 Task: Plan a trip to Mingelchaur, Azerbaijan from 9th November, 2023 to 16th November, 2023 for 2 adults.2 bedrooms having 2 beds and 1 bathroom. Property type can be flat. Amenities needed are: air conditioning. Look for 3 properties as per requirement.
Action: Mouse pressed left at (440, 95)
Screenshot: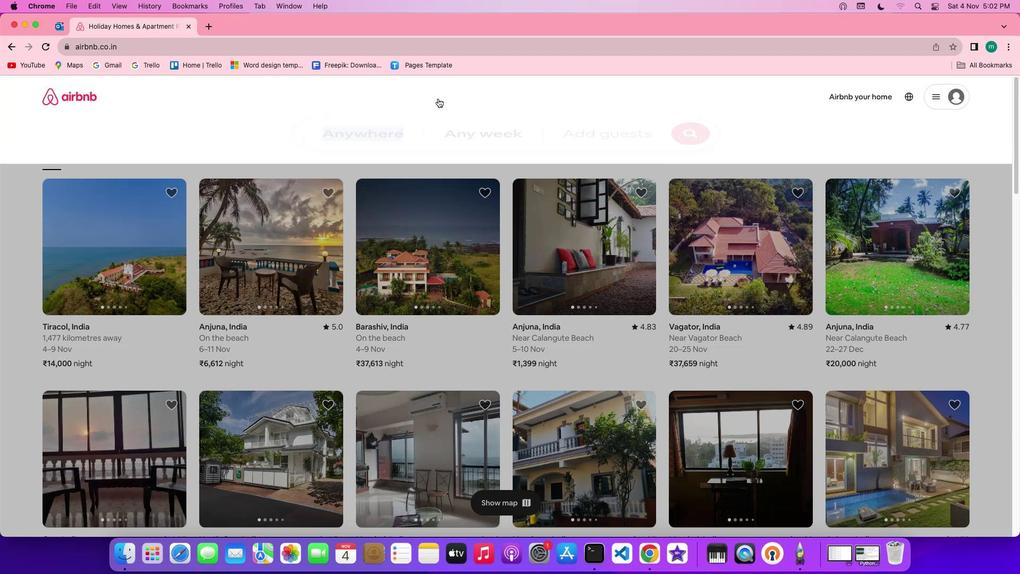 
Action: Mouse moved to (399, 137)
Screenshot: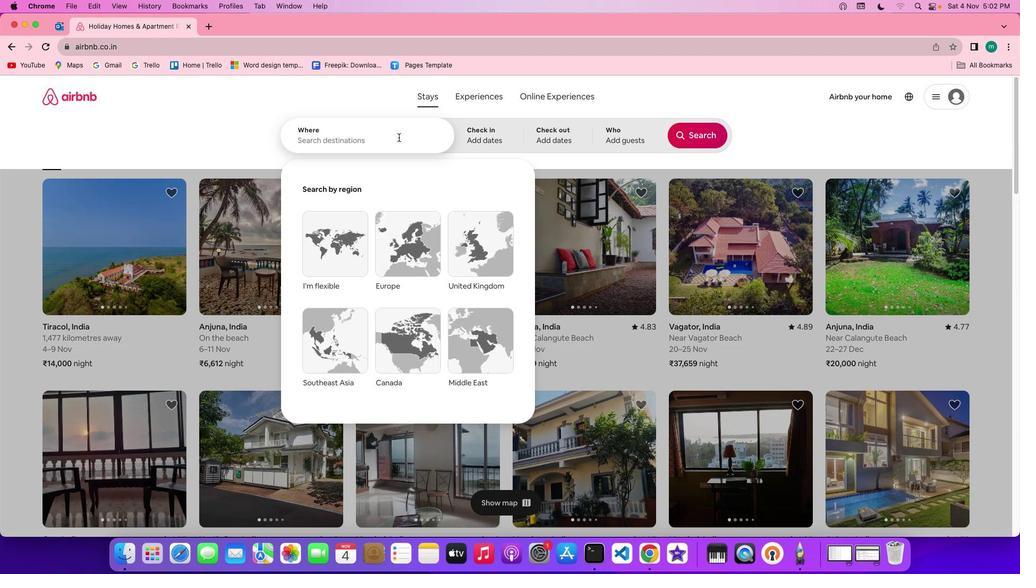 
Action: Mouse pressed left at (399, 137)
Screenshot: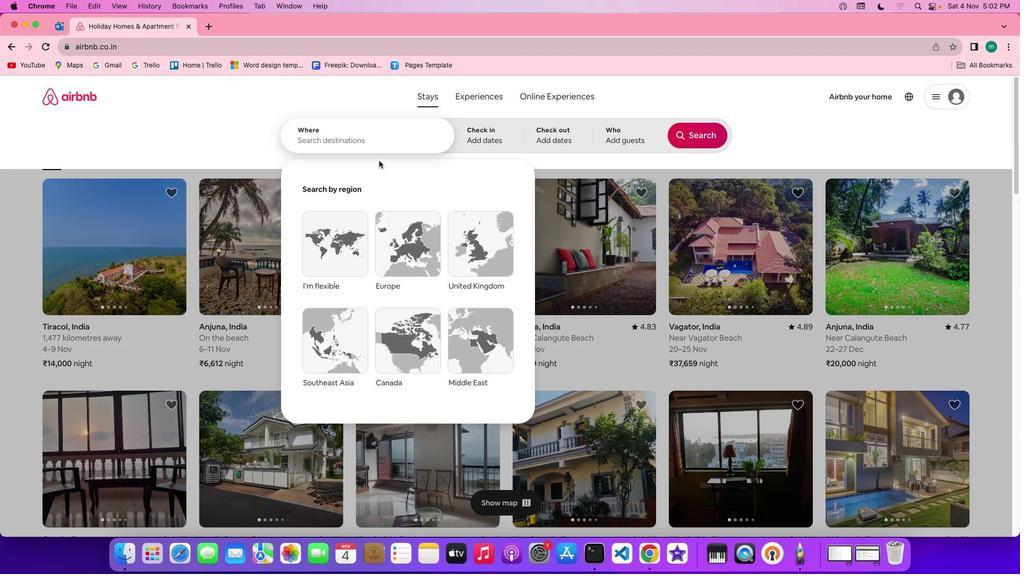 
Action: Mouse moved to (369, 175)
Screenshot: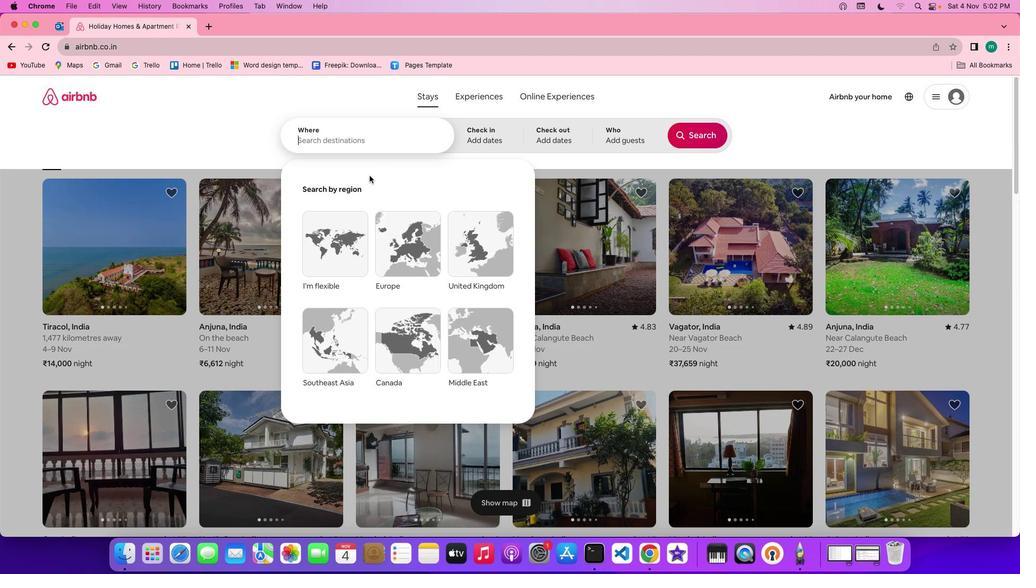 
Action: Key pressed Key.shift'M''i''n''g''e''l''c''h''a''u''r'','Key.spaceKey.shift'a''z''e''r''b''a''i''j''a''n'
Screenshot: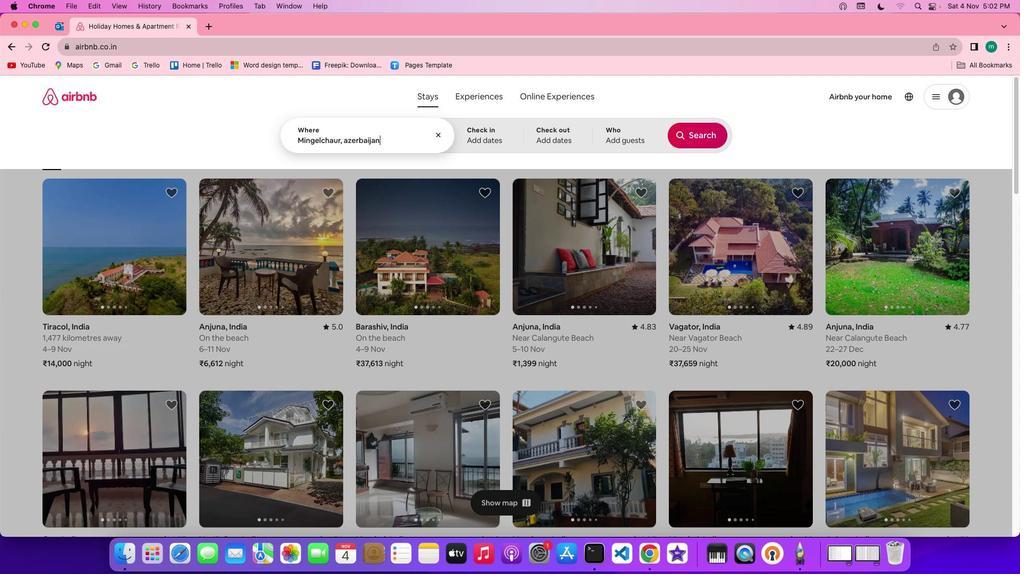 
Action: Mouse moved to (502, 139)
Screenshot: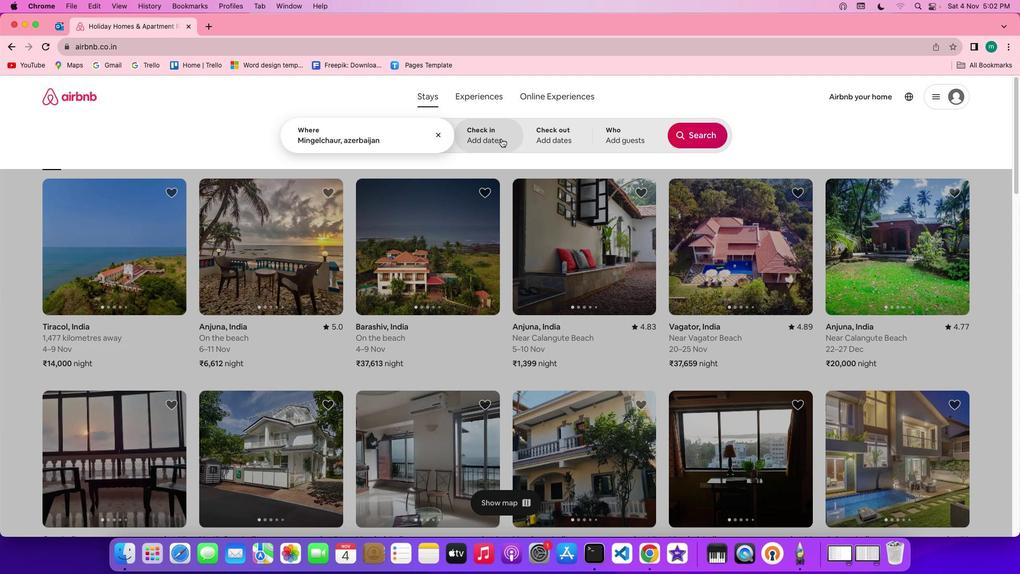
Action: Mouse pressed left at (502, 139)
Screenshot: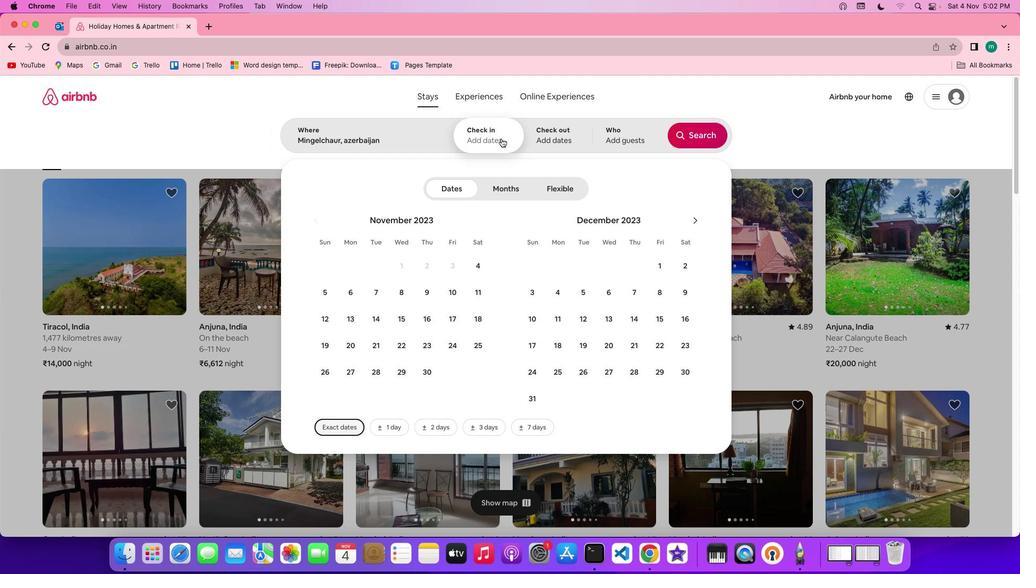 
Action: Mouse moved to (425, 284)
Screenshot: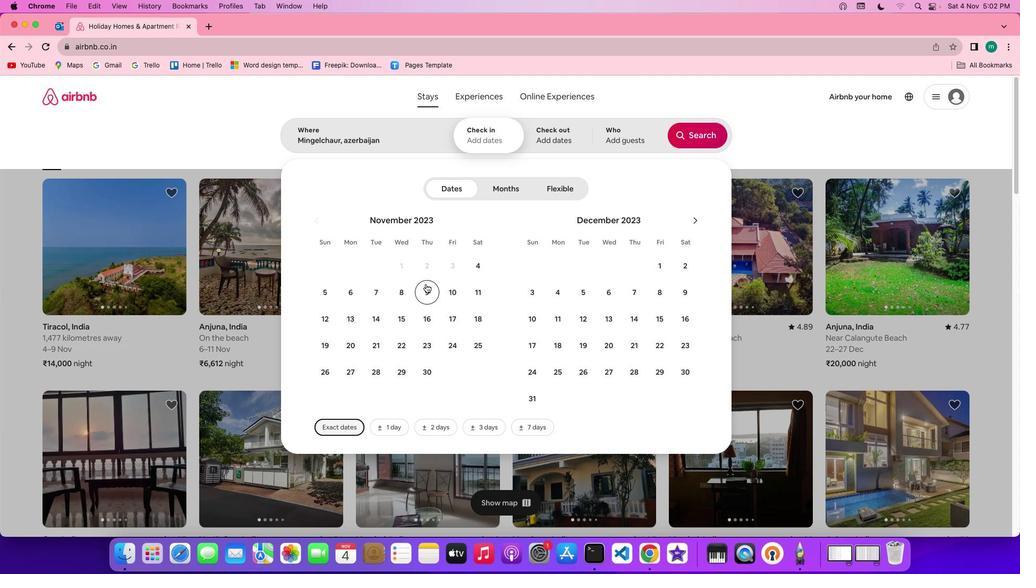 
Action: Mouse pressed left at (425, 284)
Screenshot: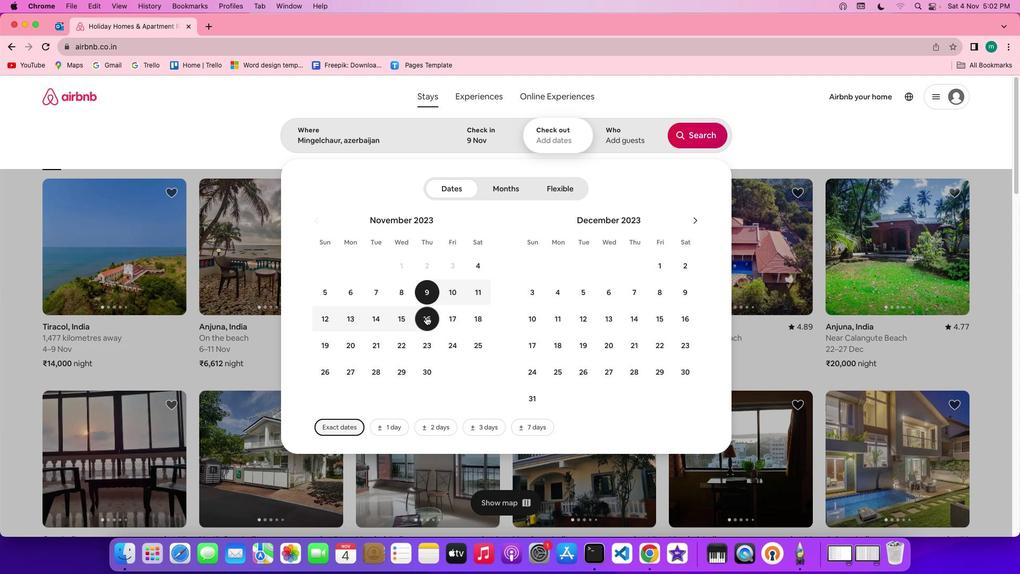 
Action: Mouse moved to (426, 316)
Screenshot: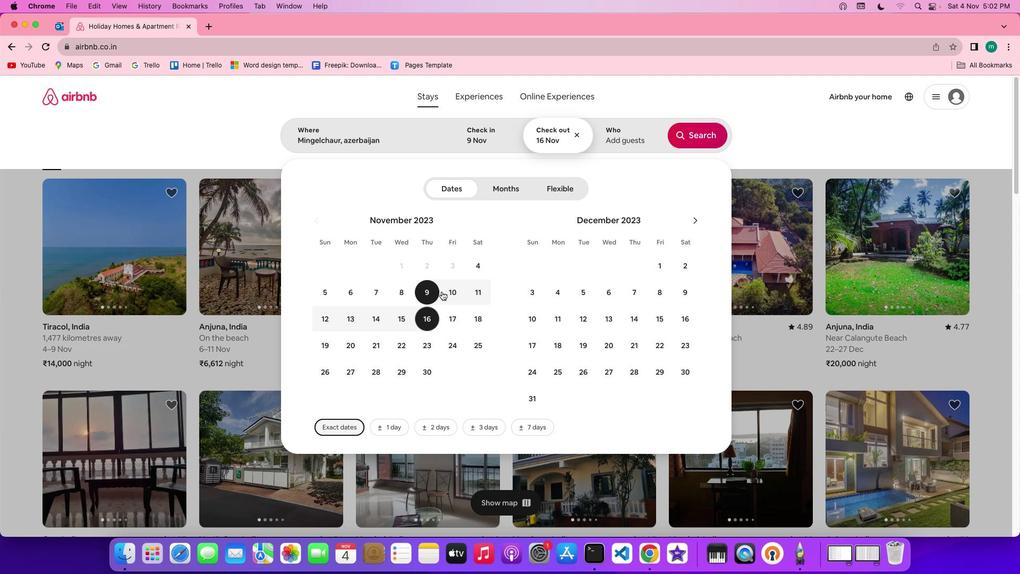 
Action: Mouse pressed left at (426, 316)
Screenshot: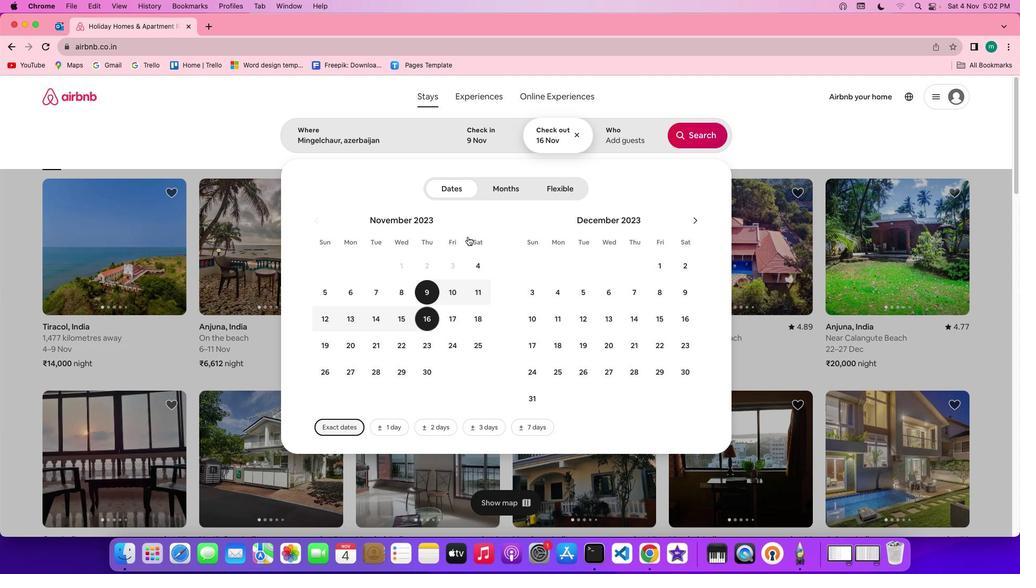 
Action: Mouse moved to (619, 131)
Screenshot: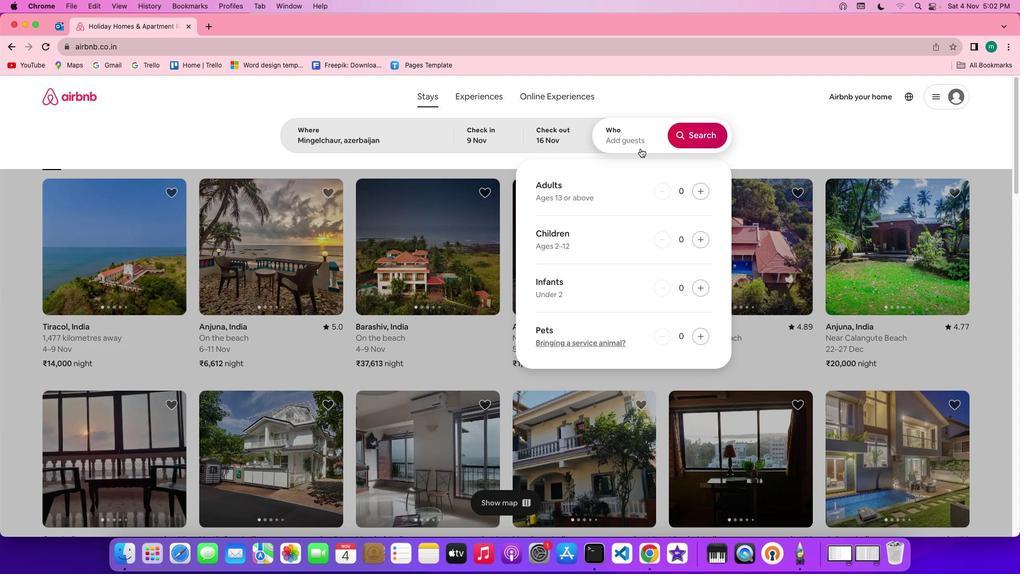 
Action: Mouse pressed left at (619, 131)
Screenshot: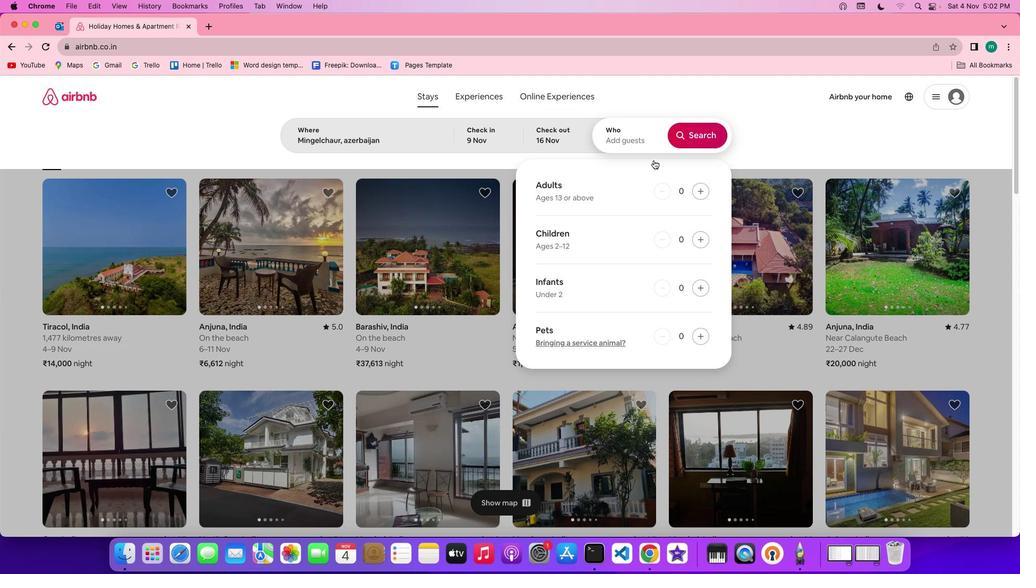 
Action: Mouse moved to (708, 191)
Screenshot: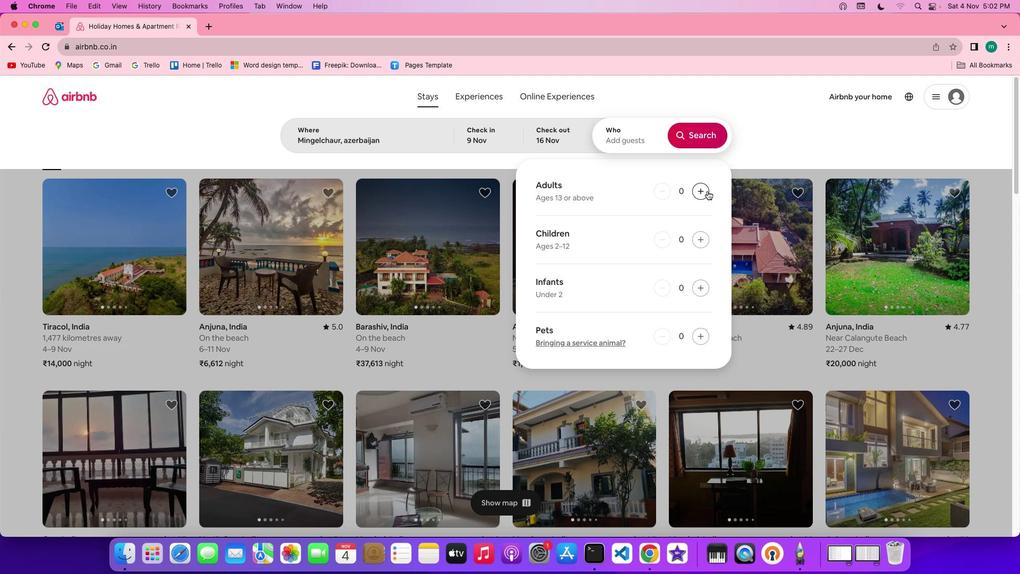 
Action: Mouse pressed left at (708, 191)
Screenshot: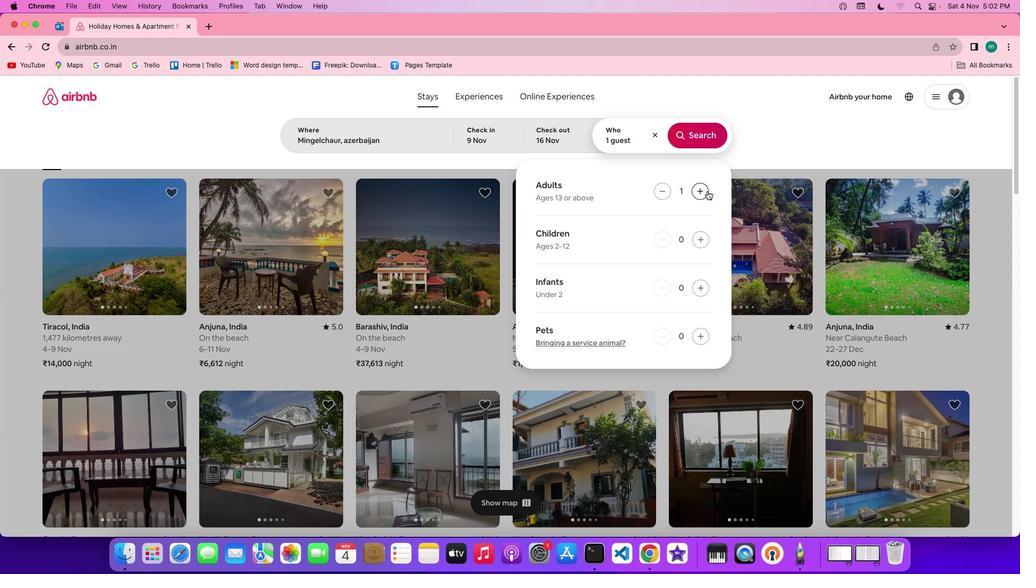 
Action: Mouse pressed left at (708, 191)
Screenshot: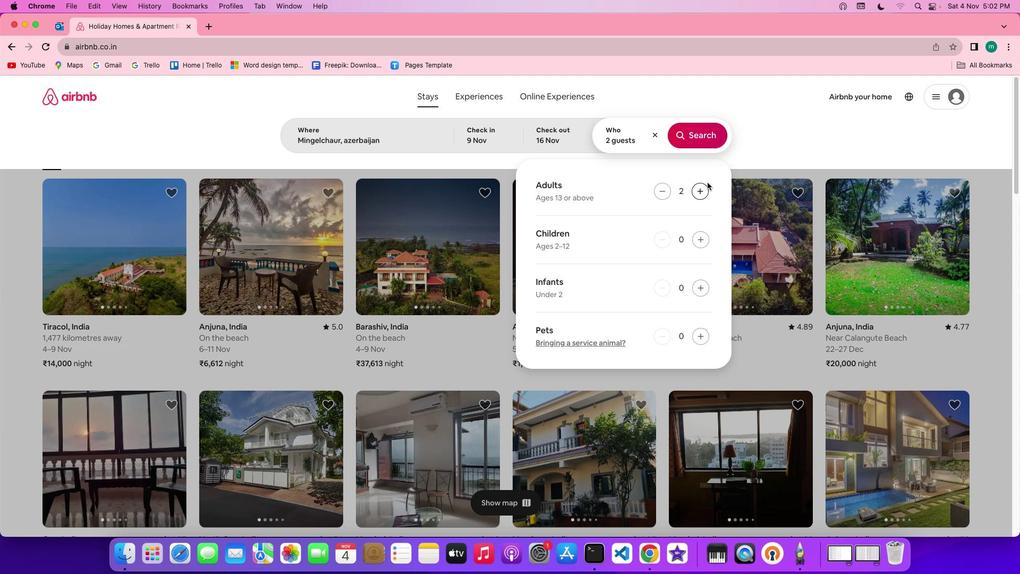 
Action: Mouse moved to (710, 128)
Screenshot: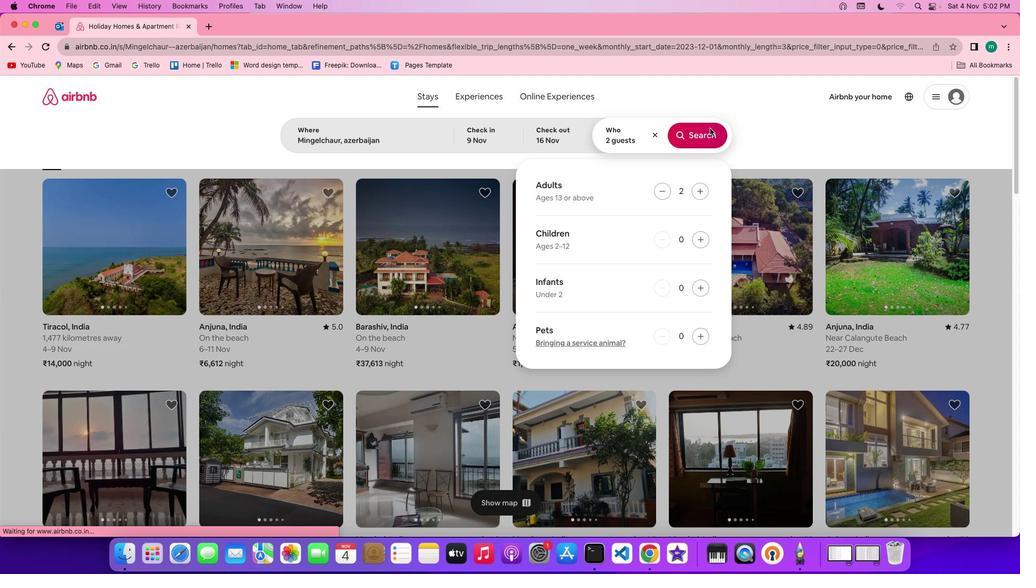 
Action: Mouse pressed left at (710, 128)
Screenshot: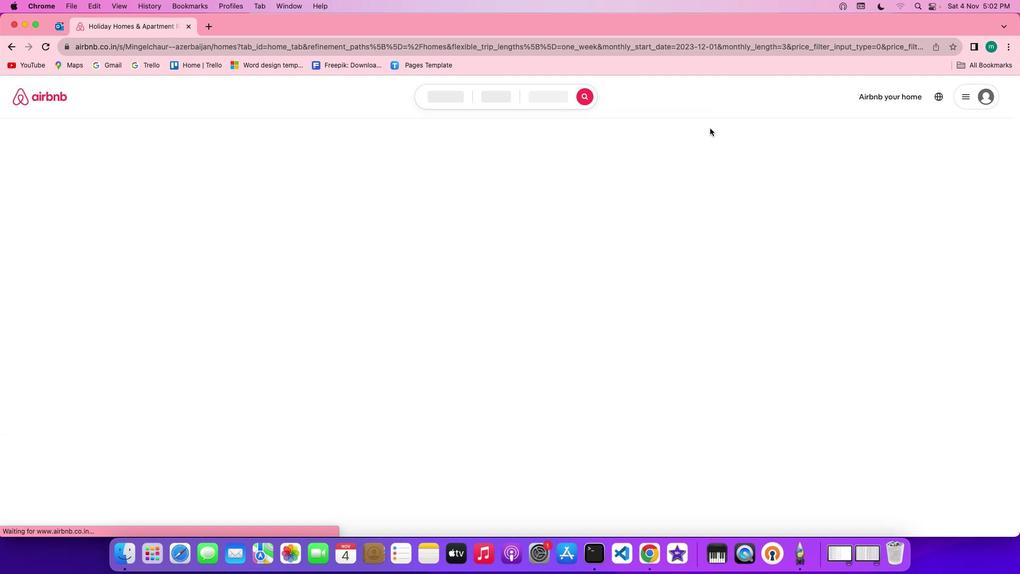 
Action: Mouse moved to (850, 137)
Screenshot: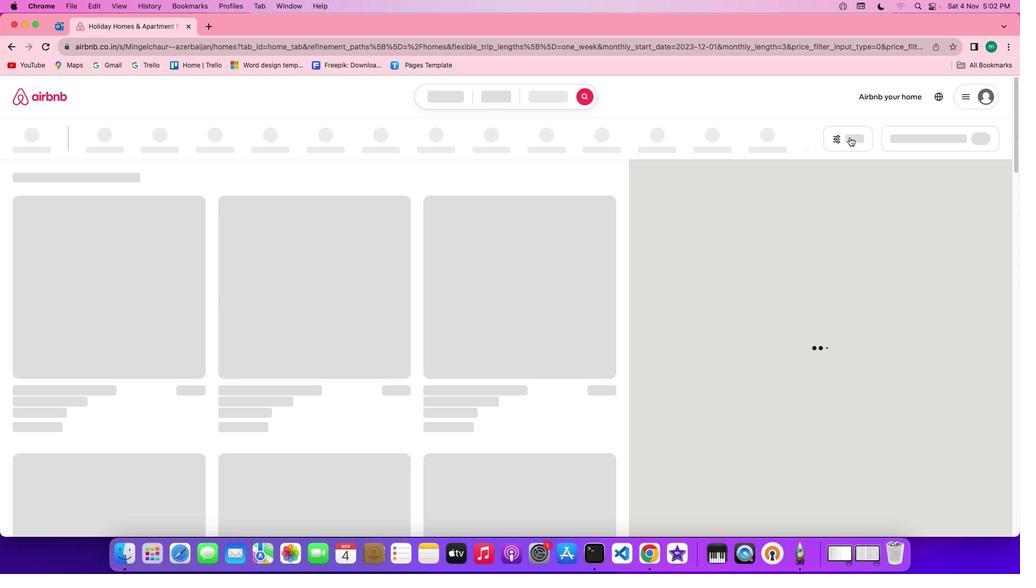 
Action: Mouse pressed left at (850, 137)
Screenshot: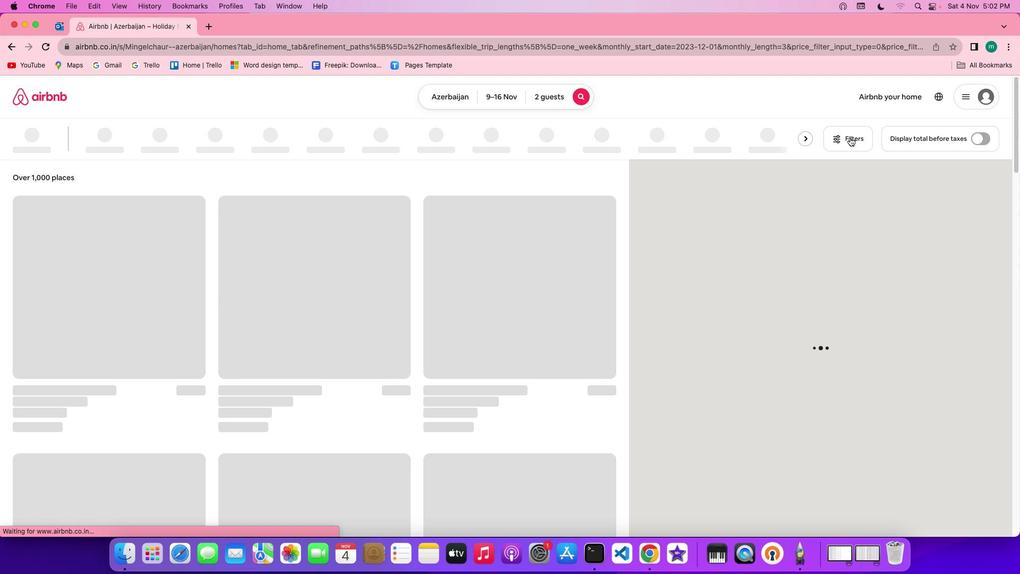 
Action: Mouse moved to (850, 137)
Screenshot: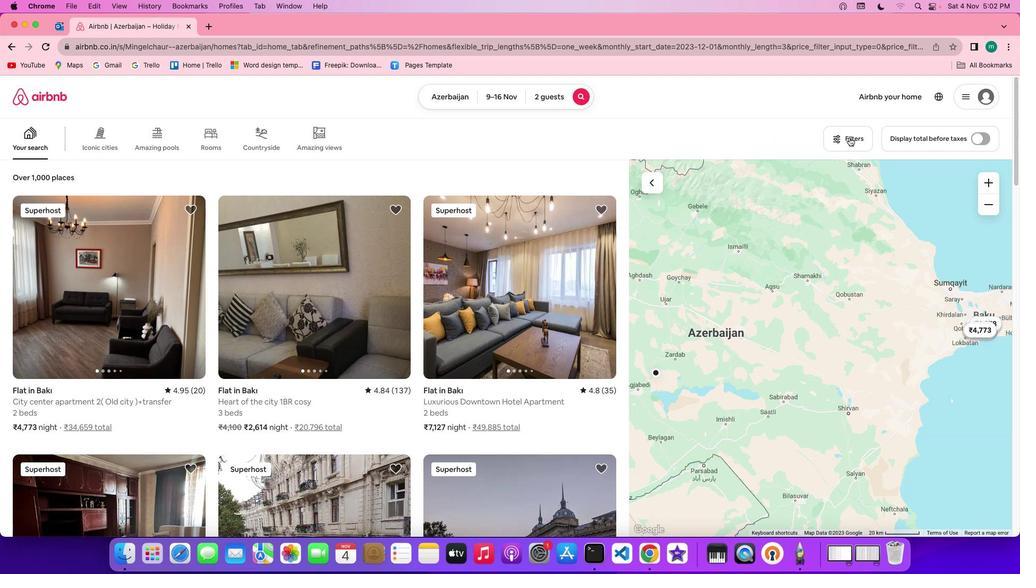 
Action: Mouse pressed left at (850, 137)
Screenshot: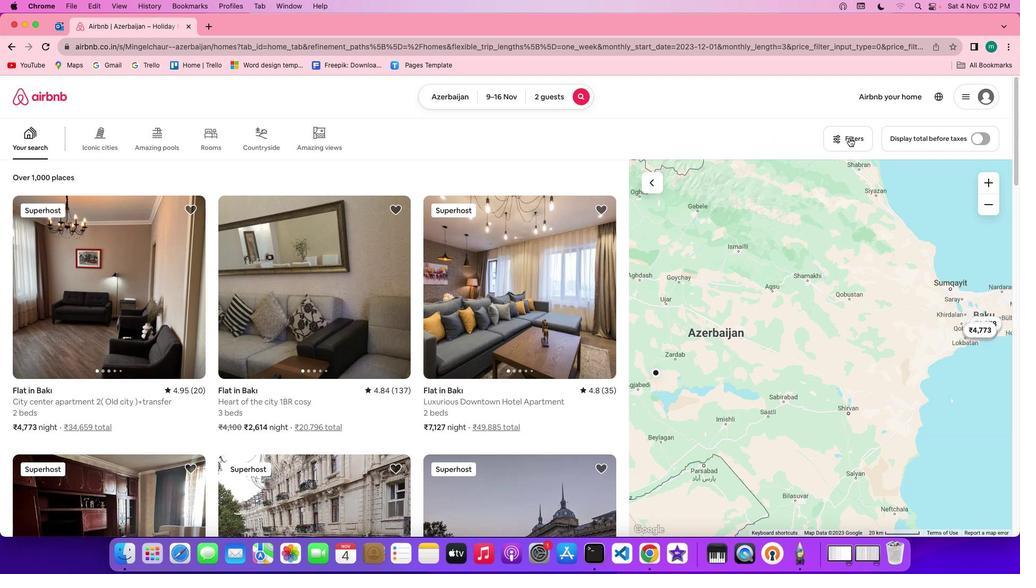 
Action: Mouse moved to (528, 350)
Screenshot: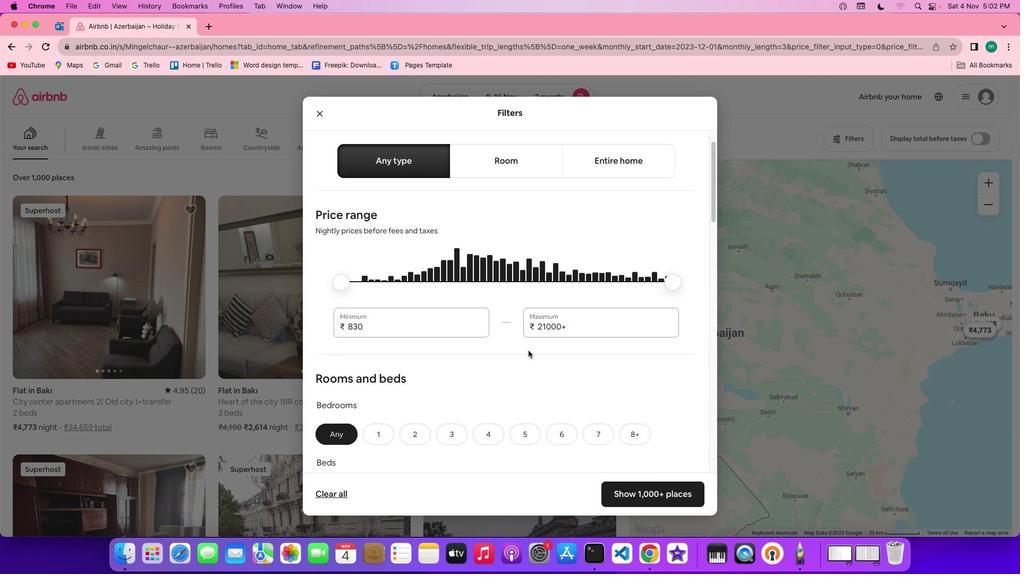 
Action: Mouse scrolled (528, 350) with delta (0, 0)
Screenshot: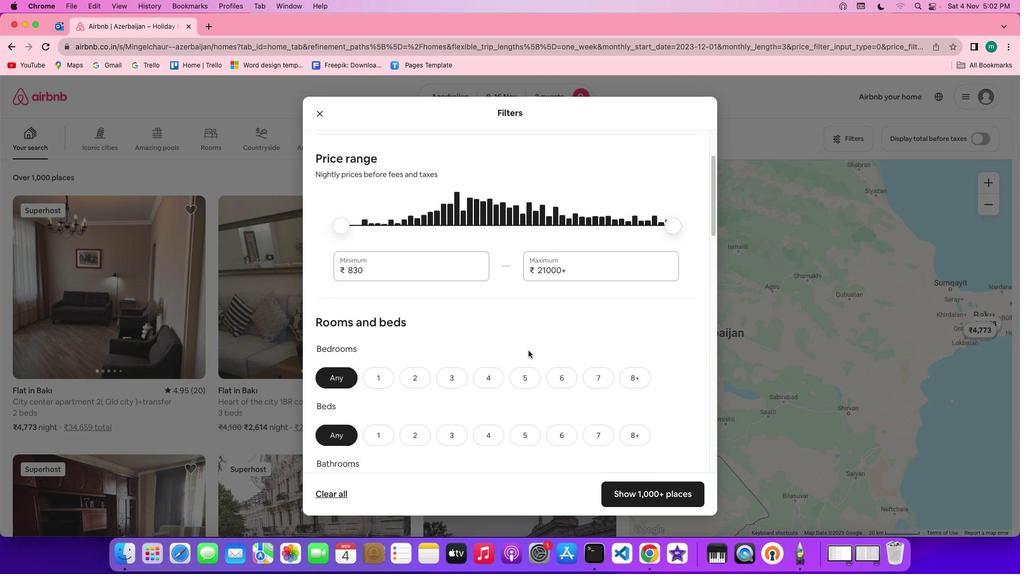 
Action: Mouse scrolled (528, 350) with delta (0, 0)
Screenshot: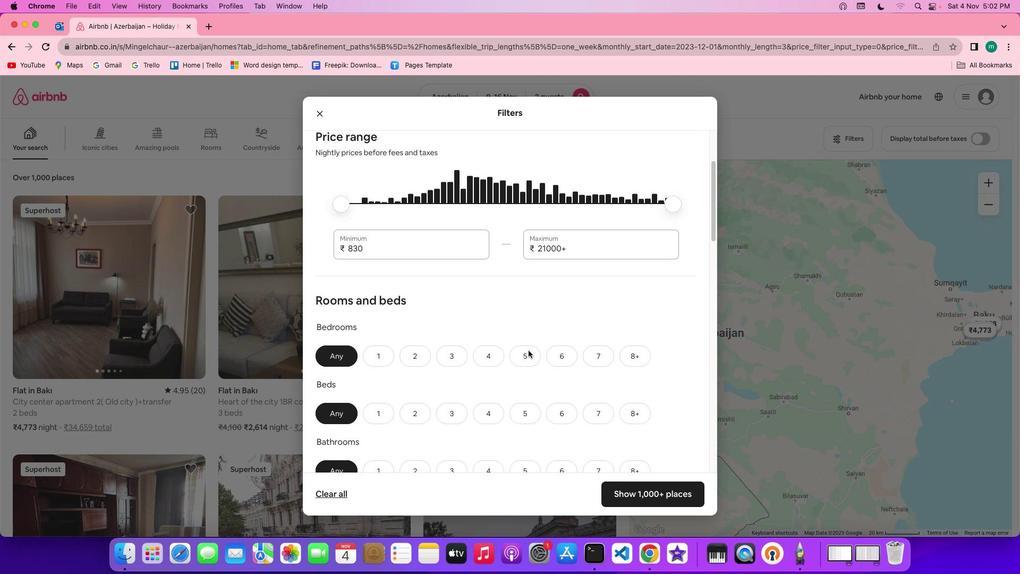 
Action: Mouse scrolled (528, 350) with delta (0, -1)
Screenshot: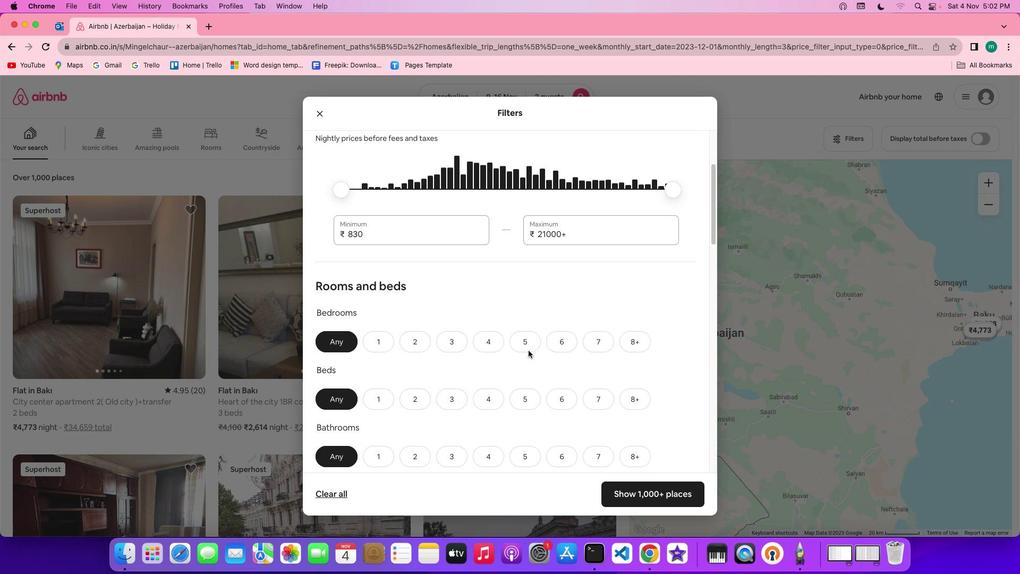 
Action: Mouse scrolled (528, 350) with delta (0, -1)
Screenshot: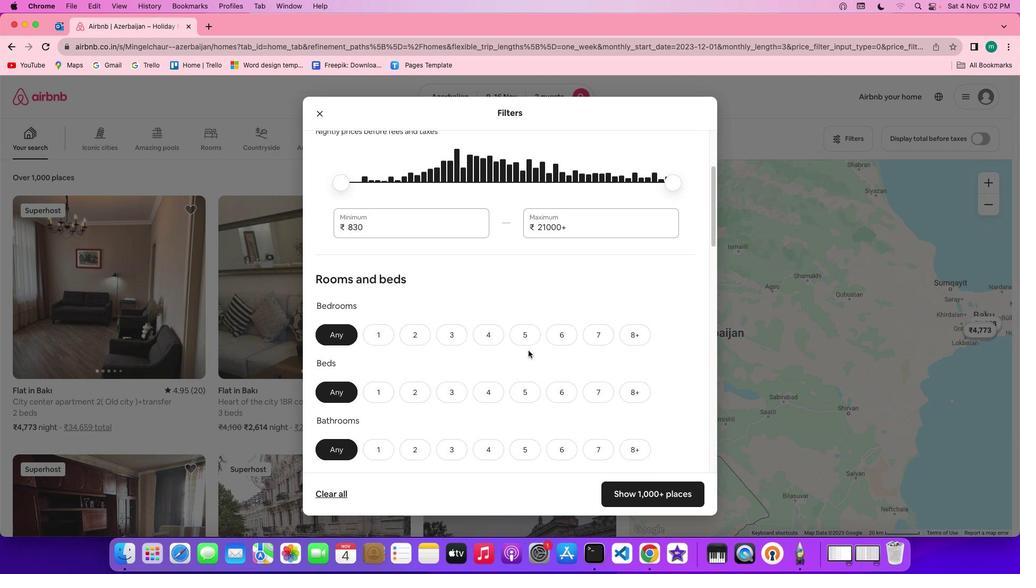 
Action: Mouse scrolled (528, 350) with delta (0, 0)
Screenshot: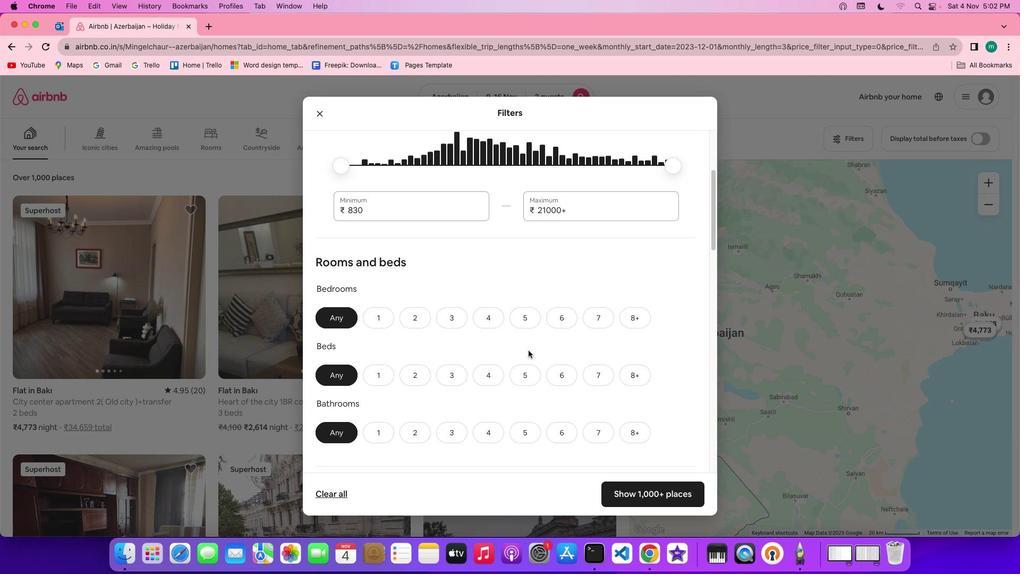
Action: Mouse scrolled (528, 350) with delta (0, 0)
Screenshot: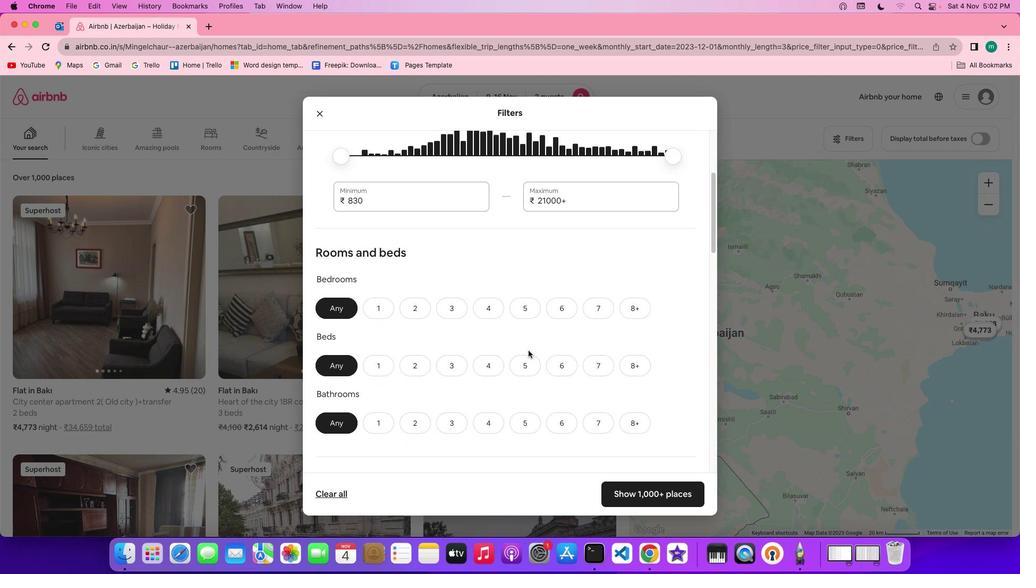 
Action: Mouse scrolled (528, 350) with delta (0, 0)
Screenshot: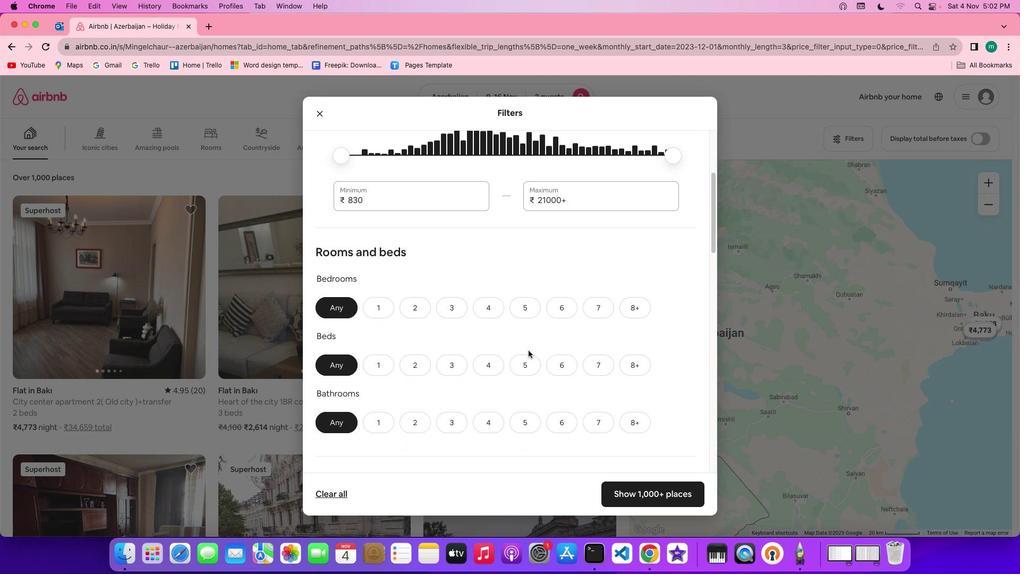 
Action: Mouse scrolled (528, 350) with delta (0, 0)
Screenshot: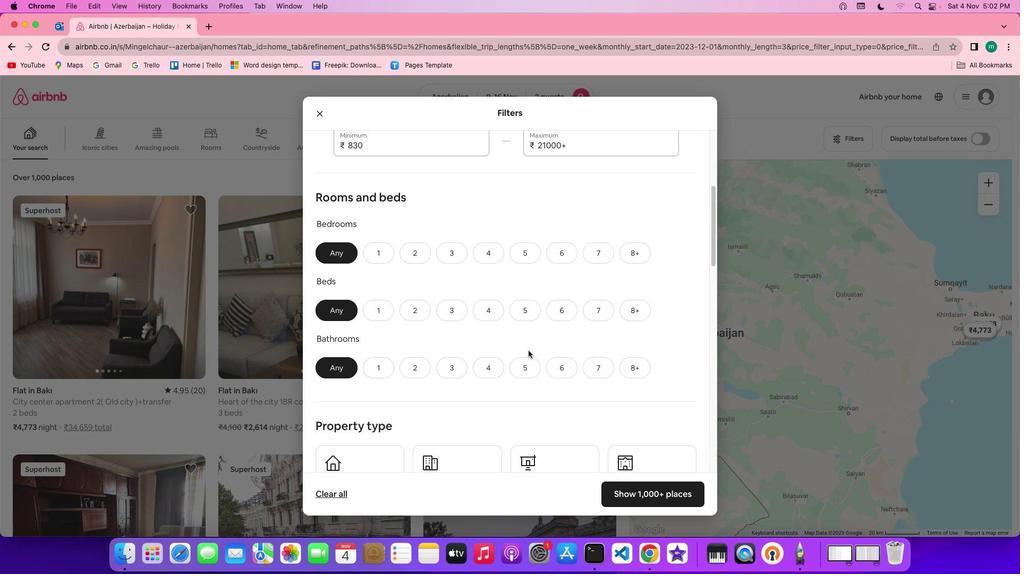
Action: Mouse scrolled (528, 350) with delta (0, 0)
Screenshot: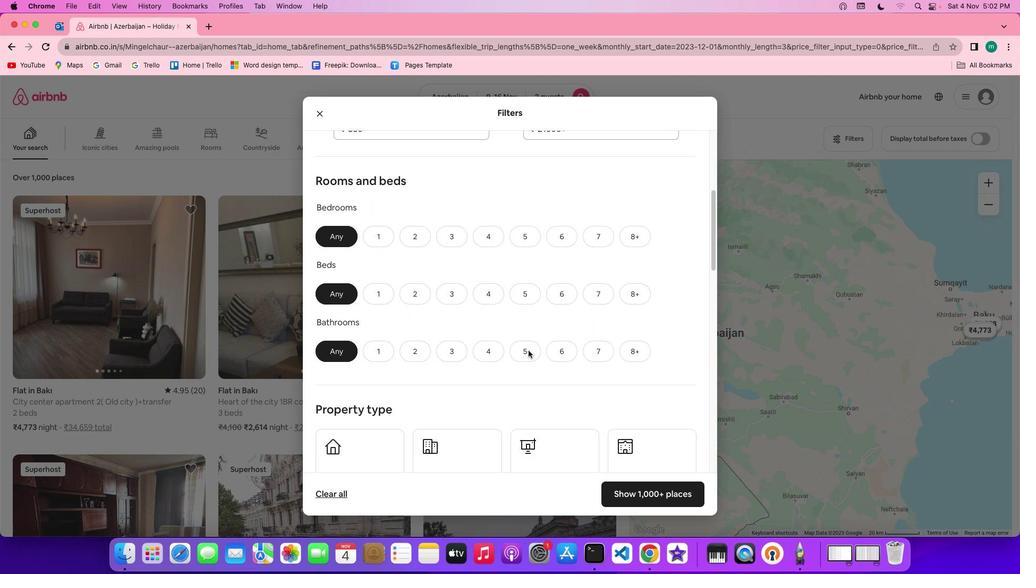 
Action: Mouse scrolled (528, 350) with delta (0, 0)
Screenshot: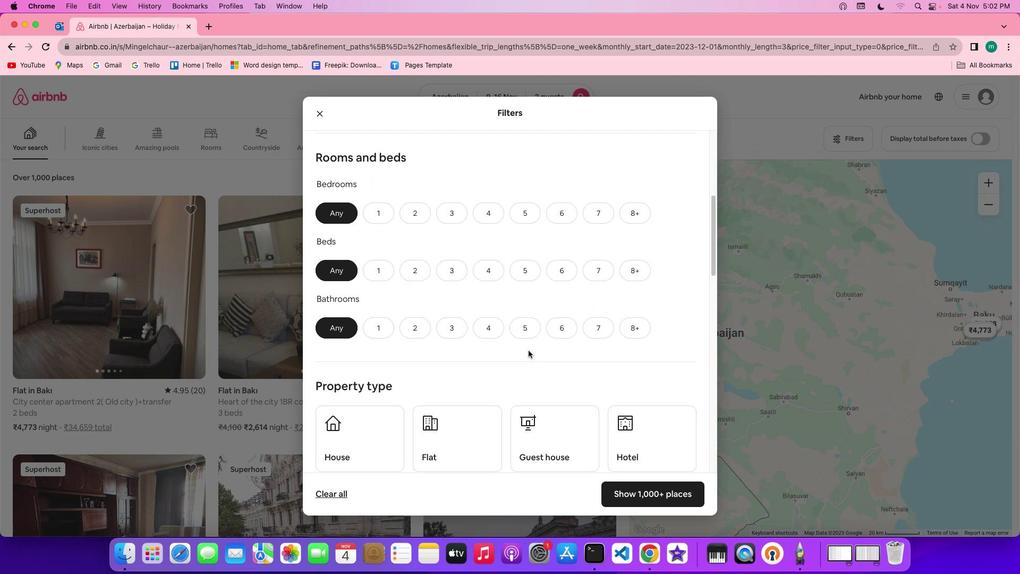 
Action: Mouse scrolled (528, 350) with delta (0, -1)
Screenshot: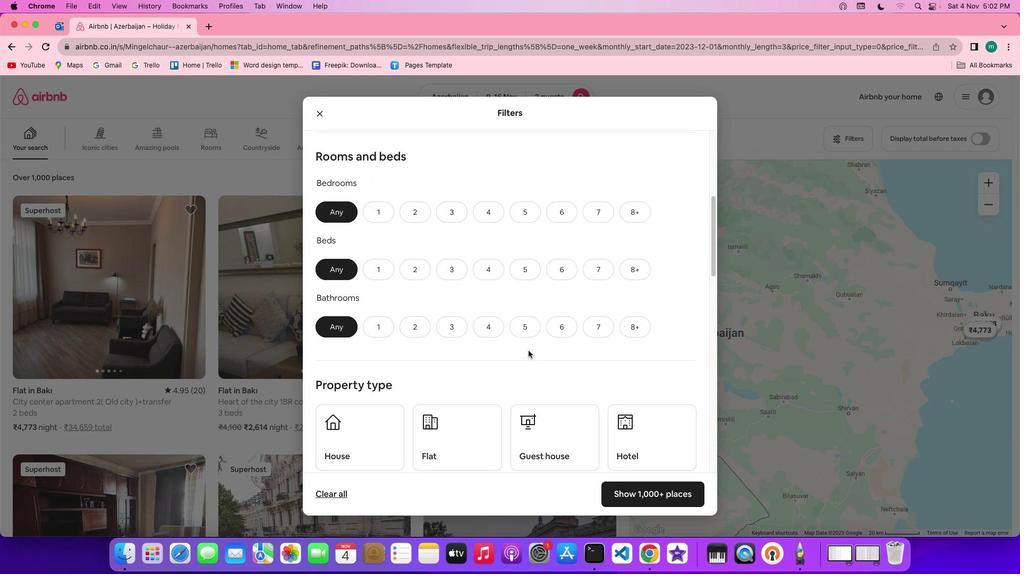 
Action: Mouse moved to (415, 211)
Screenshot: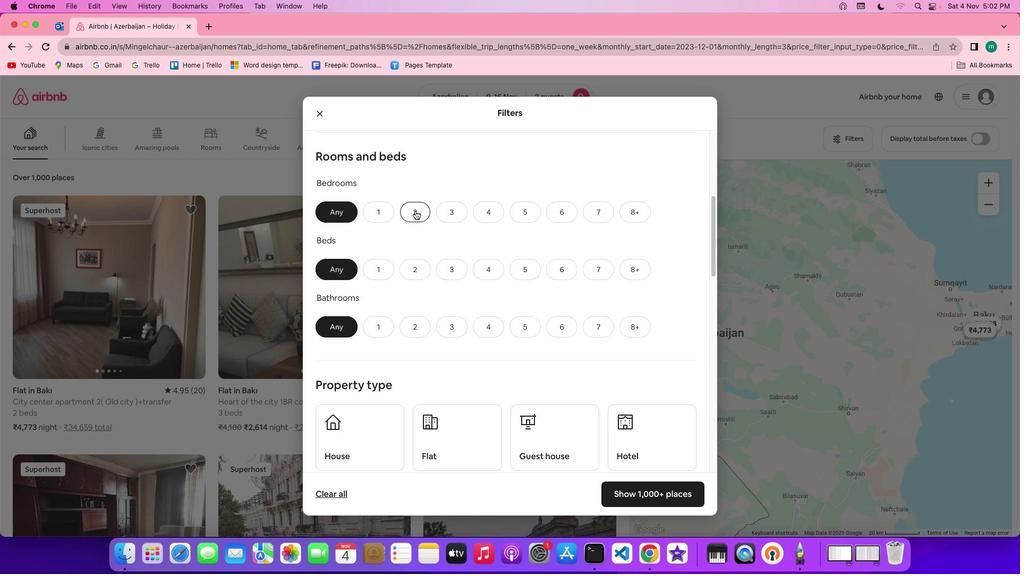 
Action: Mouse pressed left at (415, 211)
Screenshot: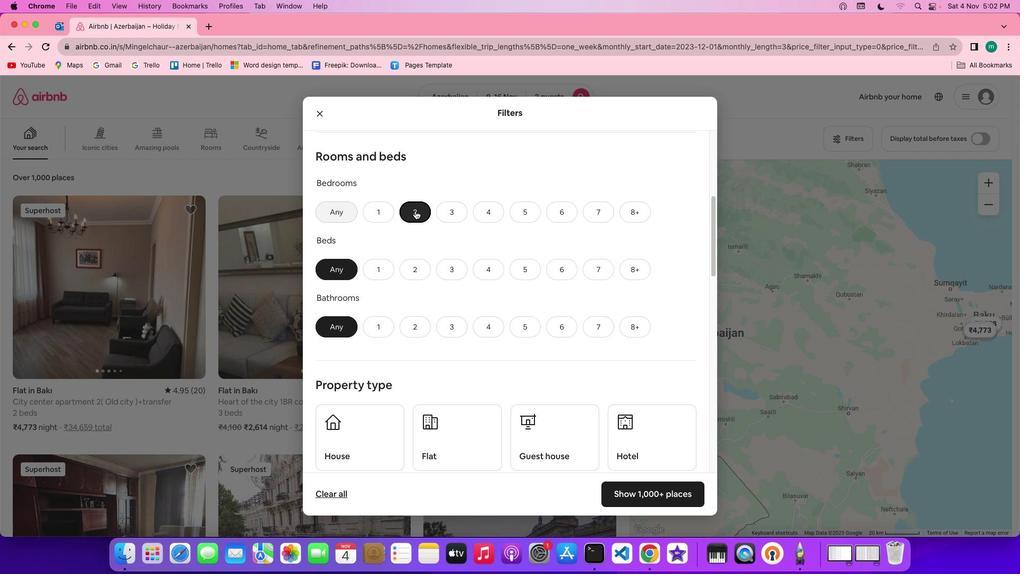 
Action: Mouse moved to (406, 270)
Screenshot: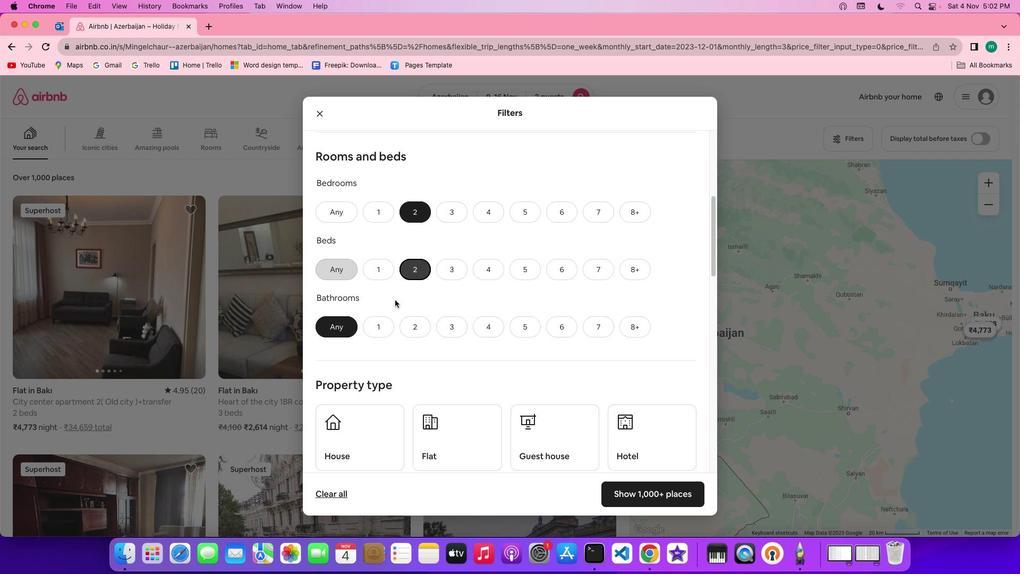 
Action: Mouse pressed left at (406, 270)
Screenshot: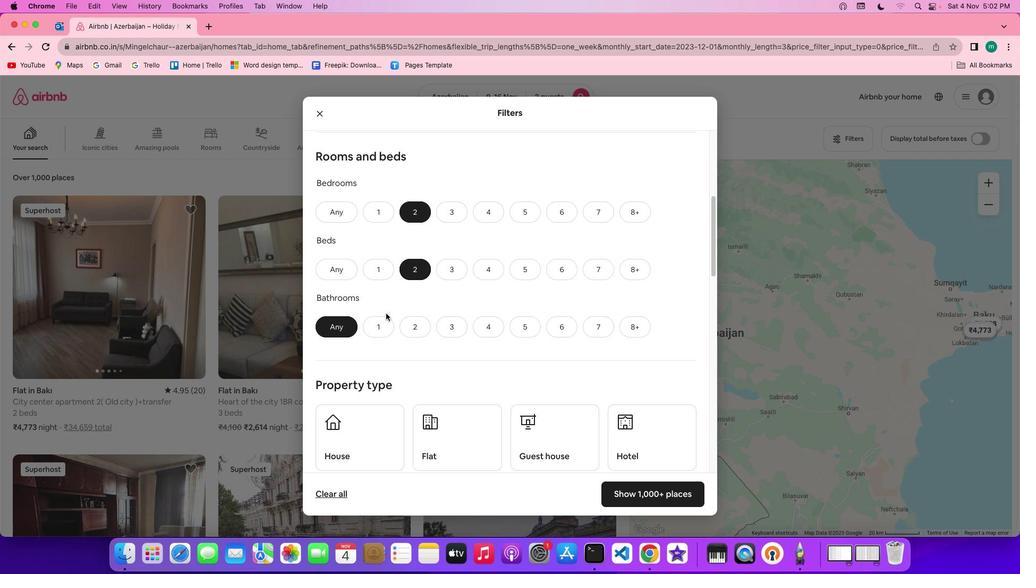 
Action: Mouse moved to (381, 324)
Screenshot: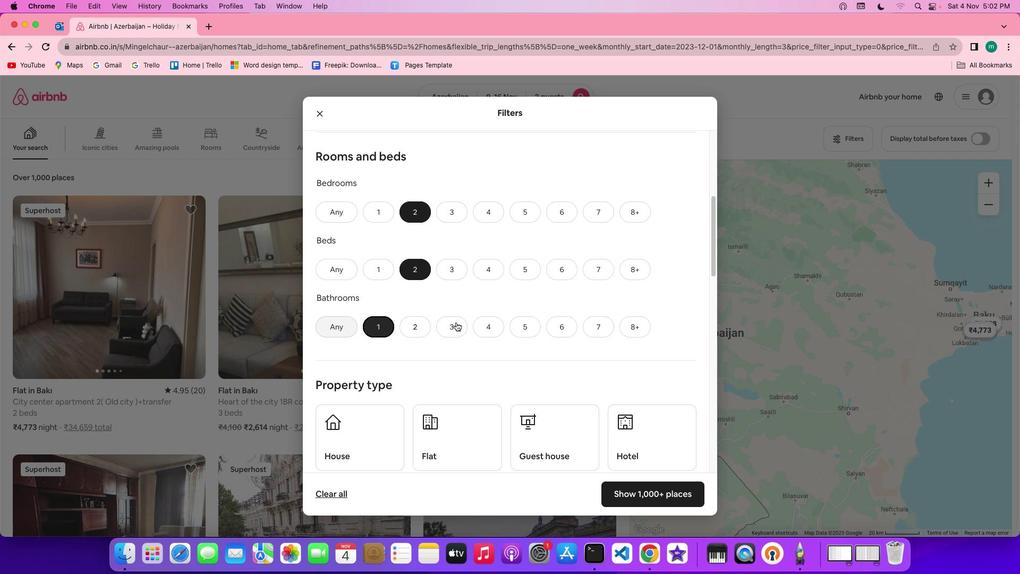 
Action: Mouse pressed left at (381, 324)
Screenshot: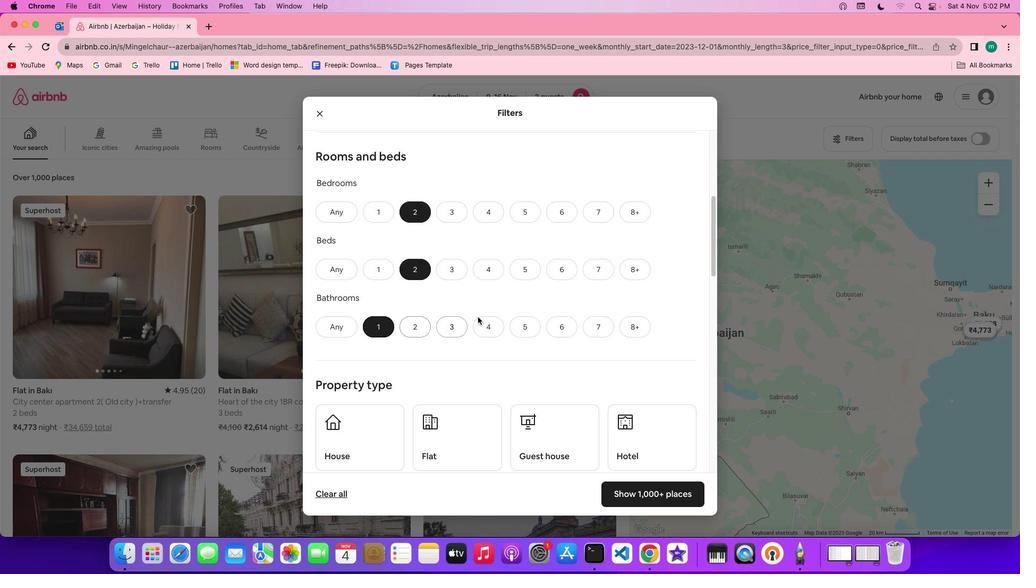 
Action: Mouse moved to (488, 315)
Screenshot: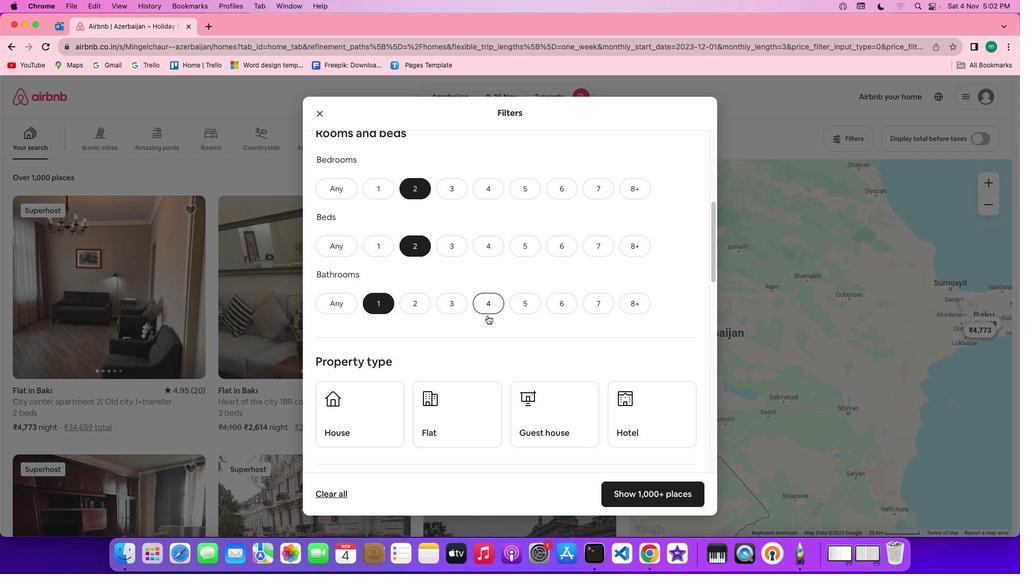 
Action: Mouse scrolled (488, 315) with delta (0, 0)
Screenshot: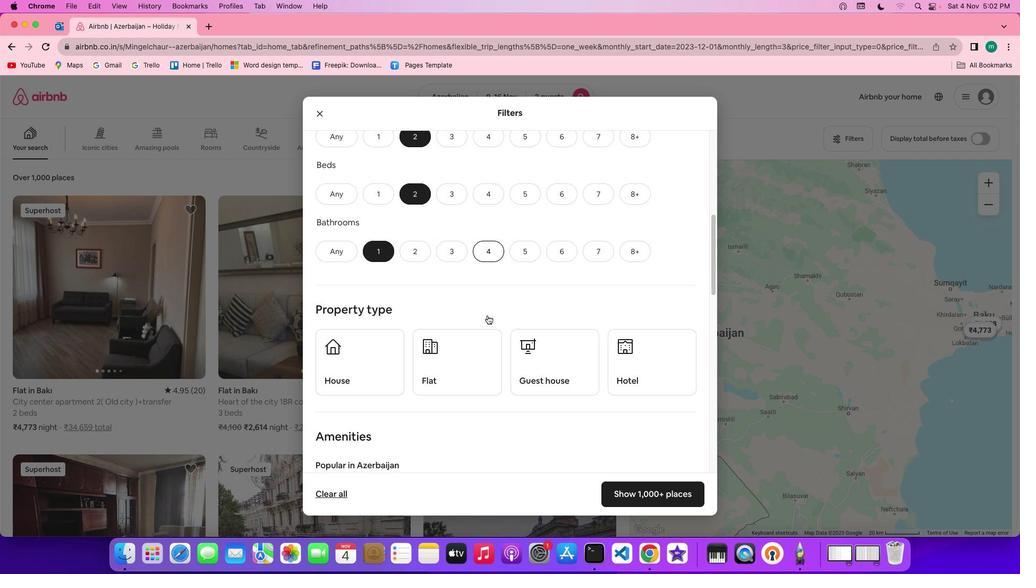 
Action: Mouse scrolled (488, 315) with delta (0, 0)
Screenshot: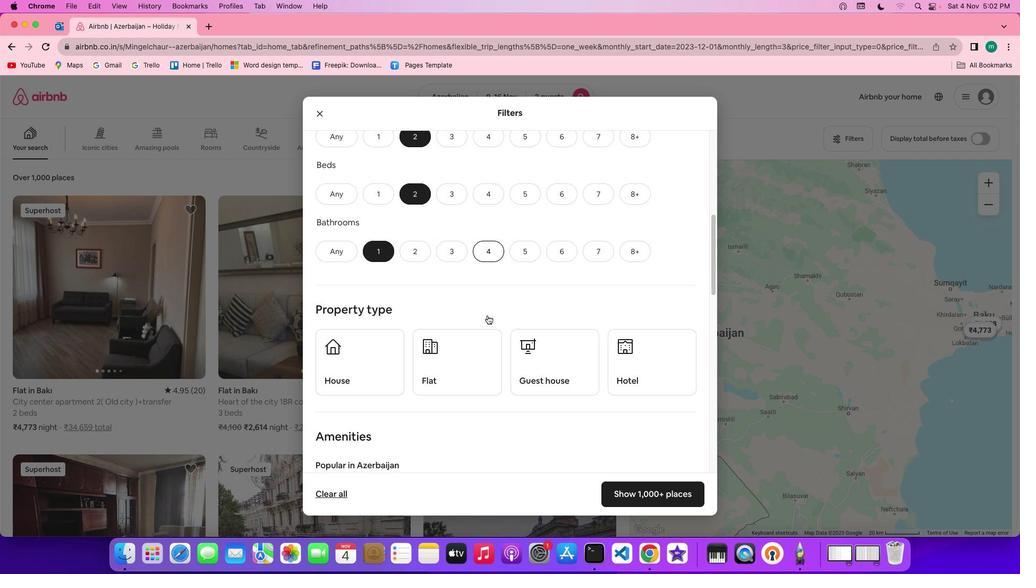 
Action: Mouse scrolled (488, 315) with delta (0, -1)
Screenshot: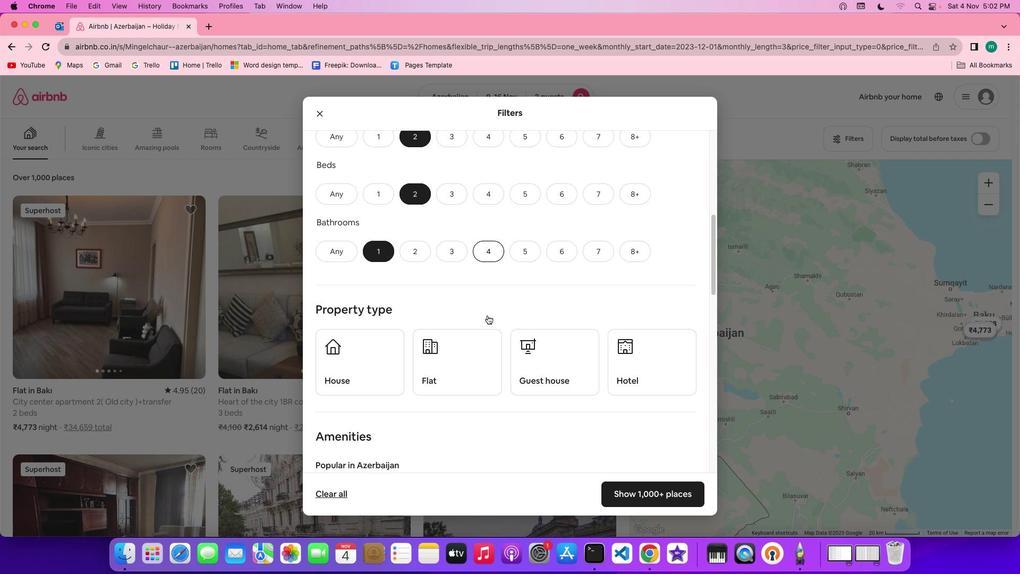 
Action: Mouse moved to (497, 315)
Screenshot: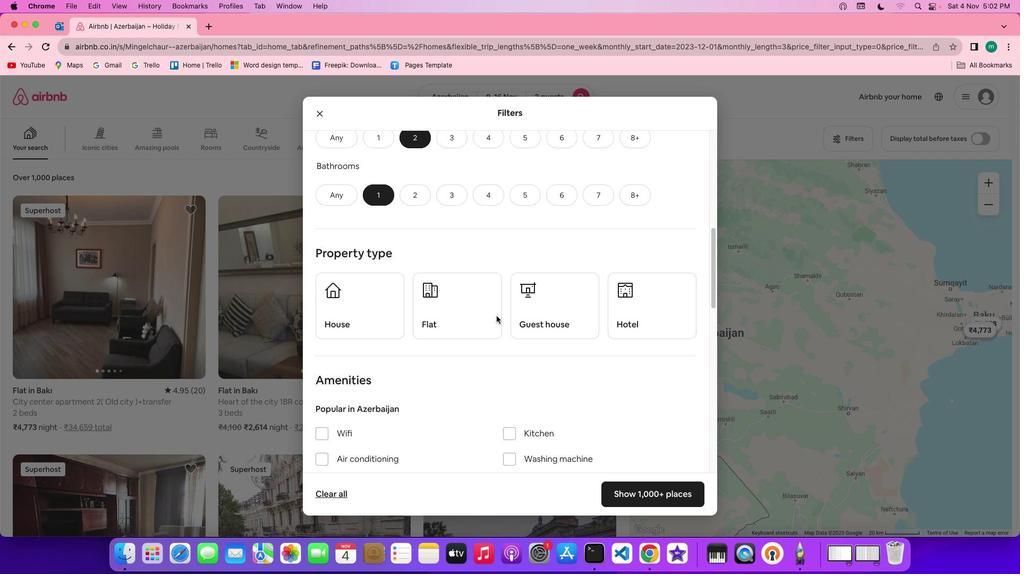 
Action: Mouse scrolled (497, 315) with delta (0, 0)
Screenshot: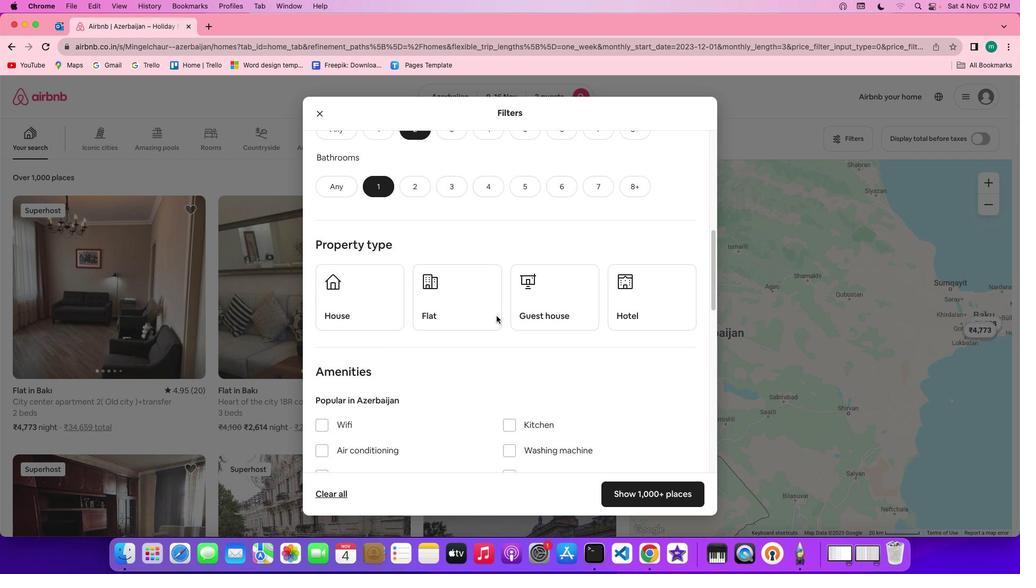 
Action: Mouse scrolled (497, 315) with delta (0, 0)
Screenshot: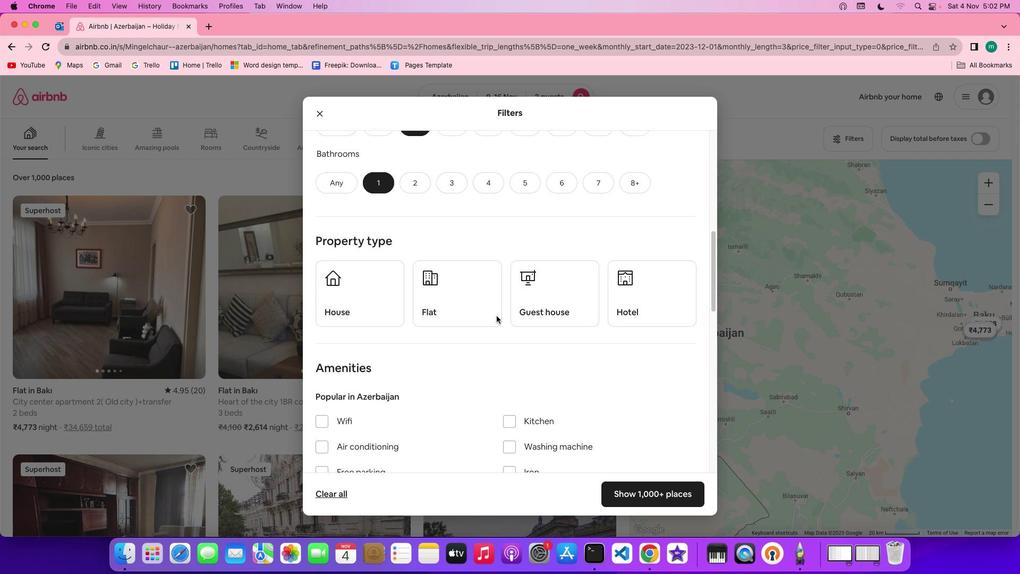 
Action: Mouse scrolled (497, 315) with delta (0, -1)
Screenshot: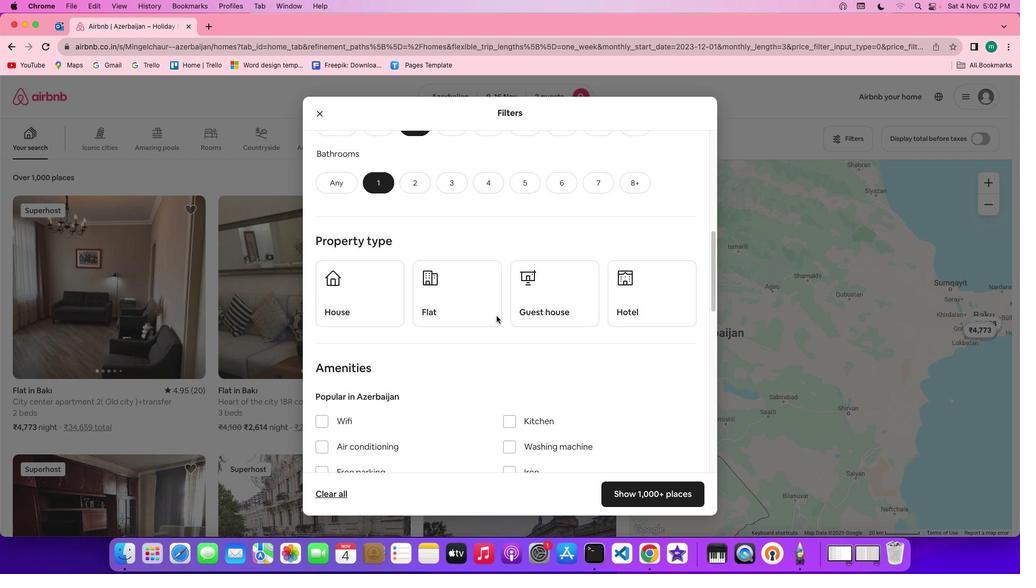 
Action: Mouse scrolled (497, 315) with delta (0, 0)
Screenshot: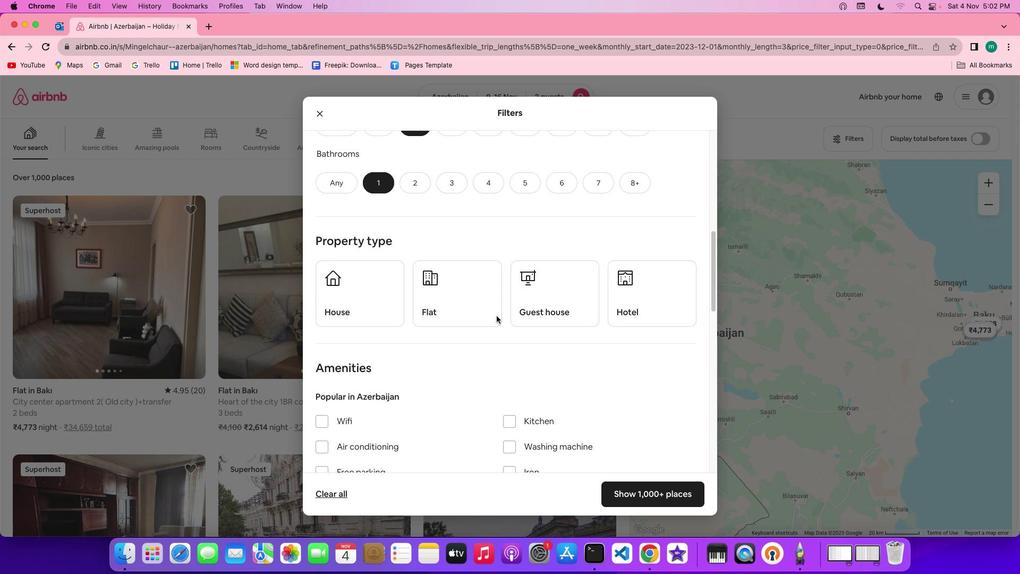 
Action: Mouse scrolled (497, 315) with delta (0, 0)
Screenshot: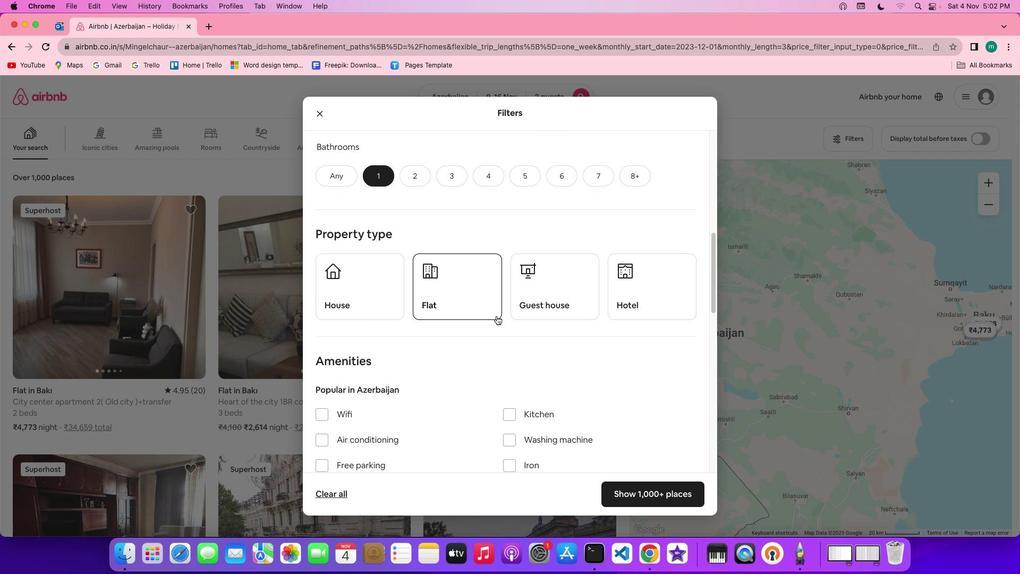 
Action: Mouse scrolled (497, 315) with delta (0, 0)
Screenshot: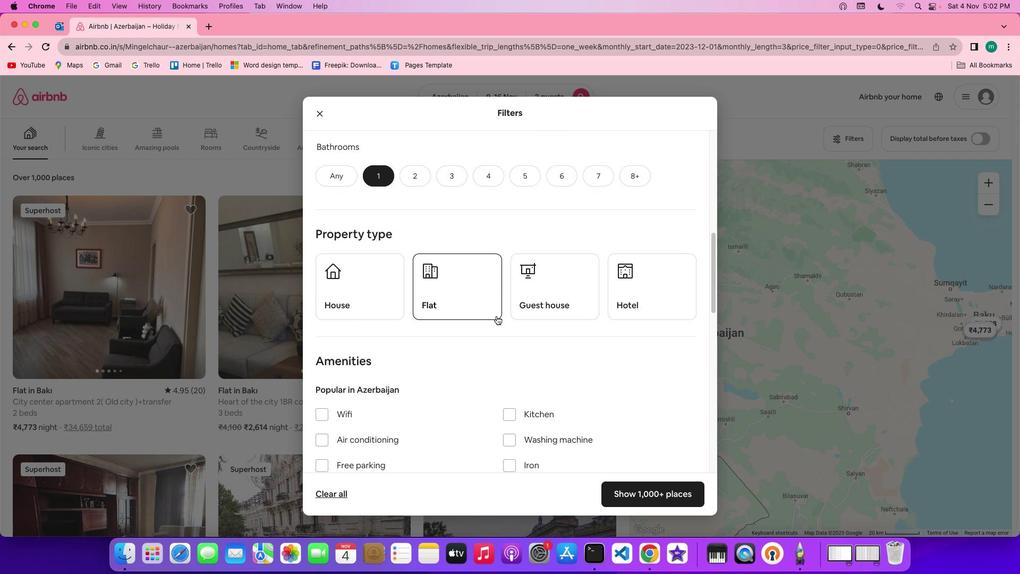 
Action: Mouse moved to (449, 293)
Screenshot: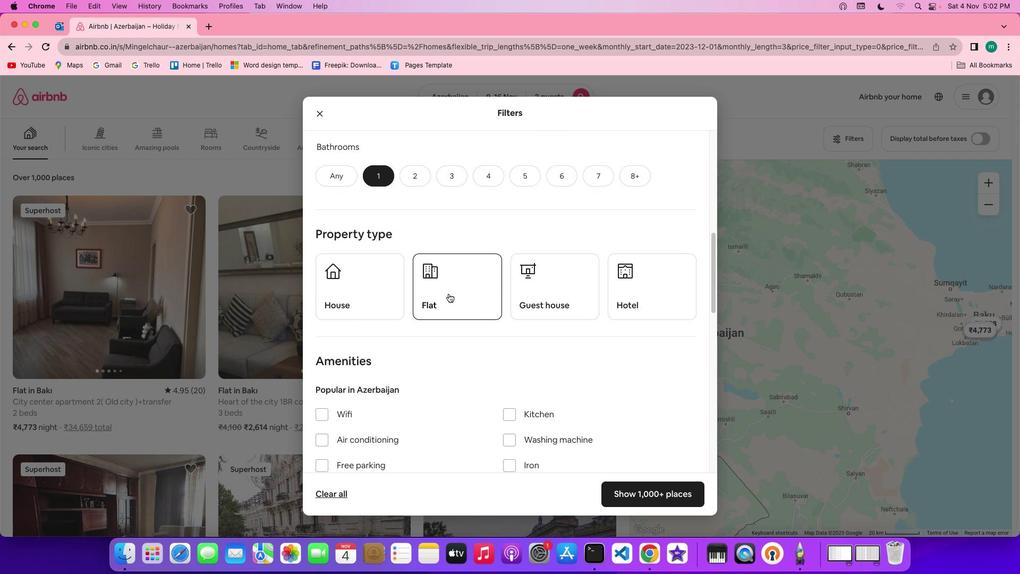 
Action: Mouse pressed left at (449, 293)
Screenshot: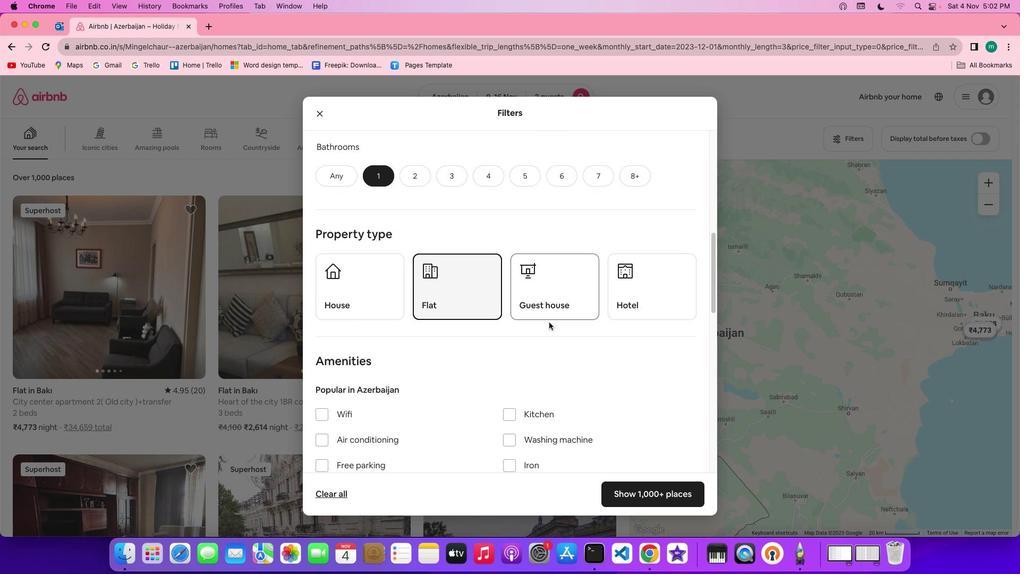 
Action: Mouse moved to (551, 323)
Screenshot: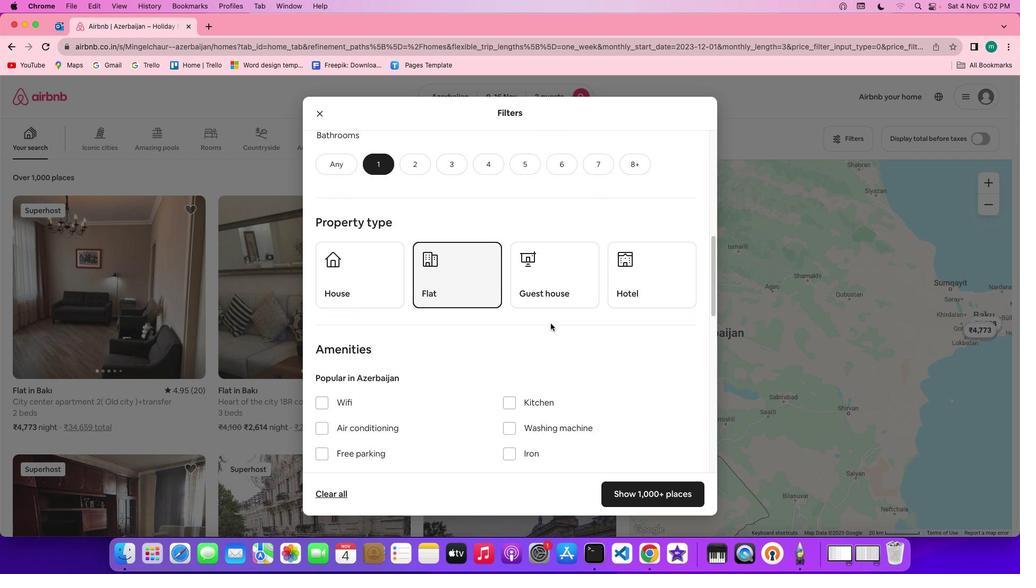 
Action: Mouse scrolled (551, 323) with delta (0, 0)
Screenshot: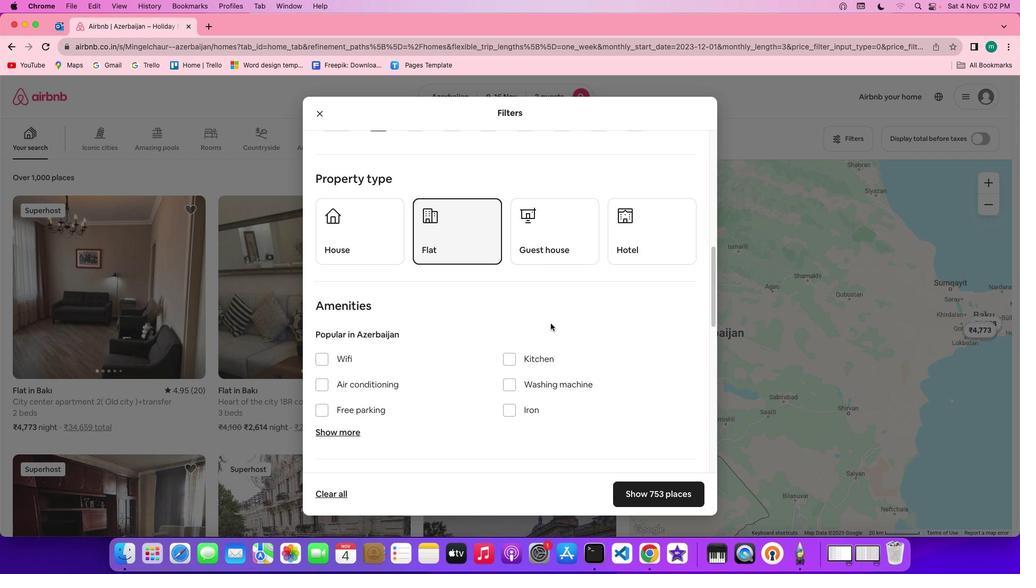 
Action: Mouse scrolled (551, 323) with delta (0, 0)
Screenshot: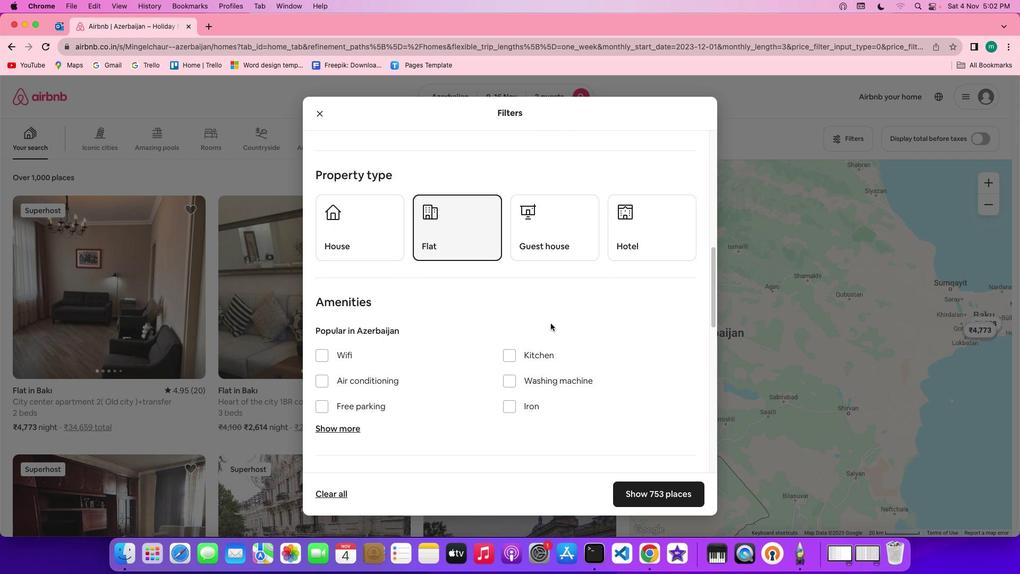 
Action: Mouse scrolled (551, 323) with delta (0, 0)
Screenshot: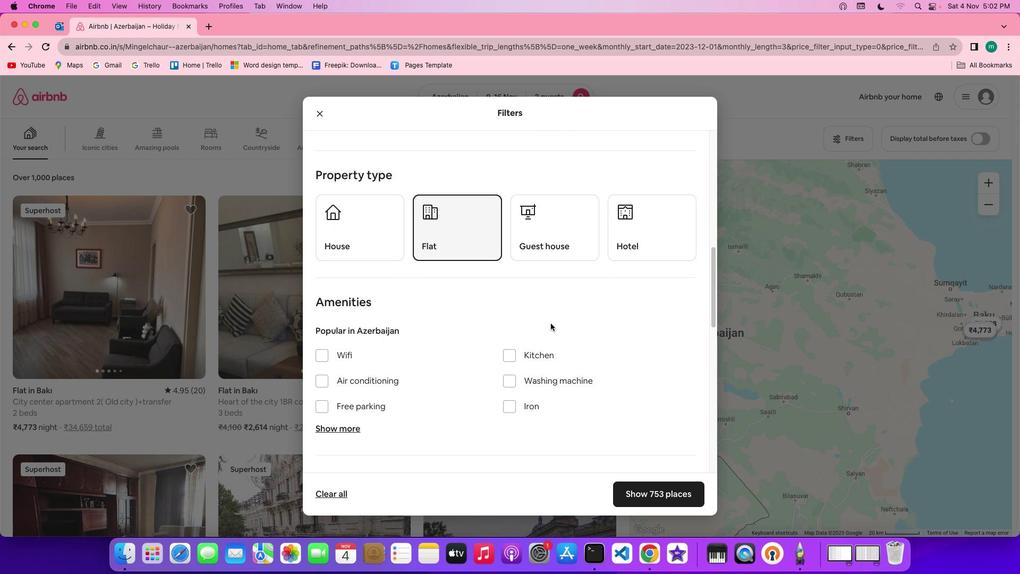 
Action: Mouse scrolled (551, 323) with delta (0, 0)
Screenshot: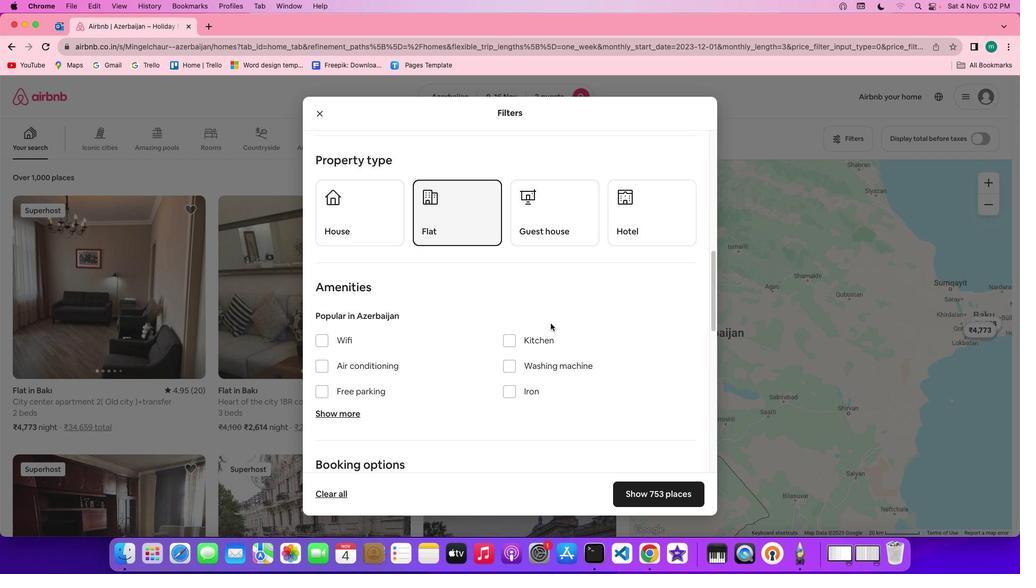 
Action: Mouse scrolled (551, 323) with delta (0, 0)
Screenshot: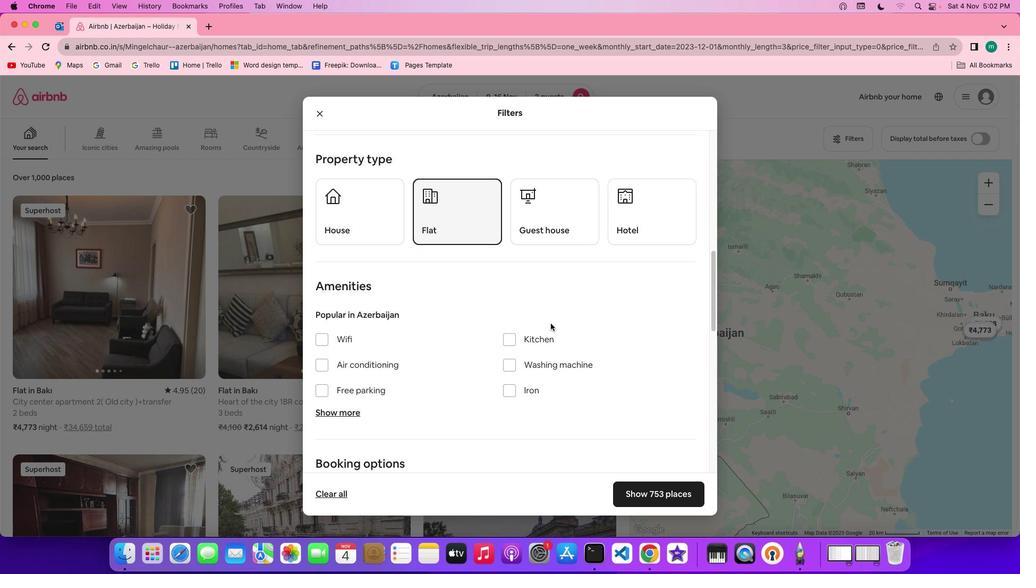 
Action: Mouse scrolled (551, 323) with delta (0, 0)
Screenshot: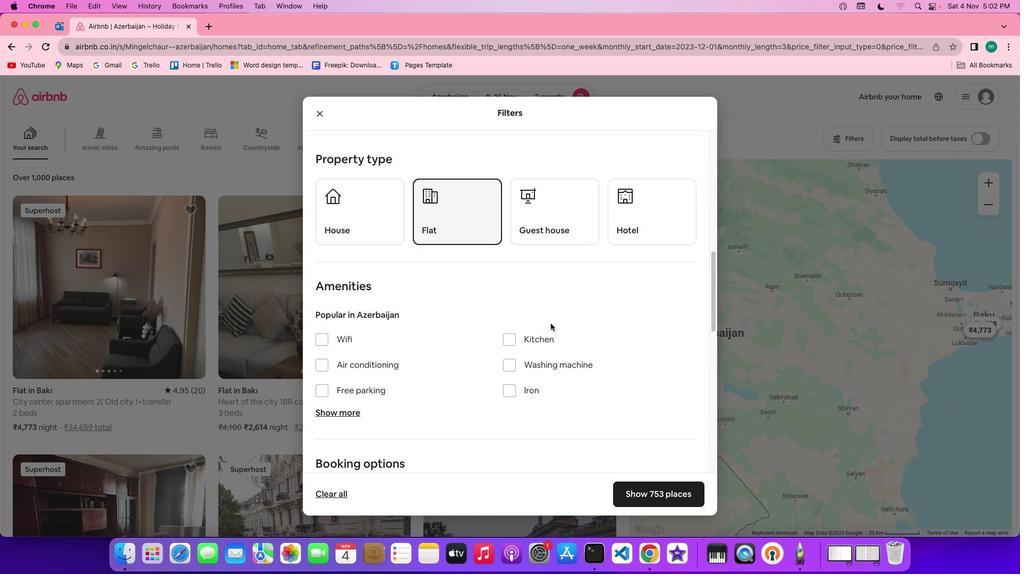 
Action: Mouse scrolled (551, 323) with delta (0, 0)
Screenshot: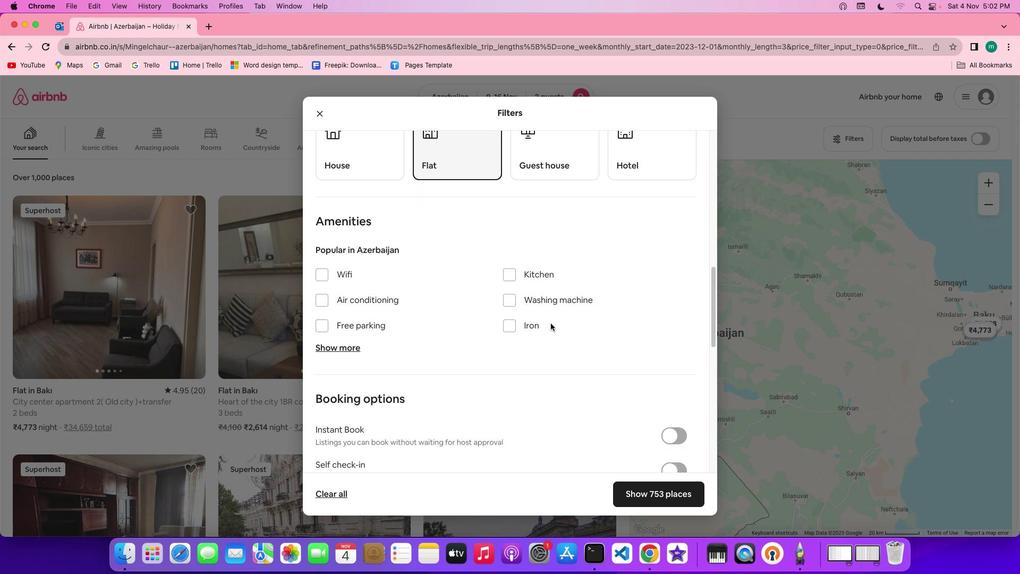 
Action: Mouse scrolled (551, 323) with delta (0, 0)
Screenshot: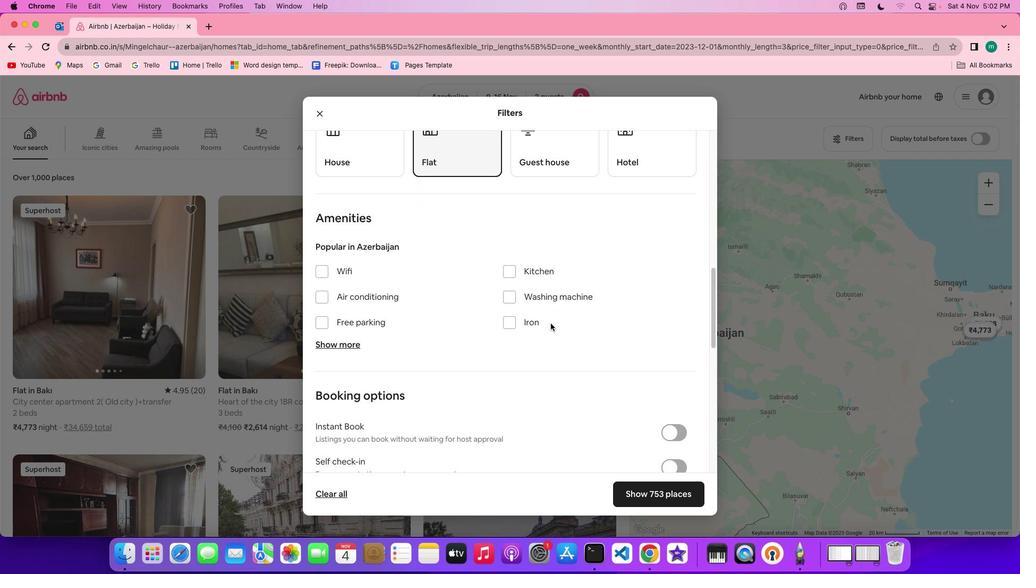 
Action: Mouse scrolled (551, 323) with delta (0, -1)
Screenshot: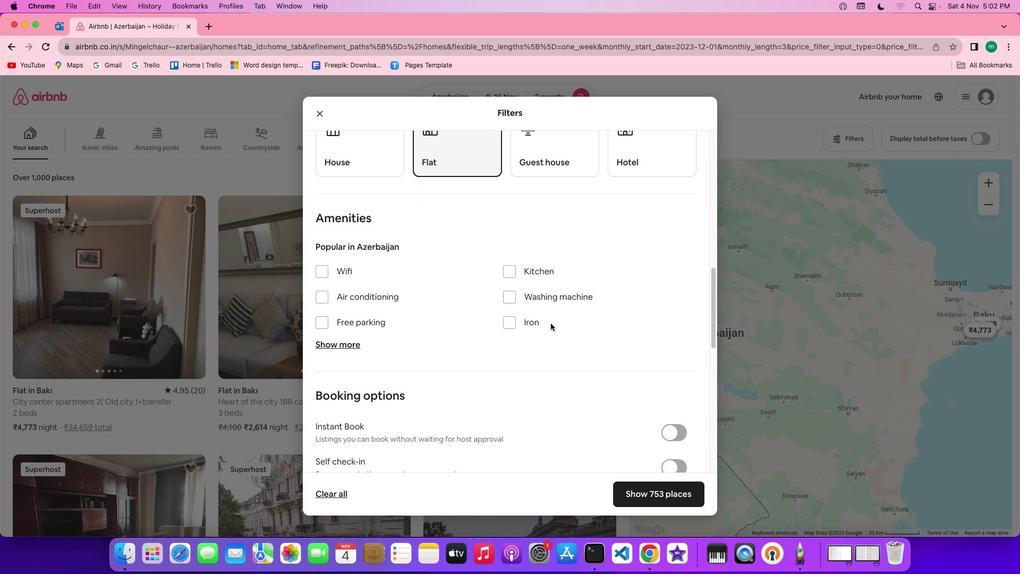 
Action: Mouse moved to (399, 299)
Screenshot: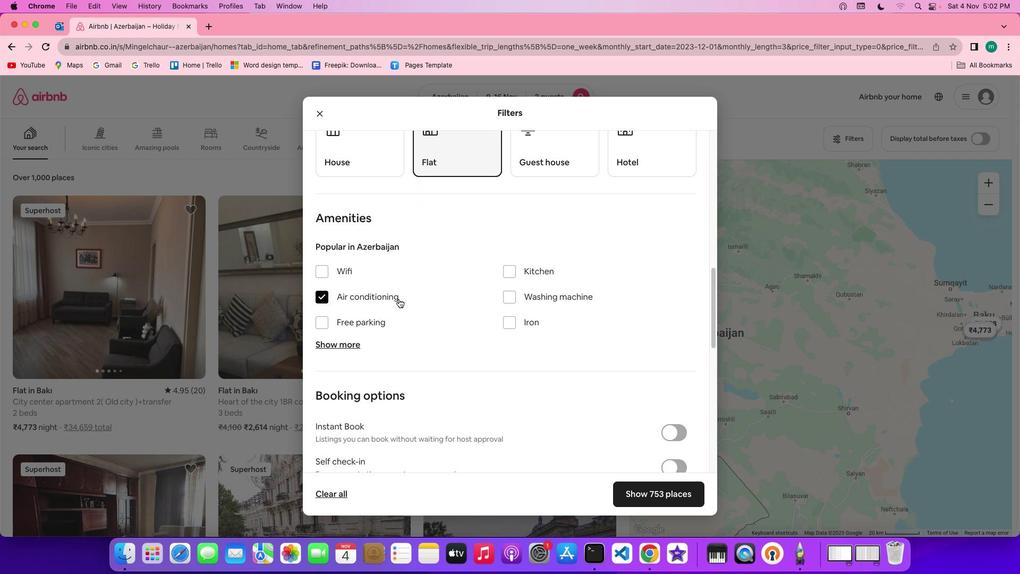 
Action: Mouse pressed left at (399, 299)
Screenshot: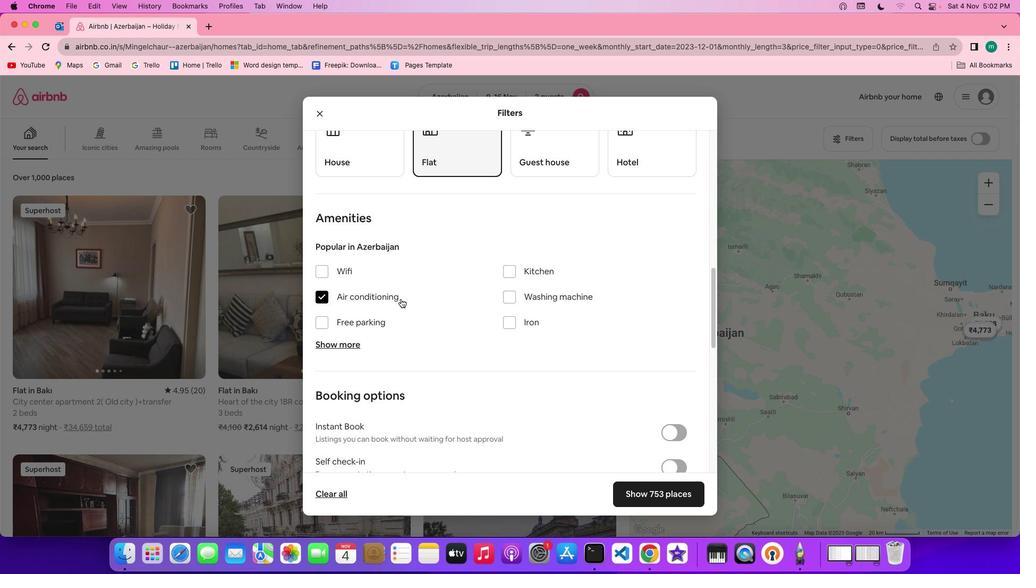 
Action: Mouse moved to (532, 318)
Screenshot: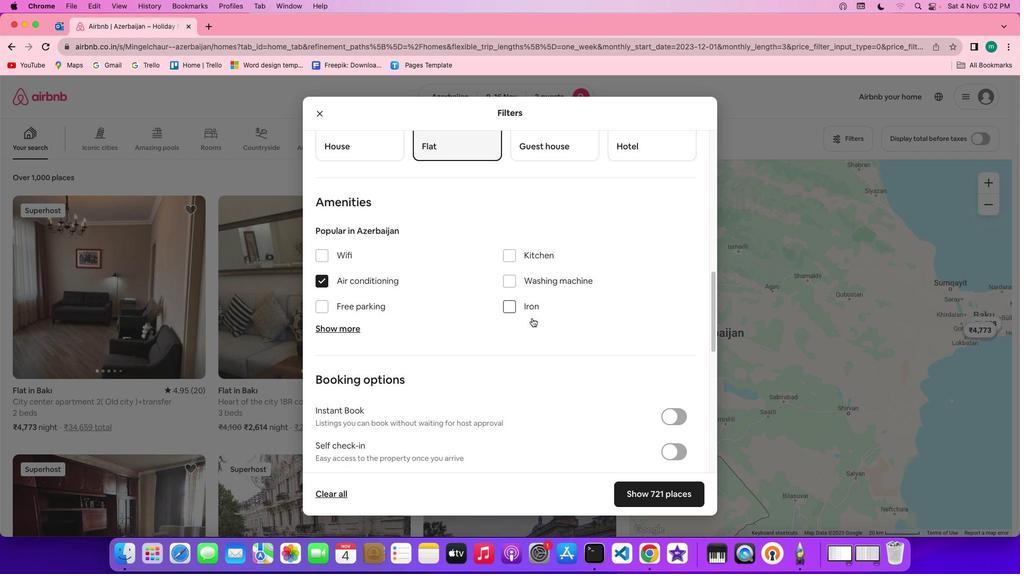 
Action: Mouse scrolled (532, 318) with delta (0, 0)
Screenshot: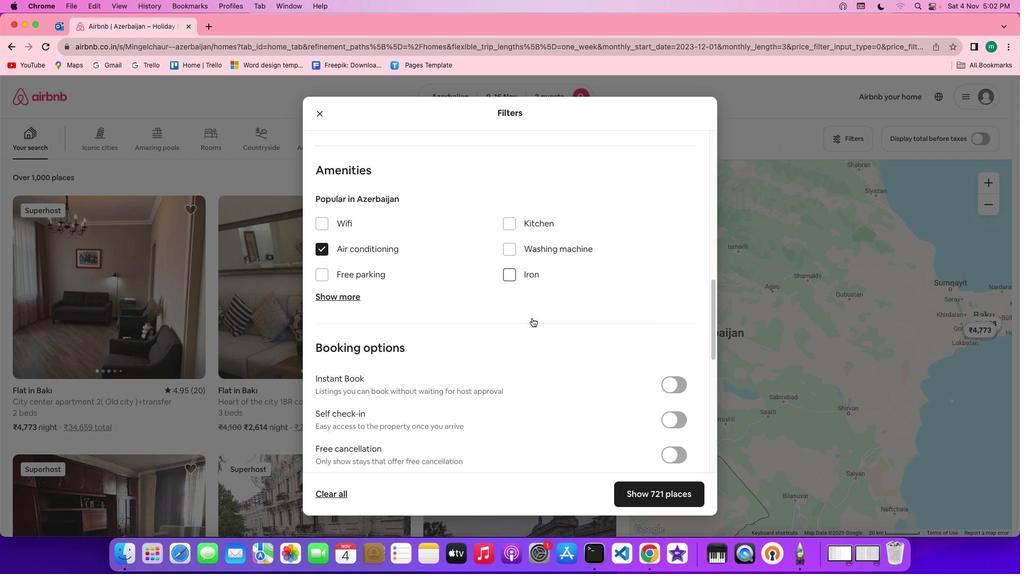 
Action: Mouse scrolled (532, 318) with delta (0, 0)
Screenshot: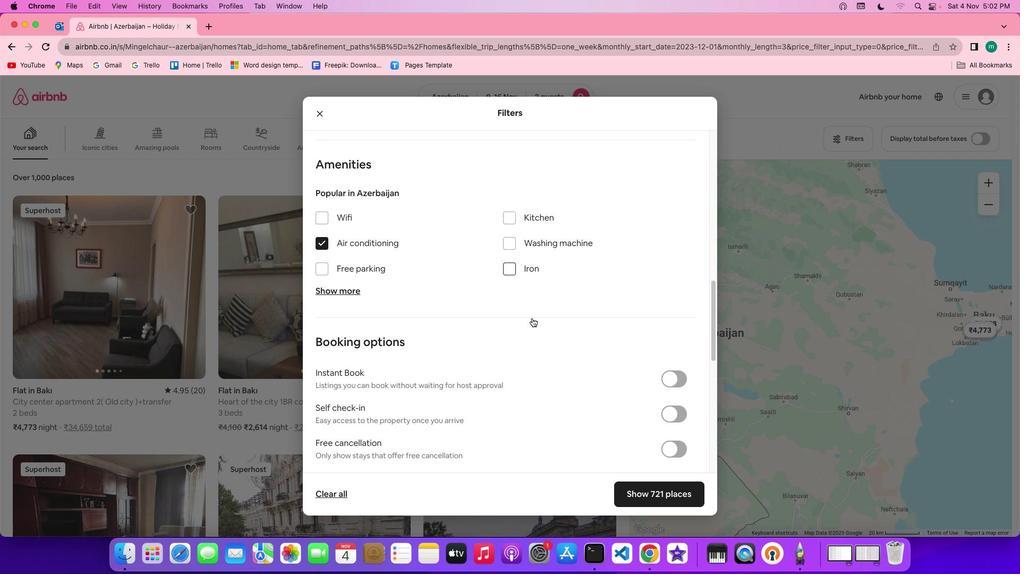 
Action: Mouse scrolled (532, 318) with delta (0, 0)
Screenshot: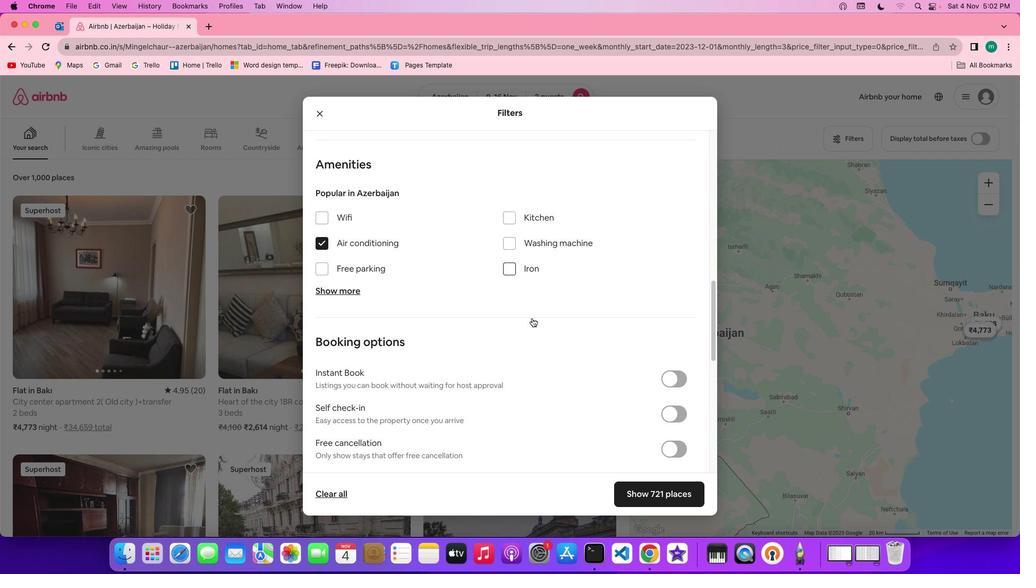 
Action: Mouse scrolled (532, 318) with delta (0, 0)
Screenshot: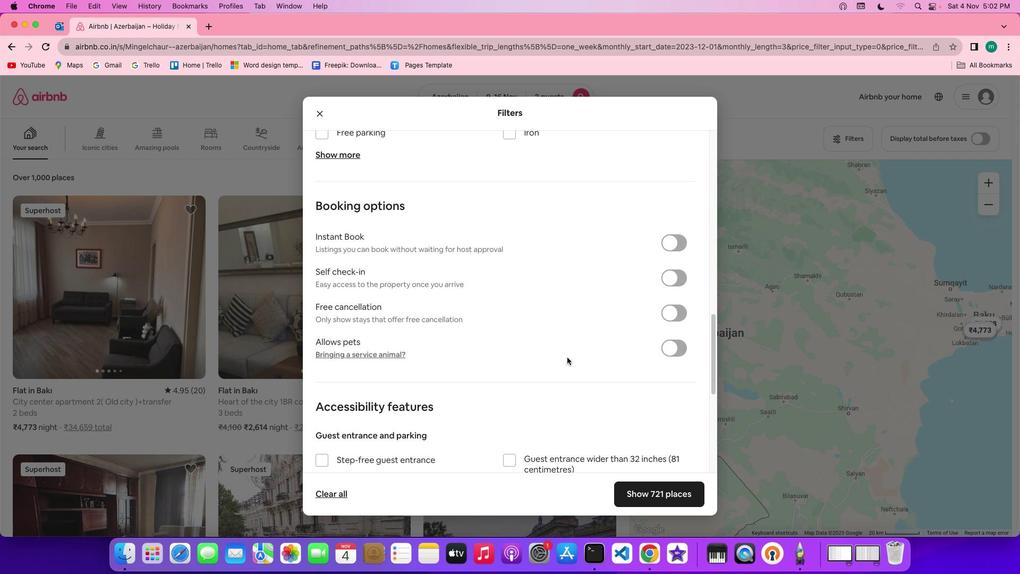 
Action: Mouse scrolled (532, 318) with delta (0, 0)
Screenshot: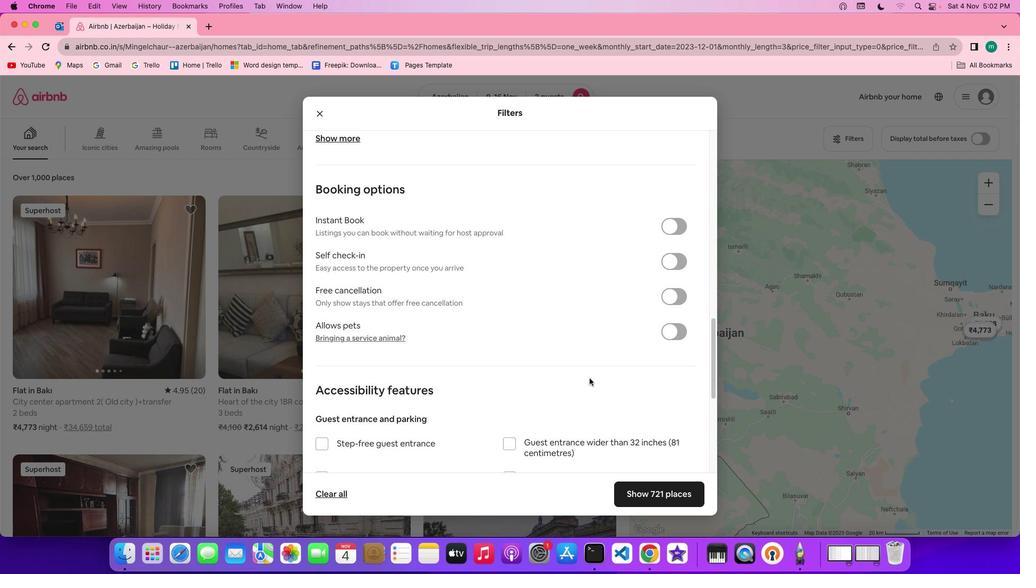 
Action: Mouse scrolled (532, 318) with delta (0, -1)
Screenshot: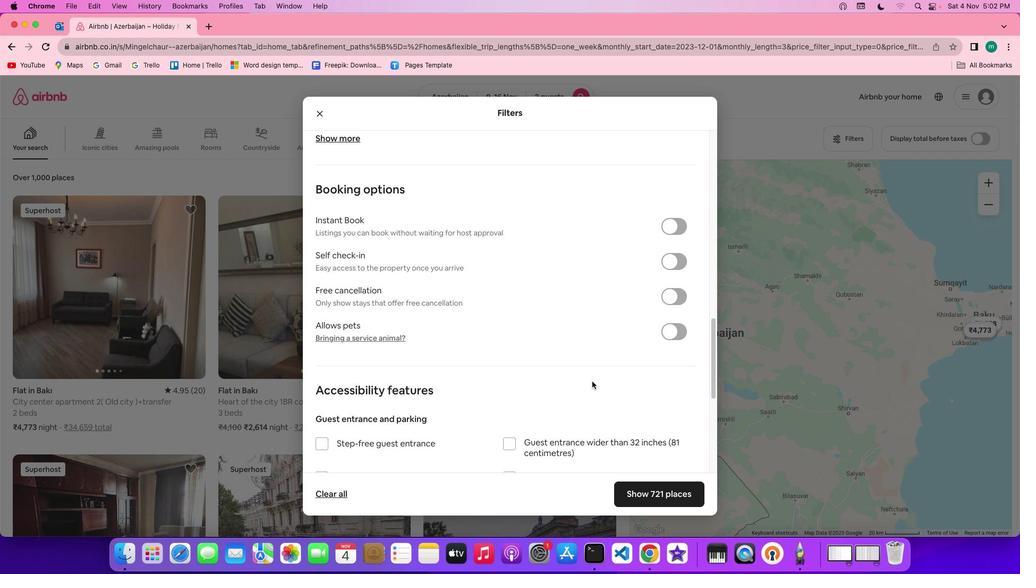 
Action: Mouse moved to (532, 318)
Screenshot: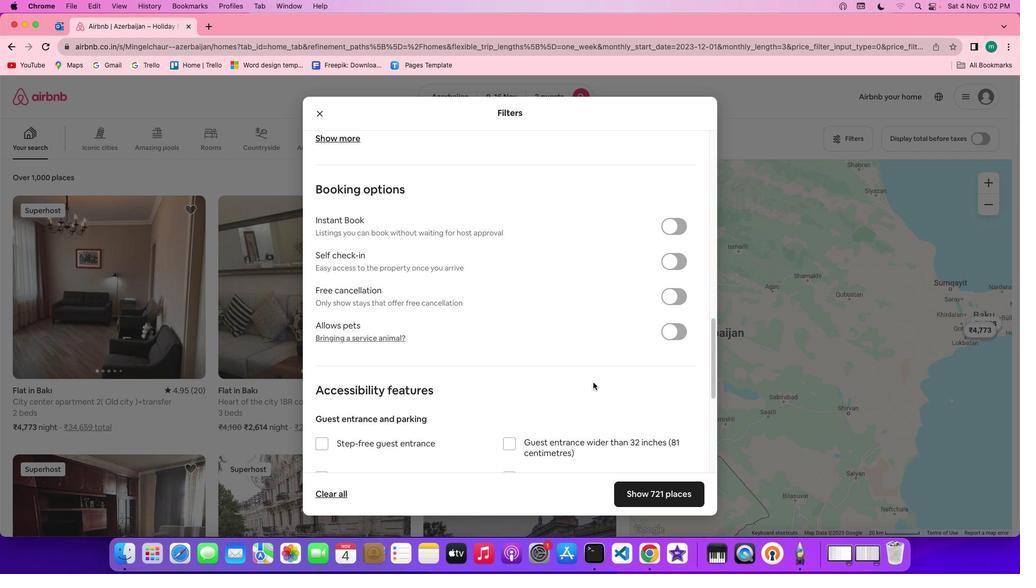 
Action: Mouse scrolled (532, 318) with delta (0, -1)
Screenshot: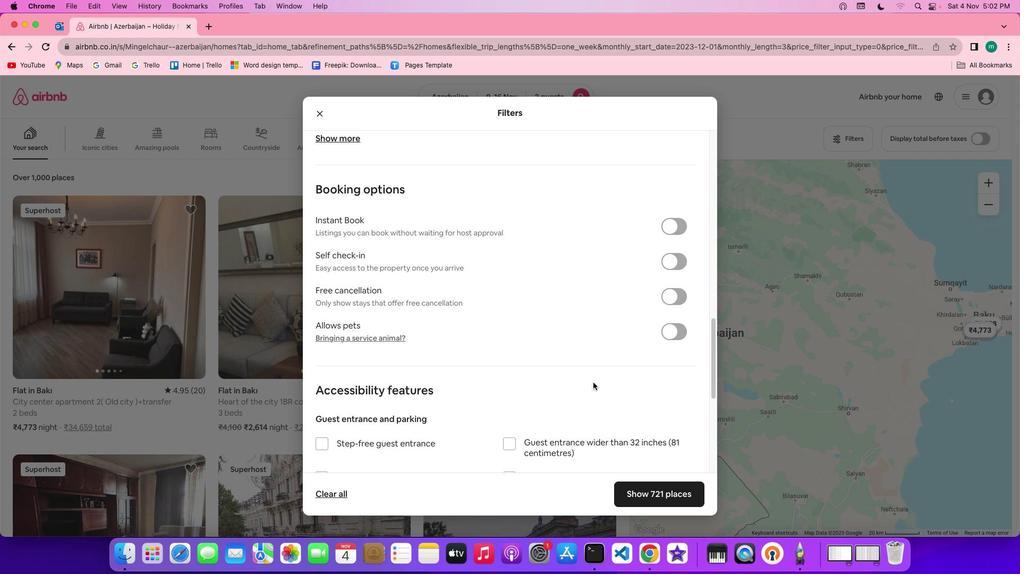 
Action: Mouse moved to (593, 382)
Screenshot: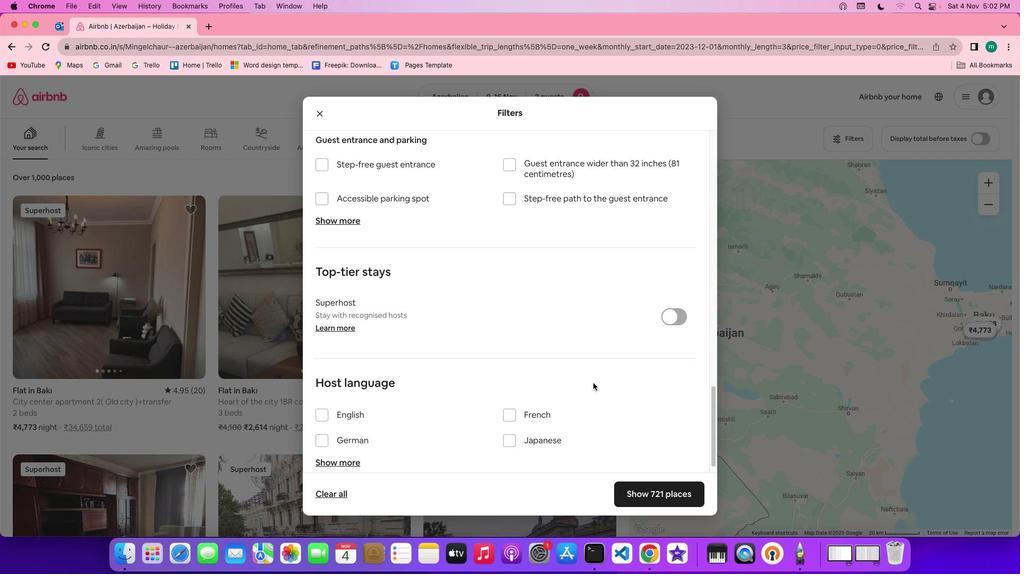 
Action: Mouse scrolled (593, 382) with delta (0, 0)
Screenshot: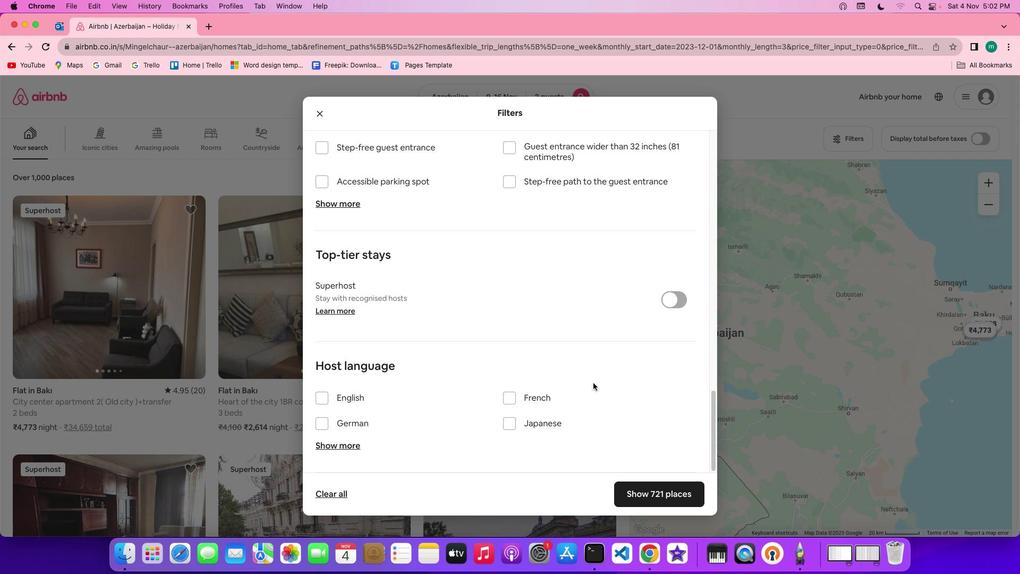 
Action: Mouse moved to (593, 382)
Screenshot: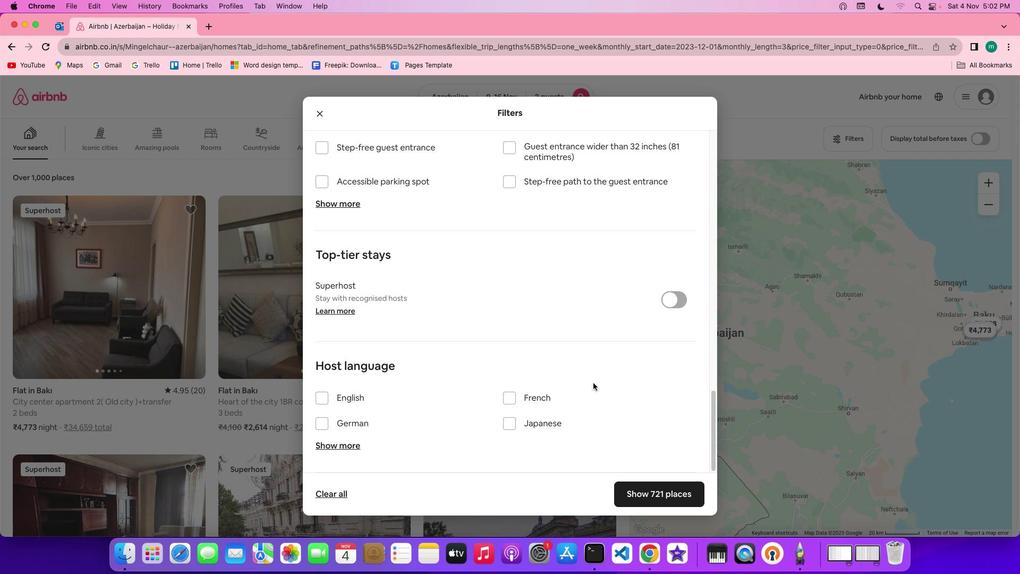 
Action: Mouse scrolled (593, 382) with delta (0, 0)
Screenshot: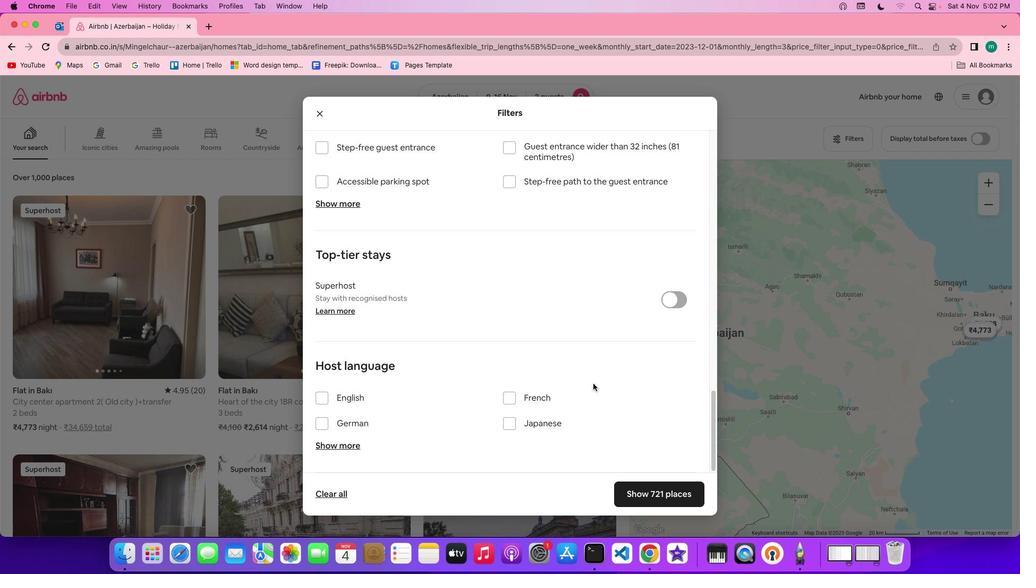 
Action: Mouse scrolled (593, 382) with delta (0, -1)
Screenshot: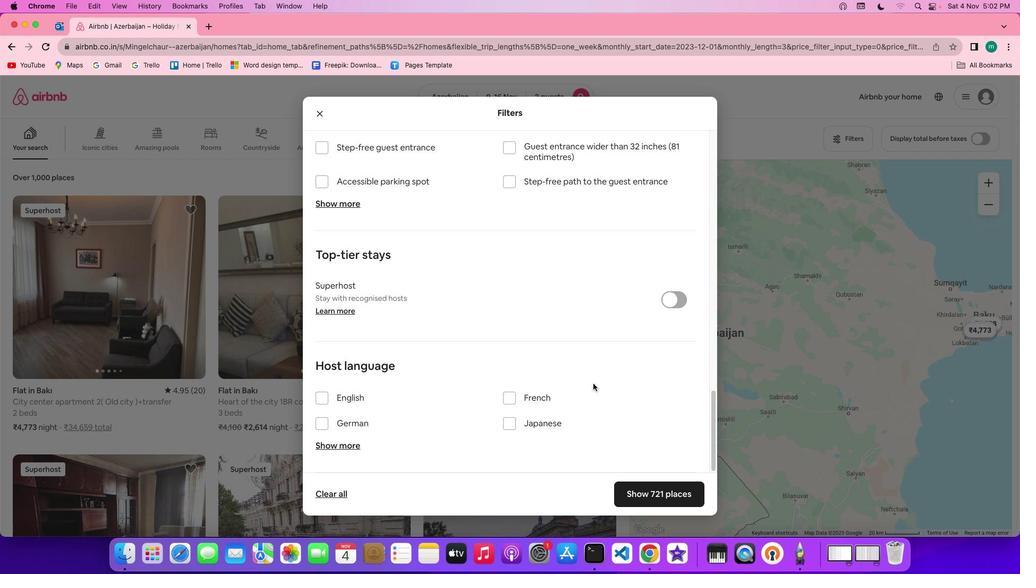
Action: Mouse scrolled (593, 382) with delta (0, -2)
Screenshot: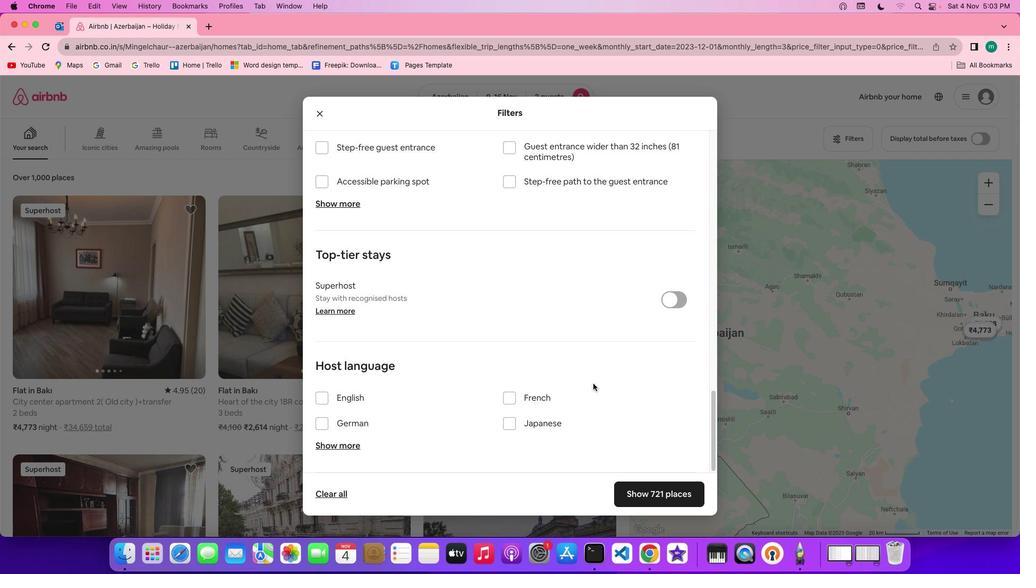 
Action: Mouse scrolled (593, 382) with delta (0, -2)
Screenshot: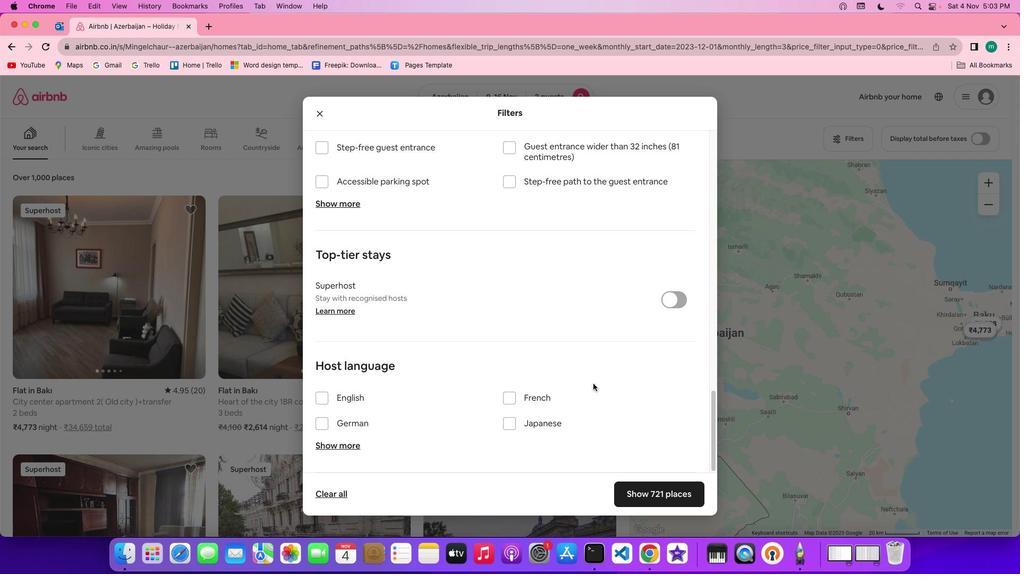 
Action: Mouse moved to (593, 383)
Screenshot: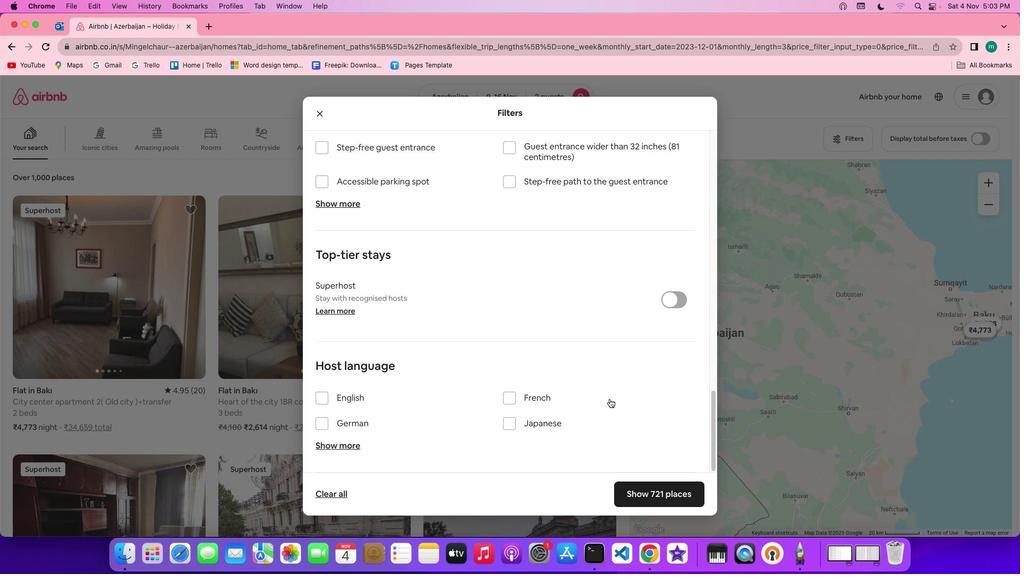 
Action: Mouse scrolled (593, 383) with delta (0, 0)
Screenshot: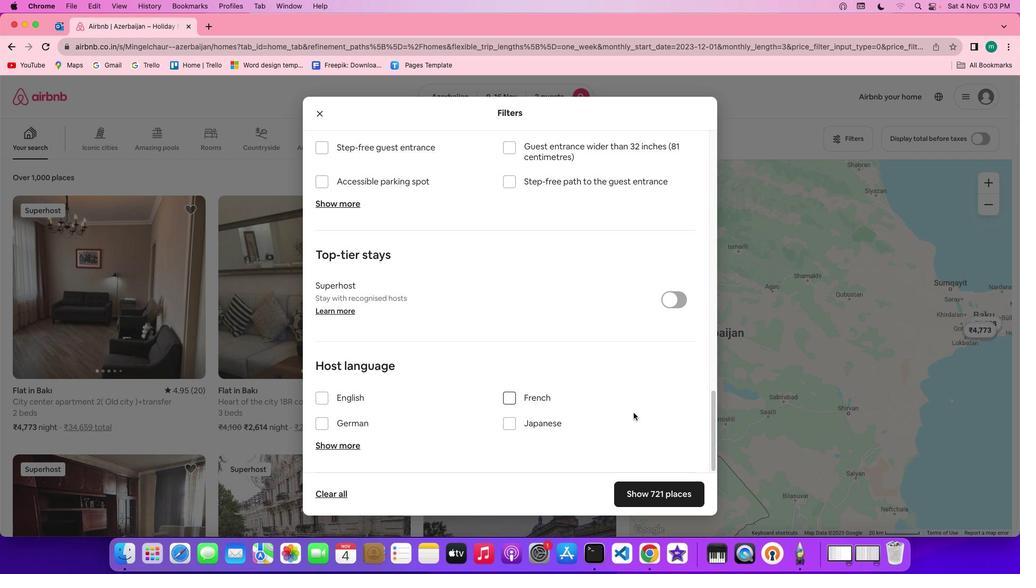 
Action: Mouse scrolled (593, 383) with delta (0, 0)
Screenshot: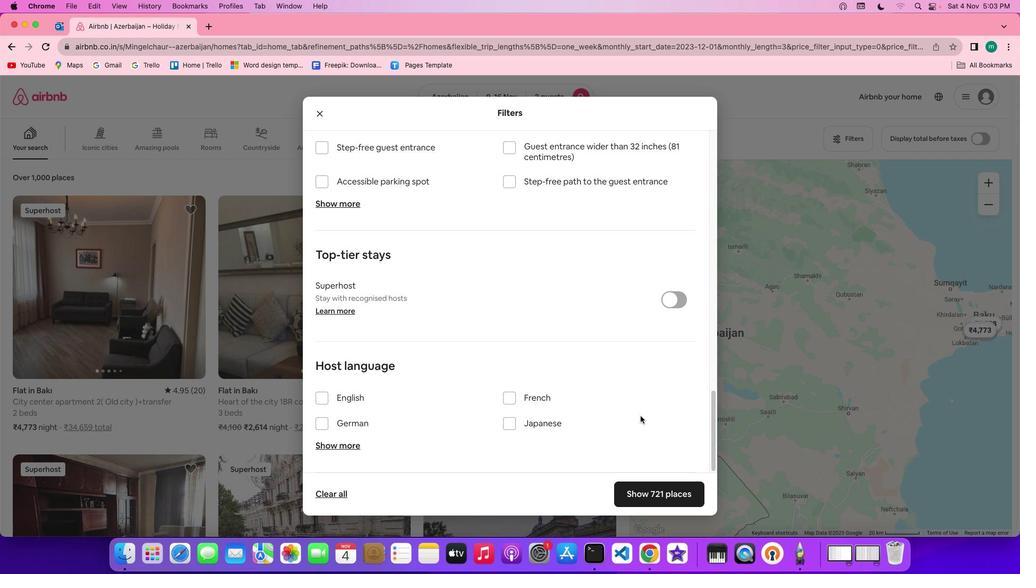 
Action: Mouse scrolled (593, 383) with delta (0, -1)
Screenshot: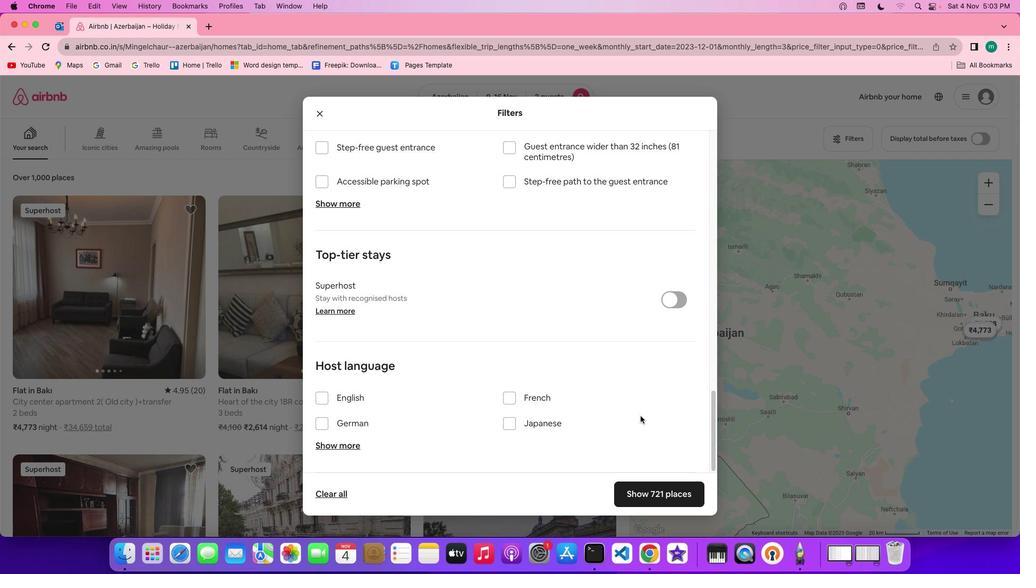 
Action: Mouse scrolled (593, 383) with delta (0, -2)
Screenshot: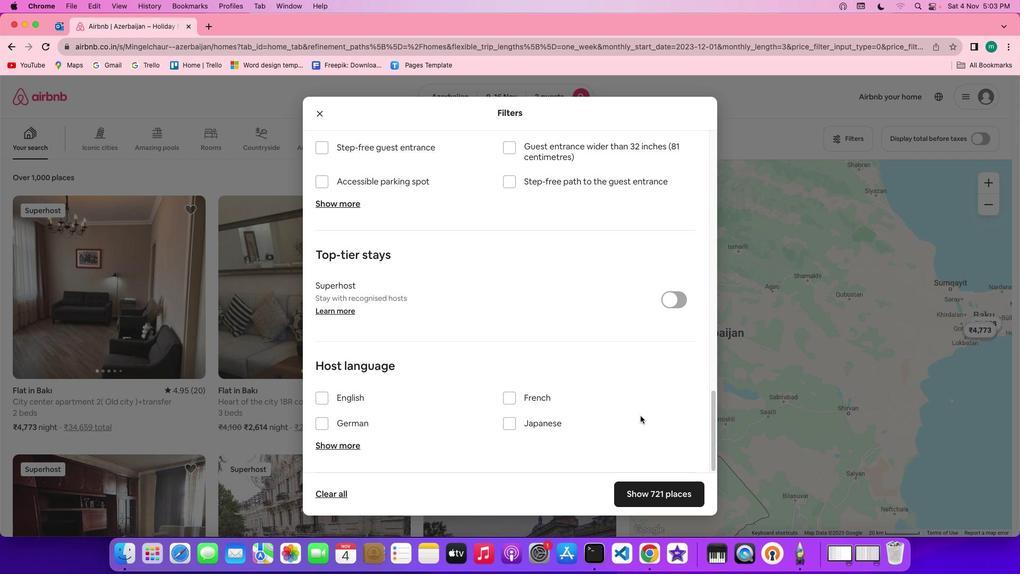 
Action: Mouse scrolled (593, 383) with delta (0, -3)
Screenshot: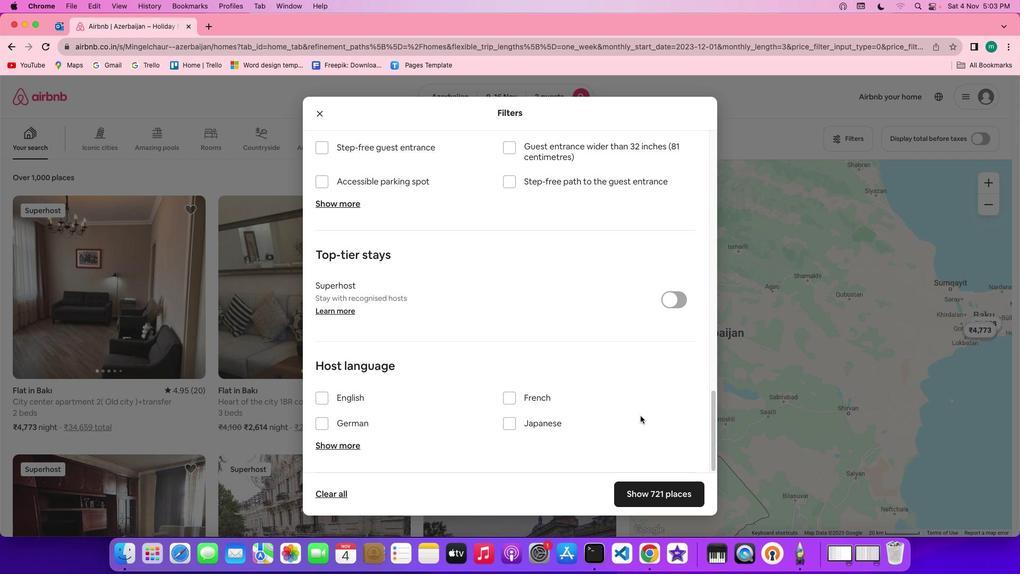 
Action: Mouse moved to (640, 415)
Screenshot: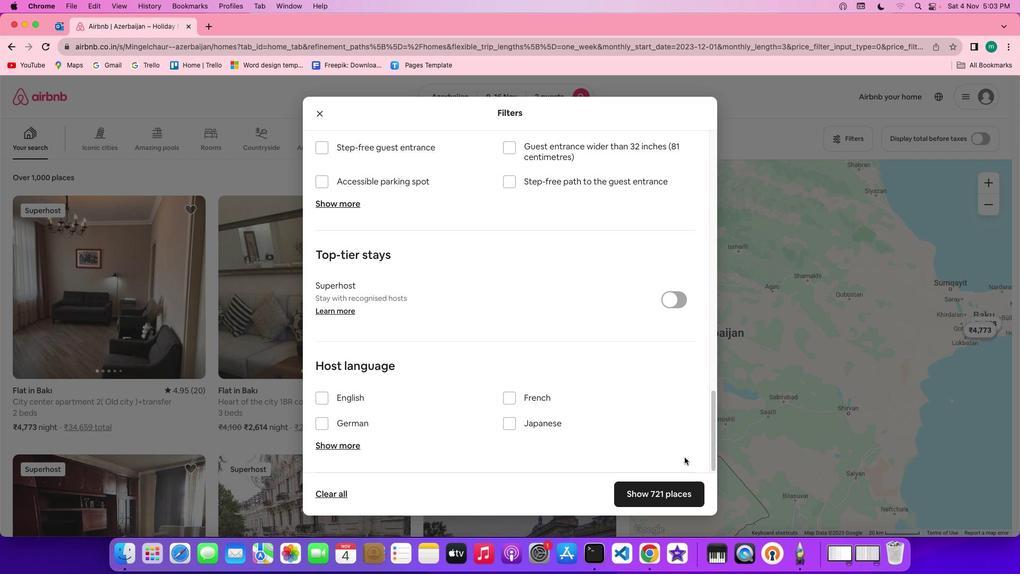 
Action: Mouse scrolled (640, 415) with delta (0, 0)
Screenshot: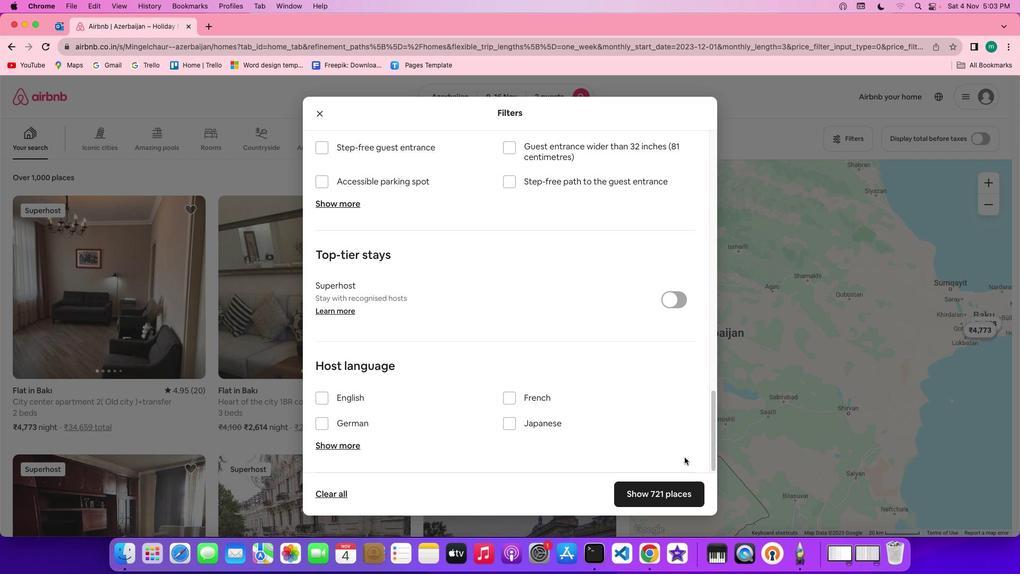
Action: Mouse scrolled (640, 415) with delta (0, 0)
Screenshot: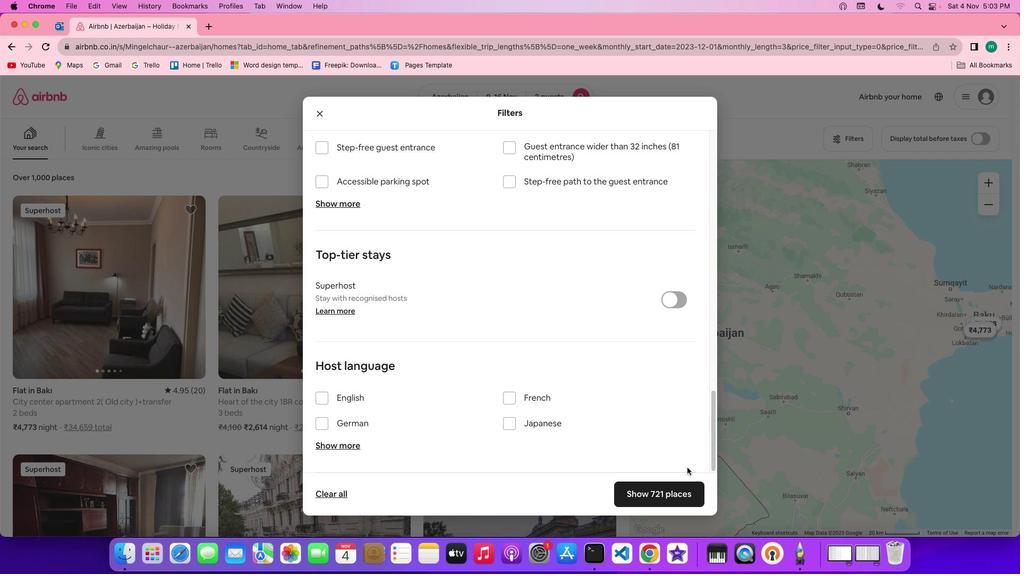 
Action: Mouse scrolled (640, 415) with delta (0, -1)
Screenshot: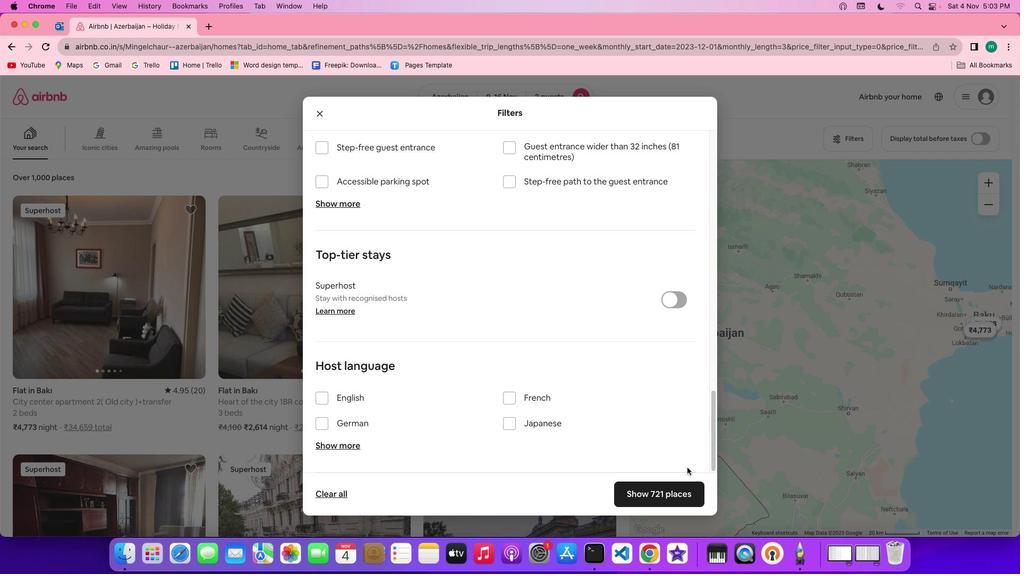 
Action: Mouse scrolled (640, 415) with delta (0, -2)
Screenshot: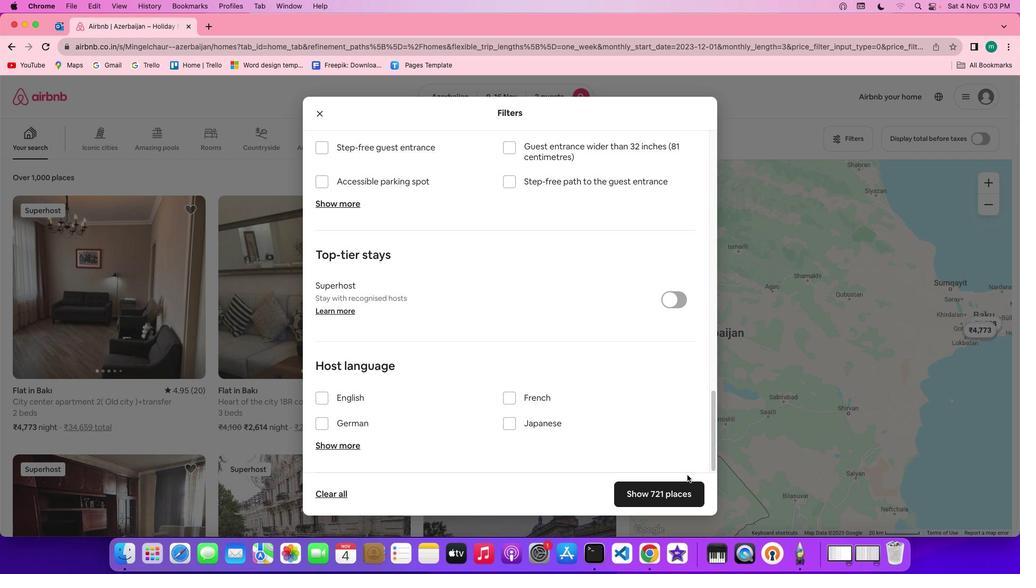 
Action: Mouse scrolled (640, 415) with delta (0, -3)
Screenshot: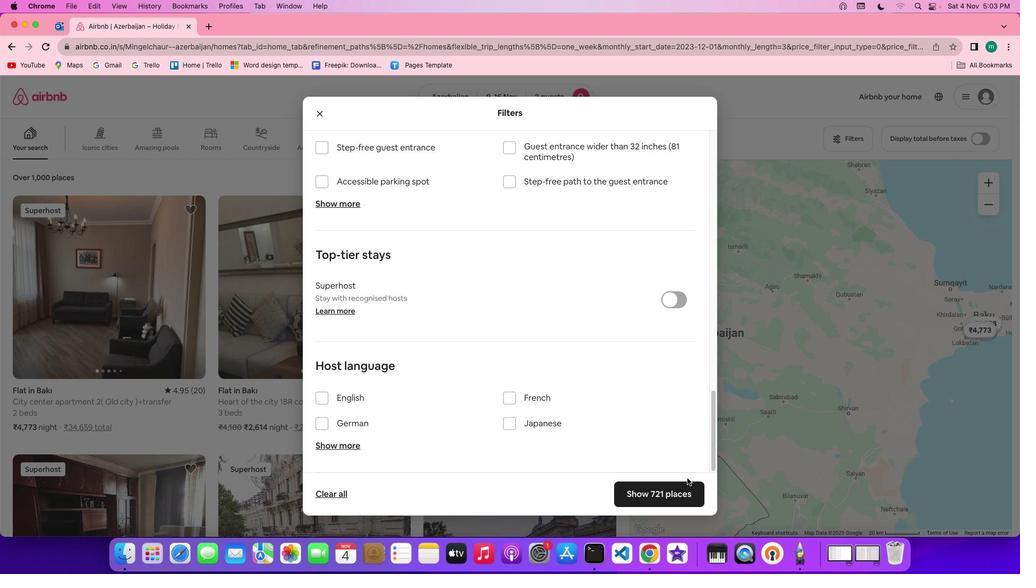 
Action: Mouse moved to (681, 484)
Screenshot: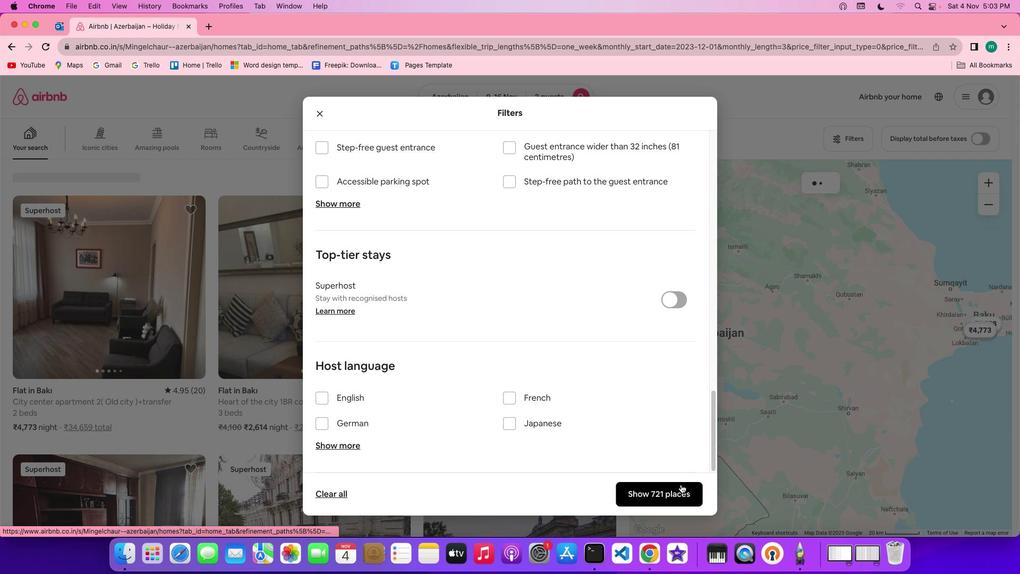 
Action: Mouse pressed left at (681, 484)
Screenshot: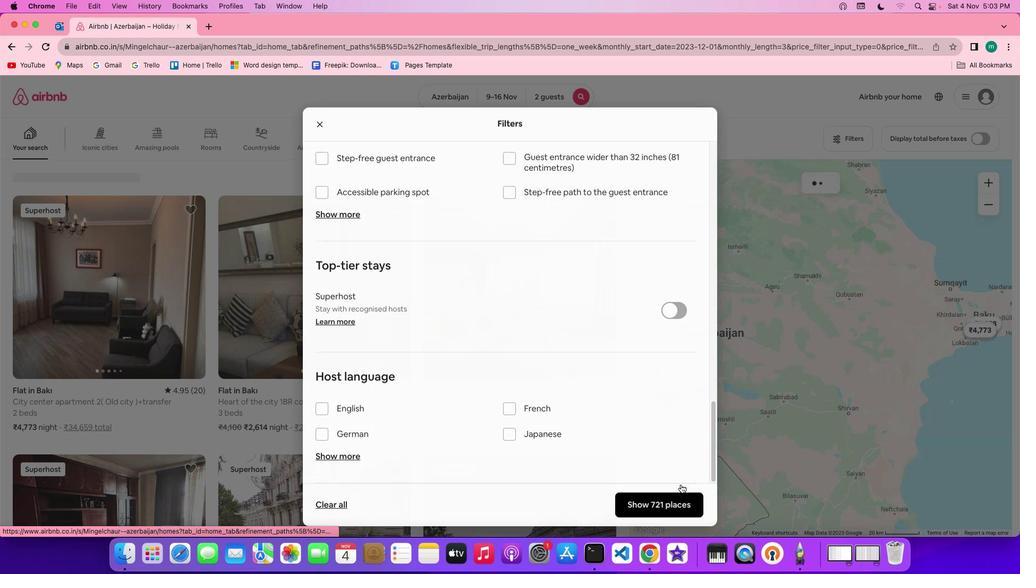 
Action: Mouse moved to (125, 249)
Screenshot: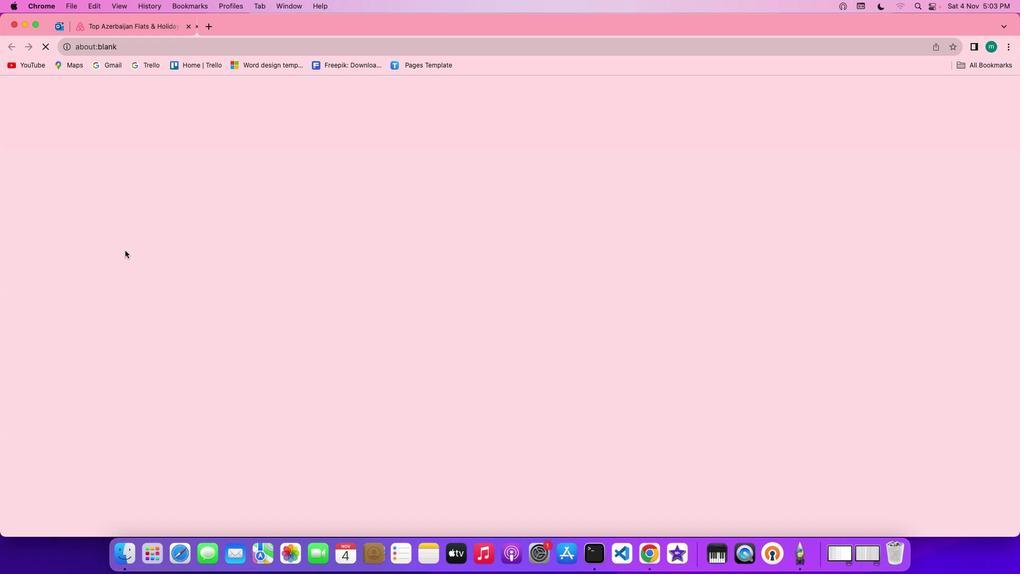 
Action: Mouse pressed left at (125, 249)
Screenshot: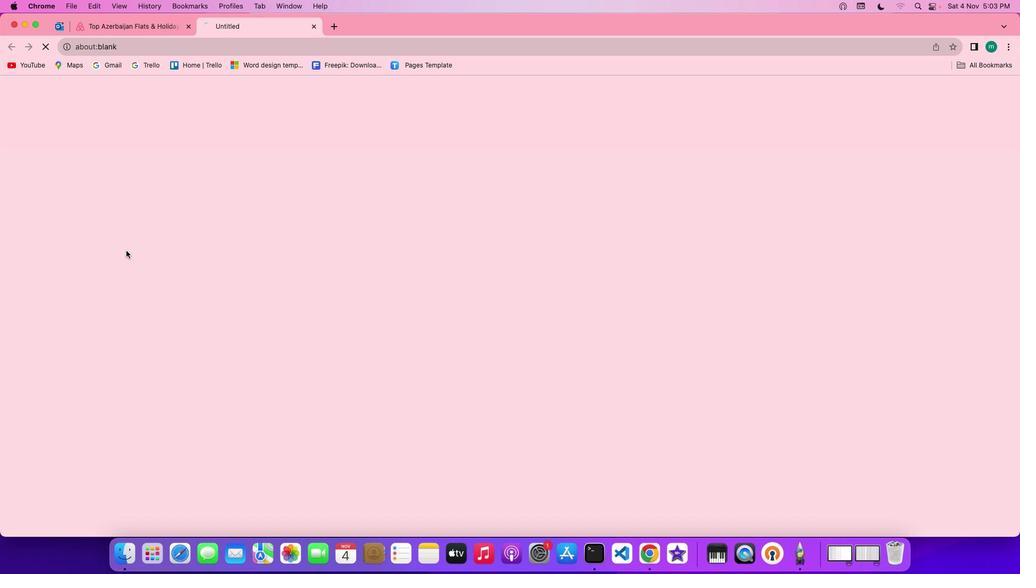 
Action: Mouse moved to (748, 396)
Screenshot: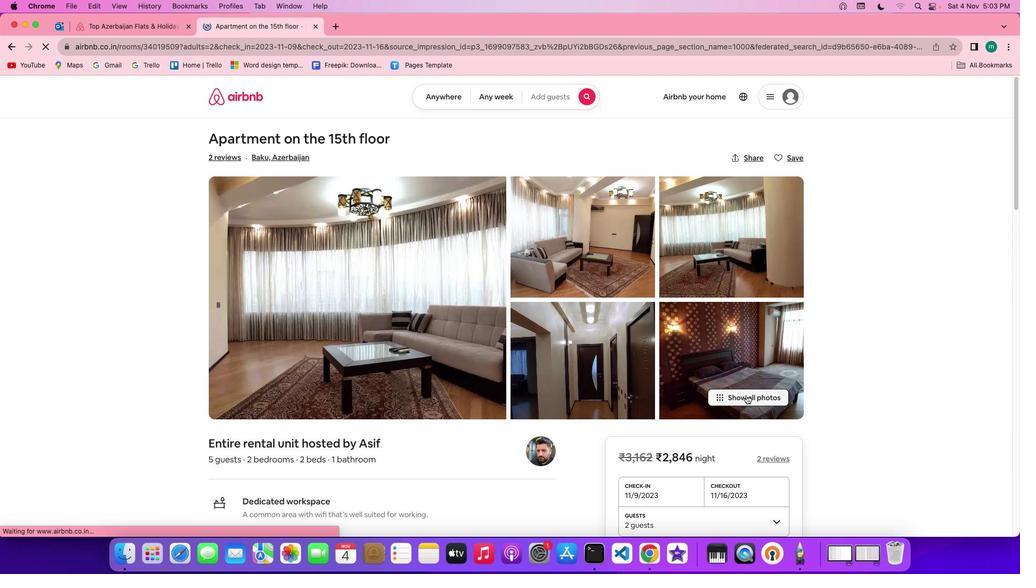 
Action: Mouse pressed left at (748, 396)
Screenshot: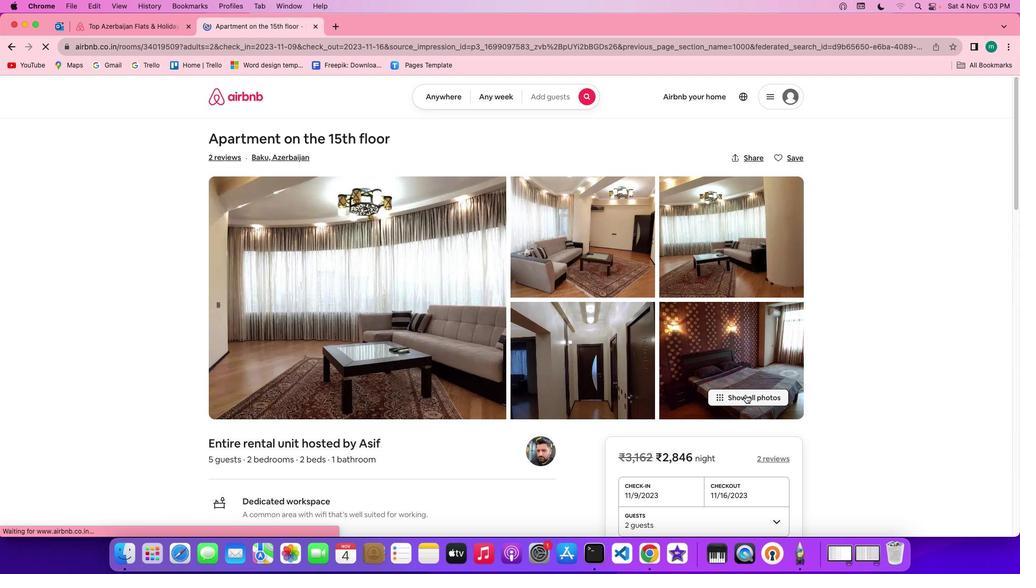 
Action: Mouse moved to (682, 355)
Screenshot: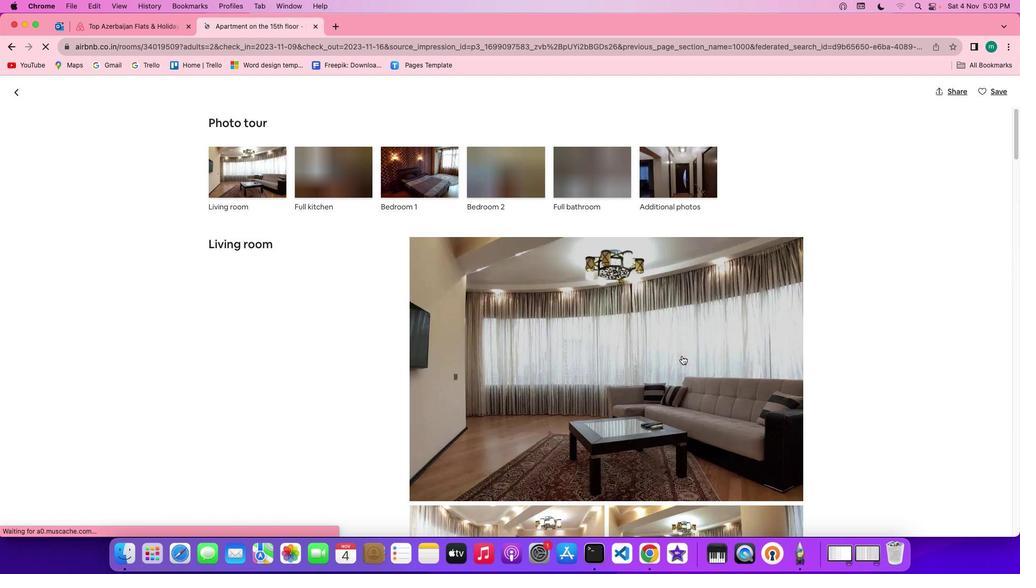 
Action: Mouse scrolled (682, 355) with delta (0, 0)
Screenshot: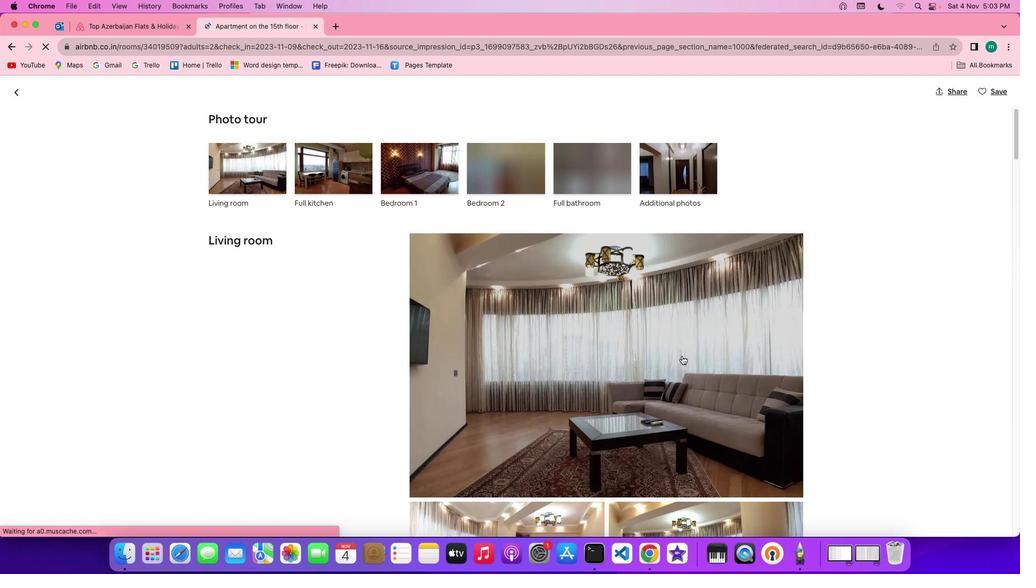 
Action: Mouse scrolled (682, 355) with delta (0, 0)
Screenshot: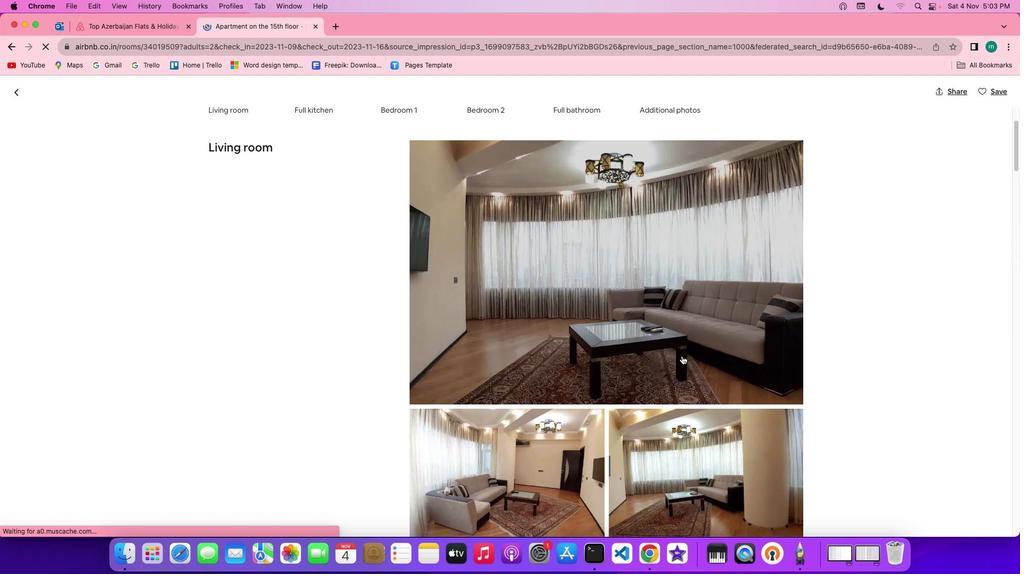 
Action: Mouse scrolled (682, 355) with delta (0, 0)
Screenshot: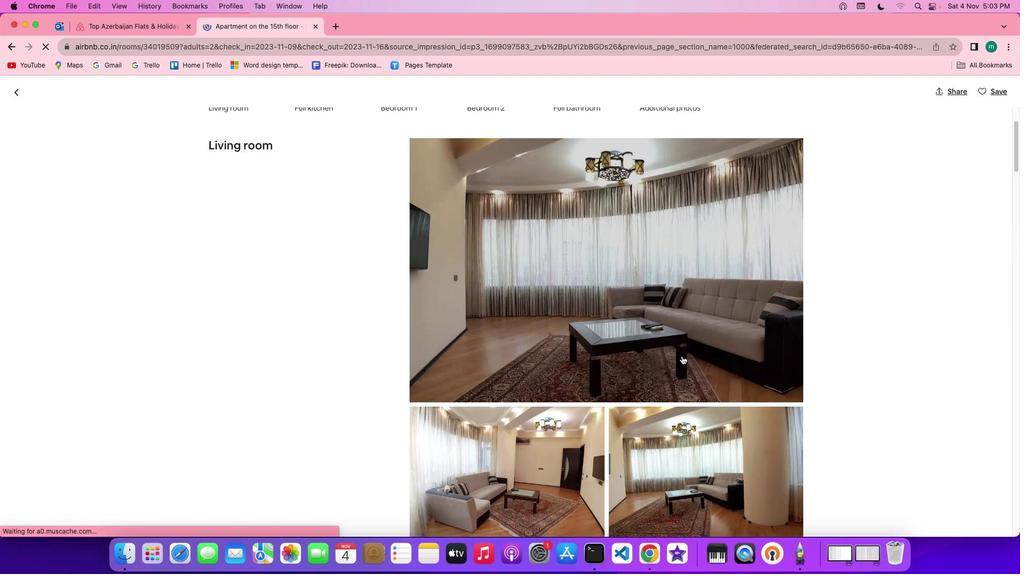 
Action: Mouse scrolled (682, 355) with delta (0, -1)
Screenshot: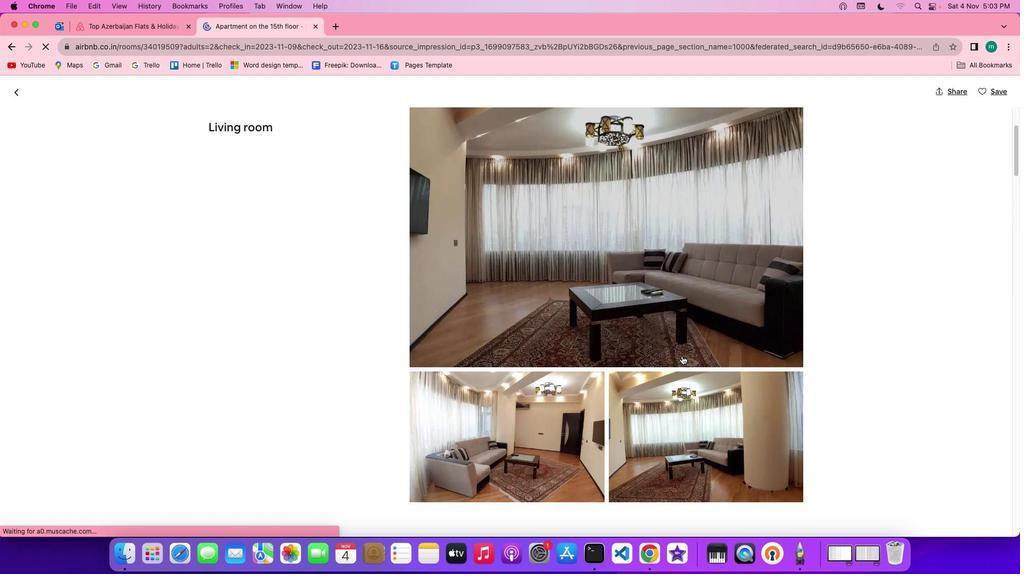 
Action: Mouse scrolled (682, 355) with delta (0, -1)
Screenshot: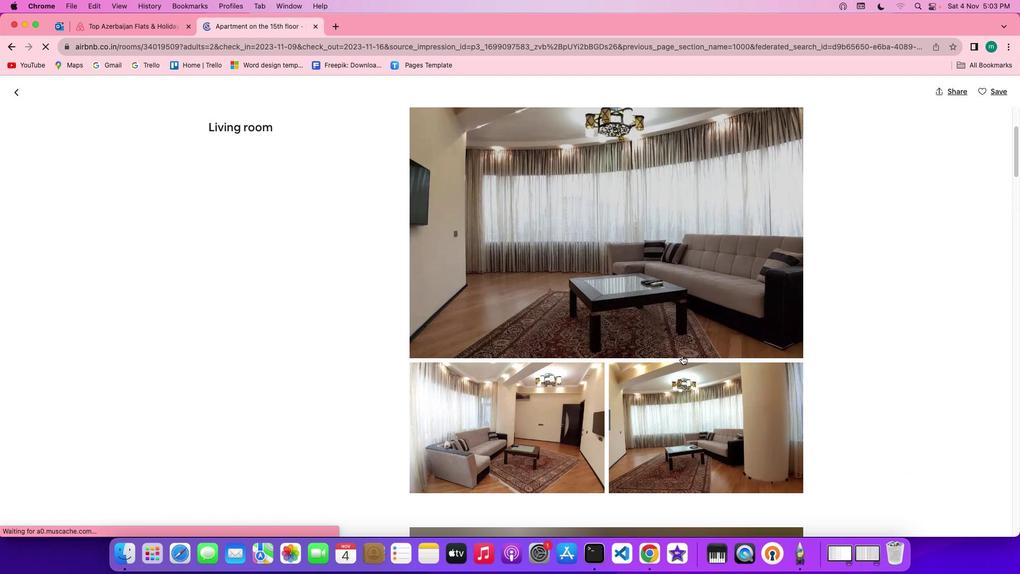 
Action: Mouse scrolled (682, 355) with delta (0, 0)
Screenshot: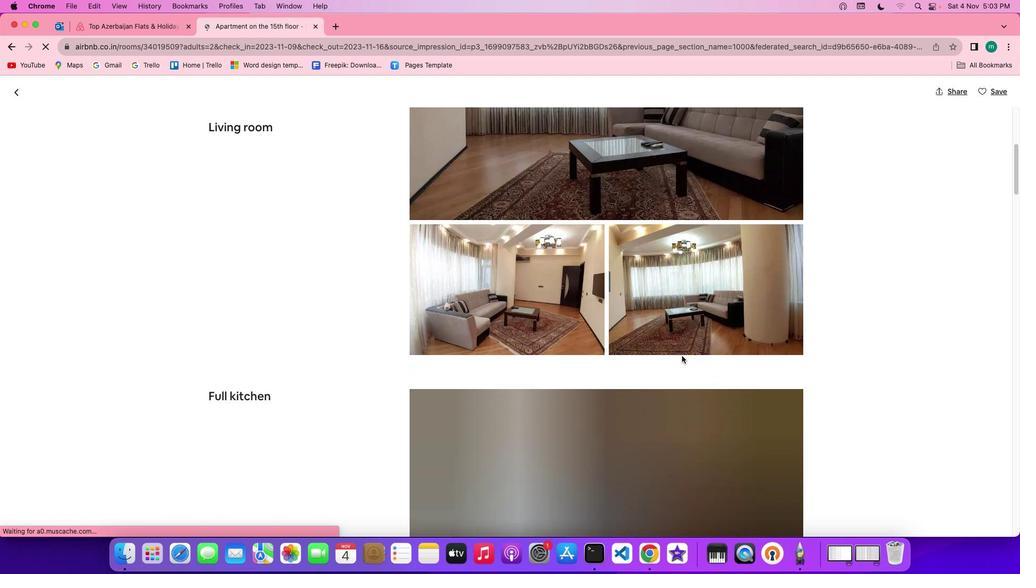 
Action: Mouse scrolled (682, 355) with delta (0, 0)
Screenshot: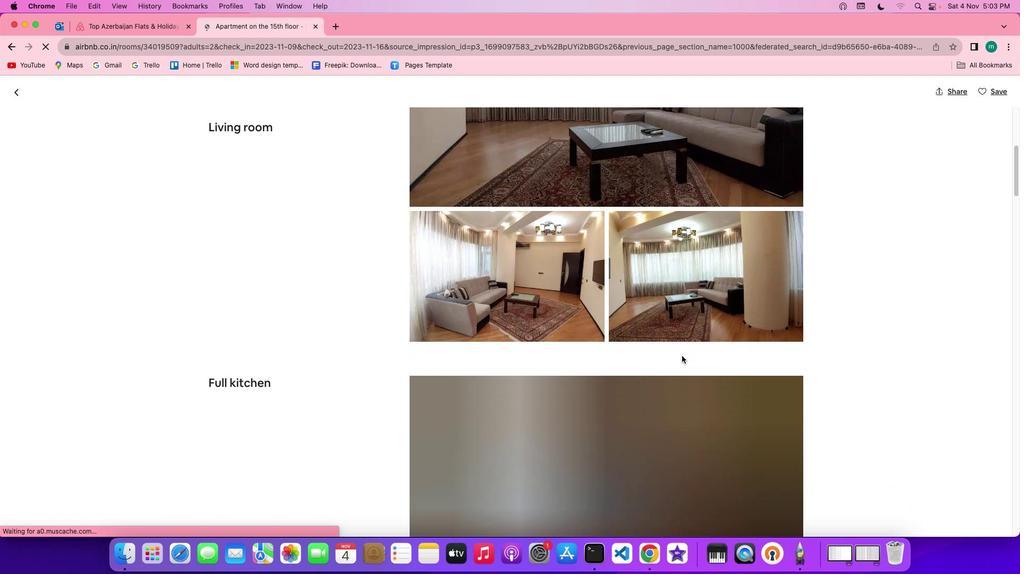 
Action: Mouse scrolled (682, 355) with delta (0, -1)
Screenshot: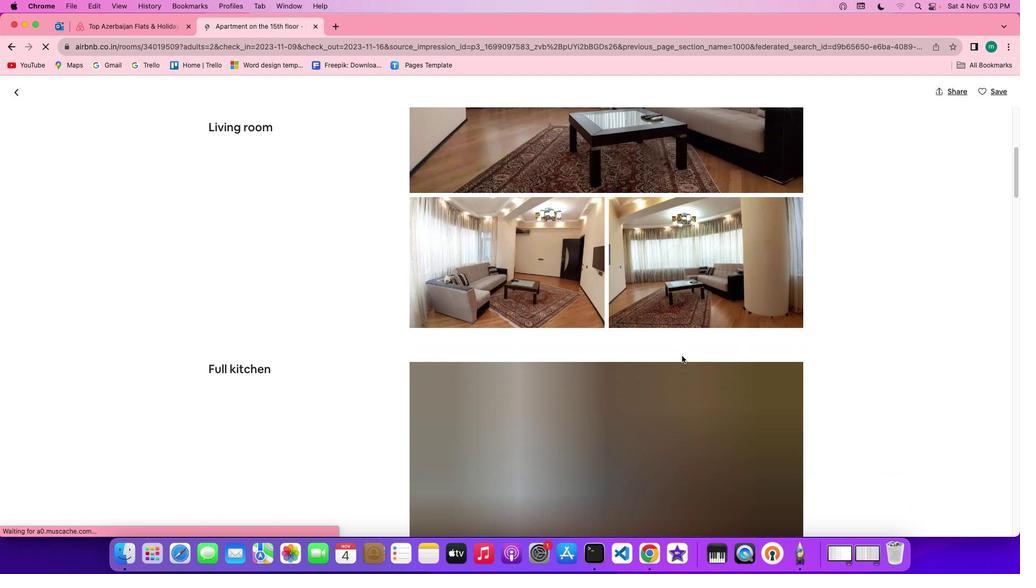 
Action: Mouse scrolled (682, 355) with delta (0, -1)
Screenshot: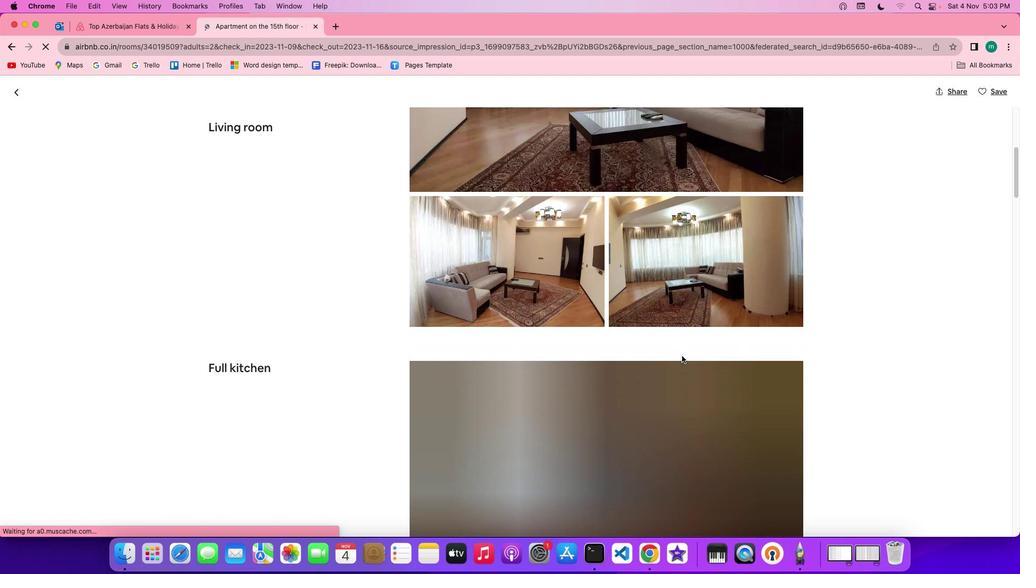 
Action: Mouse scrolled (682, 355) with delta (0, 0)
Screenshot: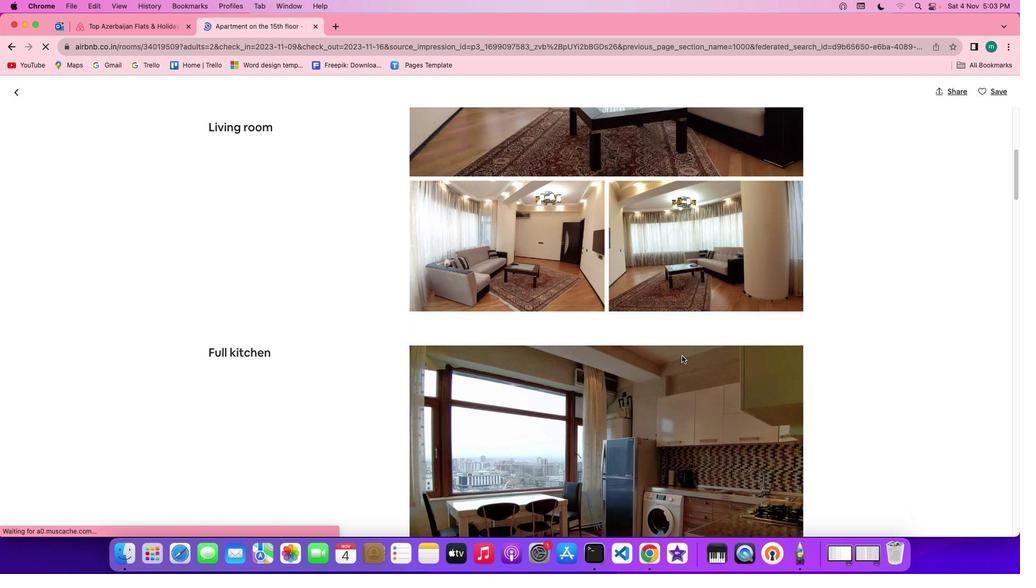 
Action: Mouse scrolled (682, 355) with delta (0, 0)
Screenshot: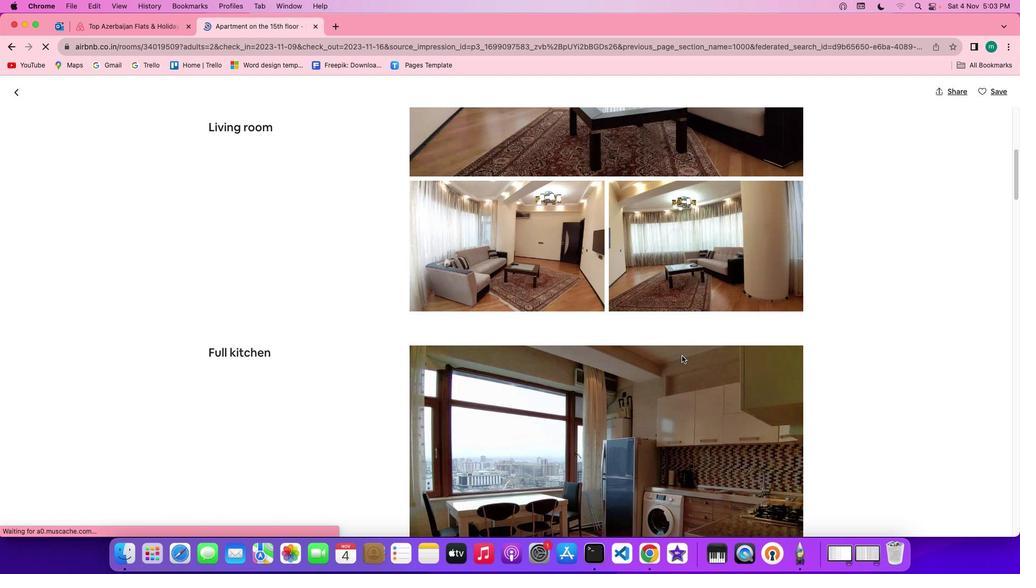 
Action: Mouse scrolled (682, 355) with delta (0, 0)
Screenshot: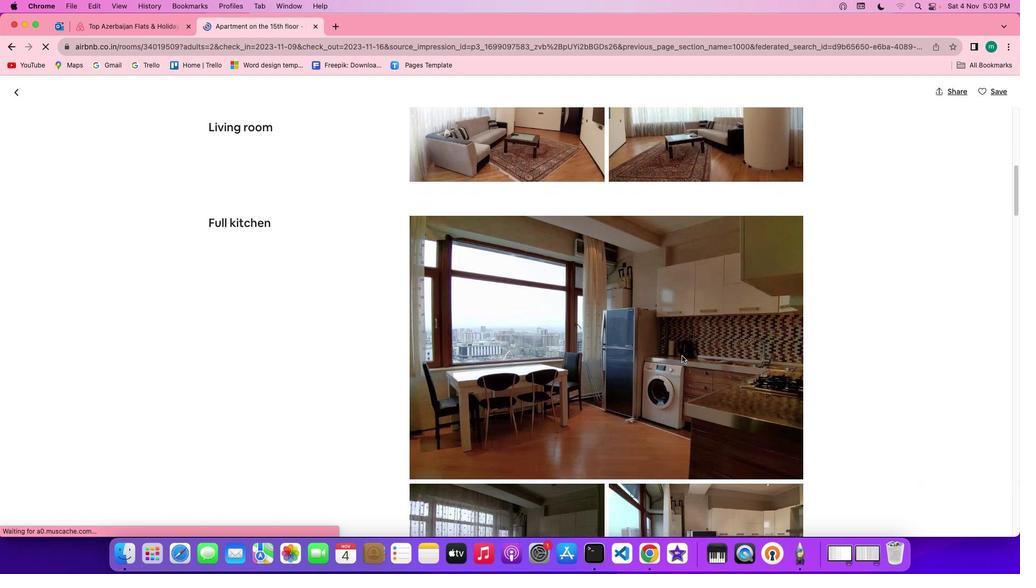 
Action: Mouse scrolled (682, 355) with delta (0, -1)
Screenshot: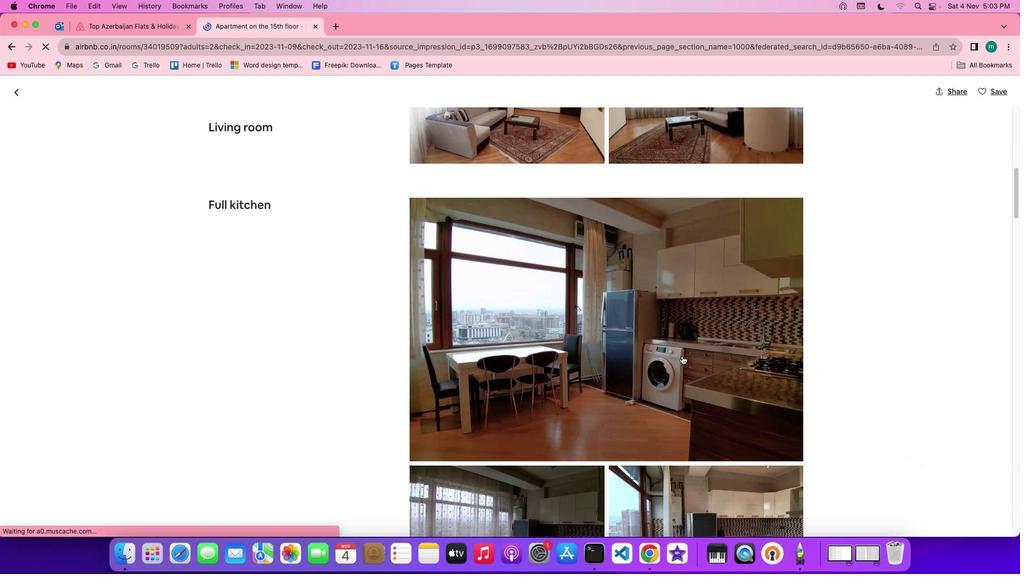 
Action: Mouse scrolled (682, 355) with delta (0, -1)
Screenshot: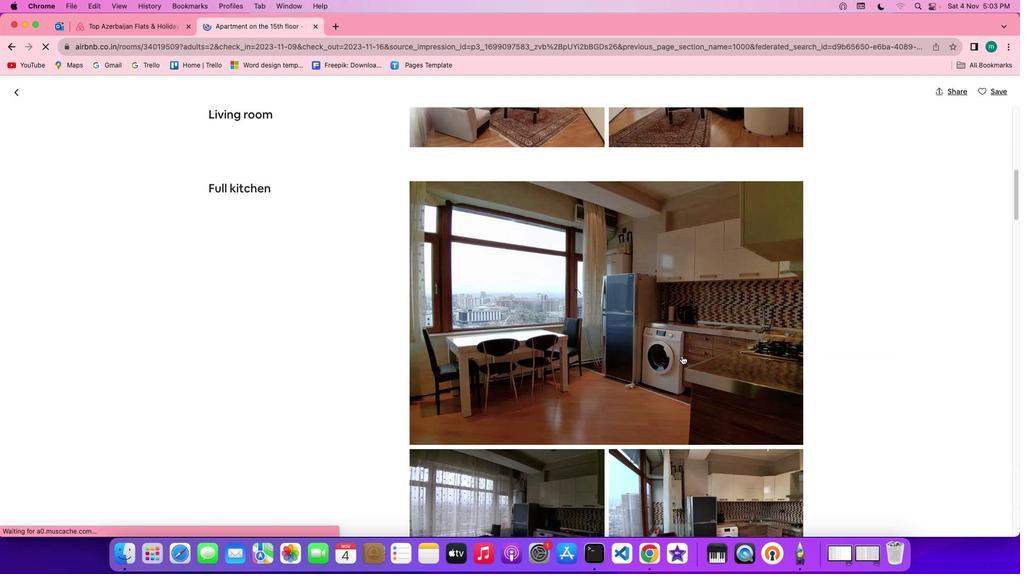 
Action: Mouse scrolled (682, 355) with delta (0, 0)
Screenshot: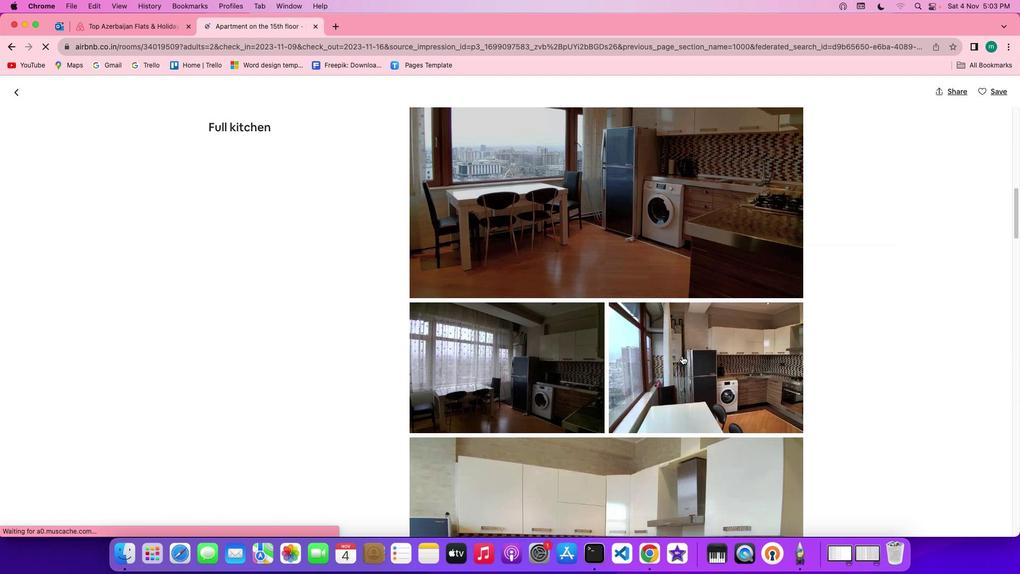 
Action: Mouse scrolled (682, 355) with delta (0, 0)
Screenshot: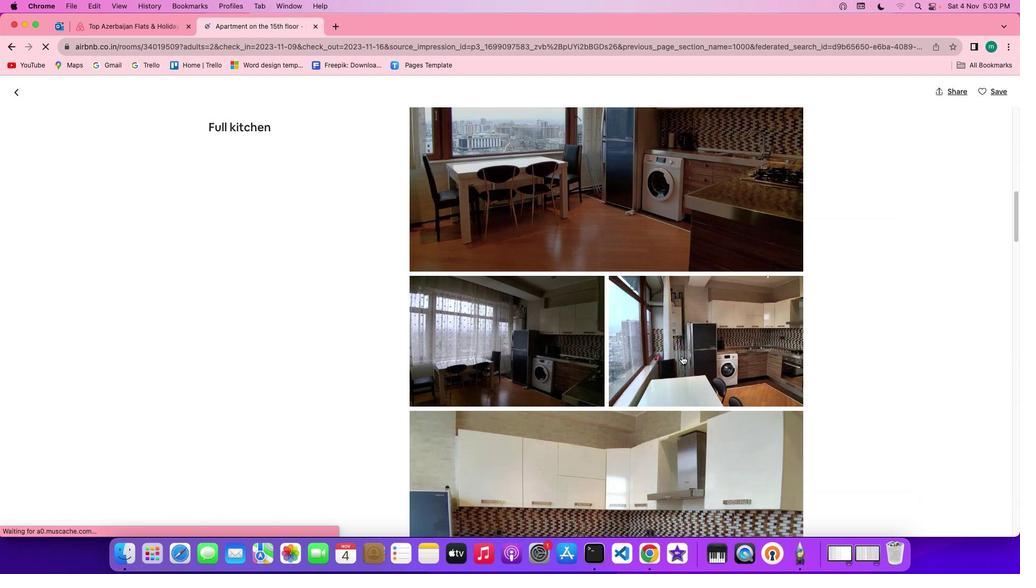 
Action: Mouse scrolled (682, 355) with delta (0, -1)
Screenshot: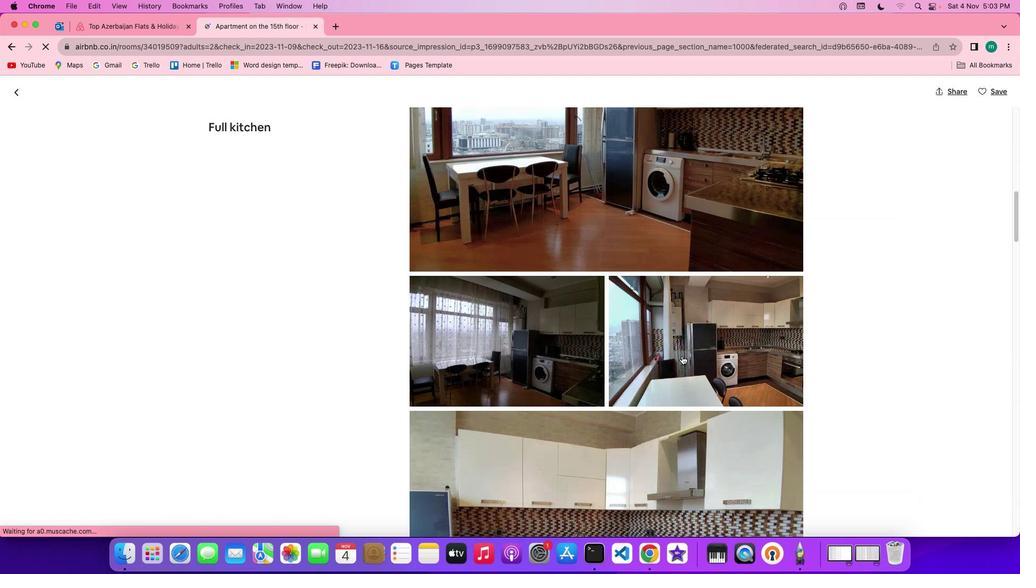 
Action: Mouse scrolled (682, 355) with delta (0, -2)
Screenshot: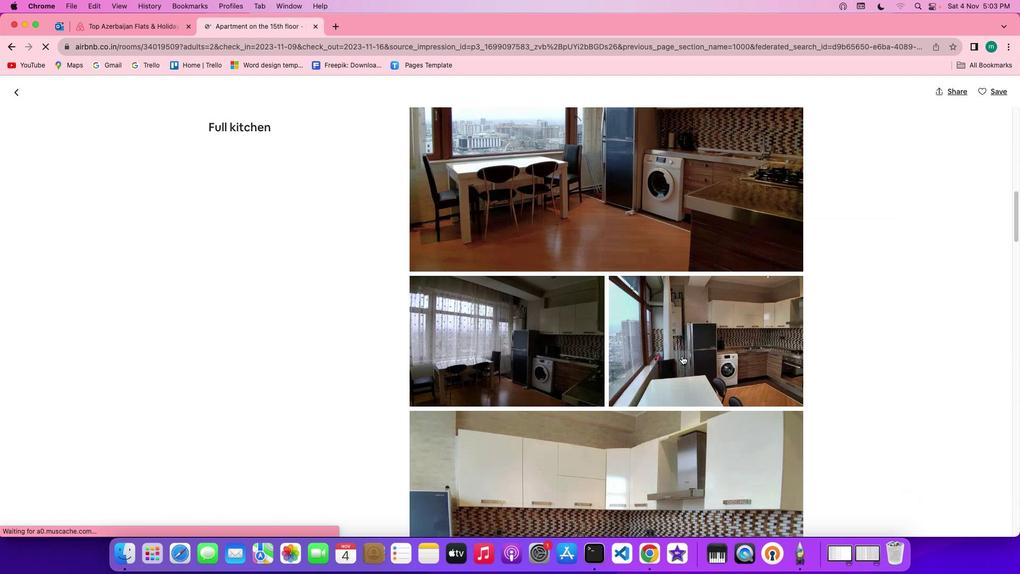 
Action: Mouse scrolled (682, 355) with delta (0, 0)
Screenshot: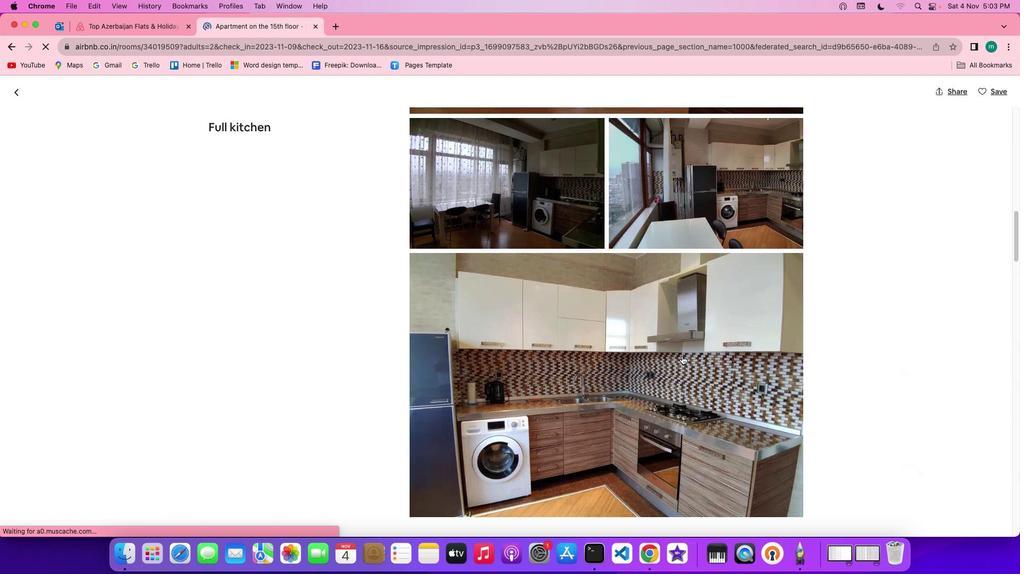 
Action: Mouse scrolled (682, 355) with delta (0, 0)
Screenshot: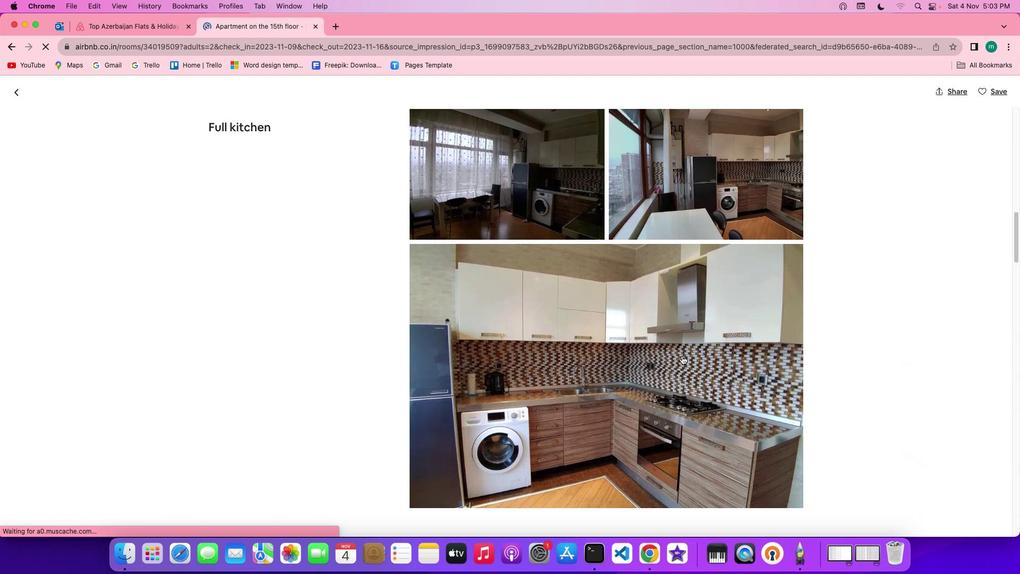 
Action: Mouse scrolled (682, 355) with delta (0, -1)
Screenshot: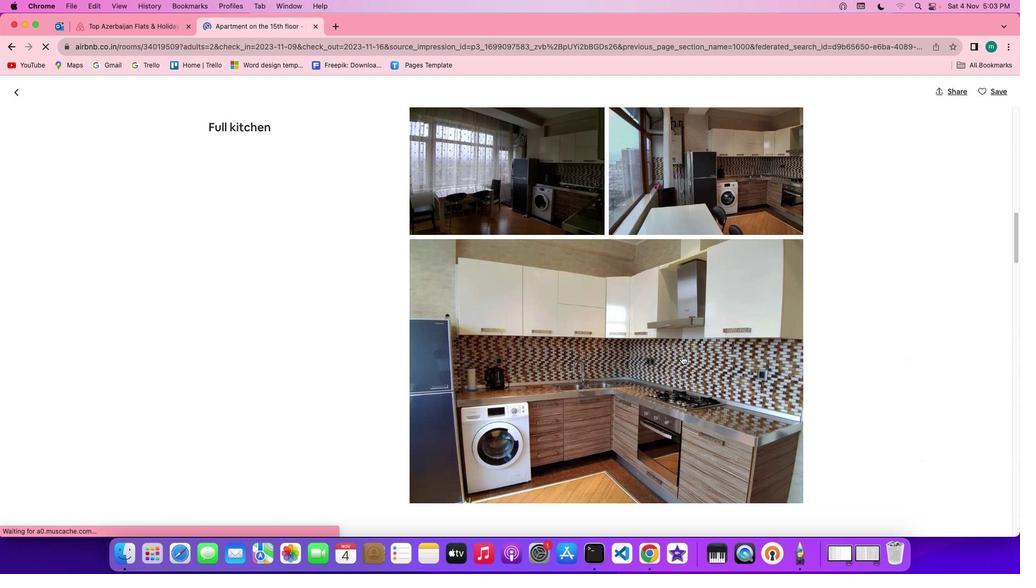 
Action: Mouse scrolled (682, 355) with delta (0, -1)
Screenshot: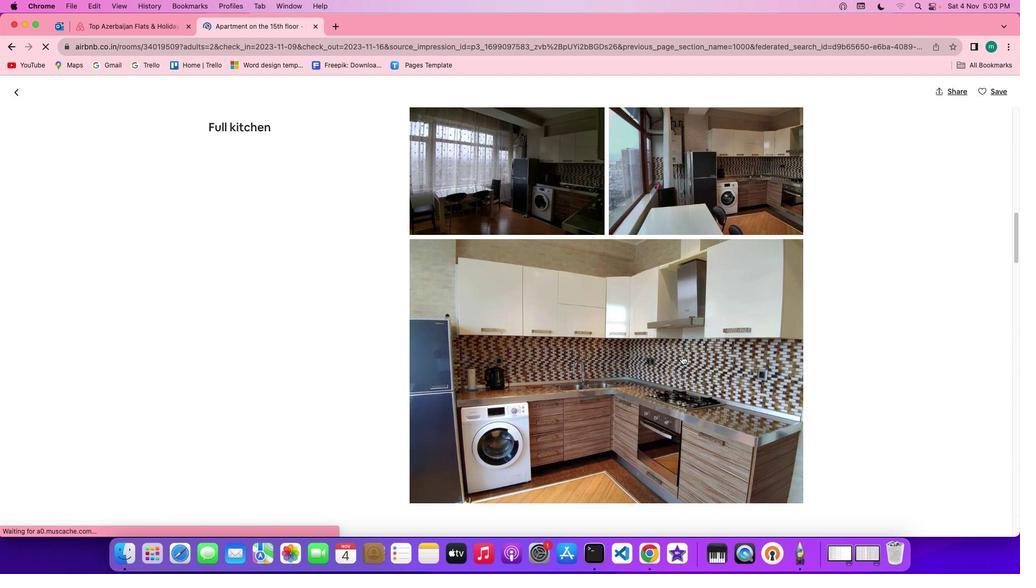 
Action: Mouse scrolled (682, 355) with delta (0, 0)
Screenshot: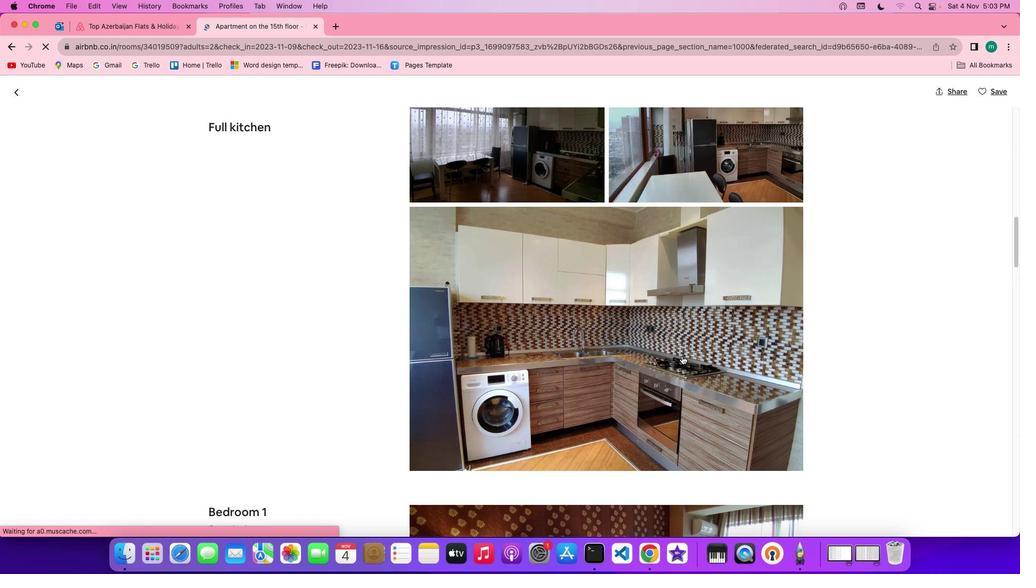 
Action: Mouse scrolled (682, 355) with delta (0, 0)
Screenshot: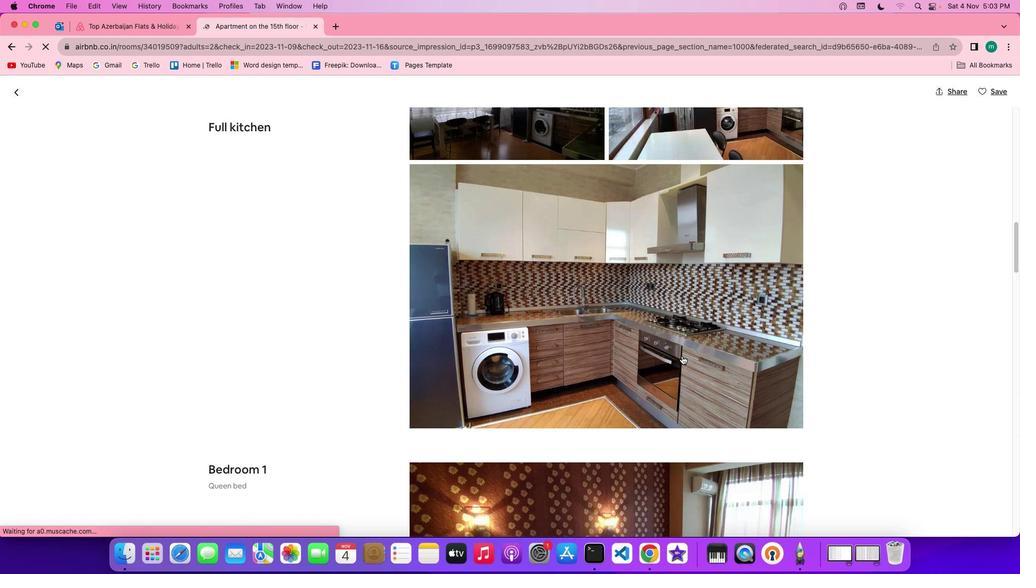 
Action: Mouse scrolled (682, 355) with delta (0, -1)
Screenshot: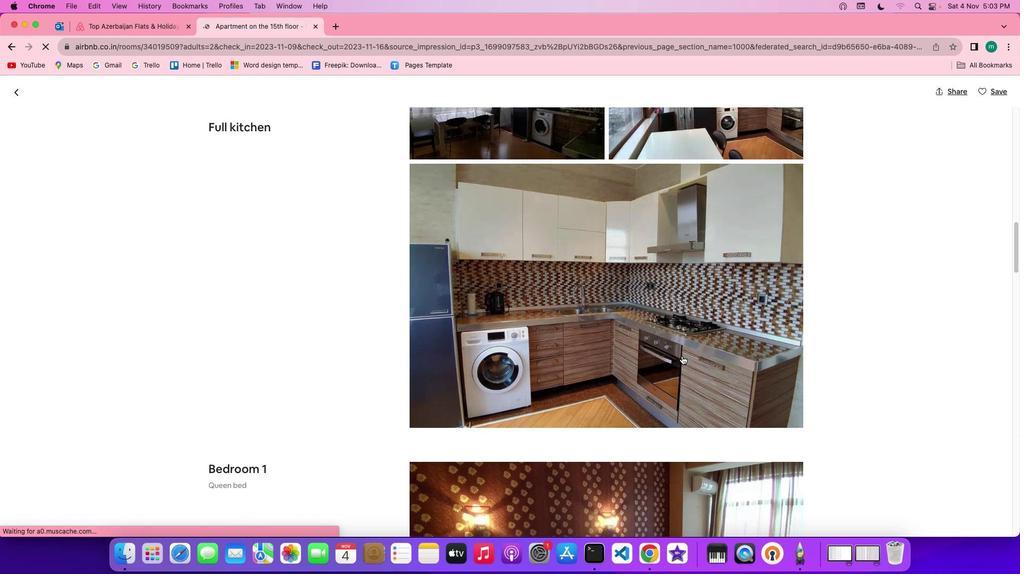 
Action: Mouse scrolled (682, 355) with delta (0, 0)
Screenshot: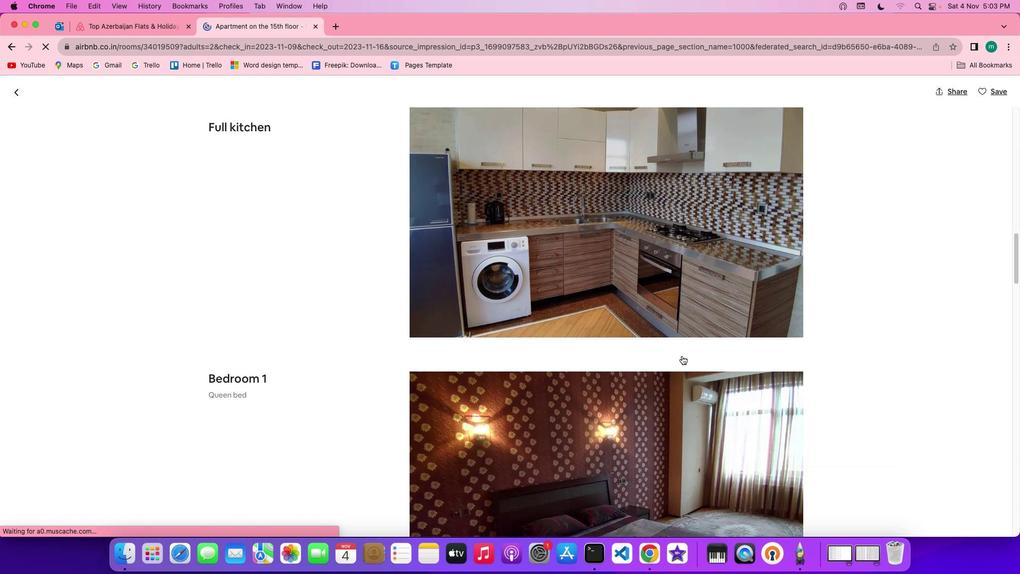 
Action: Mouse scrolled (682, 355) with delta (0, 0)
Screenshot: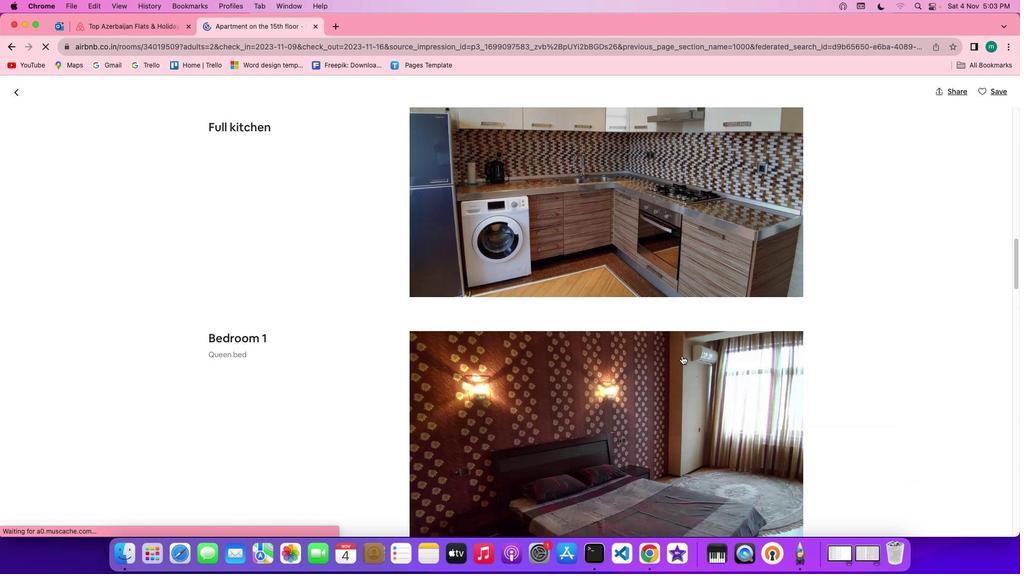 
Action: Mouse scrolled (682, 355) with delta (0, -1)
Screenshot: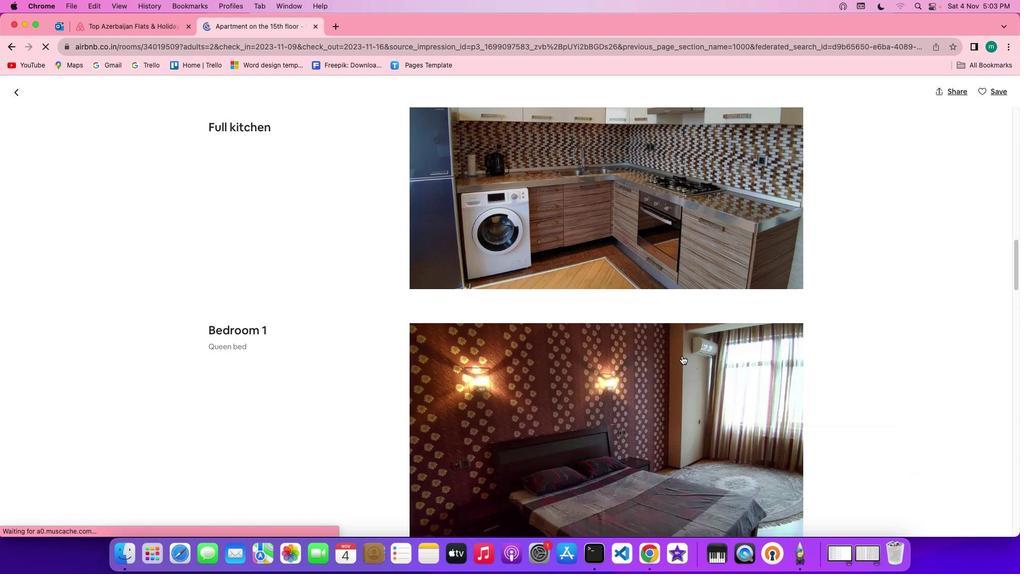 
Action: Mouse scrolled (682, 355) with delta (0, -1)
Screenshot: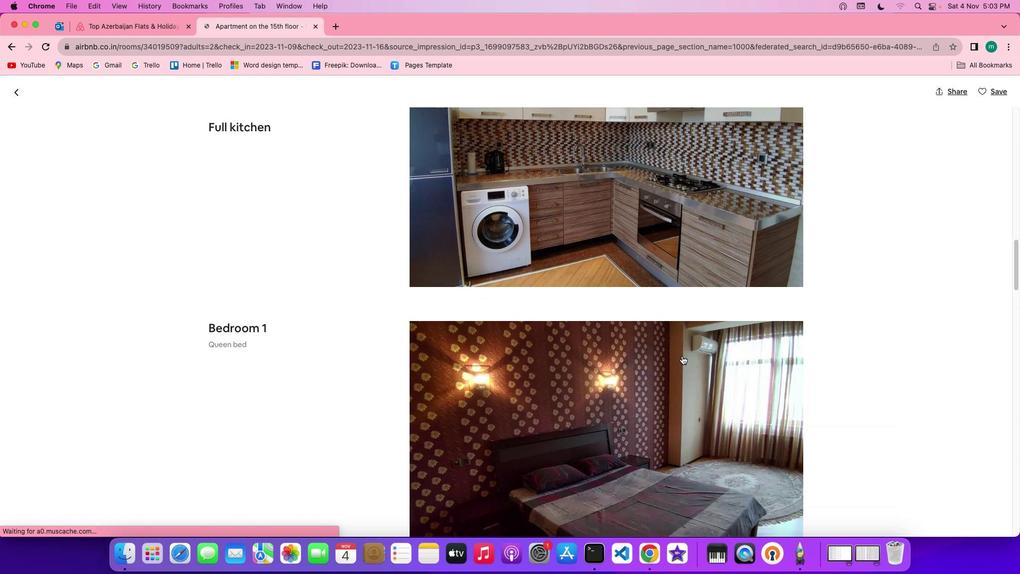 
Action: Mouse scrolled (682, 355) with delta (0, 0)
Screenshot: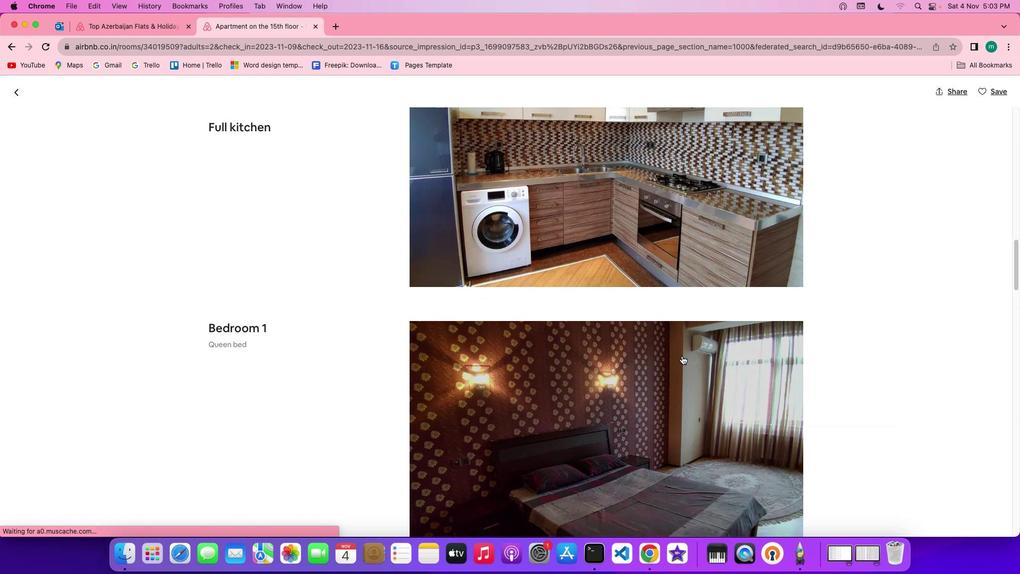 
Action: Mouse scrolled (682, 355) with delta (0, 0)
Screenshot: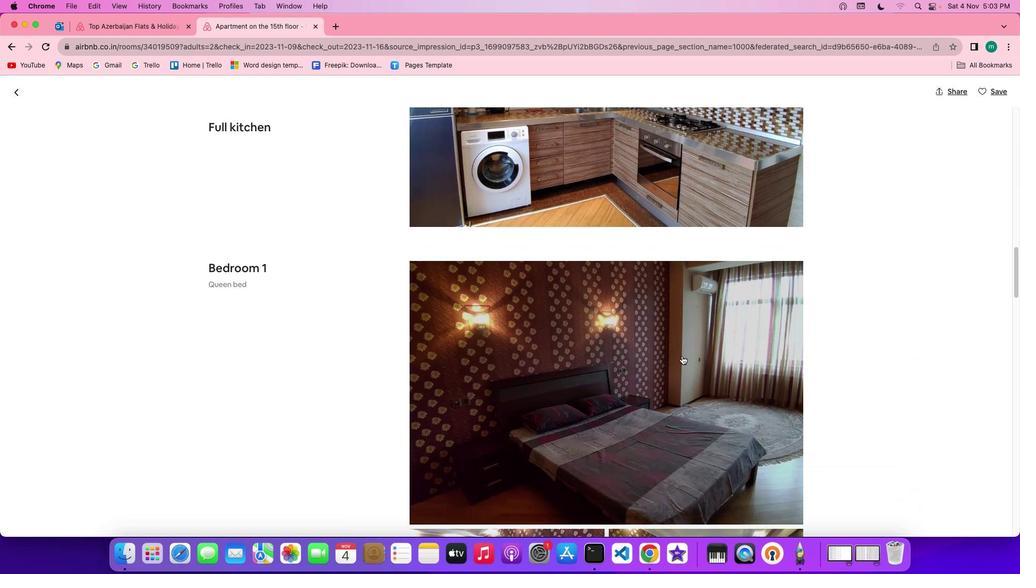 
Action: Mouse scrolled (682, 355) with delta (0, 0)
Screenshot: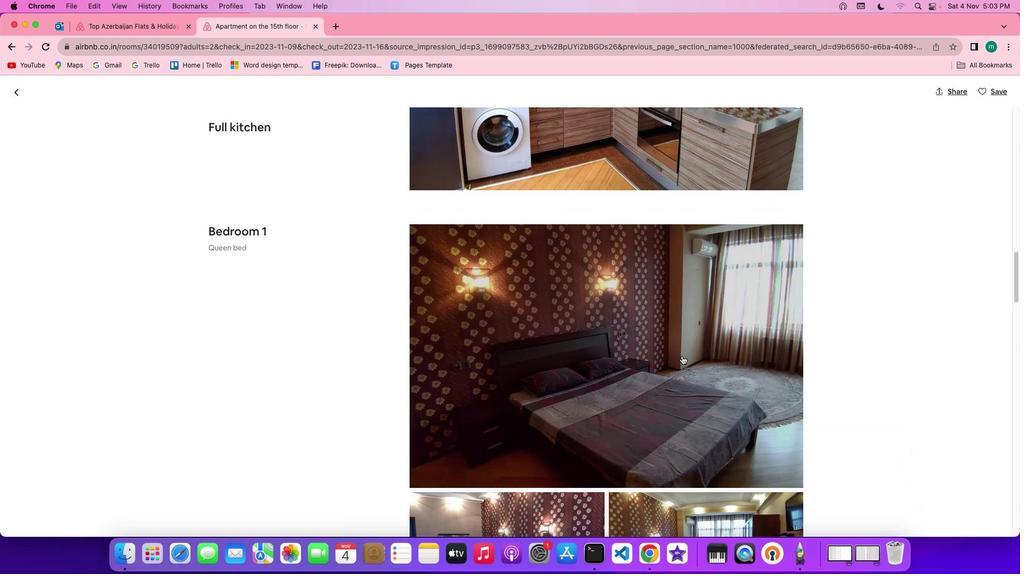 
Action: Mouse scrolled (682, 355) with delta (0, -1)
Screenshot: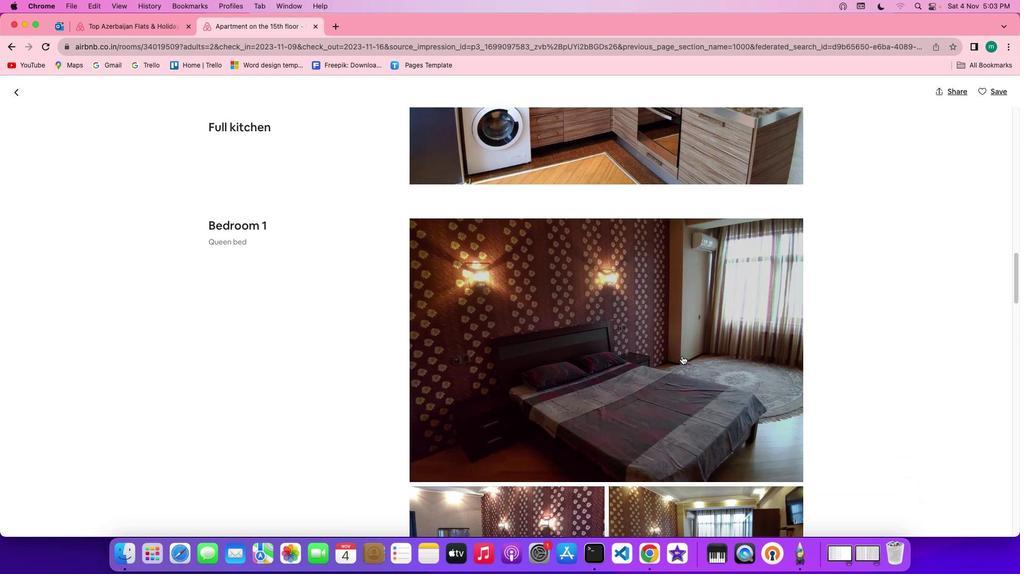 
Action: Mouse scrolled (682, 355) with delta (0, -1)
Screenshot: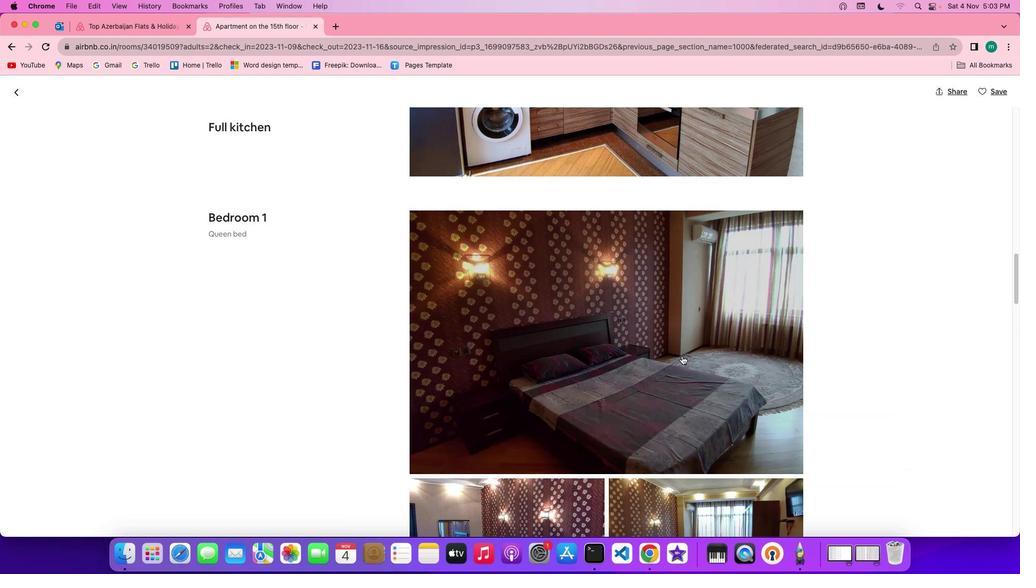 
Action: Mouse scrolled (682, 355) with delta (0, 0)
Screenshot: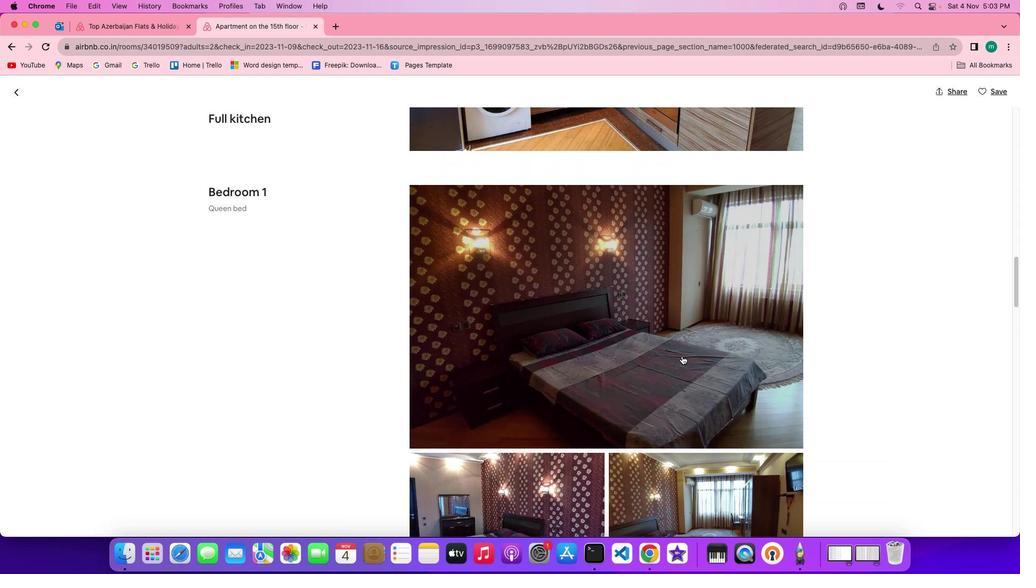 
Action: Mouse scrolled (682, 355) with delta (0, 0)
Screenshot: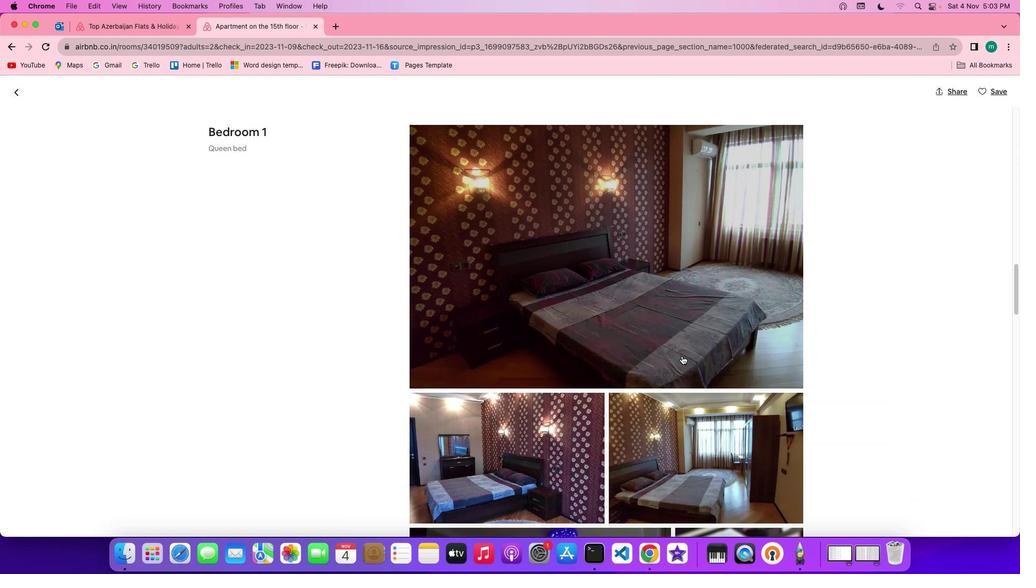 
Action: Mouse scrolled (682, 355) with delta (0, 0)
Screenshot: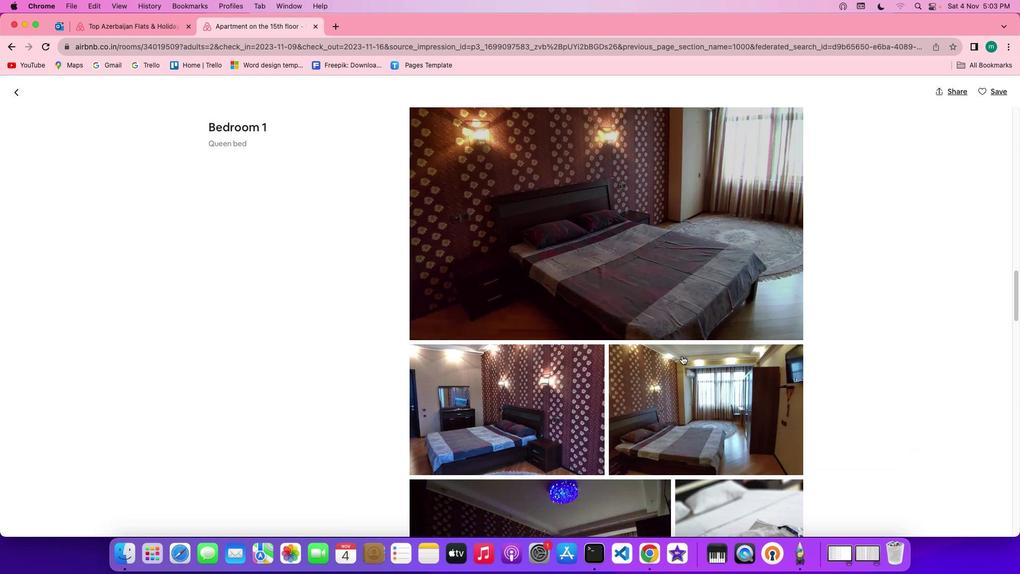 
Action: Mouse scrolled (682, 355) with delta (0, -1)
Screenshot: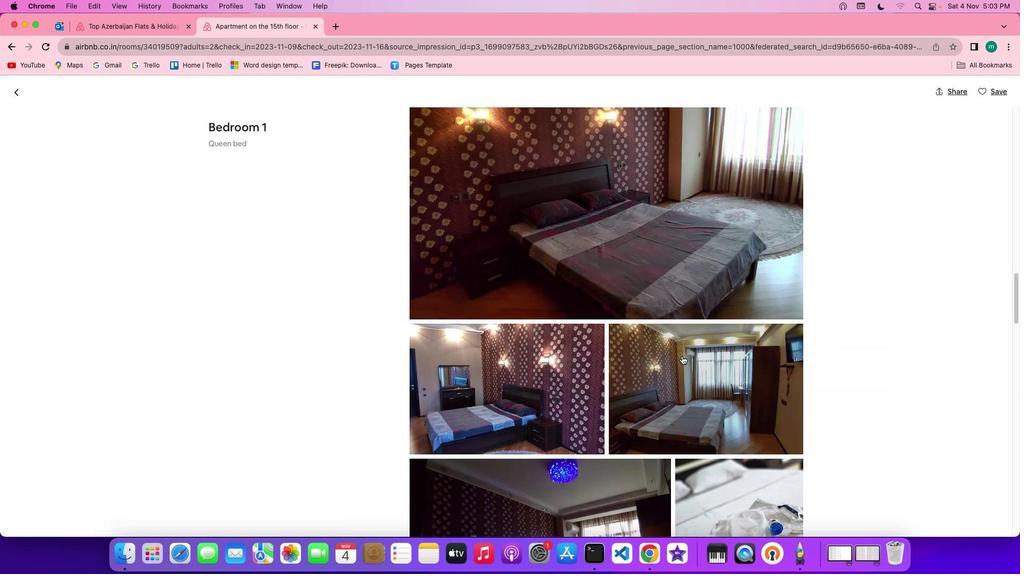 
Action: Mouse scrolled (682, 355) with delta (0, -1)
Screenshot: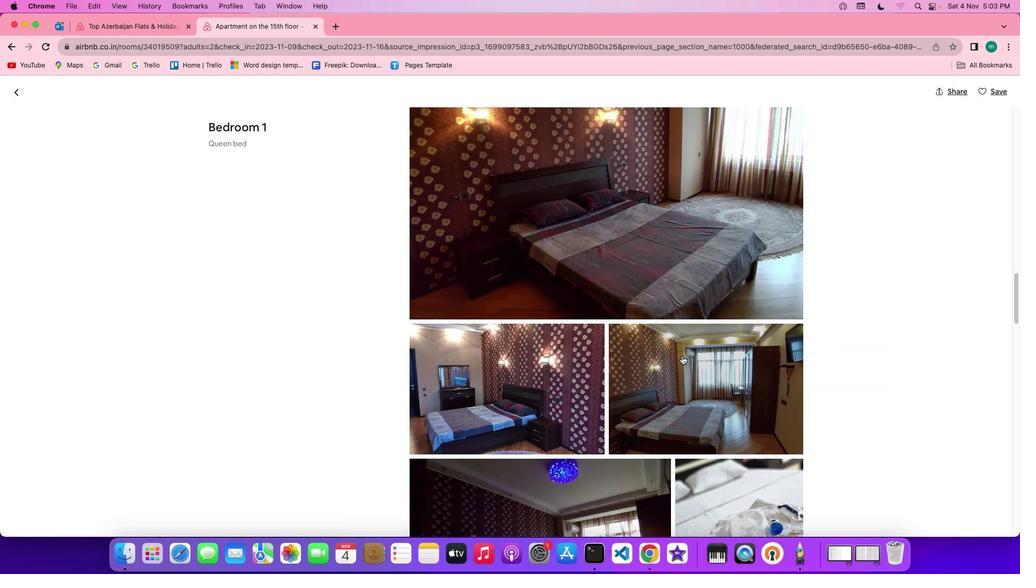 
Action: Mouse scrolled (682, 355) with delta (0, 0)
Screenshot: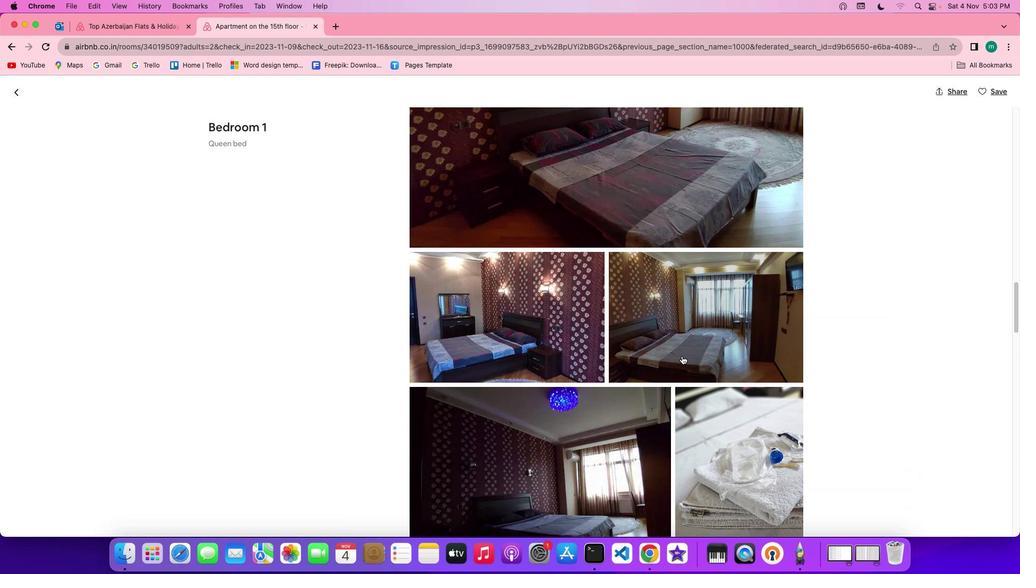 
Action: Mouse scrolled (682, 355) with delta (0, 0)
Screenshot: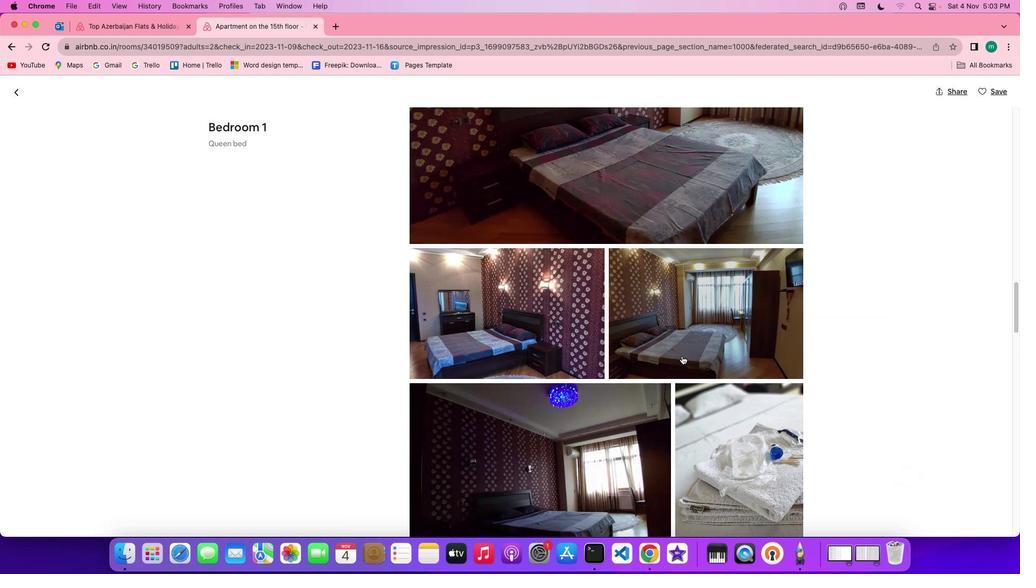 
Action: Mouse scrolled (682, 355) with delta (0, -1)
Screenshot: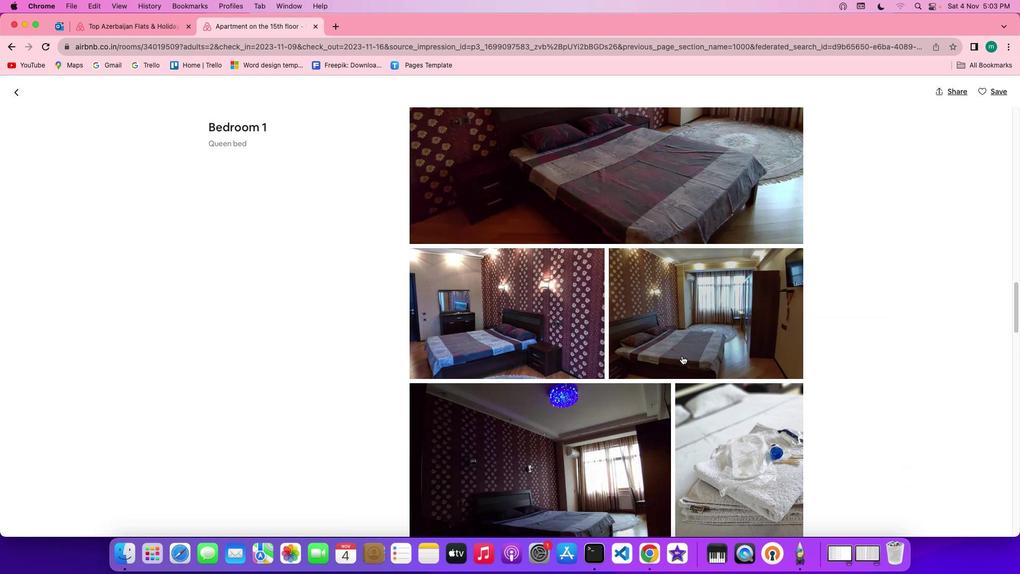 
Action: Mouse scrolled (682, 355) with delta (0, 0)
Screenshot: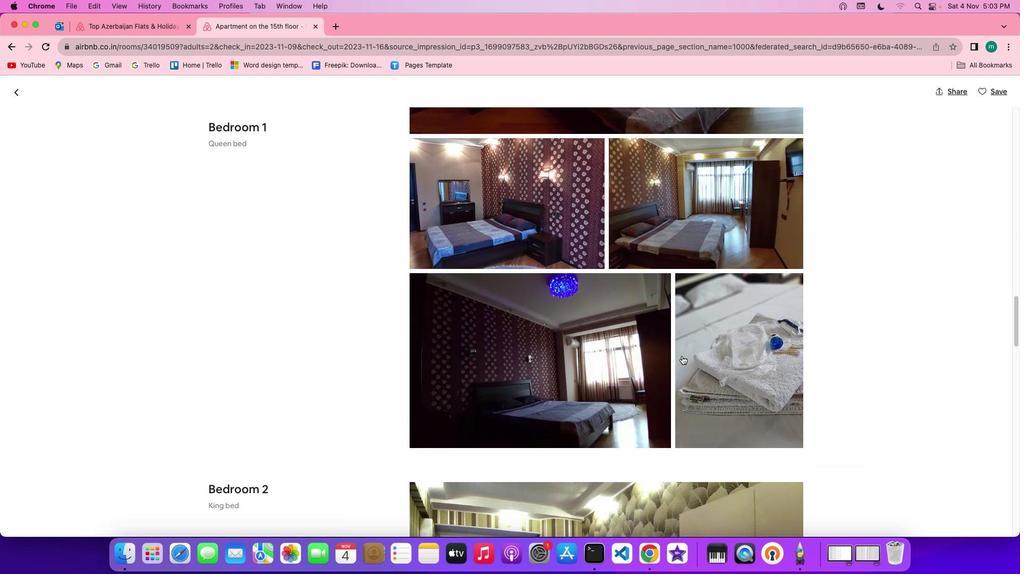 
Action: Mouse scrolled (682, 355) with delta (0, 0)
Screenshot: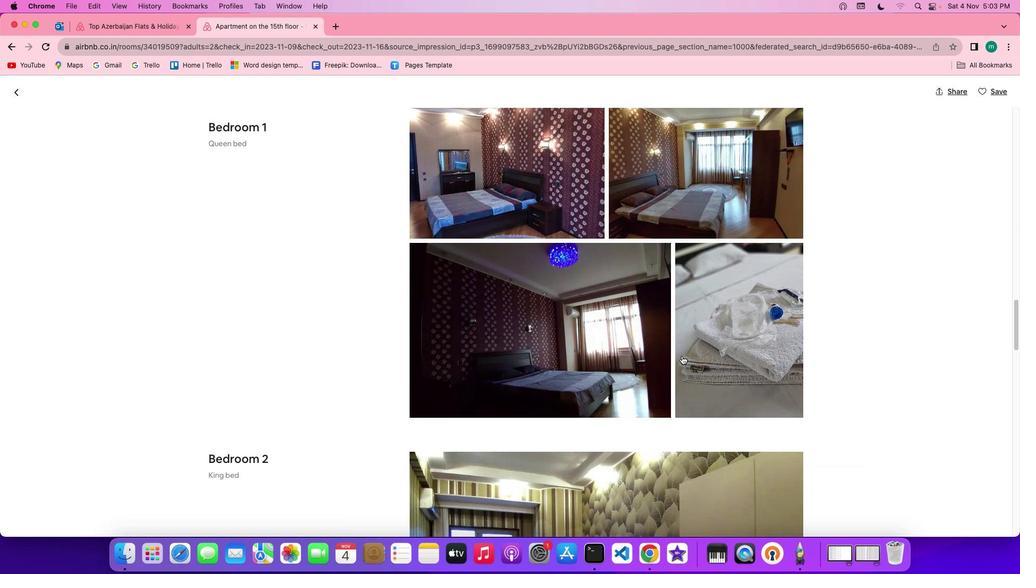 
Action: Mouse scrolled (682, 355) with delta (0, -1)
Screenshot: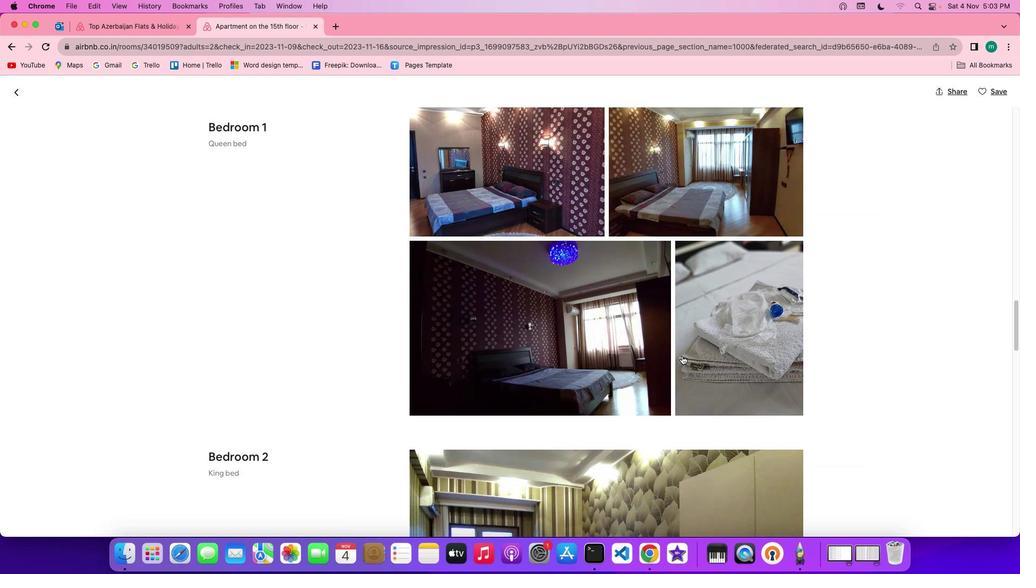 
Action: Mouse scrolled (682, 355) with delta (0, -1)
Screenshot: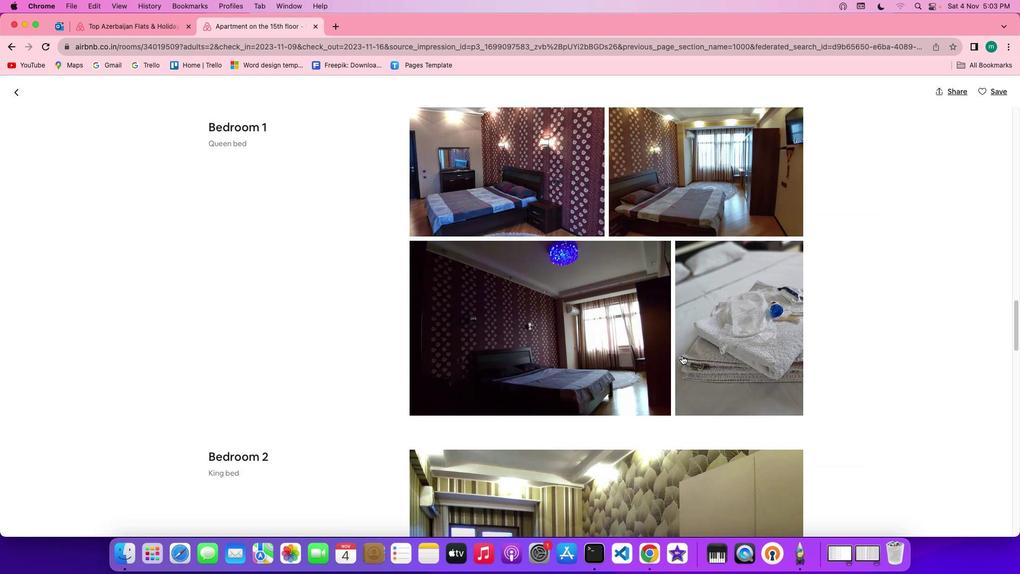 
Action: Mouse scrolled (682, 355) with delta (0, 0)
Screenshot: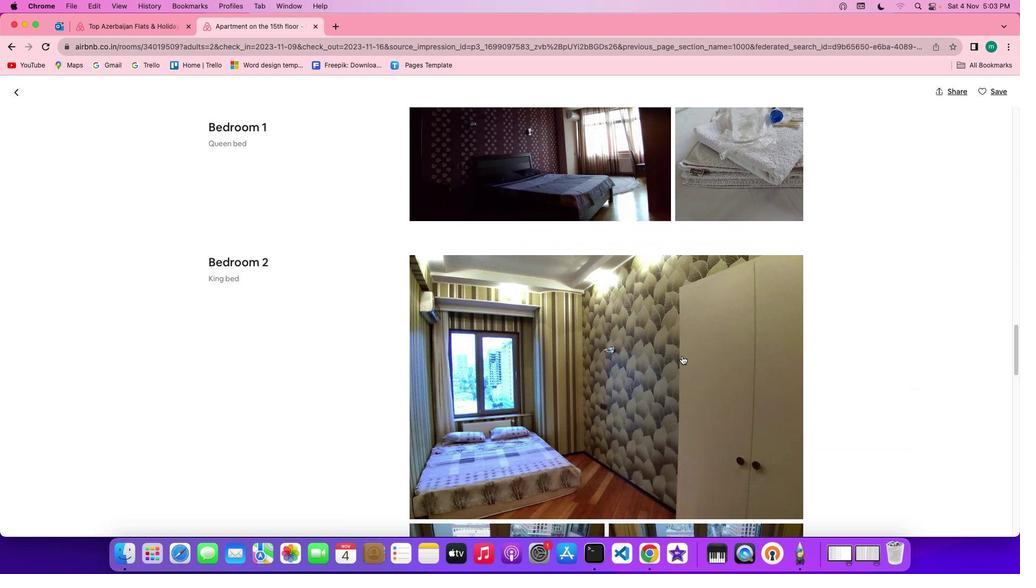 
Action: Mouse scrolled (682, 355) with delta (0, 0)
Screenshot: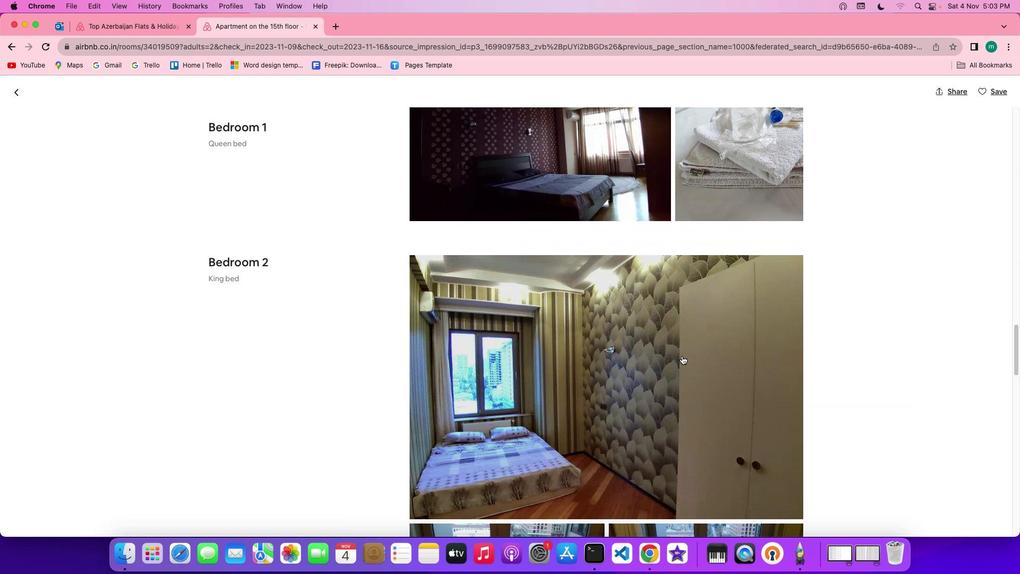 
Action: Mouse scrolled (682, 355) with delta (0, -1)
Screenshot: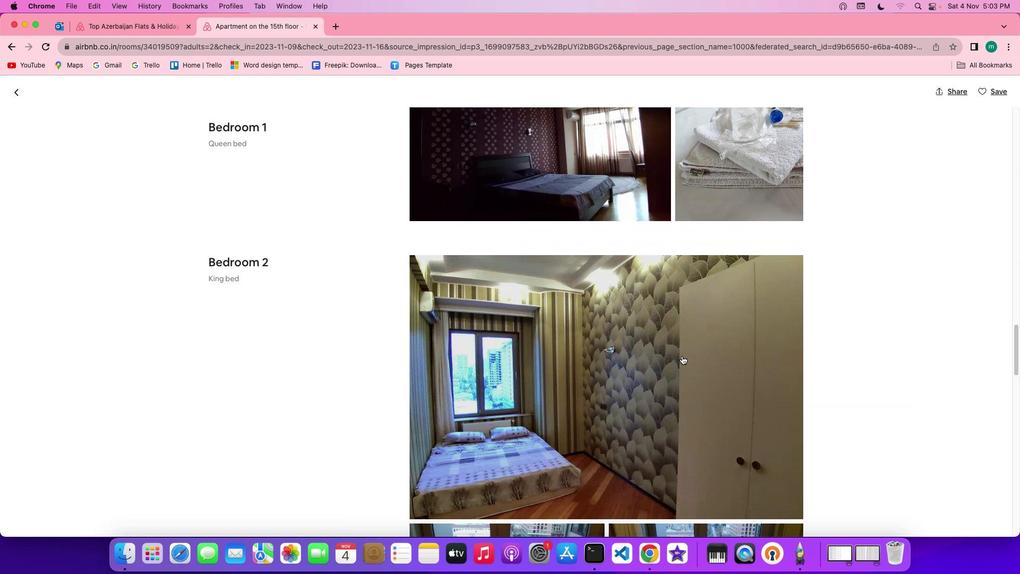 
Action: Mouse scrolled (682, 355) with delta (0, -2)
Screenshot: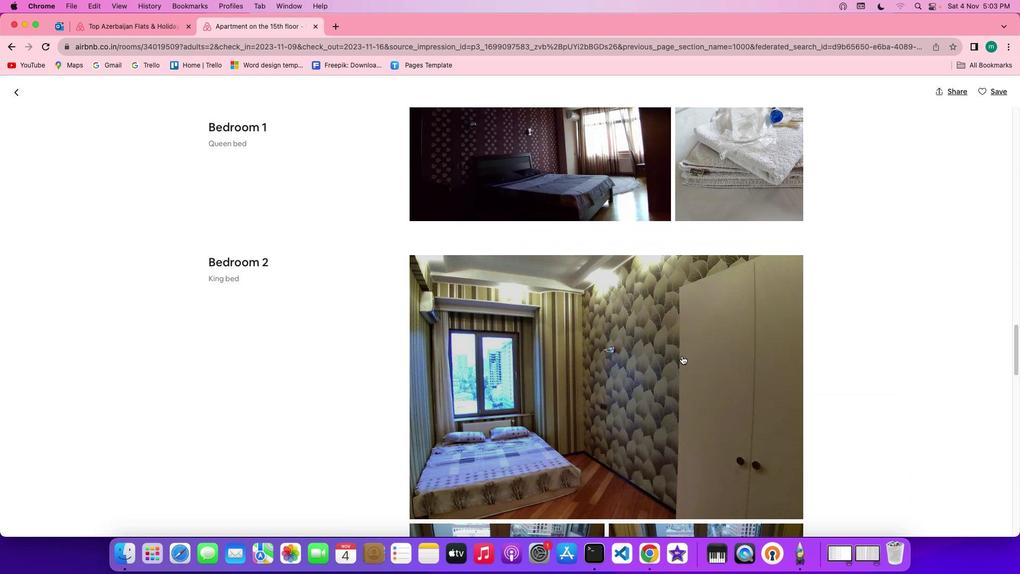 
Action: Mouse scrolled (682, 355) with delta (0, 0)
Screenshot: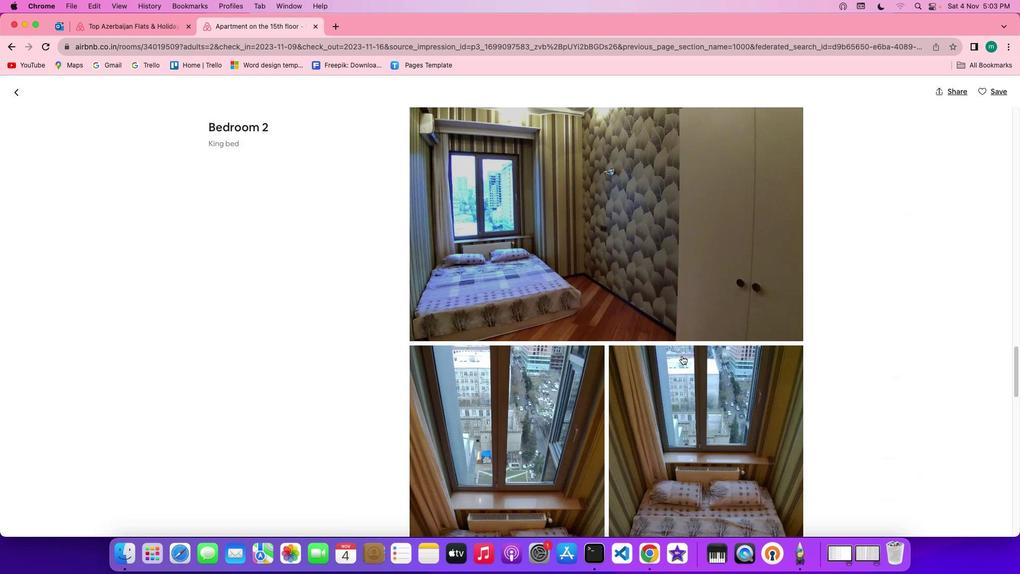 
Action: Mouse scrolled (682, 355) with delta (0, 0)
Screenshot: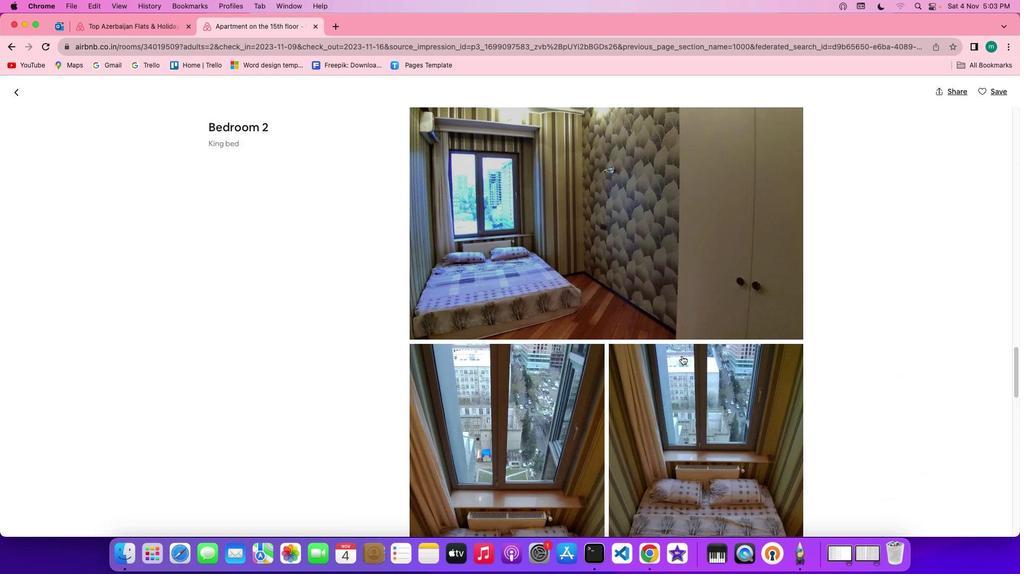 
Action: Mouse scrolled (682, 355) with delta (0, -1)
Screenshot: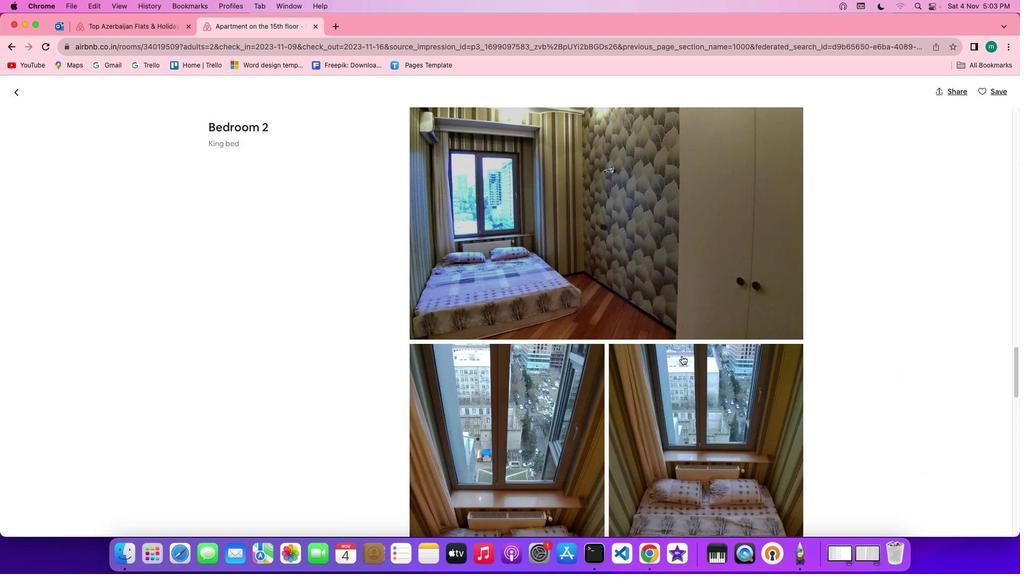 
Action: Mouse scrolled (682, 355) with delta (0, -2)
Screenshot: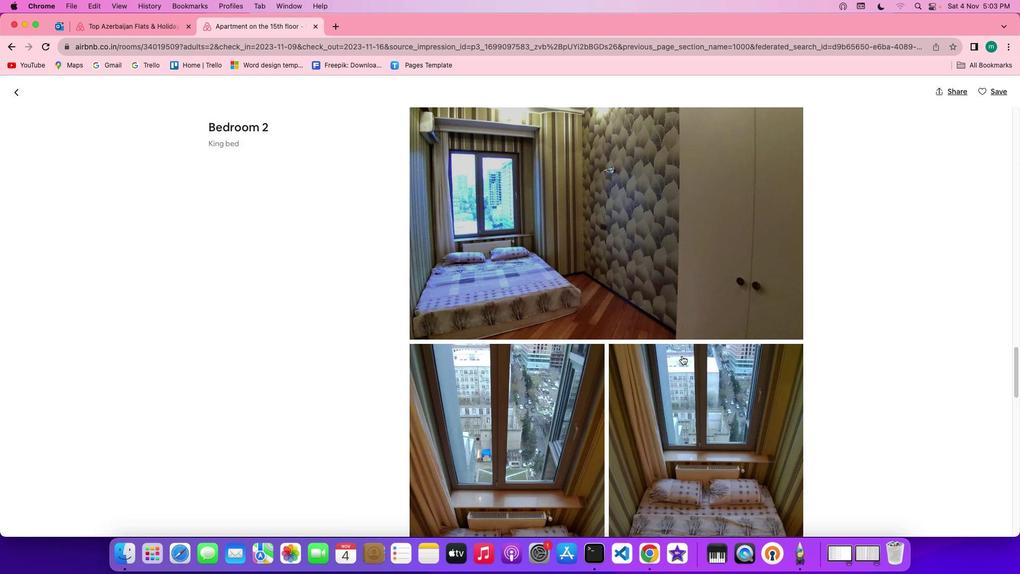 
Action: Mouse scrolled (682, 355) with delta (0, 0)
Screenshot: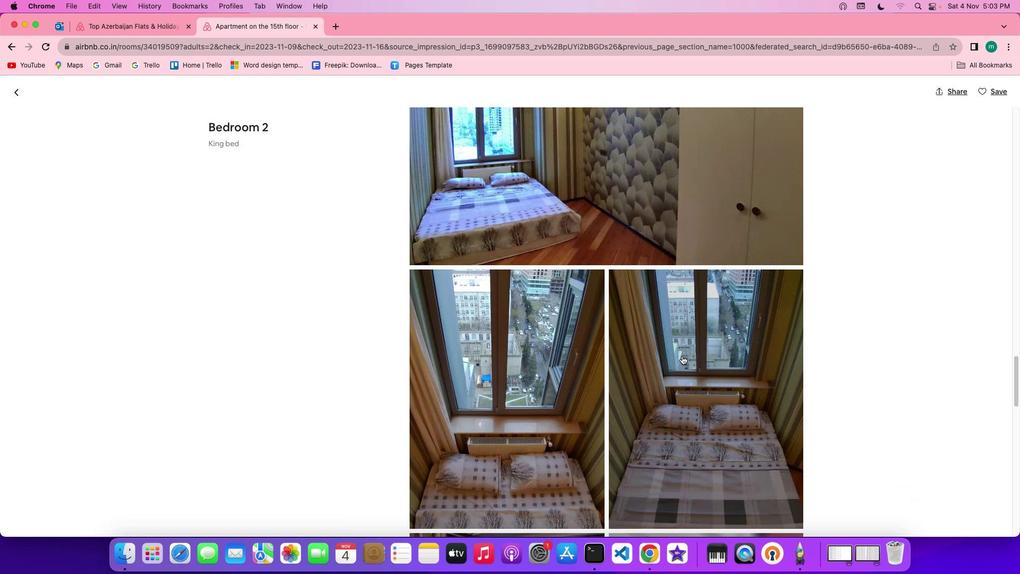 
Action: Mouse scrolled (682, 355) with delta (0, 0)
Screenshot: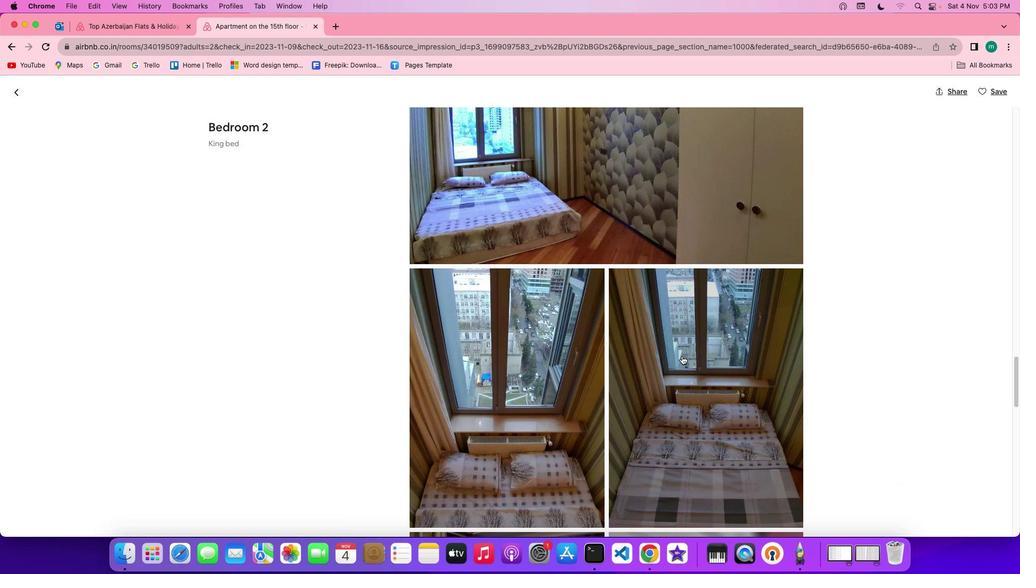 
Action: Mouse scrolled (682, 355) with delta (0, -1)
Screenshot: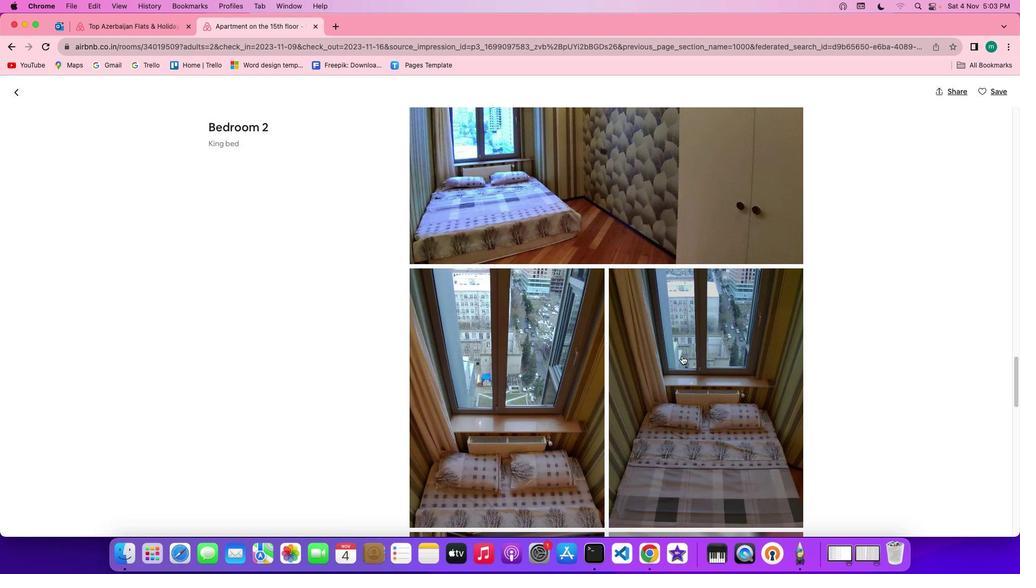 
Action: Mouse scrolled (682, 355) with delta (0, 0)
Screenshot: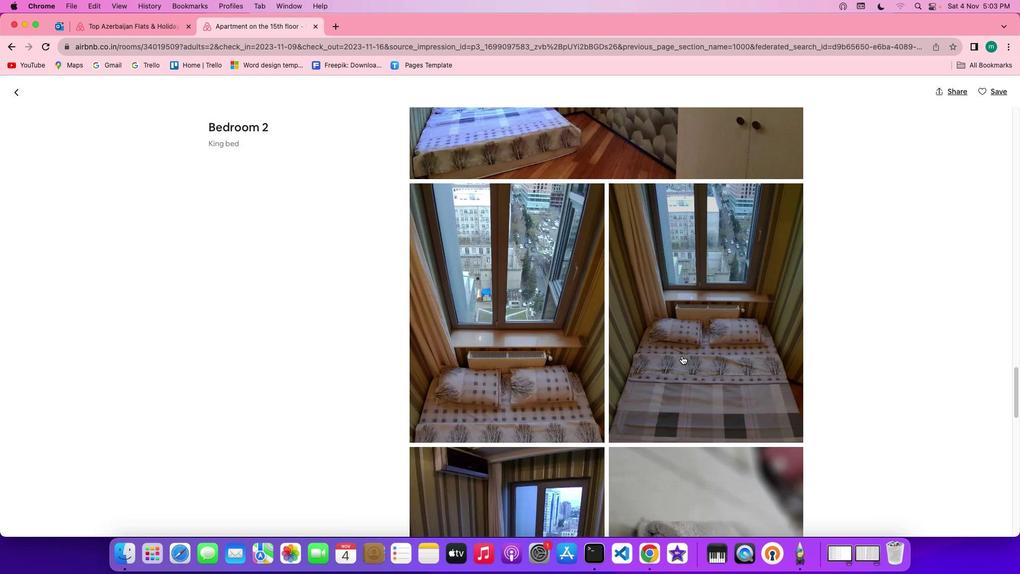 
Action: Mouse scrolled (682, 355) with delta (0, 0)
Screenshot: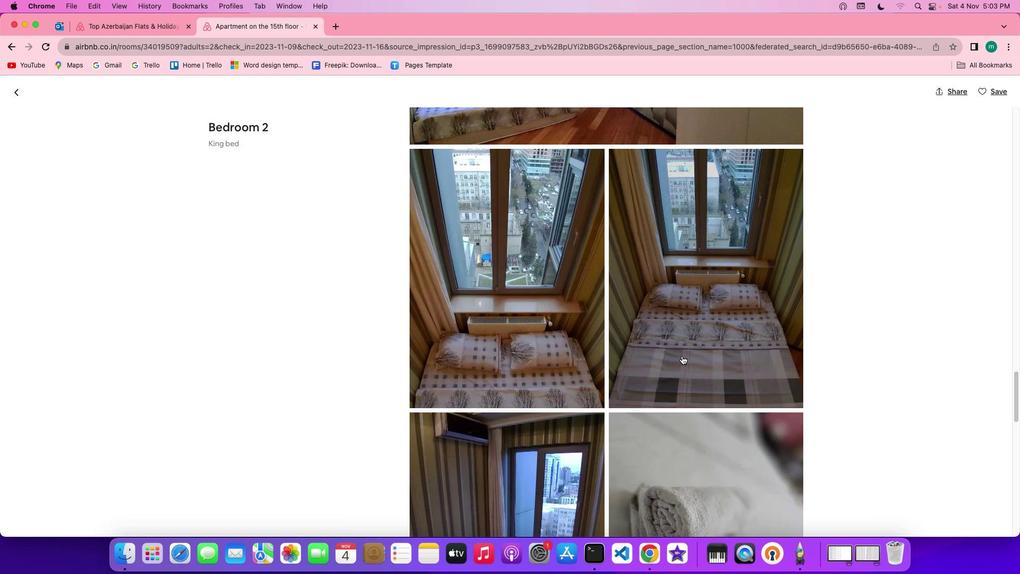
Action: Mouse scrolled (682, 355) with delta (0, -1)
Screenshot: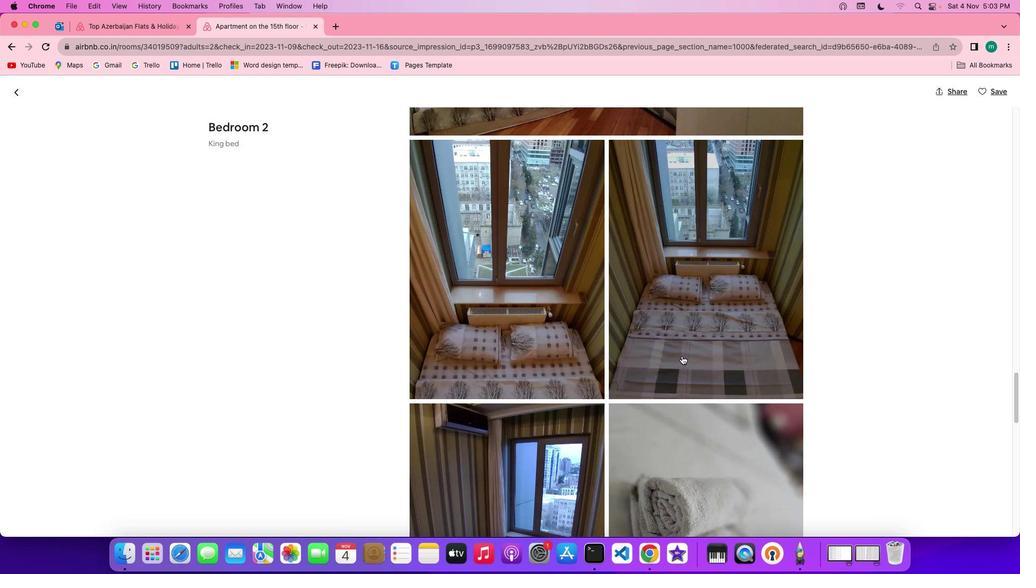 
Action: Mouse scrolled (682, 355) with delta (0, -1)
Screenshot: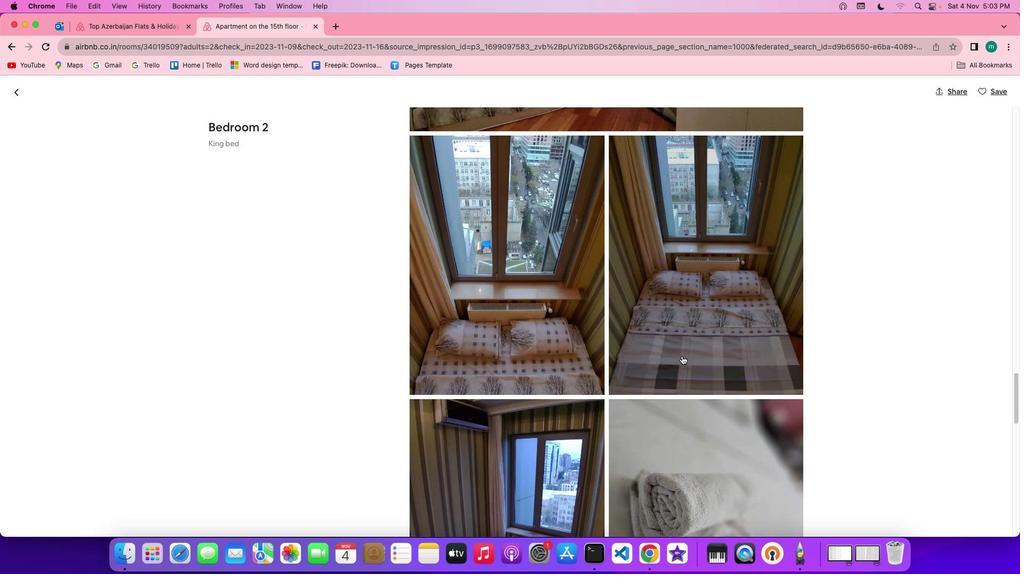 
Action: Mouse scrolled (682, 355) with delta (0, 0)
Screenshot: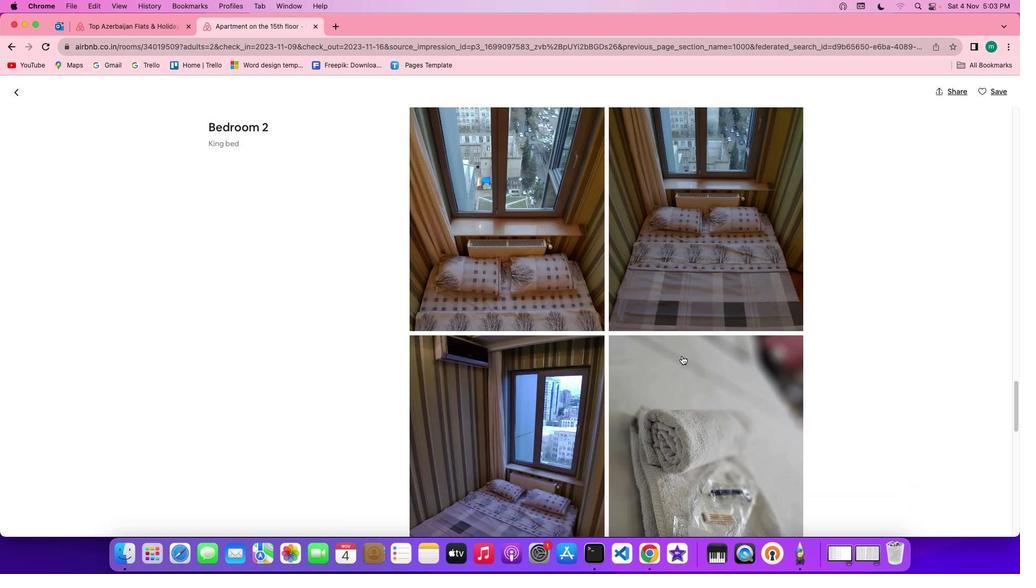 
Action: Mouse scrolled (682, 355) with delta (0, 0)
Screenshot: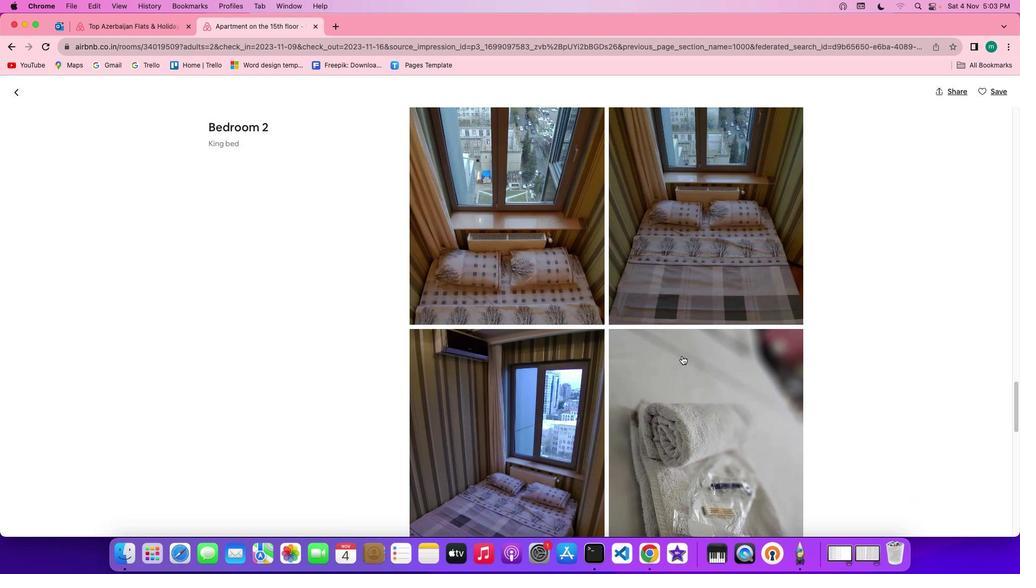 
Action: Mouse scrolled (682, 355) with delta (0, -1)
Screenshot: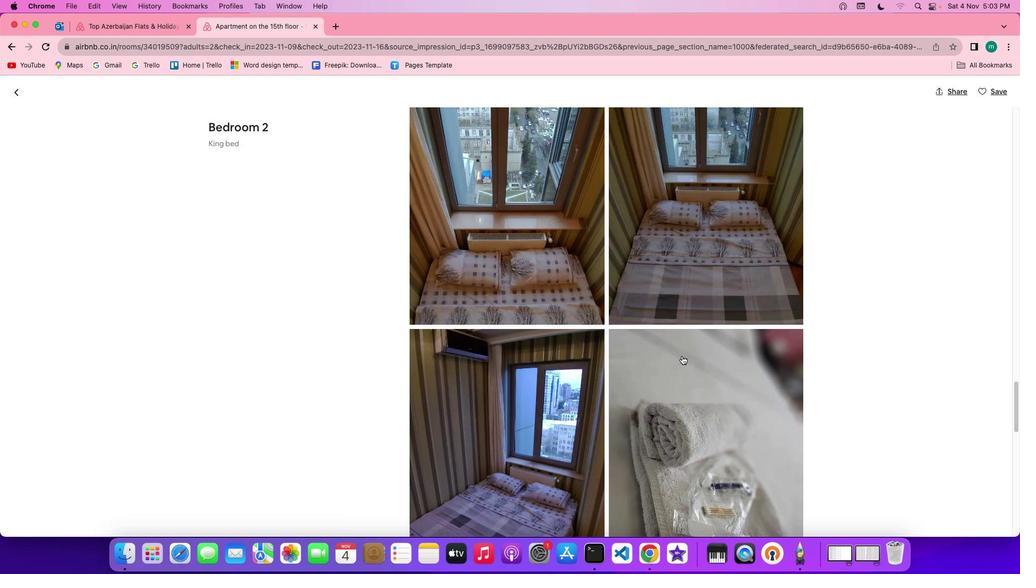 
Action: Mouse scrolled (682, 355) with delta (0, 0)
Screenshot: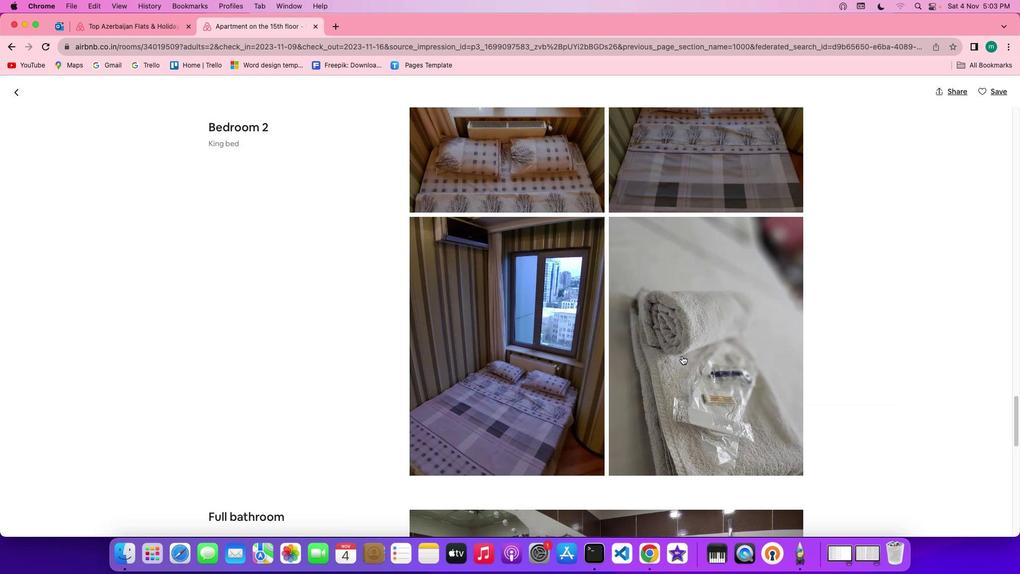 
Action: Mouse scrolled (682, 355) with delta (0, 0)
Screenshot: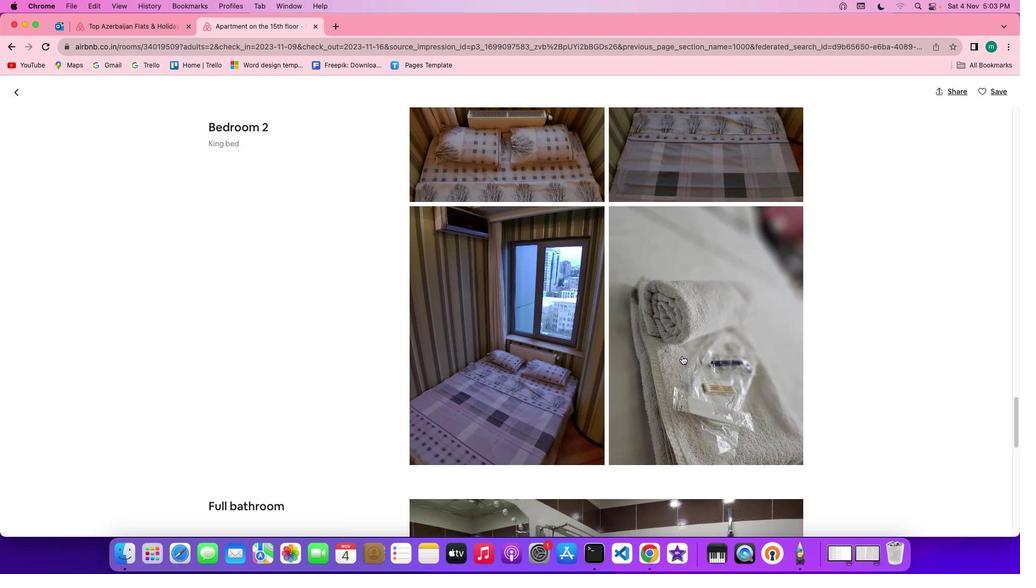 
Action: Mouse scrolled (682, 355) with delta (0, 0)
Screenshot: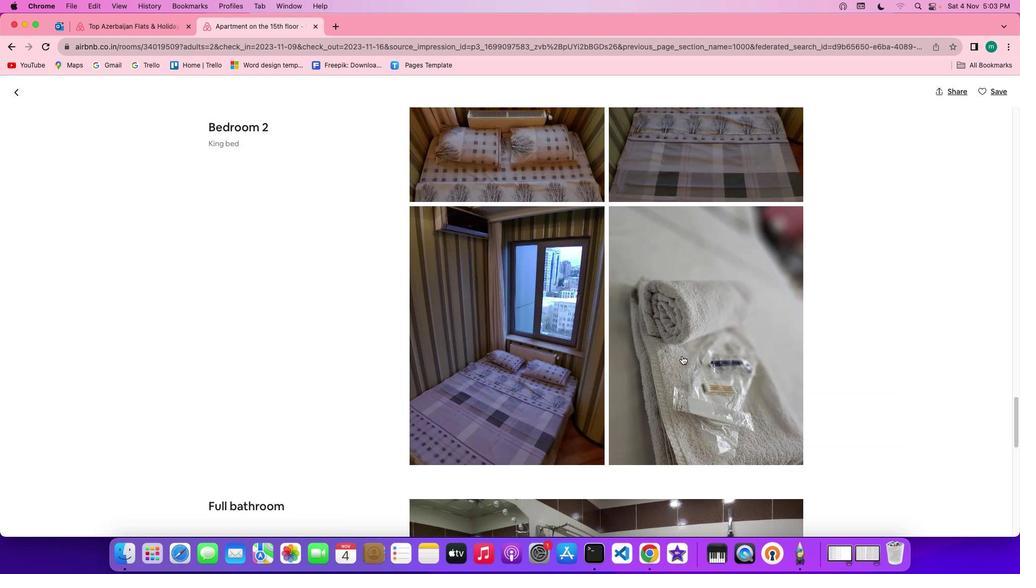 
Action: Mouse scrolled (682, 355) with delta (0, -1)
Screenshot: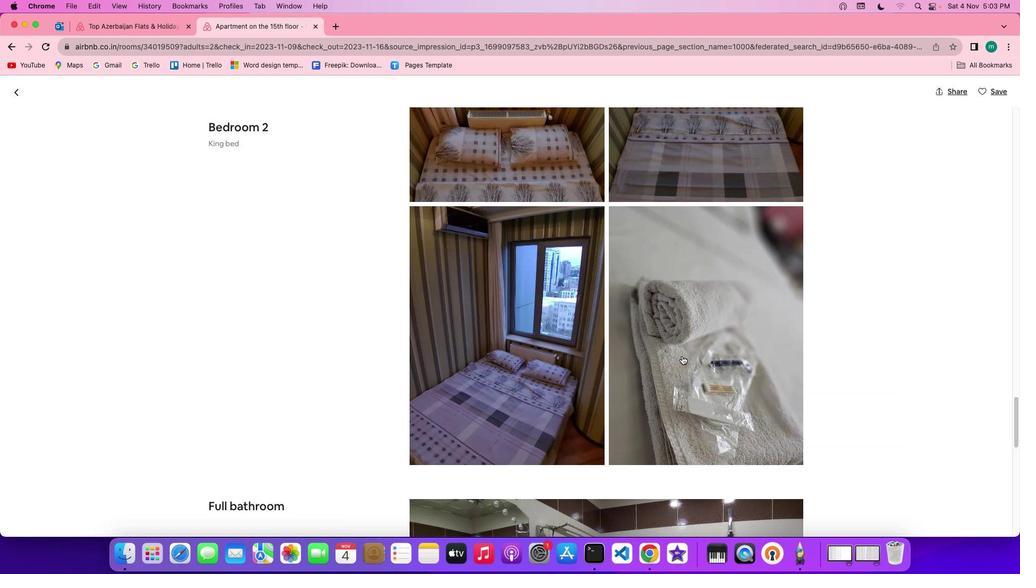
Action: Mouse scrolled (682, 355) with delta (0, 0)
Screenshot: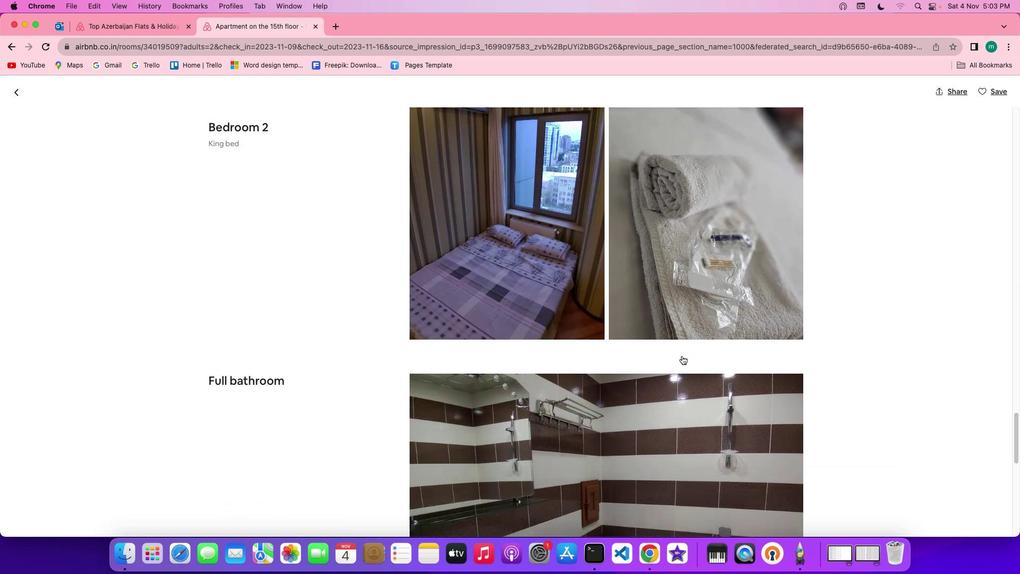 
Action: Mouse scrolled (682, 355) with delta (0, 0)
Screenshot: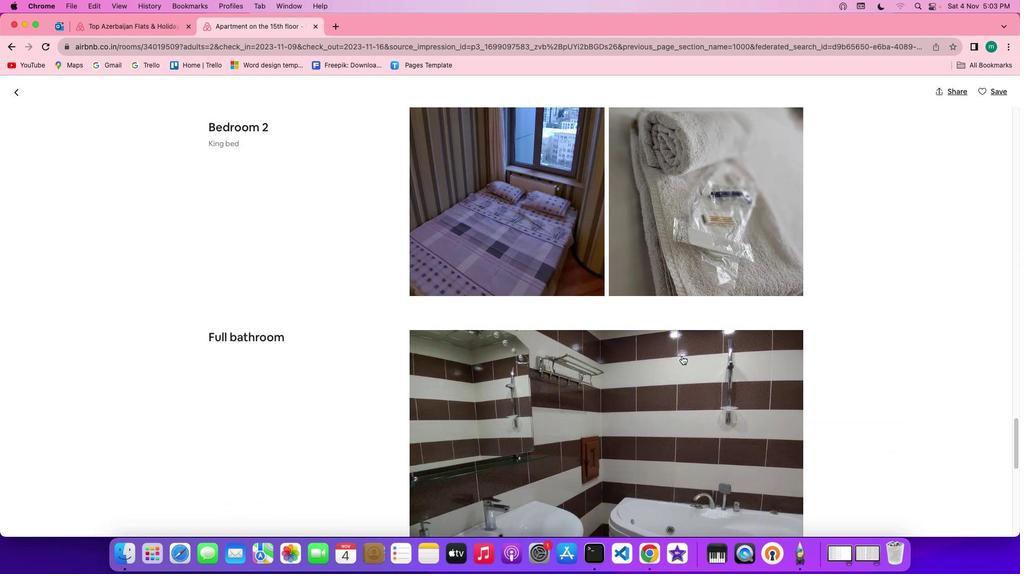 
Action: Mouse scrolled (682, 355) with delta (0, -1)
Screenshot: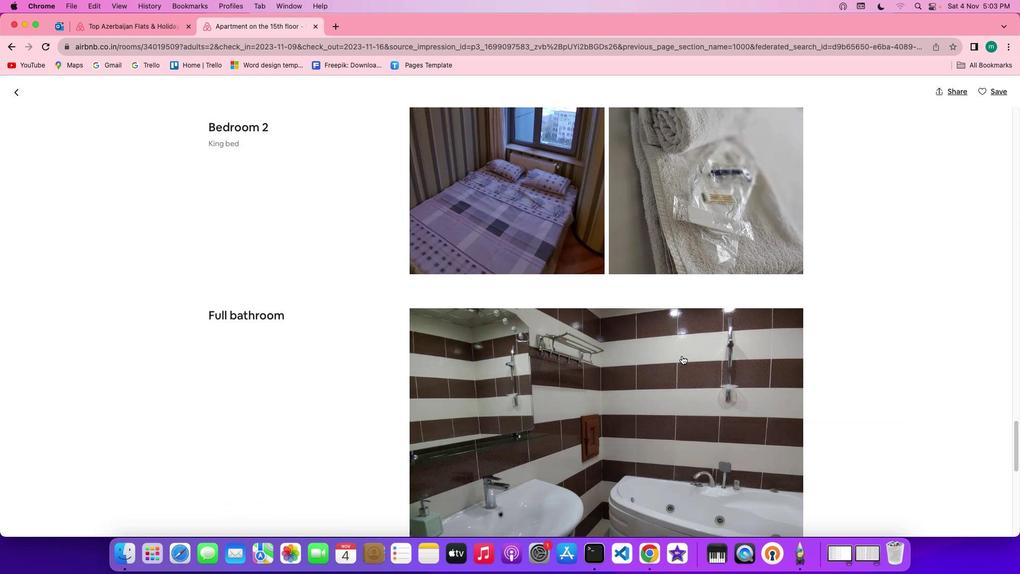 
Action: Mouse scrolled (682, 355) with delta (0, -1)
Screenshot: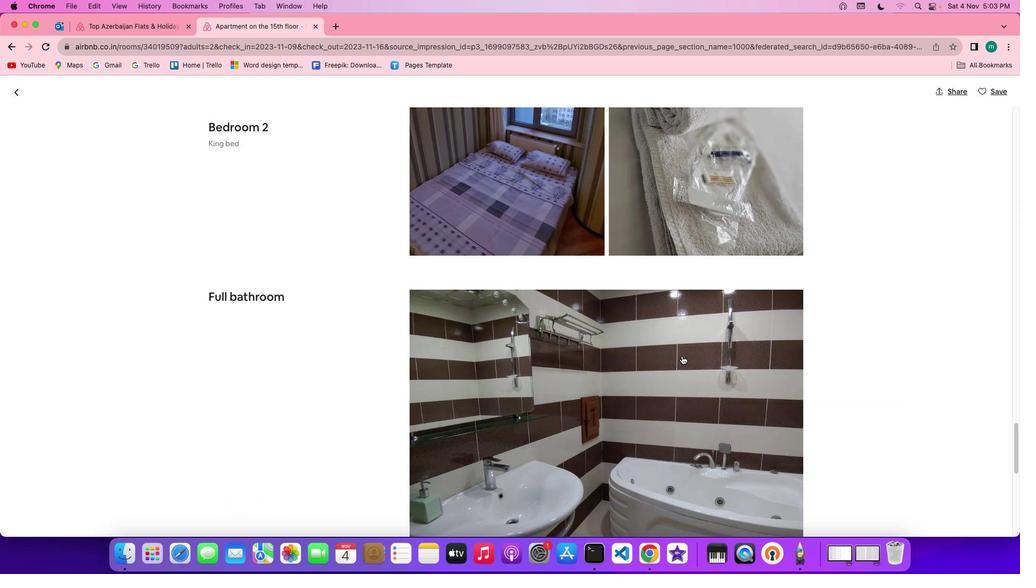 
Action: Mouse scrolled (682, 355) with delta (0, -1)
Screenshot: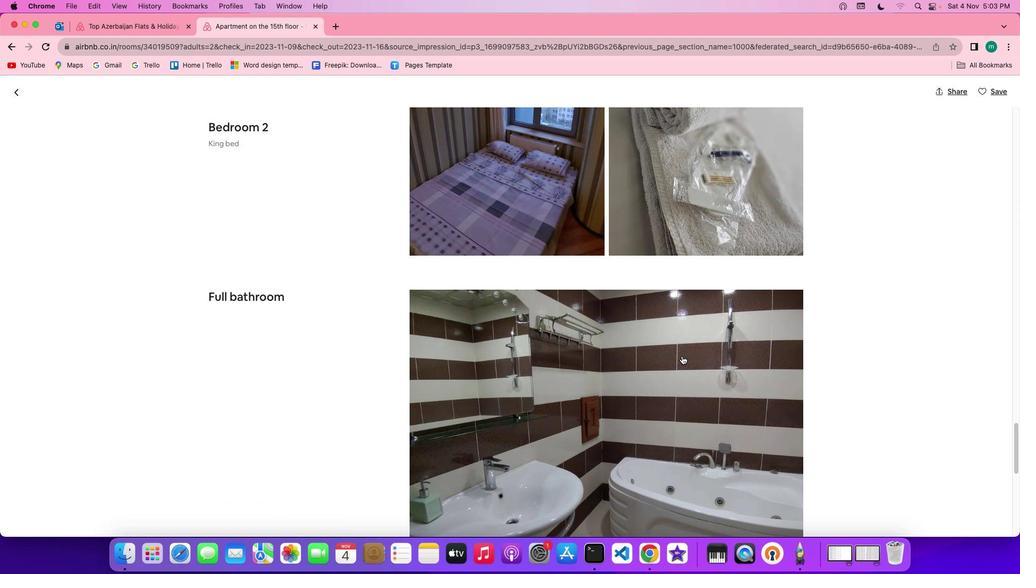 
Action: Mouse scrolled (682, 355) with delta (0, 0)
Screenshot: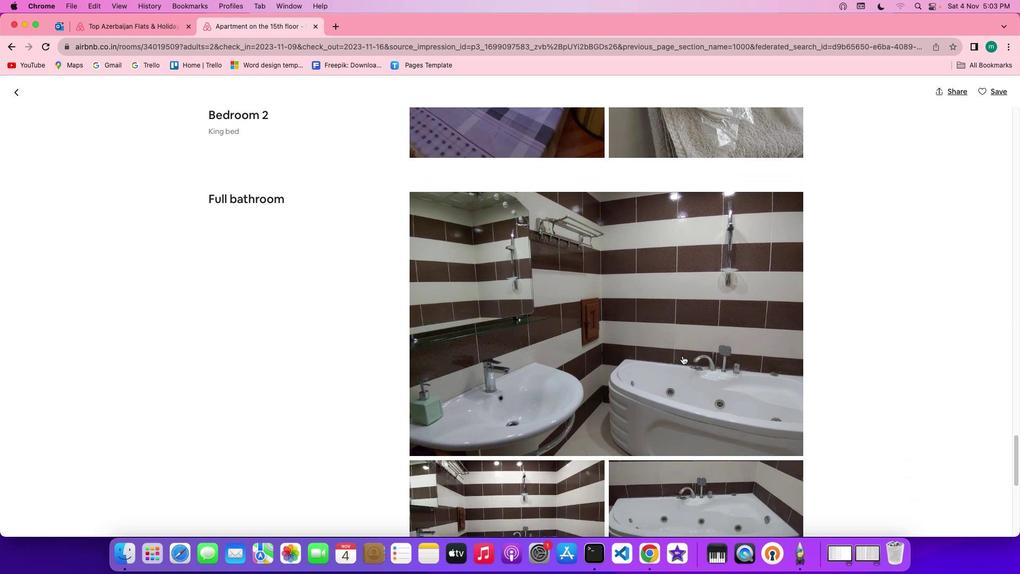
Action: Mouse scrolled (682, 355) with delta (0, 0)
Screenshot: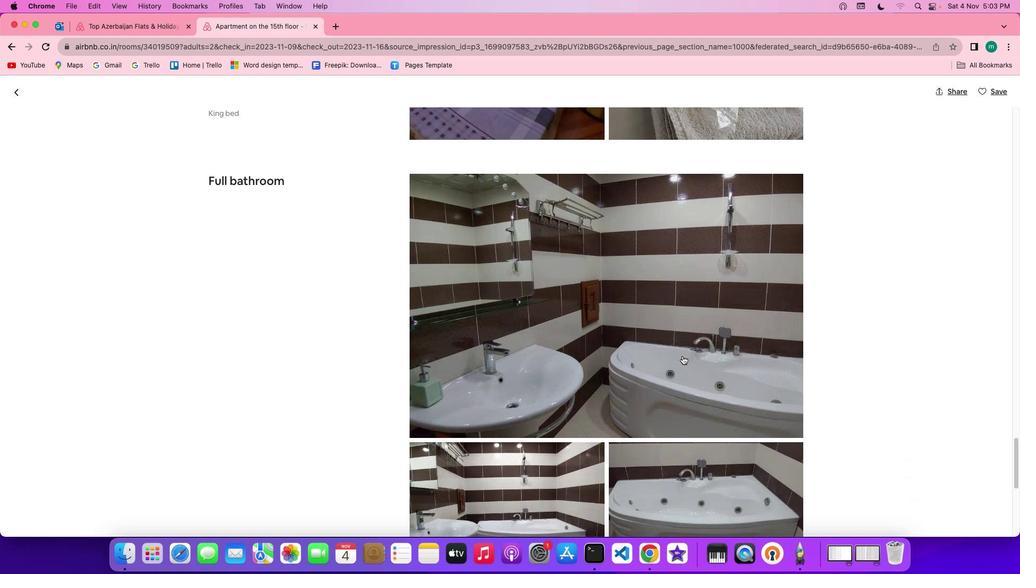 
Action: Mouse scrolled (682, 355) with delta (0, -1)
Screenshot: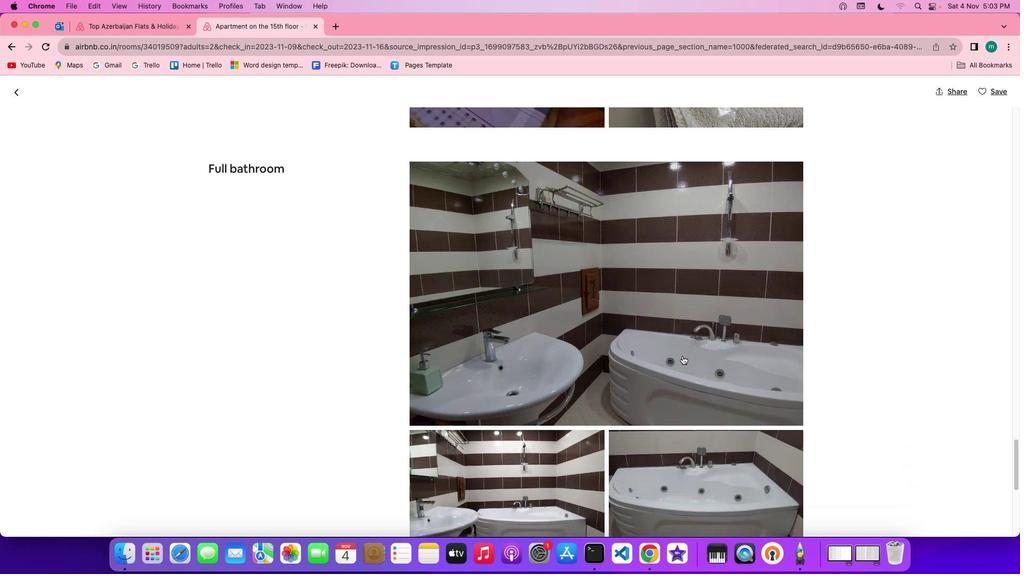 
Action: Mouse scrolled (682, 355) with delta (0, -1)
Screenshot: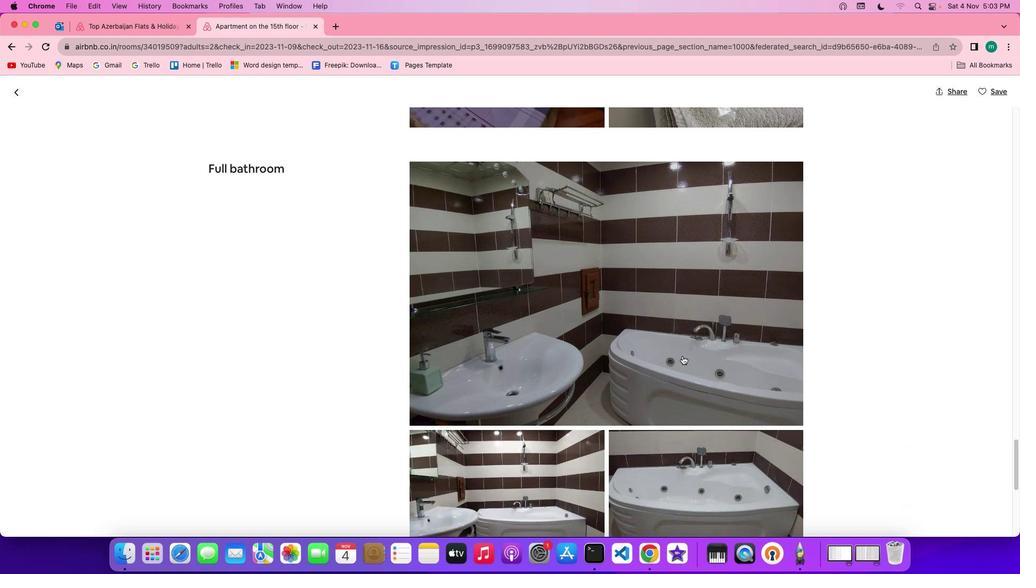
Action: Mouse moved to (682, 355)
Screenshot: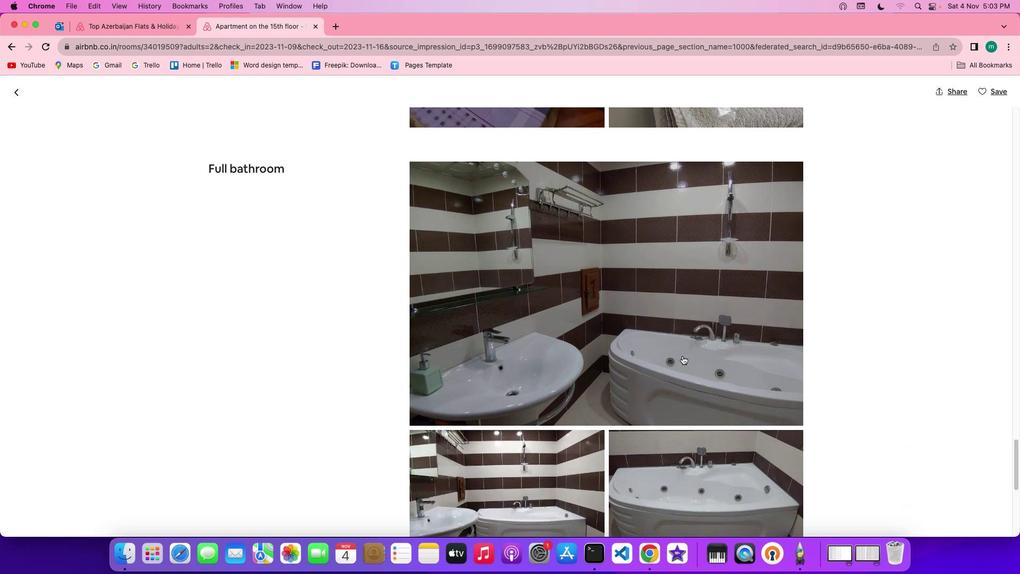 
Action: Mouse scrolled (682, 355) with delta (0, 0)
Screenshot: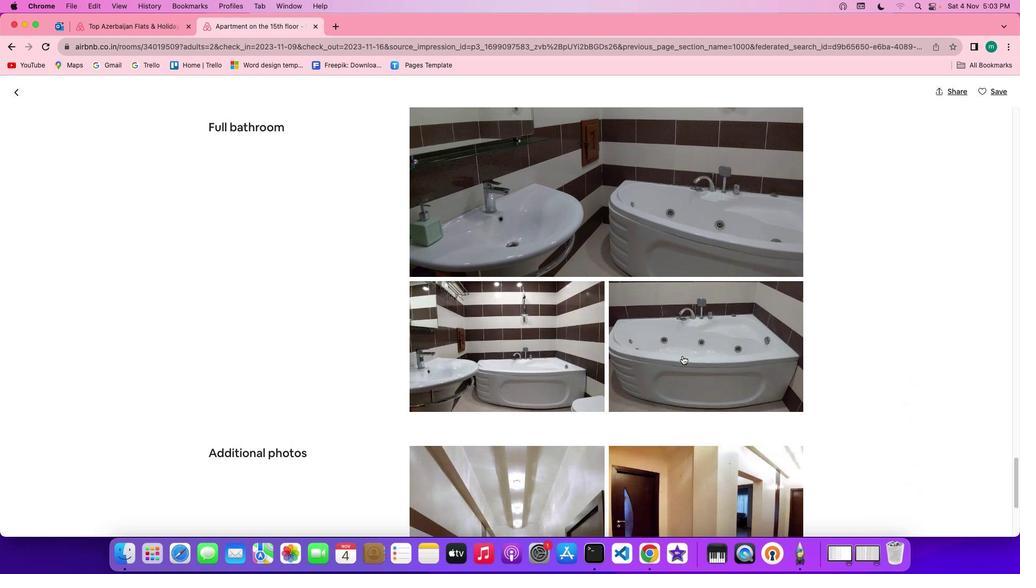 
Action: Mouse scrolled (682, 355) with delta (0, 0)
Screenshot: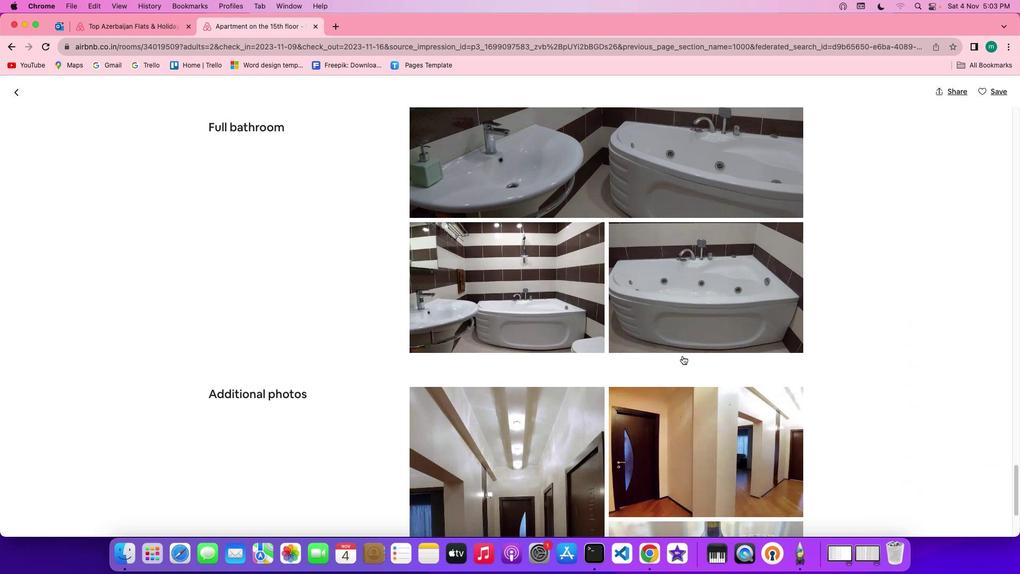 
Action: Mouse scrolled (682, 355) with delta (0, -1)
Screenshot: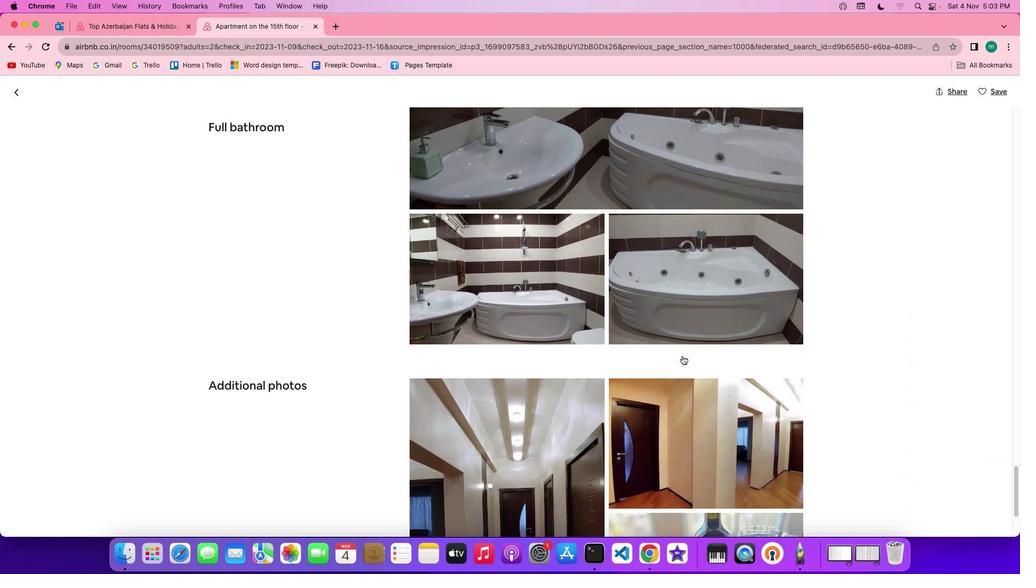 
Action: Mouse scrolled (682, 355) with delta (0, -1)
Screenshot: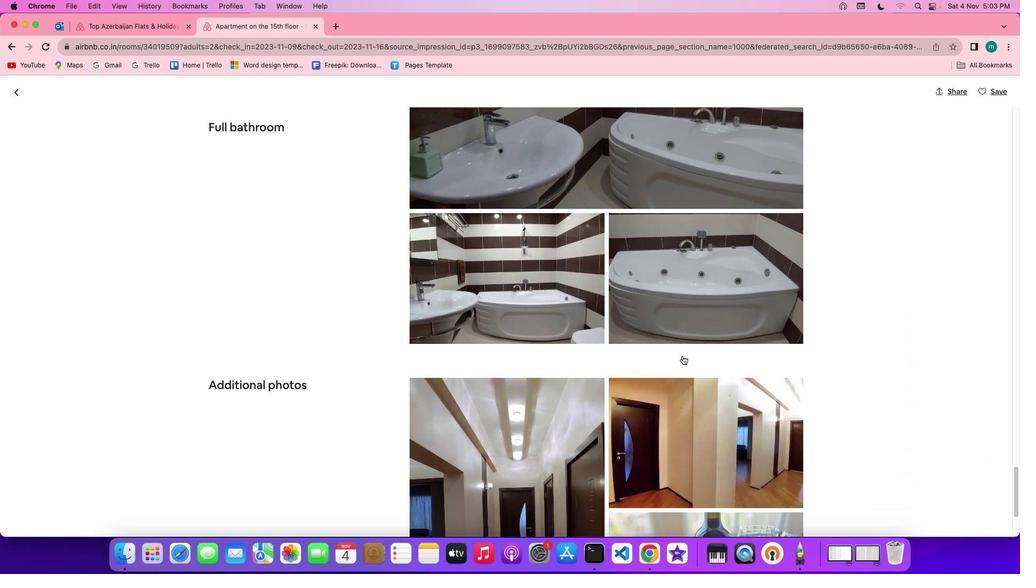 
Action: Mouse scrolled (682, 355) with delta (0, -1)
Screenshot: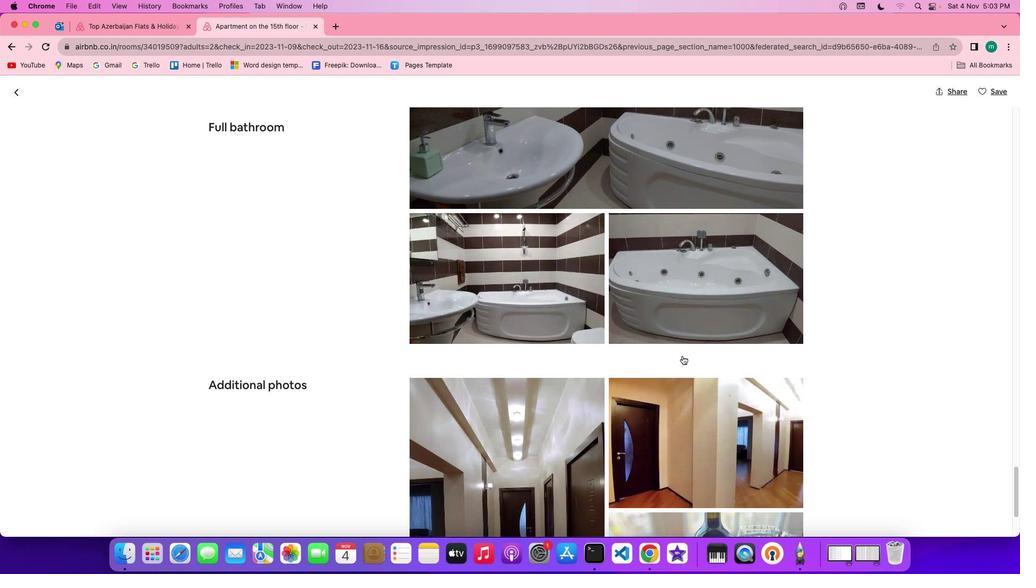 
Action: Mouse scrolled (682, 355) with delta (0, 0)
Screenshot: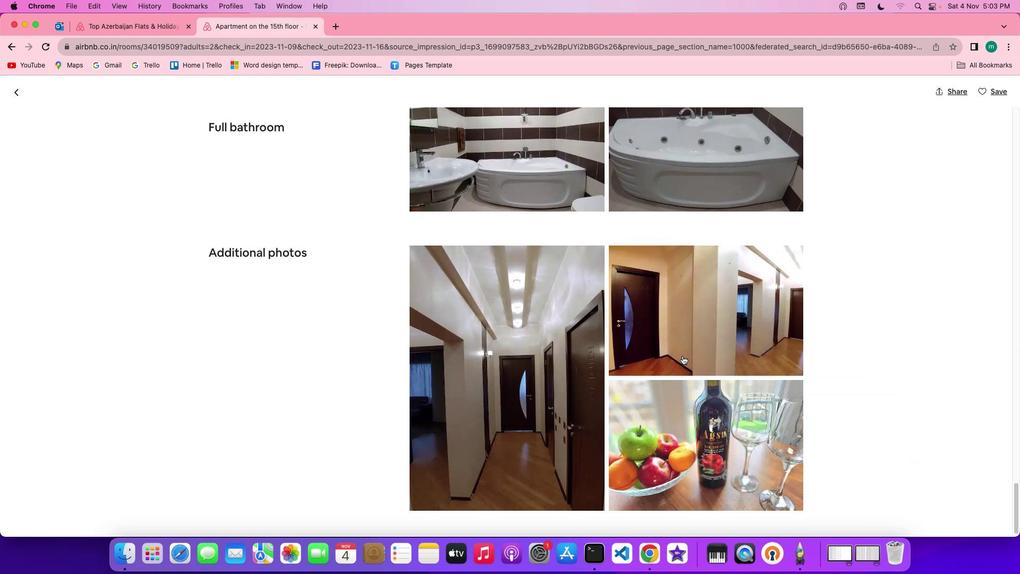 
Action: Mouse scrolled (682, 355) with delta (0, 0)
Screenshot: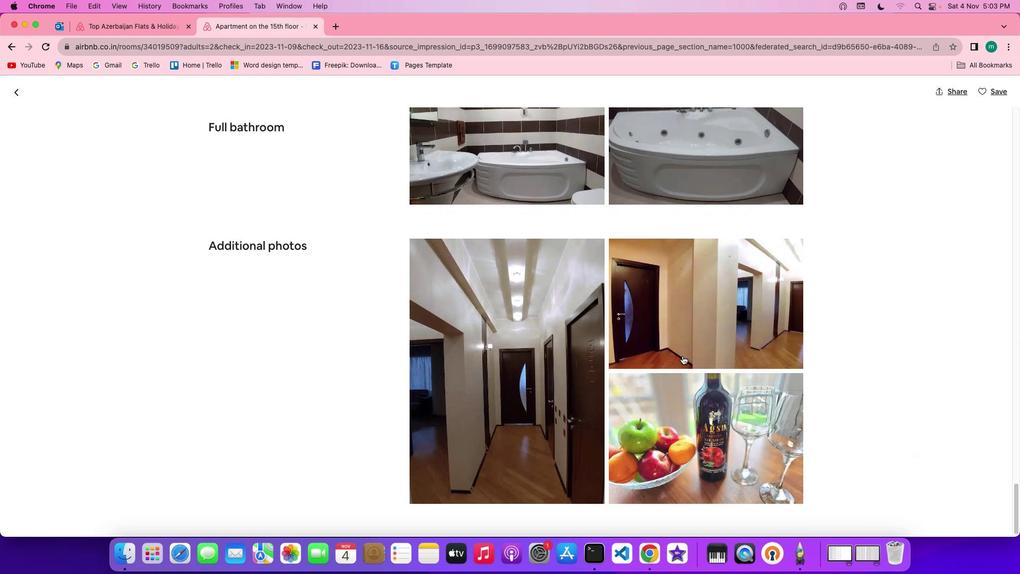 
Action: Mouse scrolled (682, 355) with delta (0, -1)
Screenshot: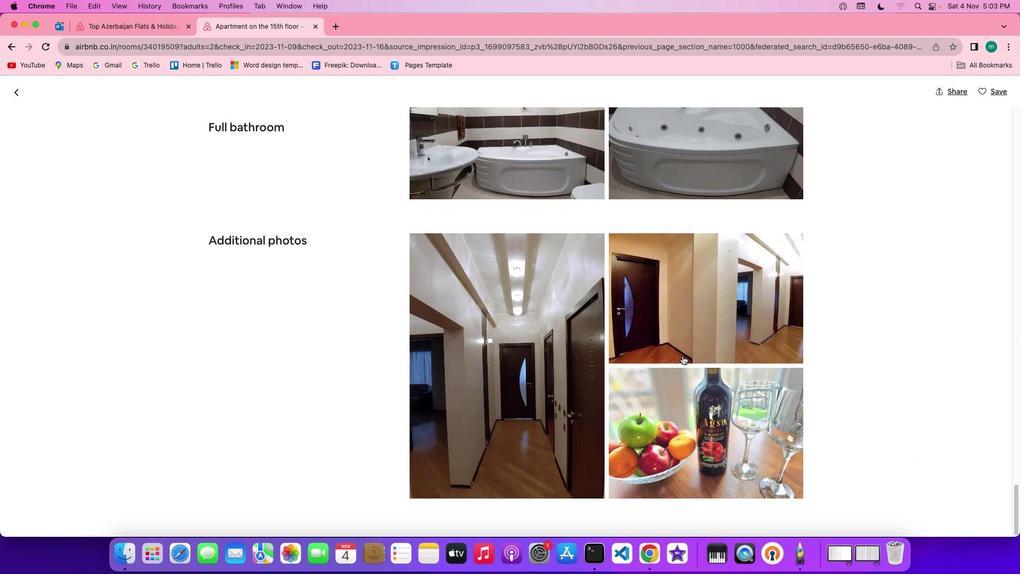 
Action: Mouse scrolled (682, 355) with delta (0, -1)
Screenshot: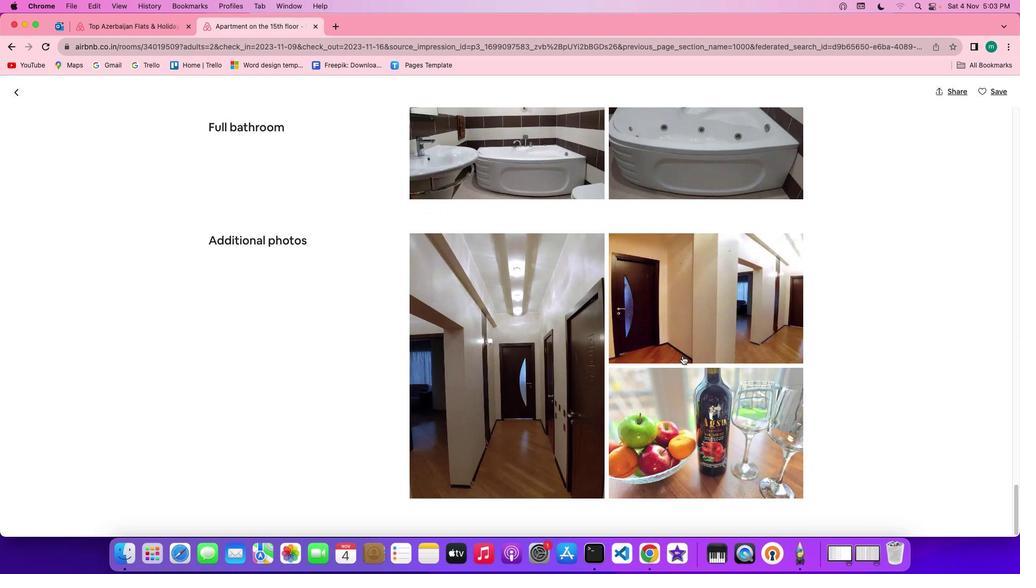 
Action: Mouse scrolled (682, 355) with delta (0, 0)
Screenshot: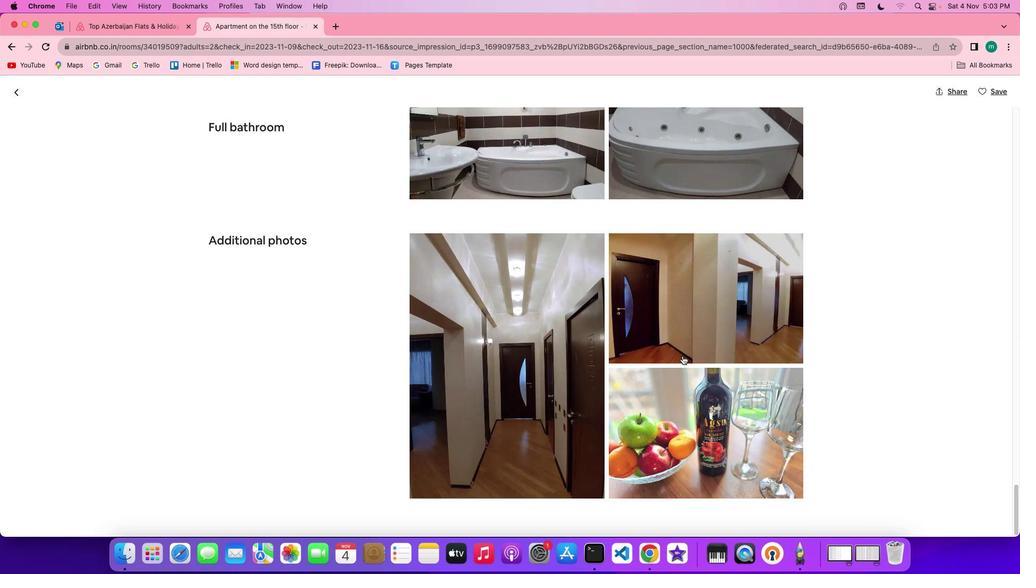 
Action: Mouse scrolled (682, 355) with delta (0, 0)
Screenshot: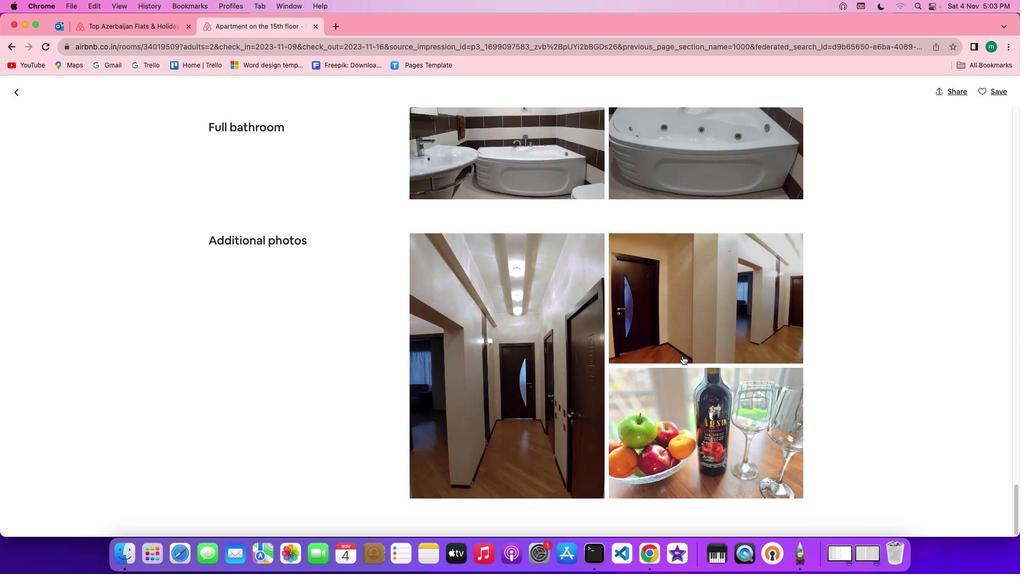 
Action: Mouse scrolled (682, 355) with delta (0, -1)
Screenshot: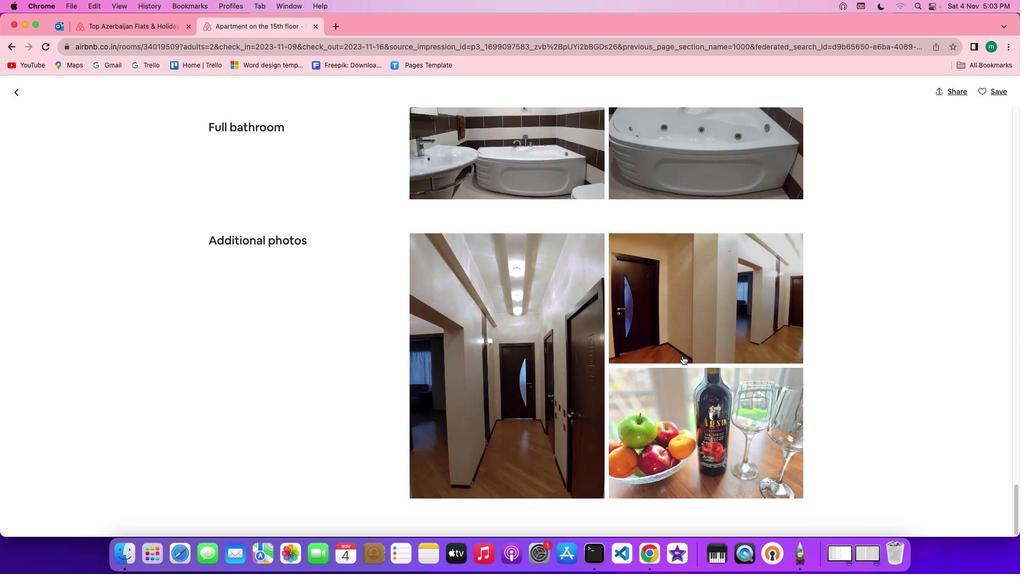 
Action: Mouse scrolled (682, 355) with delta (0, -2)
Screenshot: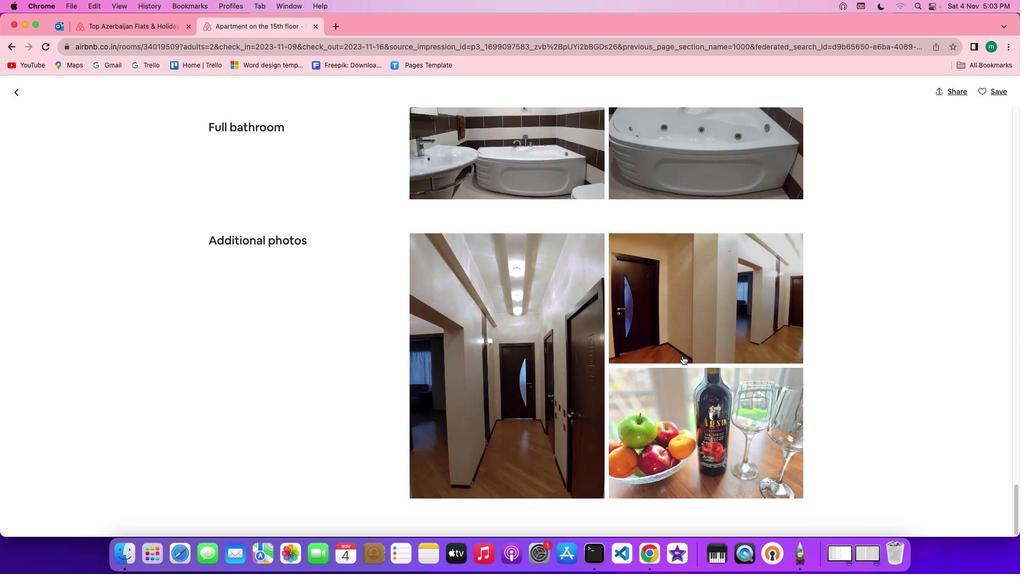 
Action: Mouse scrolled (682, 355) with delta (0, 0)
Screenshot: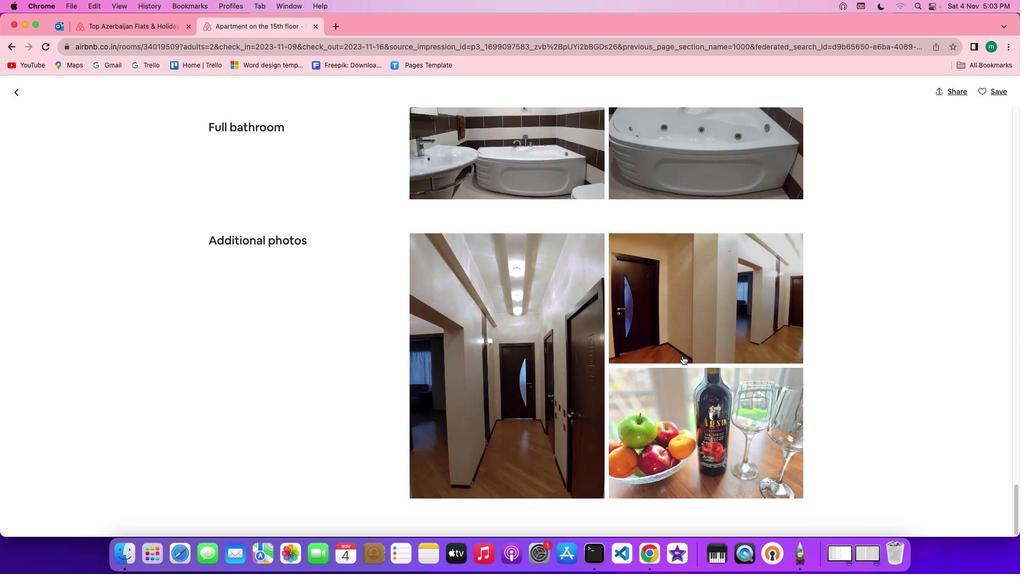 
Action: Mouse moved to (13, 86)
Screenshot: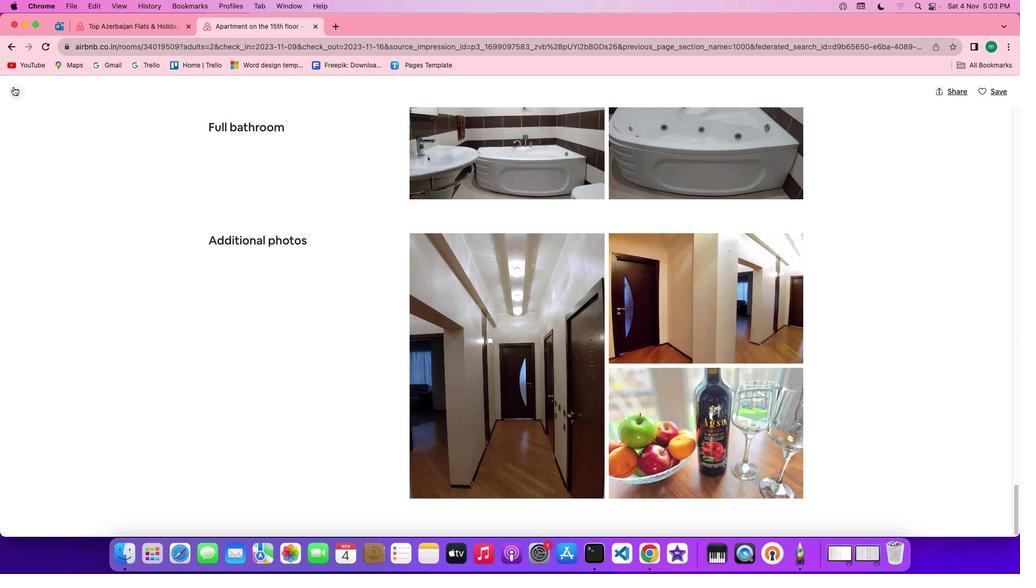 
Action: Mouse pressed left at (13, 86)
Screenshot: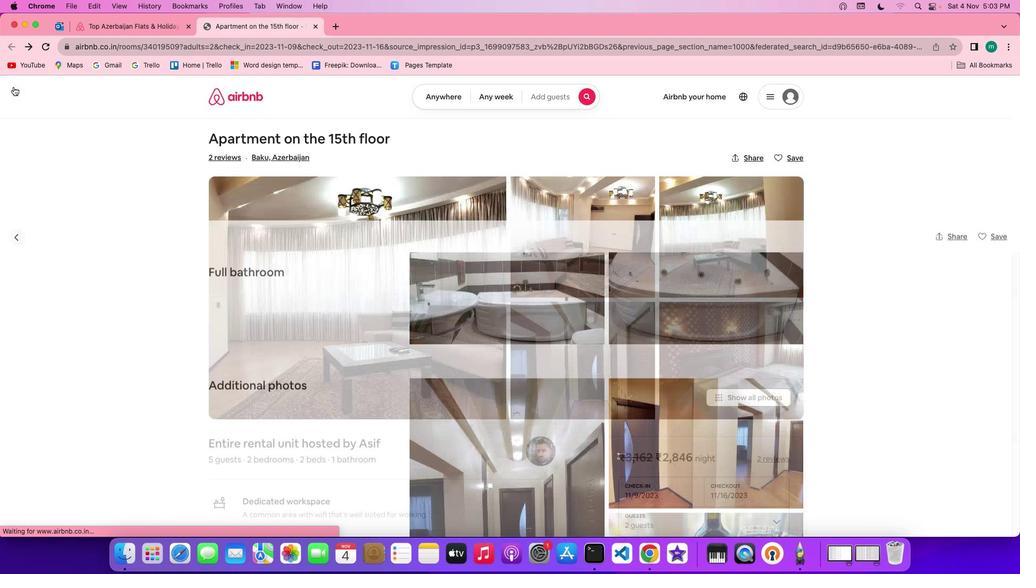 
Action: Mouse moved to (504, 388)
Screenshot: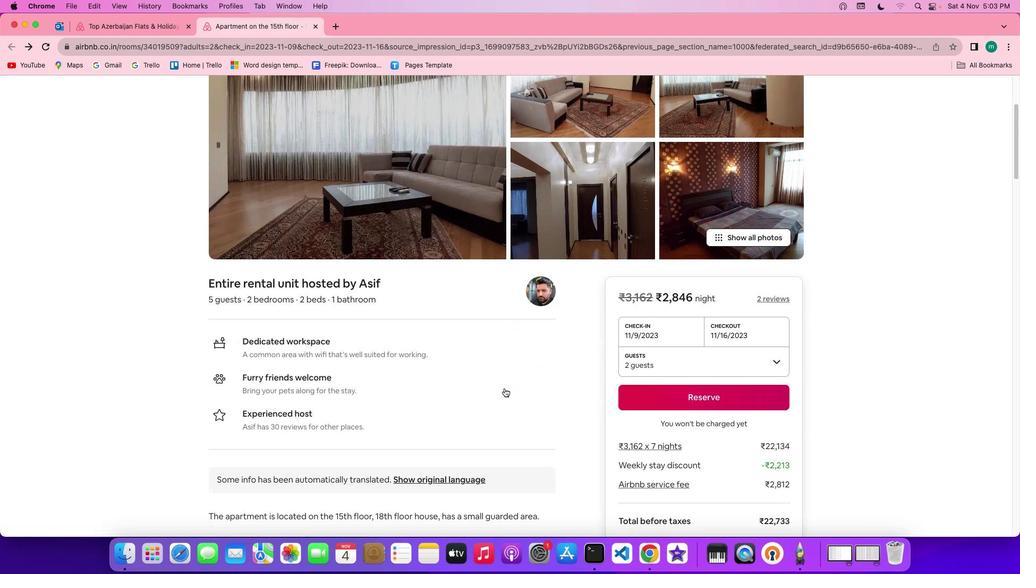 
Action: Mouse scrolled (504, 388) with delta (0, 0)
Screenshot: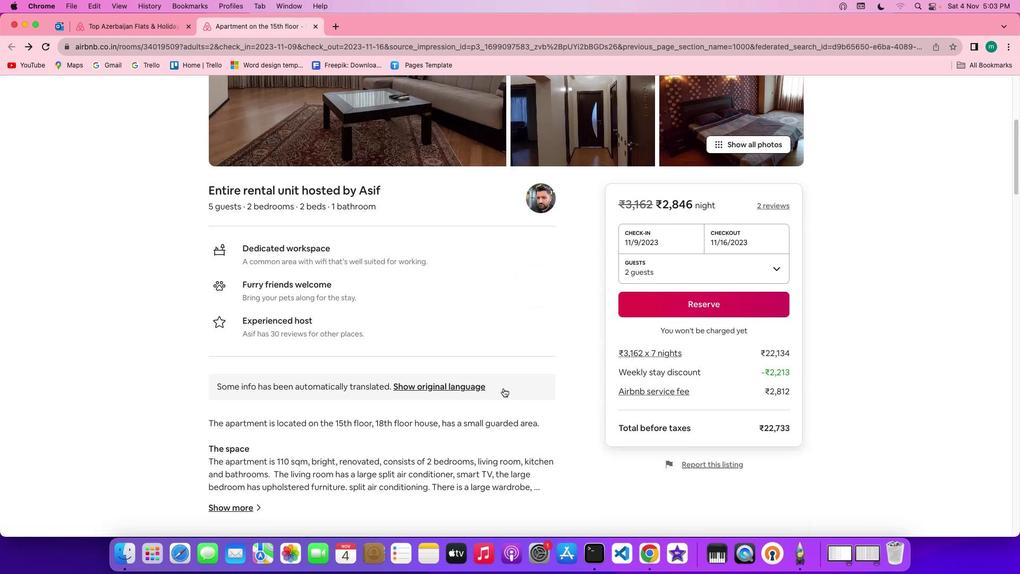 
Action: Mouse scrolled (504, 388) with delta (0, 0)
Screenshot: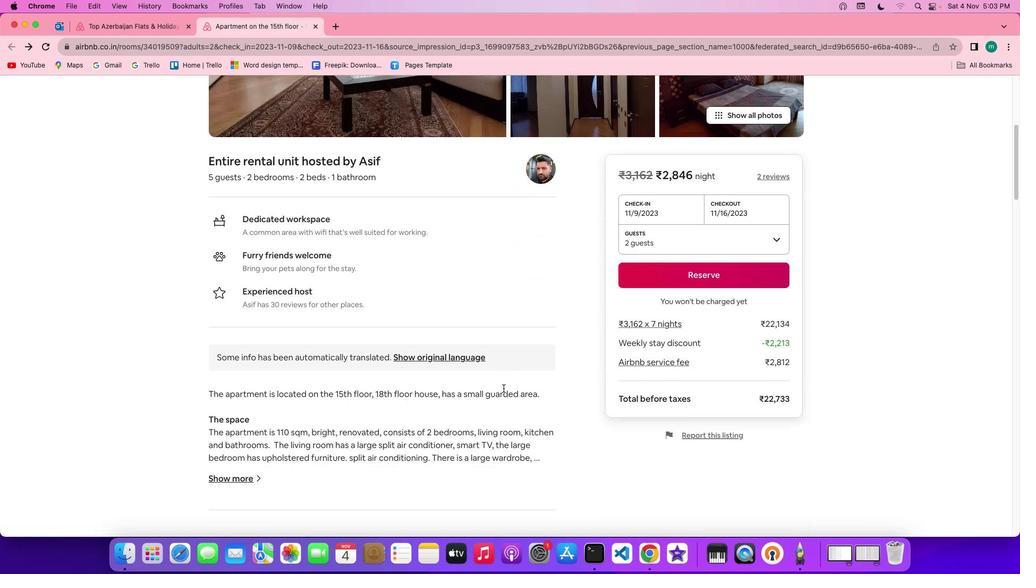 
Action: Mouse scrolled (504, 388) with delta (0, -1)
Screenshot: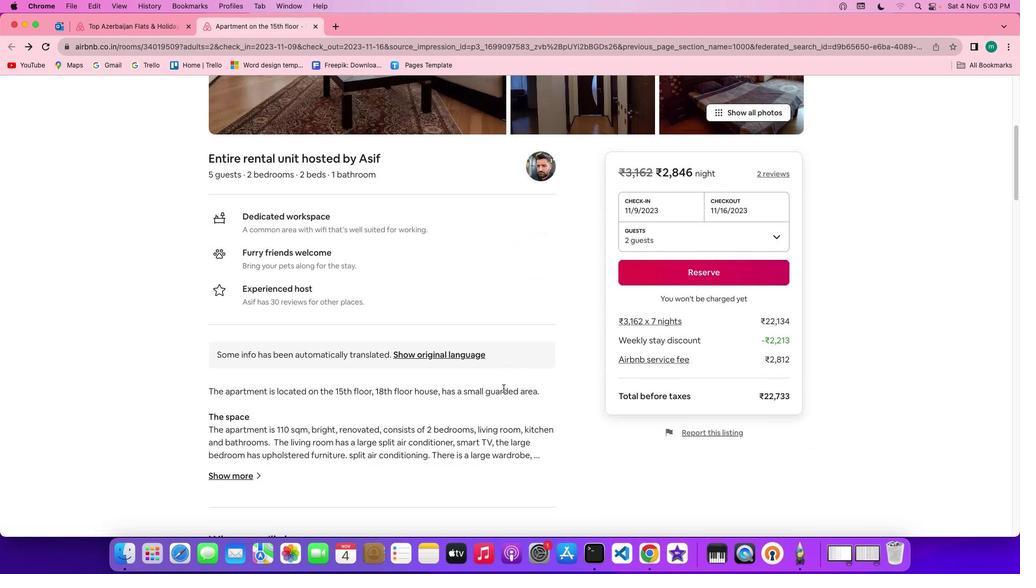 
Action: Mouse scrolled (504, 388) with delta (0, -2)
Screenshot: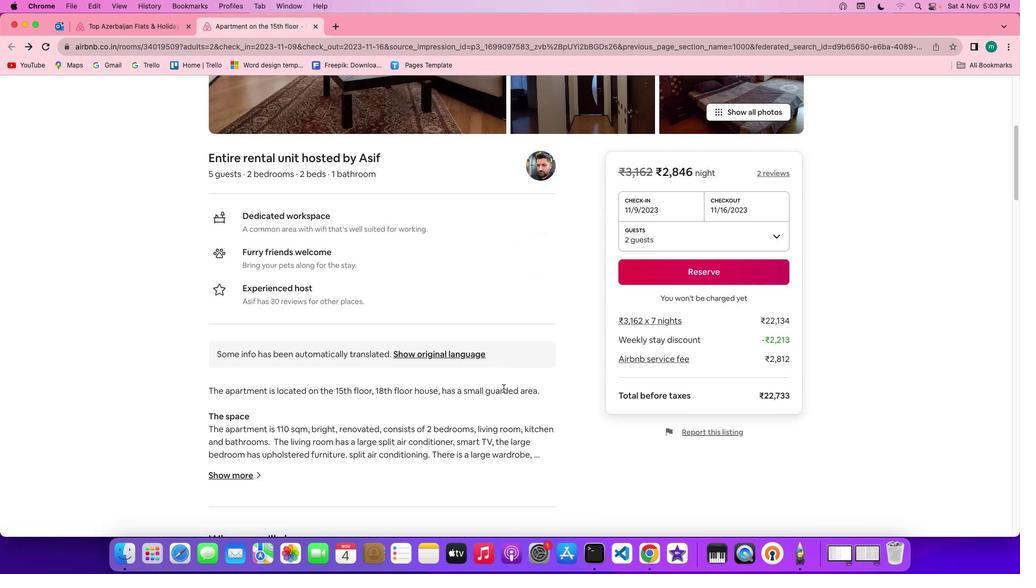 
Action: Mouse scrolled (504, 388) with delta (0, -2)
Screenshot: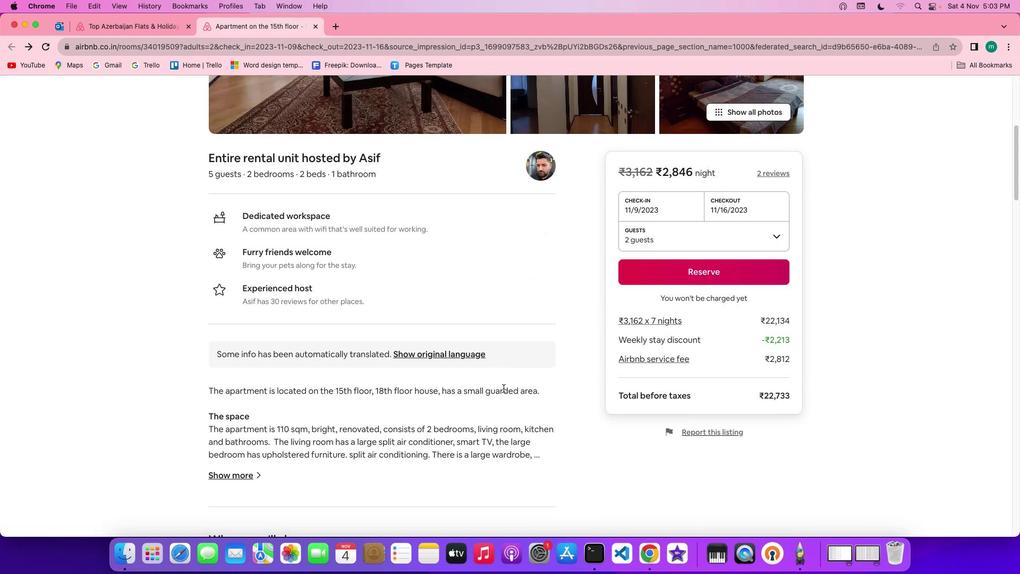 
Action: Mouse moved to (503, 388)
Screenshot: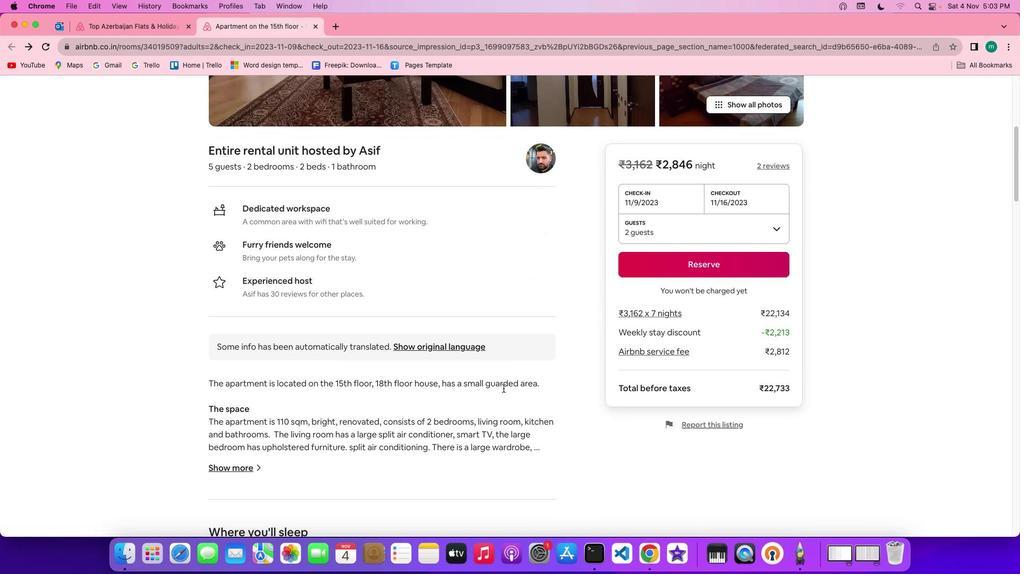 
Action: Mouse scrolled (503, 388) with delta (0, 0)
Screenshot: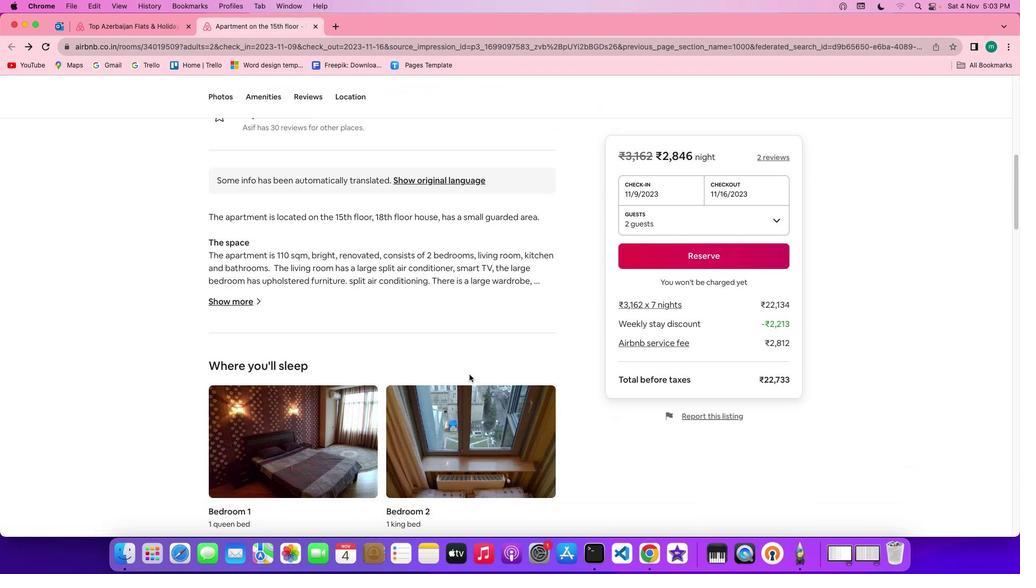 
Action: Mouse scrolled (503, 388) with delta (0, 0)
Screenshot: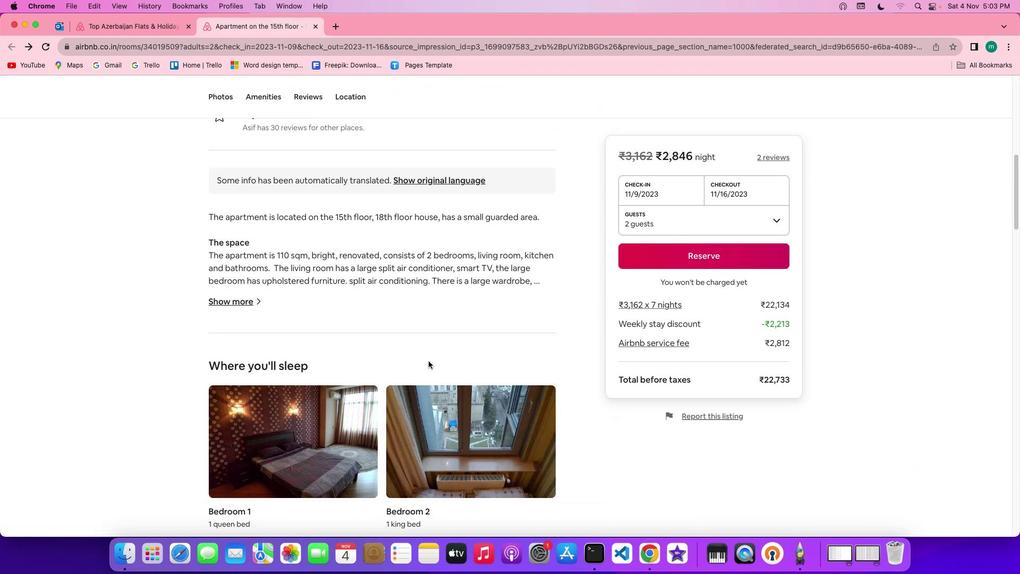 
Action: Mouse scrolled (503, 388) with delta (0, -1)
Screenshot: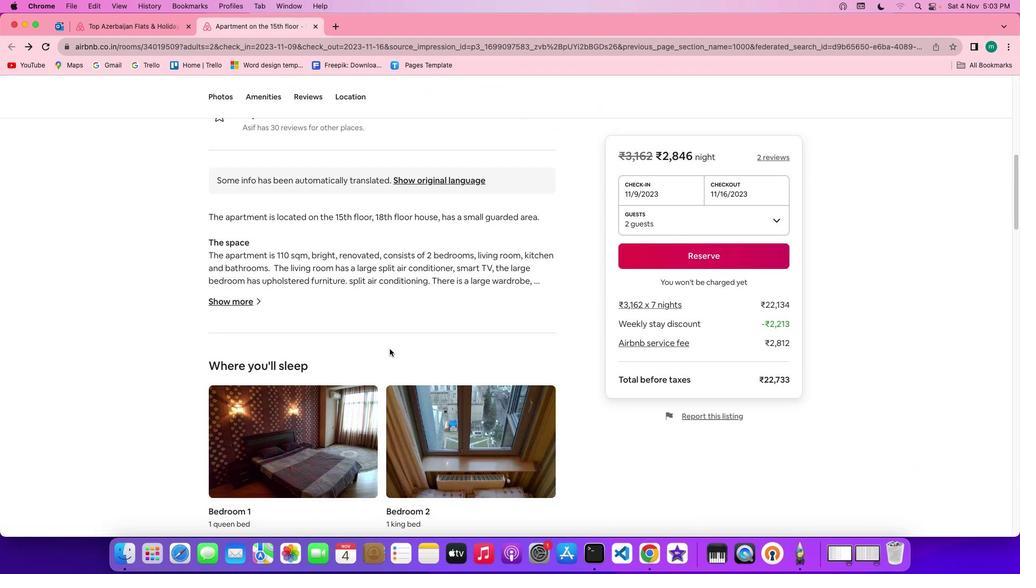 
Action: Mouse scrolled (503, 388) with delta (0, -2)
Screenshot: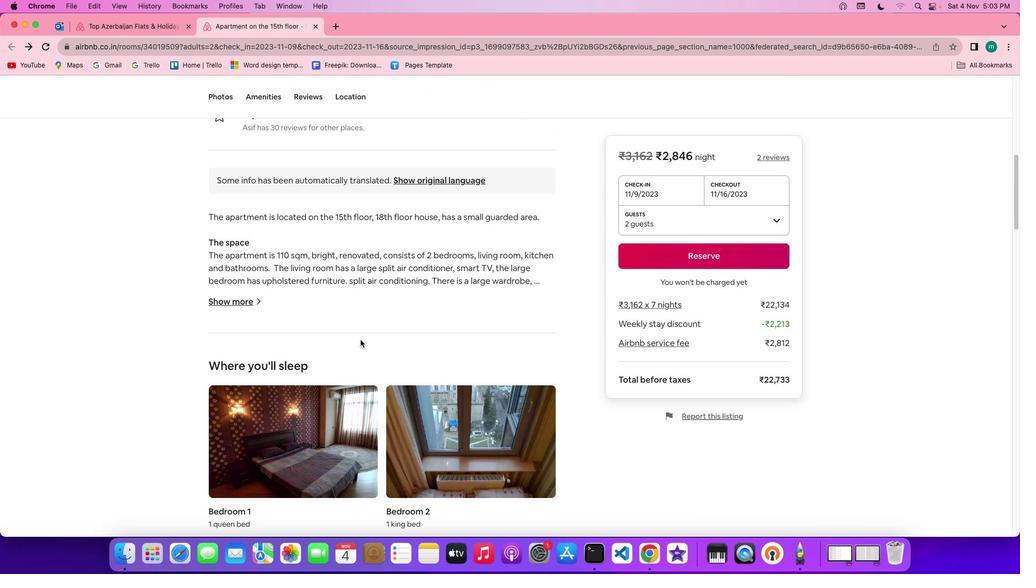
Action: Mouse moved to (223, 297)
Screenshot: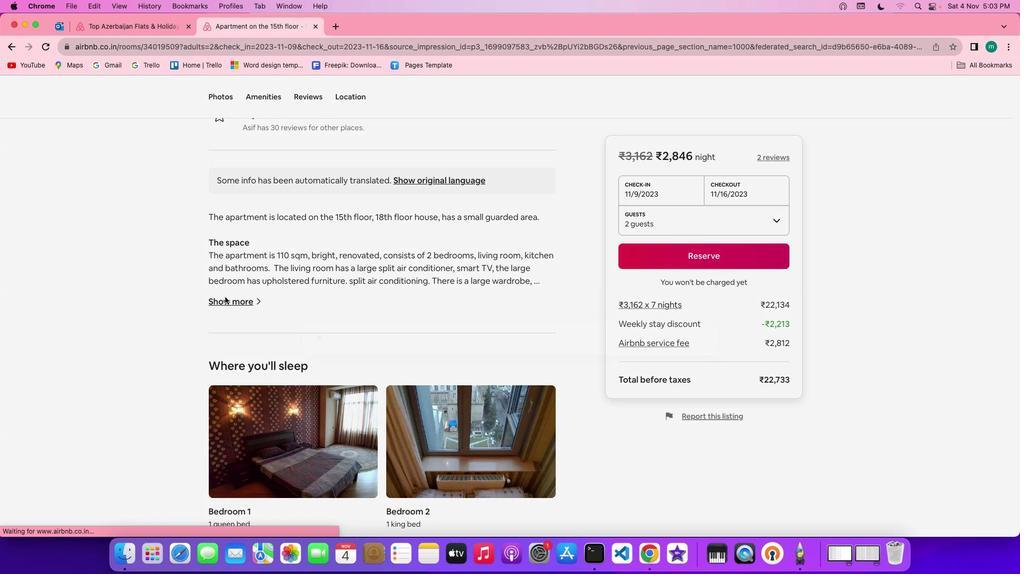 
Action: Mouse pressed left at (223, 297)
Screenshot: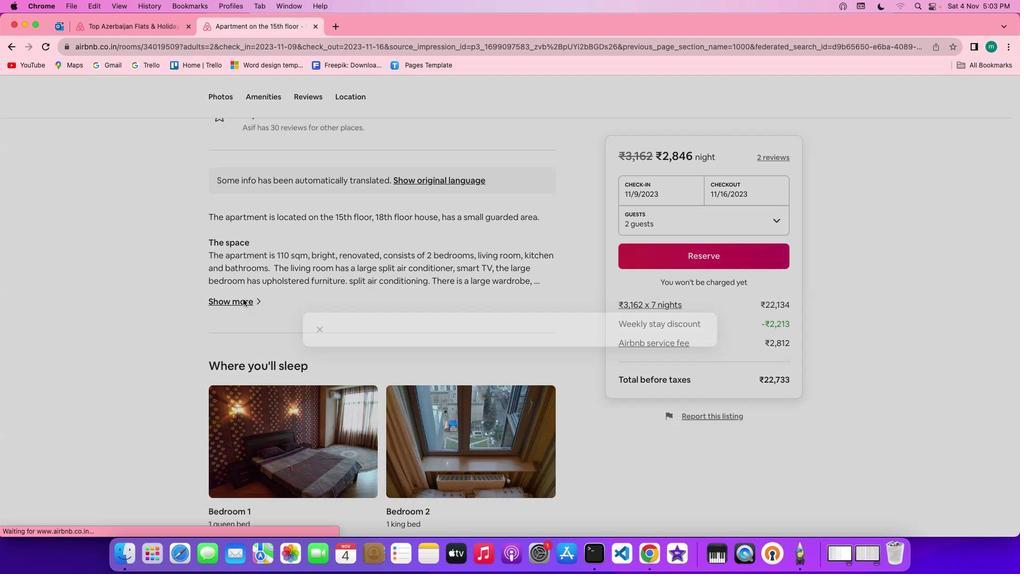 
Action: Mouse moved to (414, 338)
Screenshot: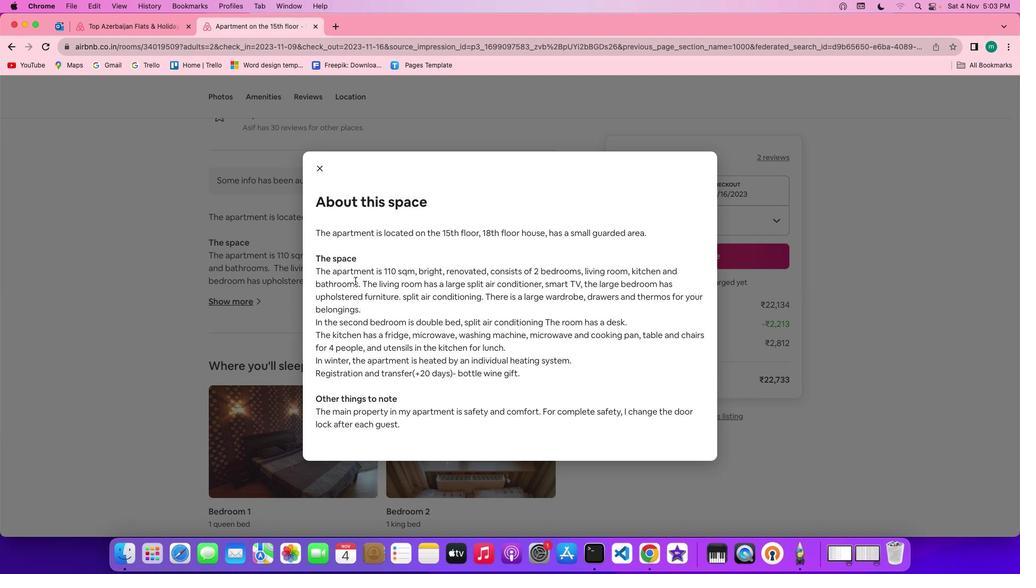 
Action: Mouse scrolled (414, 338) with delta (0, 0)
Screenshot: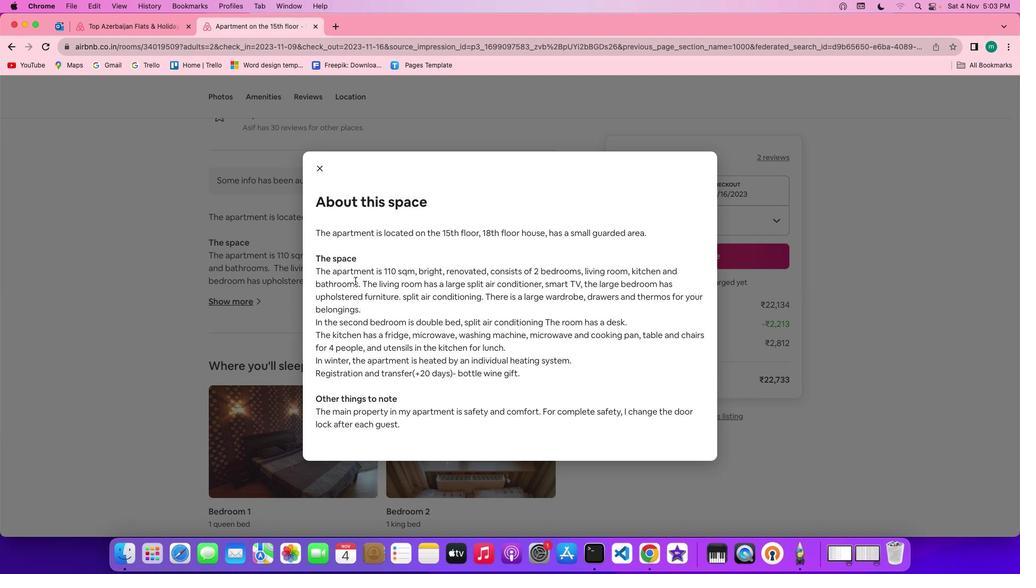 
Action: Mouse scrolled (414, 338) with delta (0, 0)
Screenshot: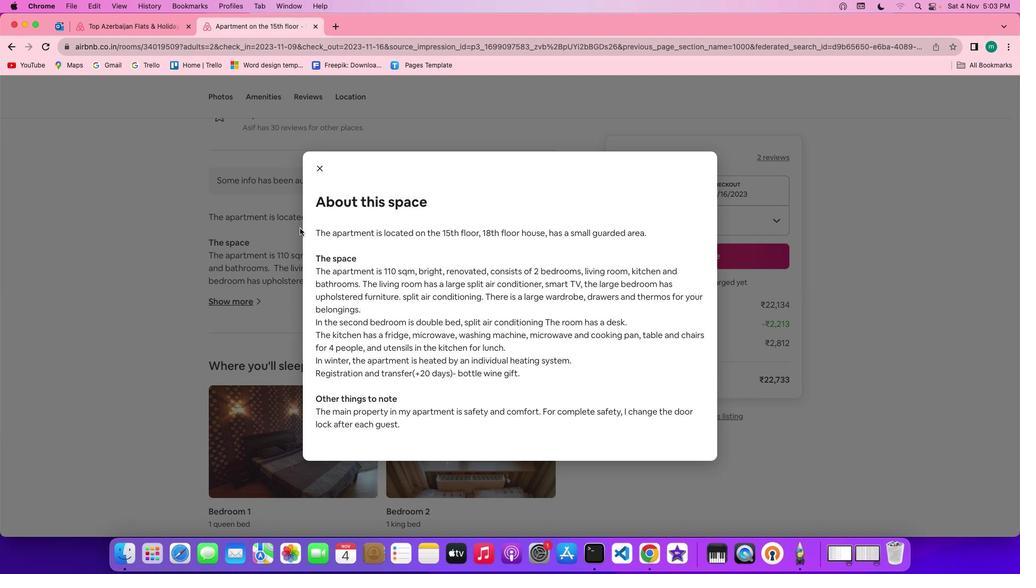 
Action: Mouse scrolled (414, 338) with delta (0, -1)
Screenshot: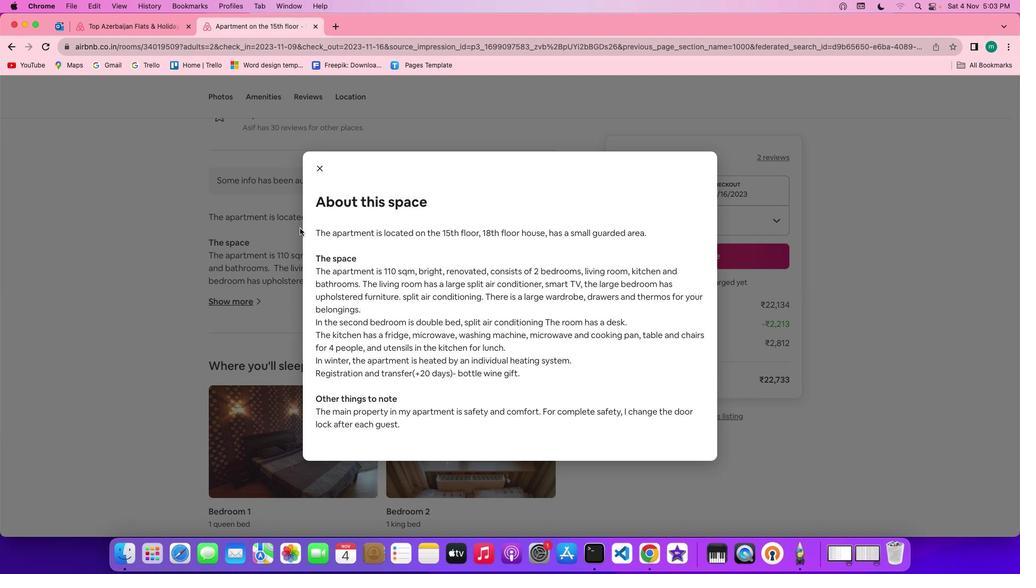 
Action: Mouse scrolled (414, 338) with delta (0, -2)
Screenshot: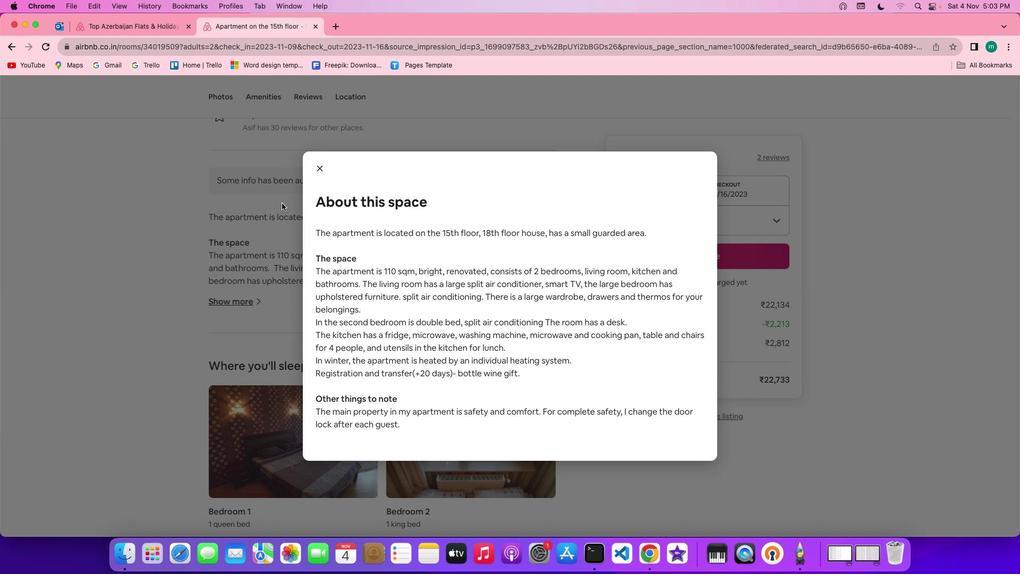 
Action: Mouse moved to (316, 162)
Screenshot: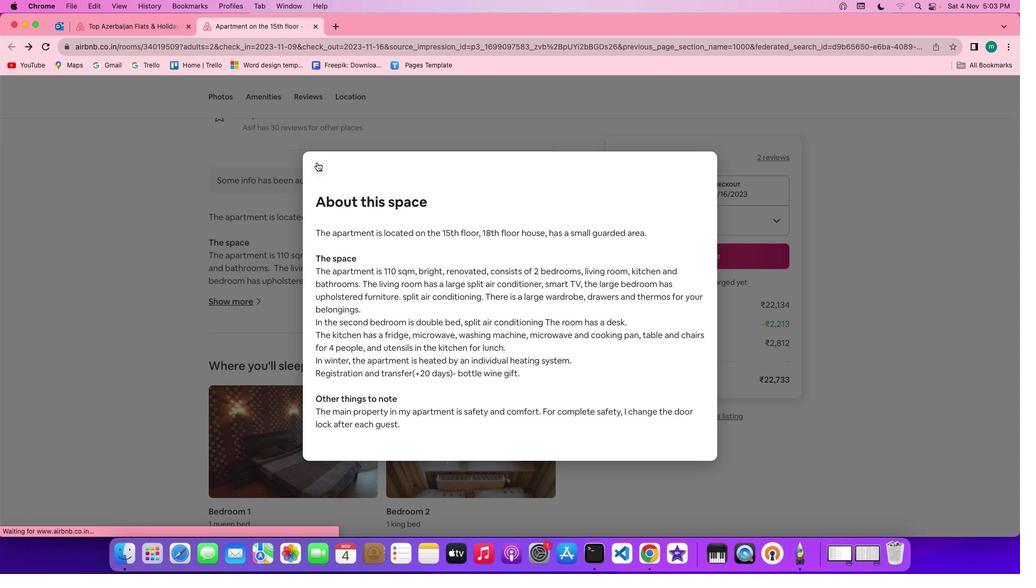 
Action: Mouse pressed left at (316, 162)
Screenshot: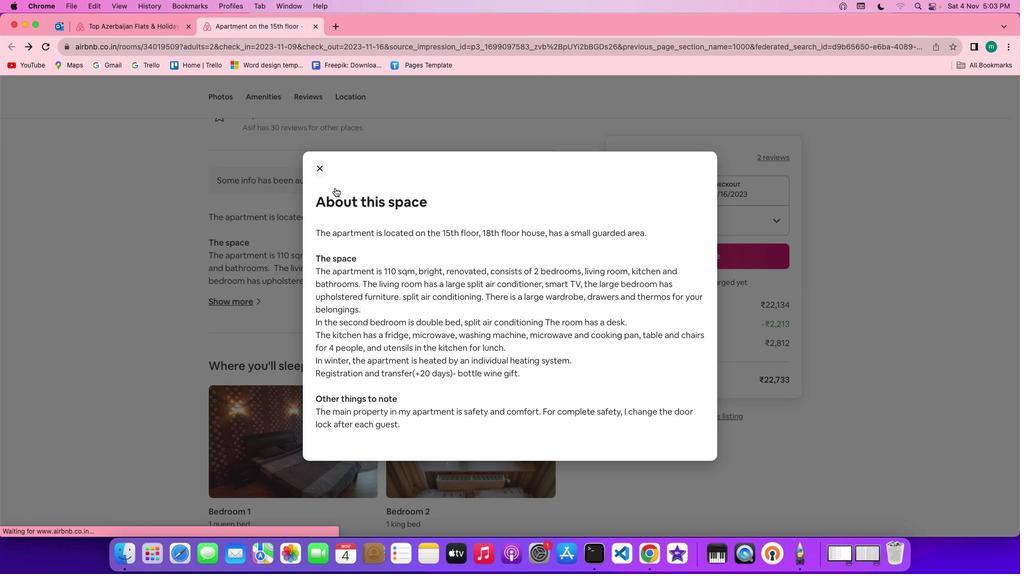 
Action: Mouse moved to (449, 379)
Screenshot: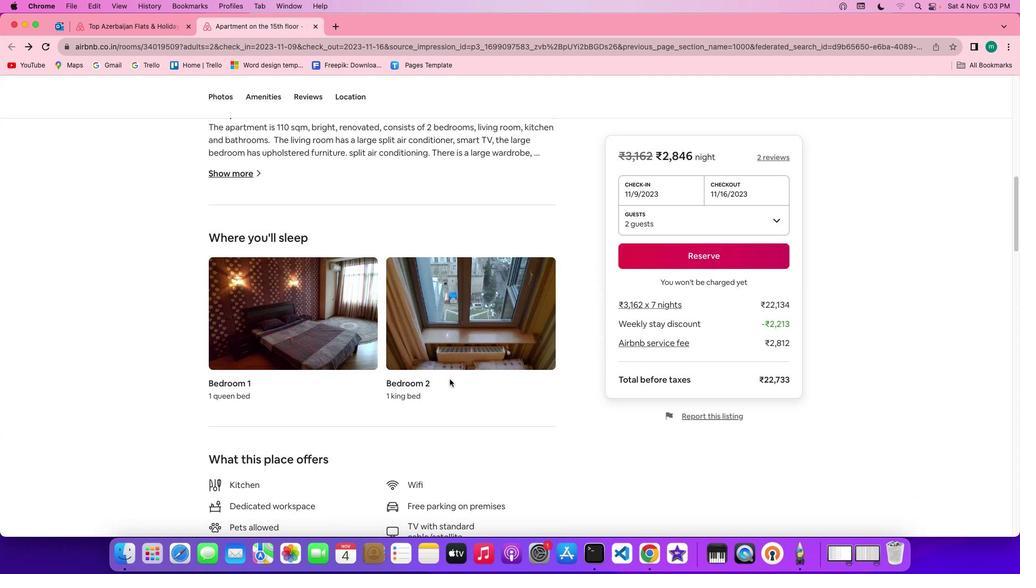 
Action: Mouse scrolled (449, 379) with delta (0, 0)
Screenshot: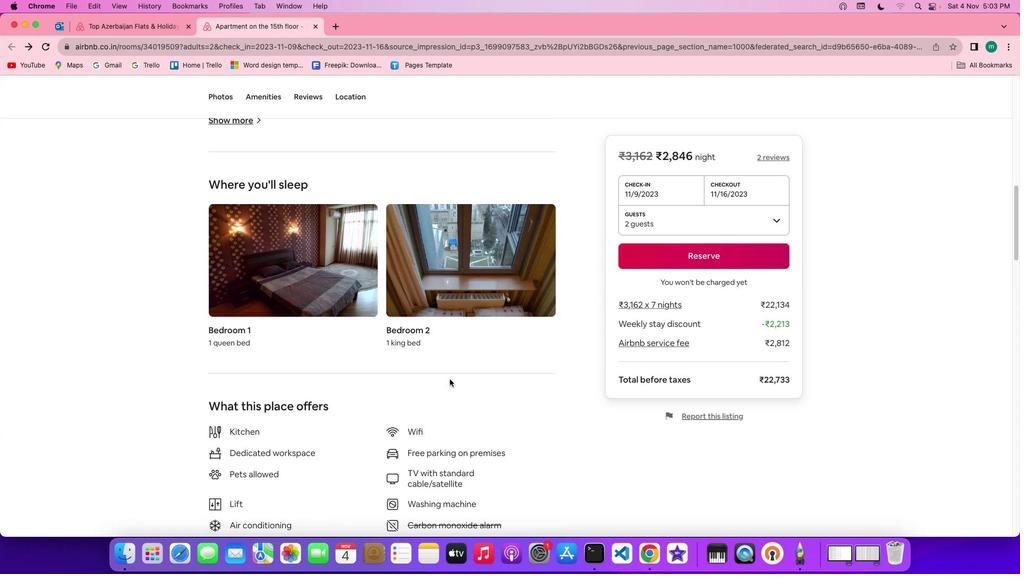
Action: Mouse scrolled (449, 379) with delta (0, 0)
Screenshot: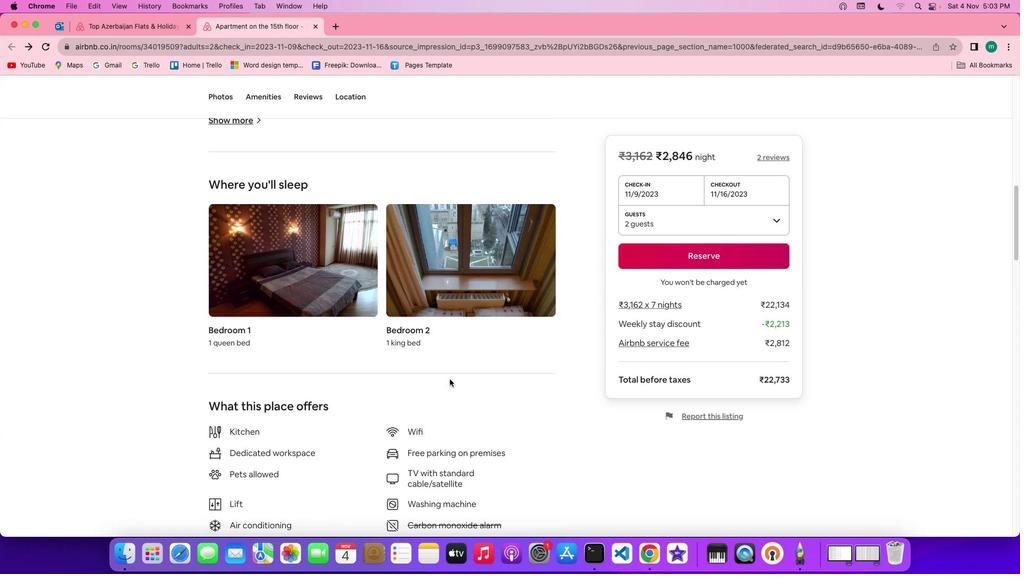 
Action: Mouse scrolled (449, 379) with delta (0, -1)
Screenshot: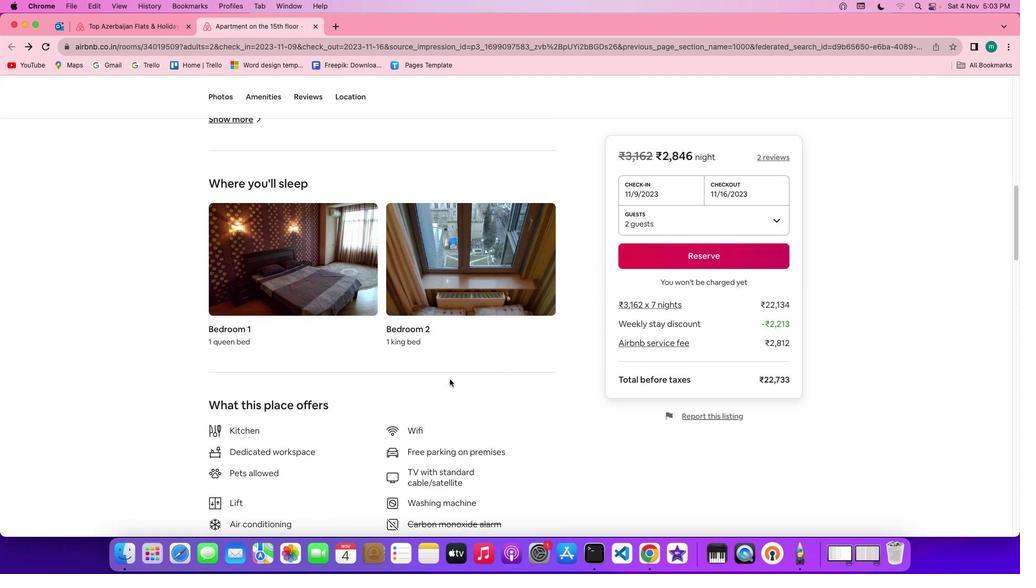 
Action: Mouse scrolled (449, 379) with delta (0, -2)
Screenshot: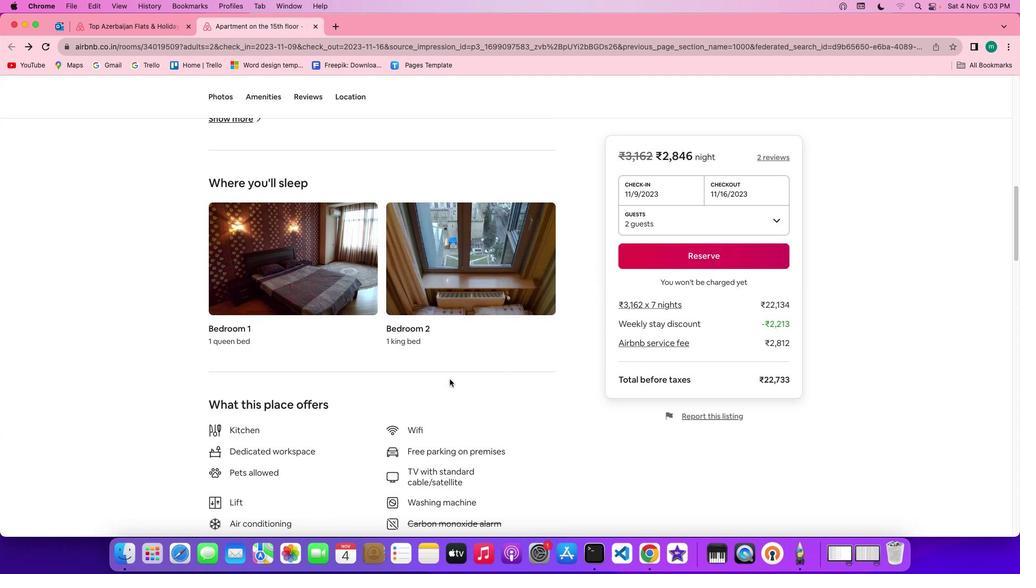 
Action: Mouse scrolled (449, 379) with delta (0, 0)
Screenshot: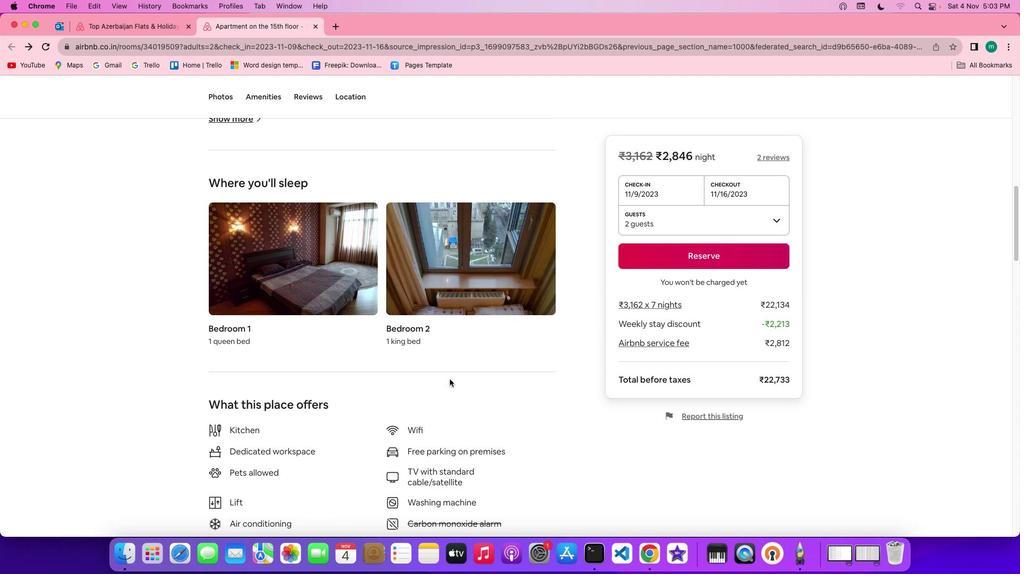 
Action: Mouse scrolled (449, 379) with delta (0, 0)
Screenshot: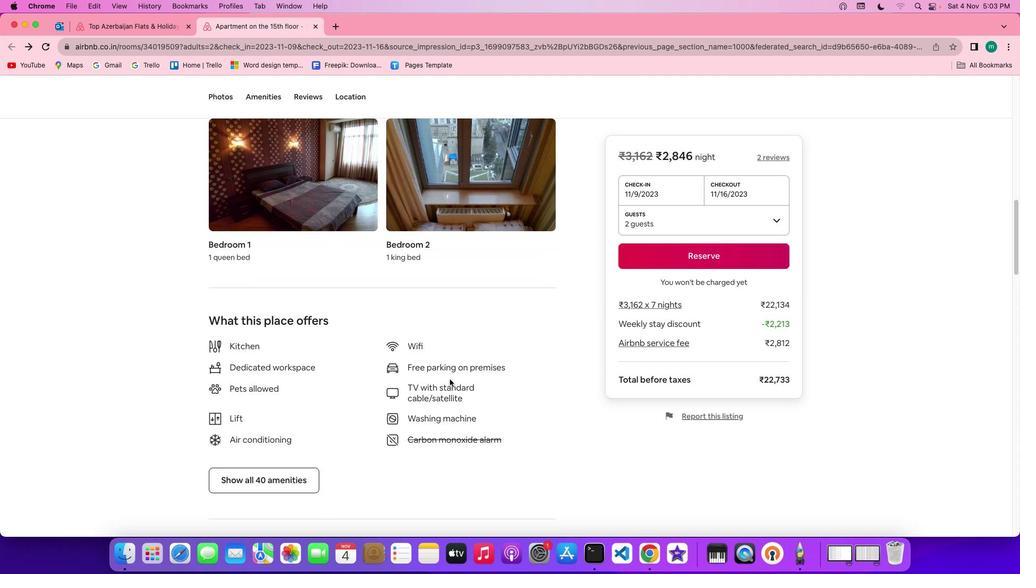 
Action: Mouse scrolled (449, 379) with delta (0, 0)
Screenshot: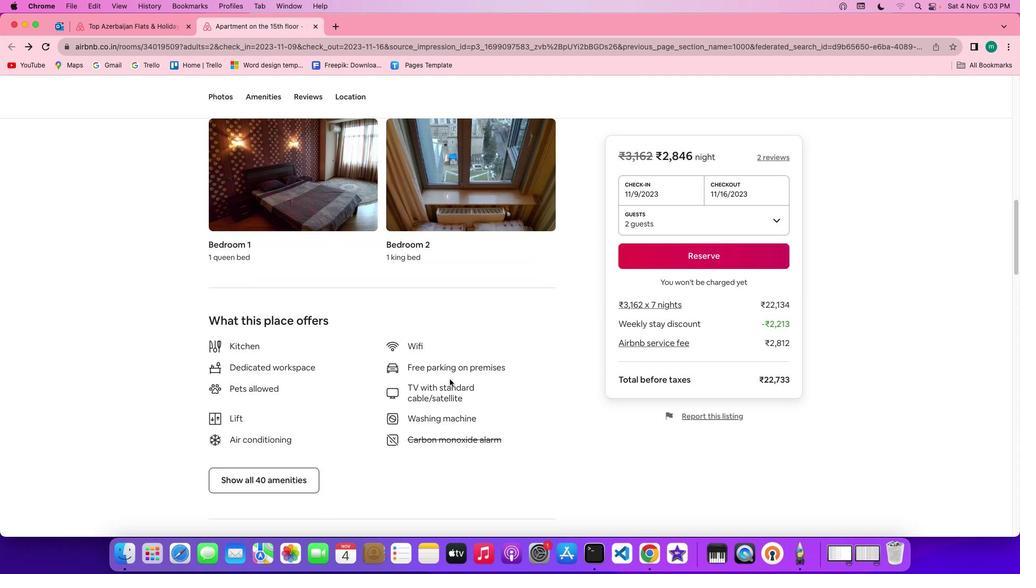
Action: Mouse scrolled (449, 379) with delta (0, -1)
Screenshot: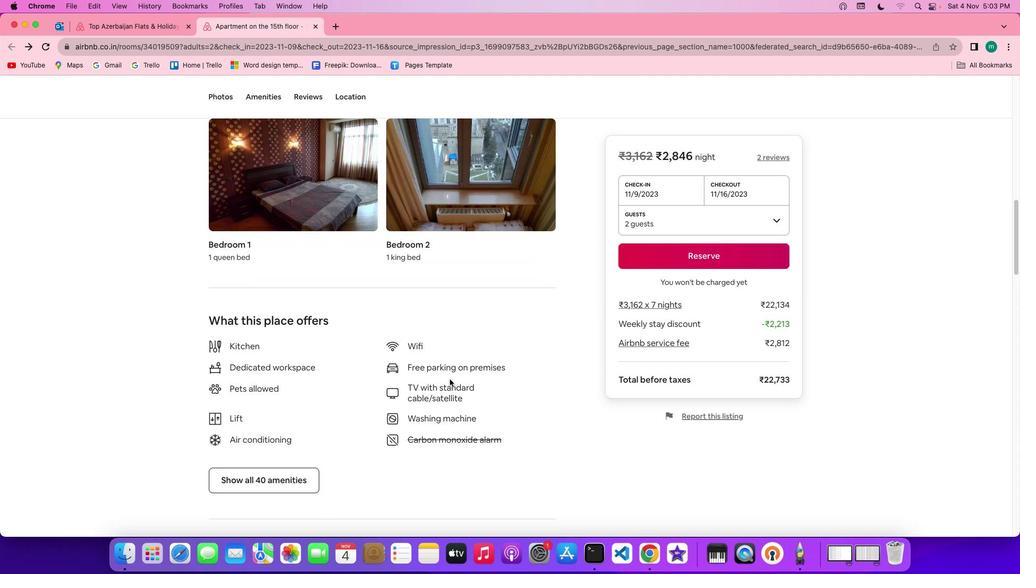
Action: Mouse scrolled (449, 379) with delta (0, 0)
Screenshot: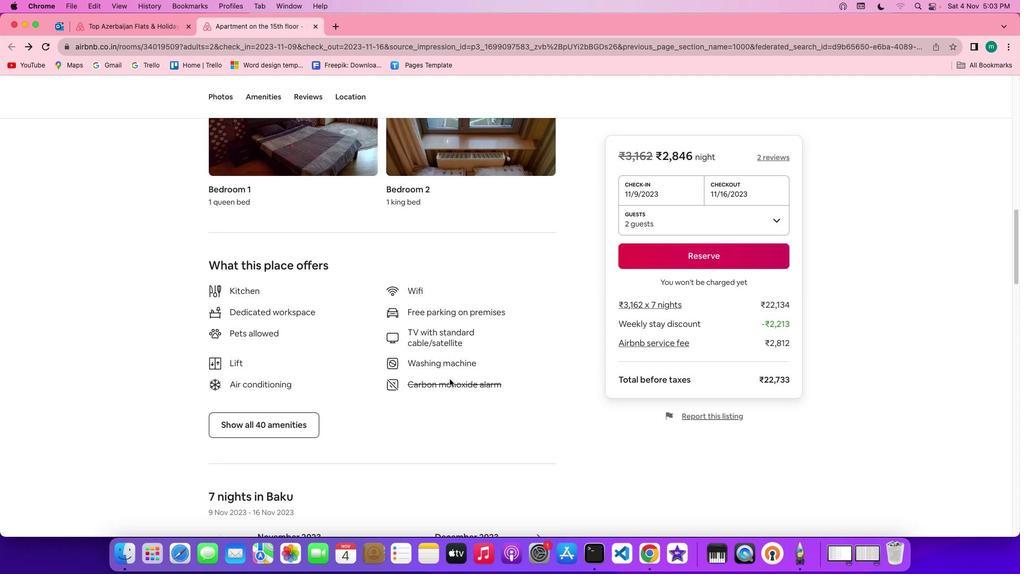 
Action: Mouse scrolled (449, 379) with delta (0, 0)
Screenshot: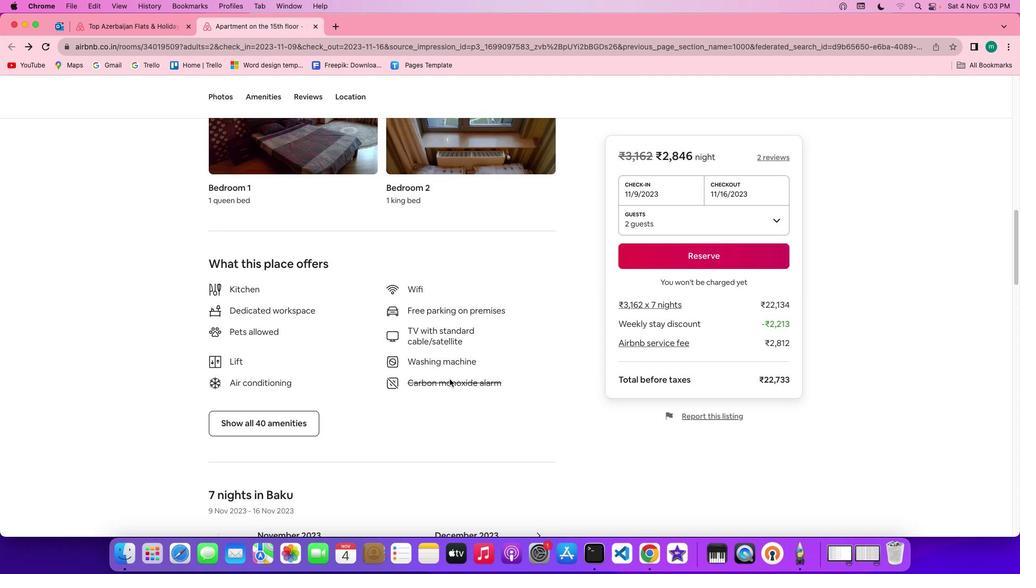 
Action: Mouse scrolled (449, 379) with delta (0, 0)
Screenshot: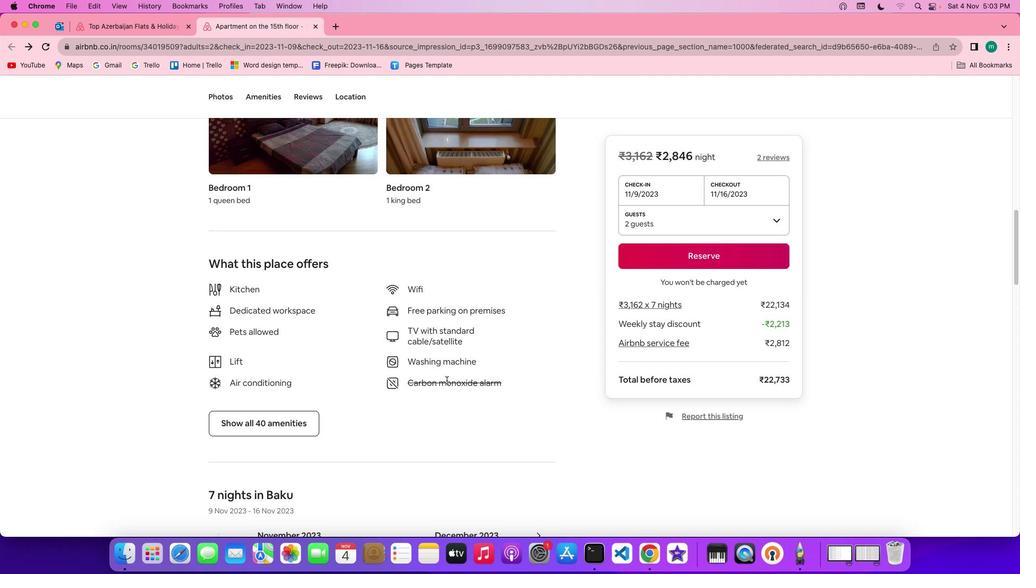 
Action: Mouse moved to (283, 423)
Screenshot: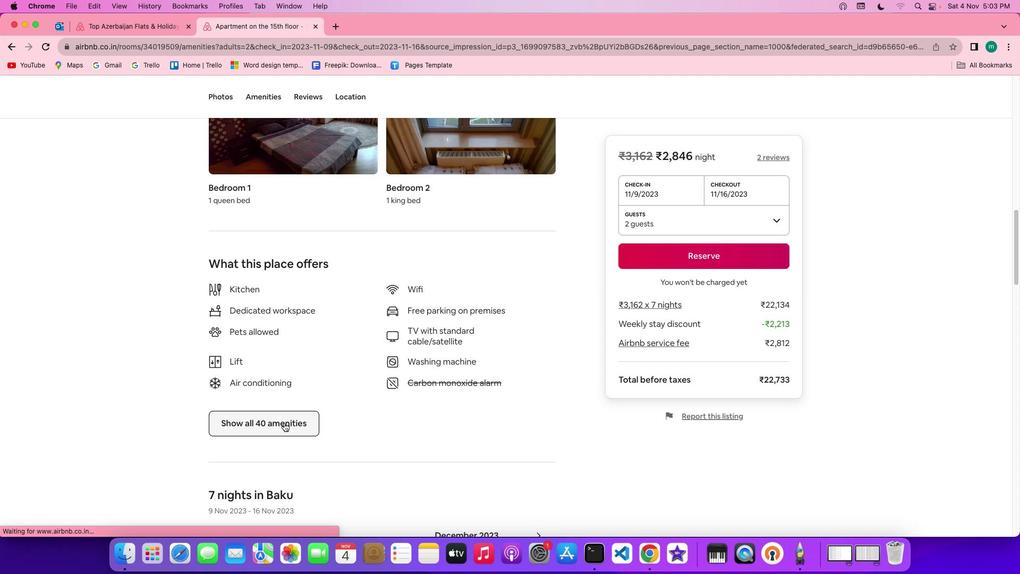 
Action: Mouse pressed left at (283, 423)
Screenshot: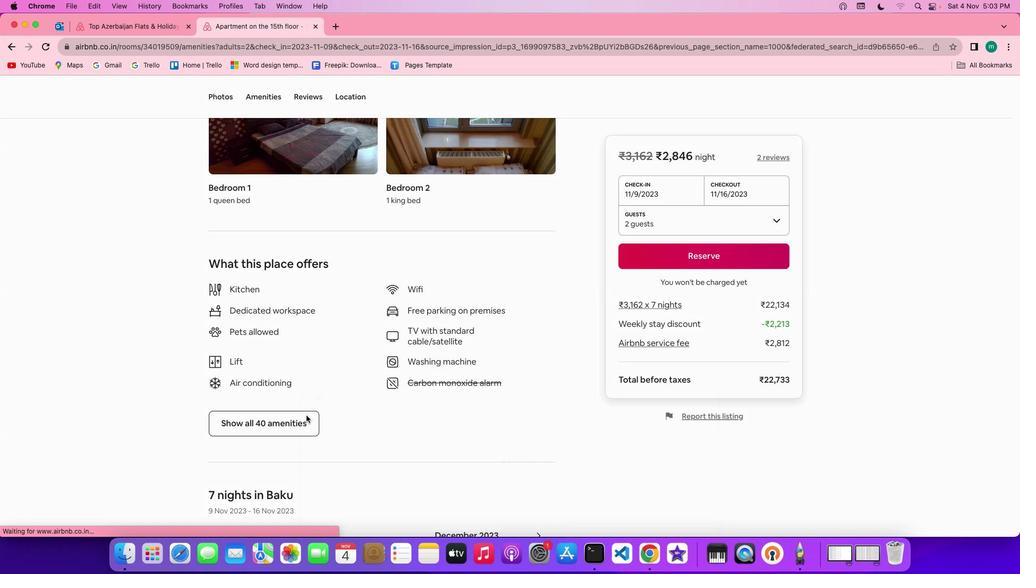 
Action: Mouse moved to (520, 407)
Screenshot: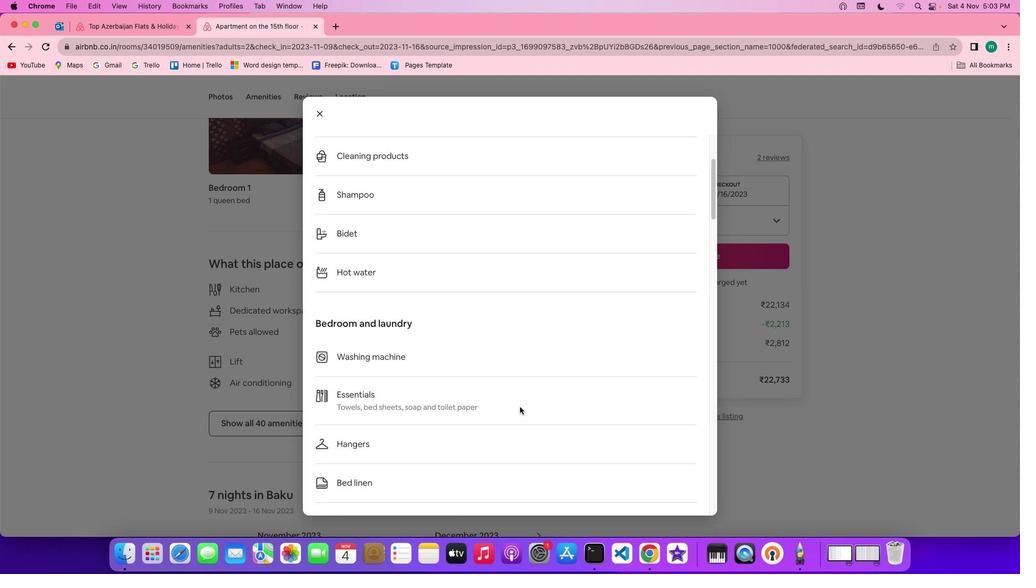 
Action: Mouse scrolled (520, 407) with delta (0, 0)
Screenshot: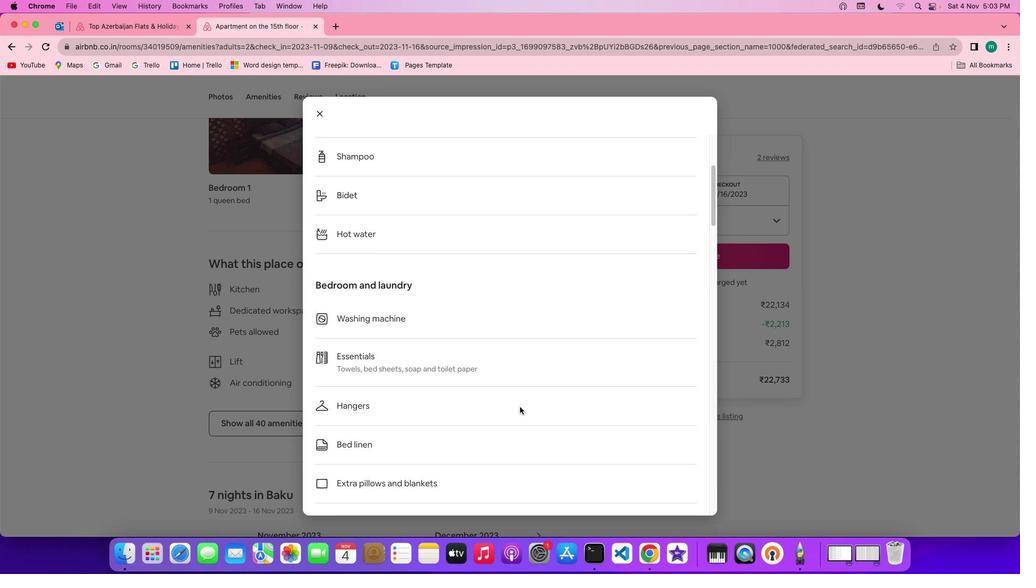 
Action: Mouse scrolled (520, 407) with delta (0, 0)
Screenshot: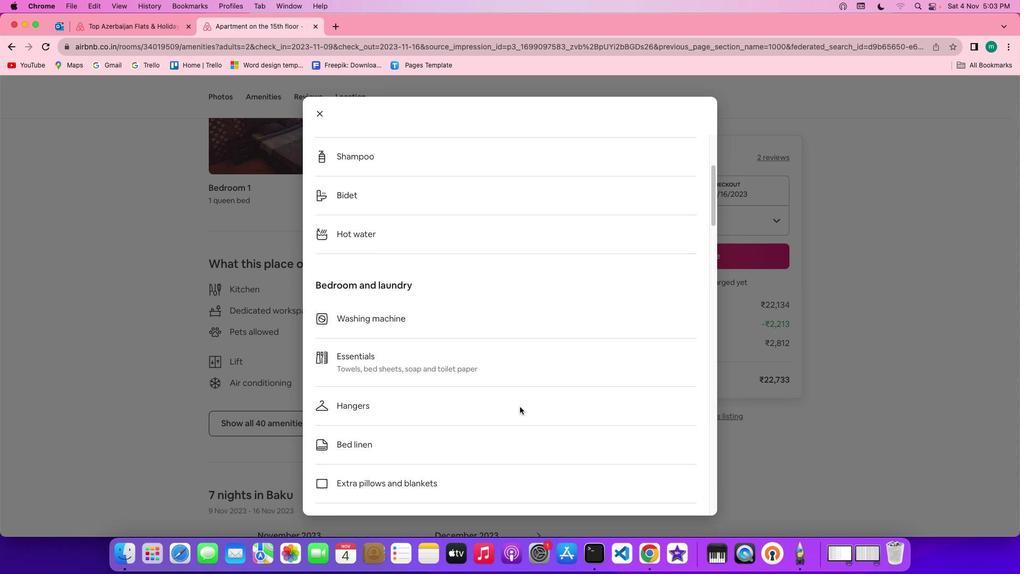 
Action: Mouse scrolled (520, 407) with delta (0, -1)
Screenshot: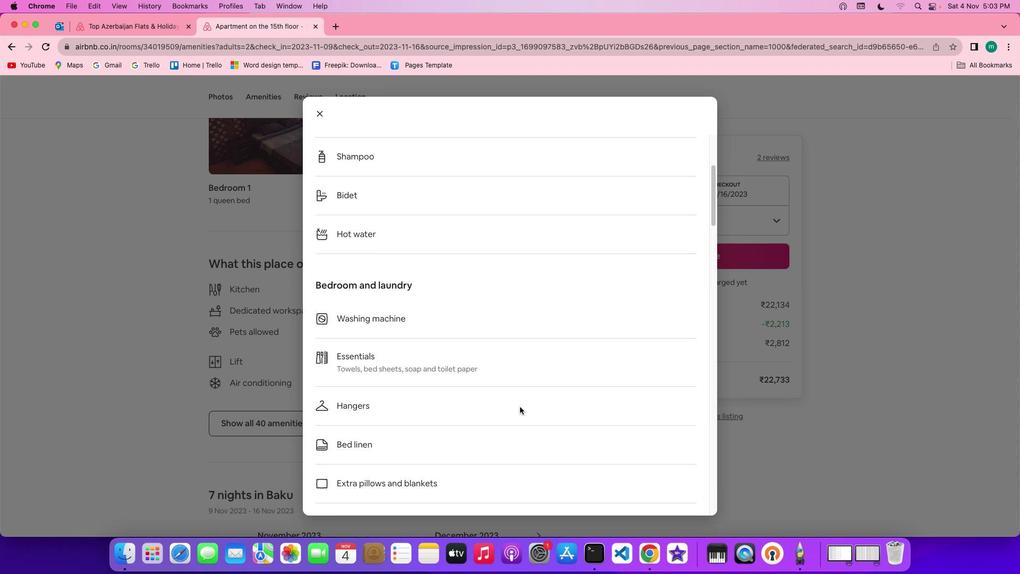 
Action: Mouse scrolled (520, 407) with delta (0, -2)
Screenshot: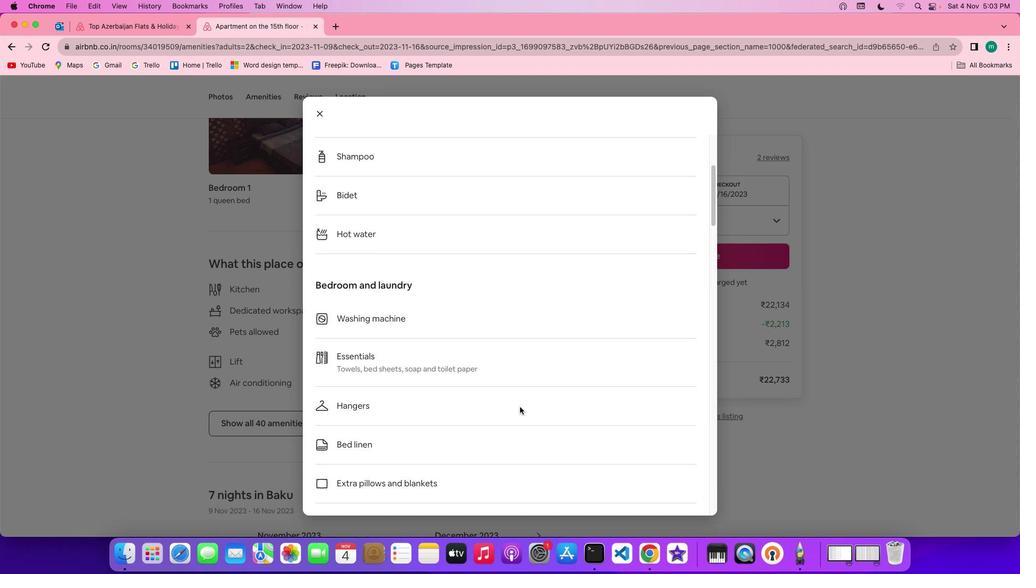 
Action: Mouse scrolled (520, 407) with delta (0, 0)
Screenshot: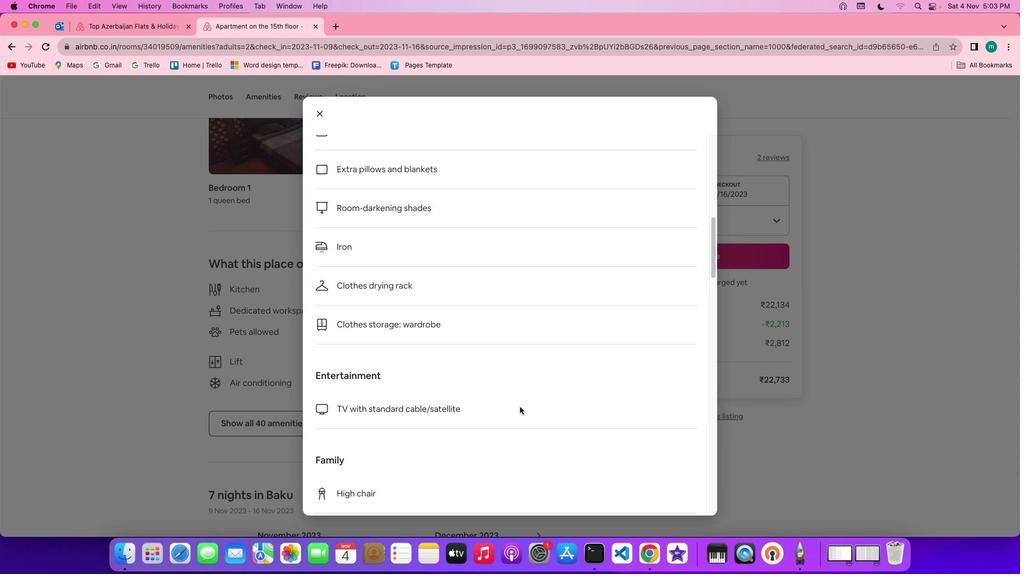 
Action: Mouse scrolled (520, 407) with delta (0, 0)
Screenshot: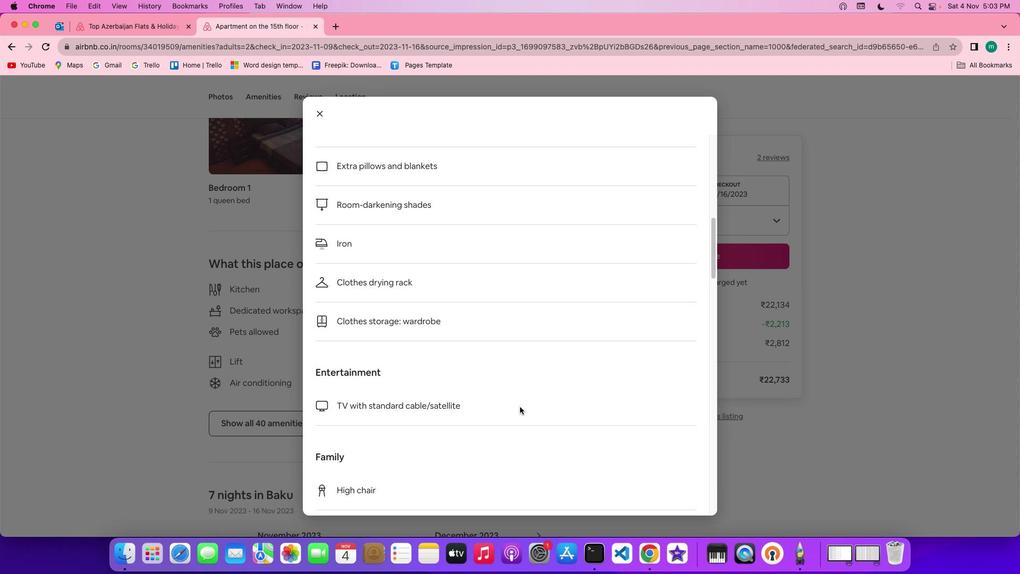 
Action: Mouse scrolled (520, 407) with delta (0, -1)
Screenshot: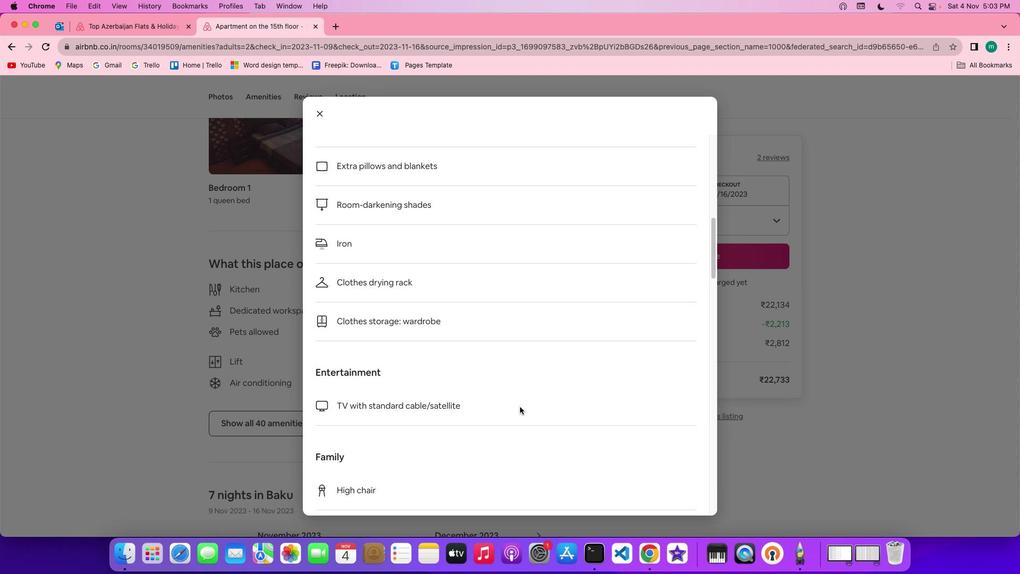 
Action: Mouse scrolled (520, 407) with delta (0, -2)
Screenshot: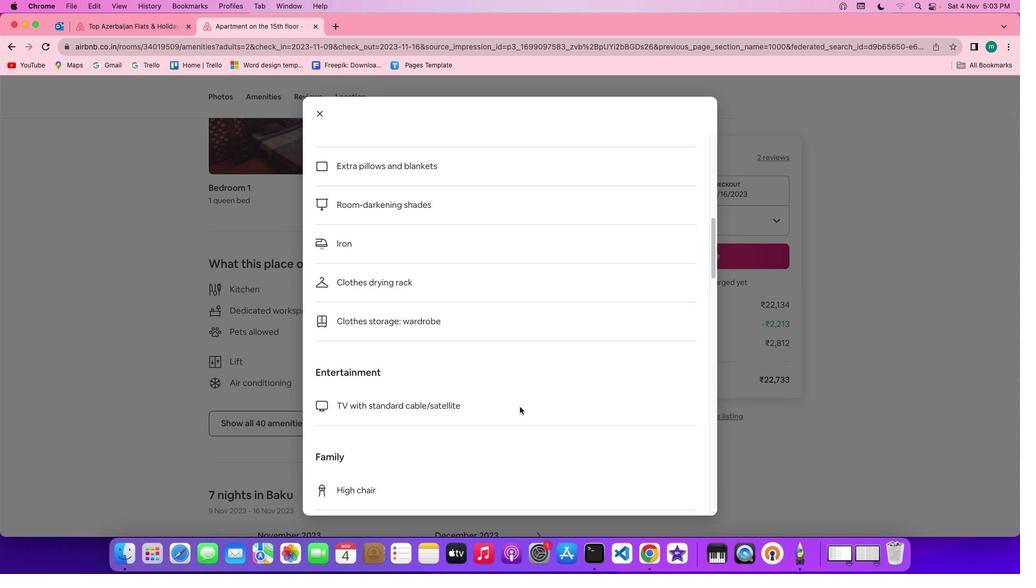 
Action: Mouse scrolled (520, 407) with delta (0, -2)
Screenshot: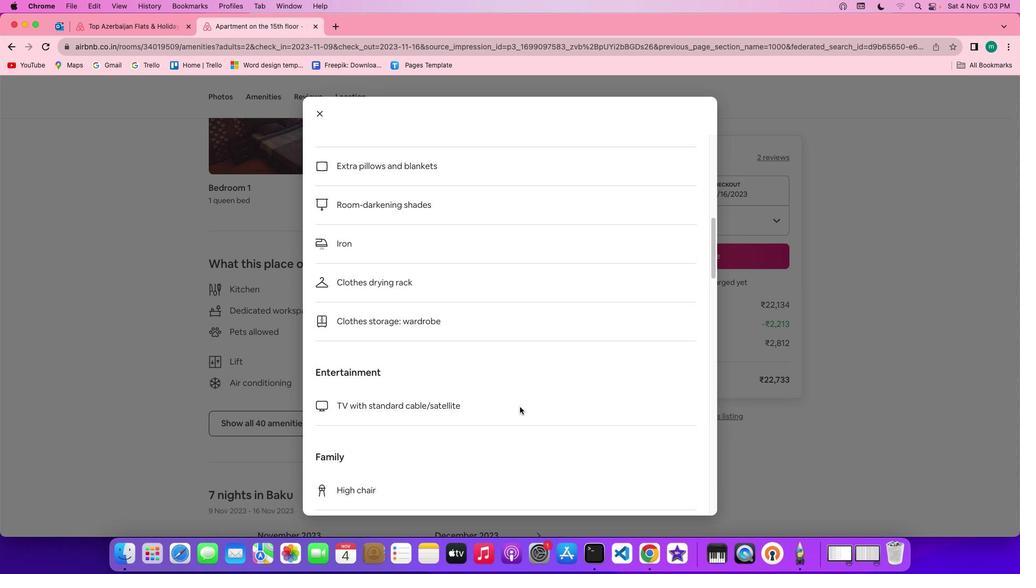 
Action: Mouse scrolled (520, 407) with delta (0, 0)
Screenshot: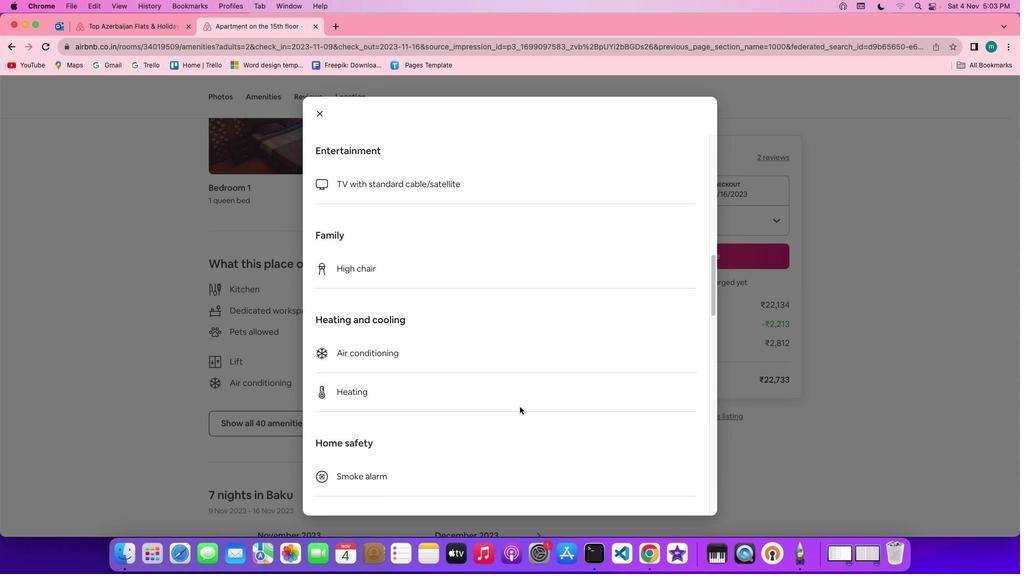 
Action: Mouse scrolled (520, 407) with delta (0, 0)
Screenshot: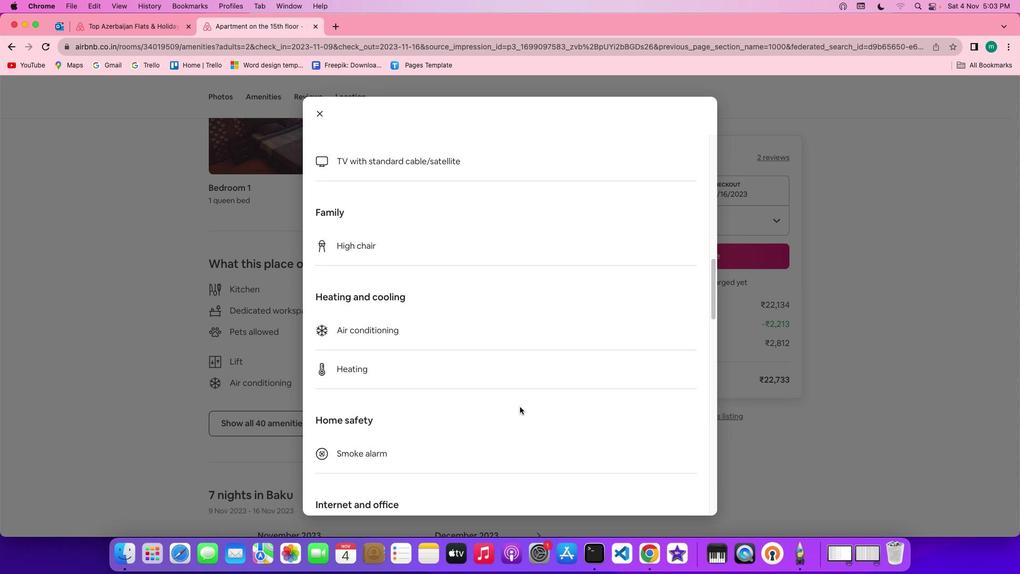 
Action: Mouse scrolled (520, 407) with delta (0, -1)
Screenshot: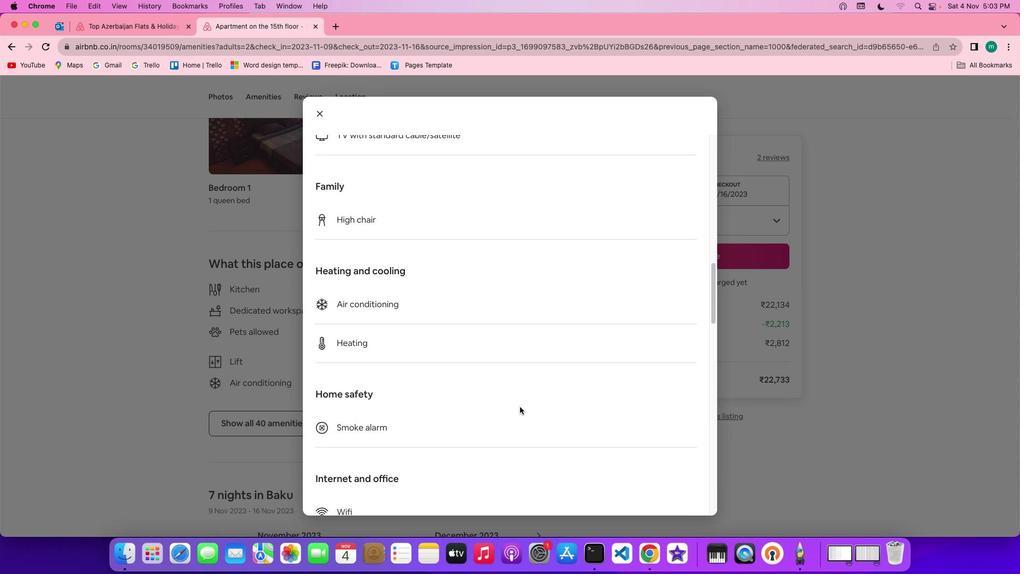 
Action: Mouse scrolled (520, 407) with delta (0, -2)
Screenshot: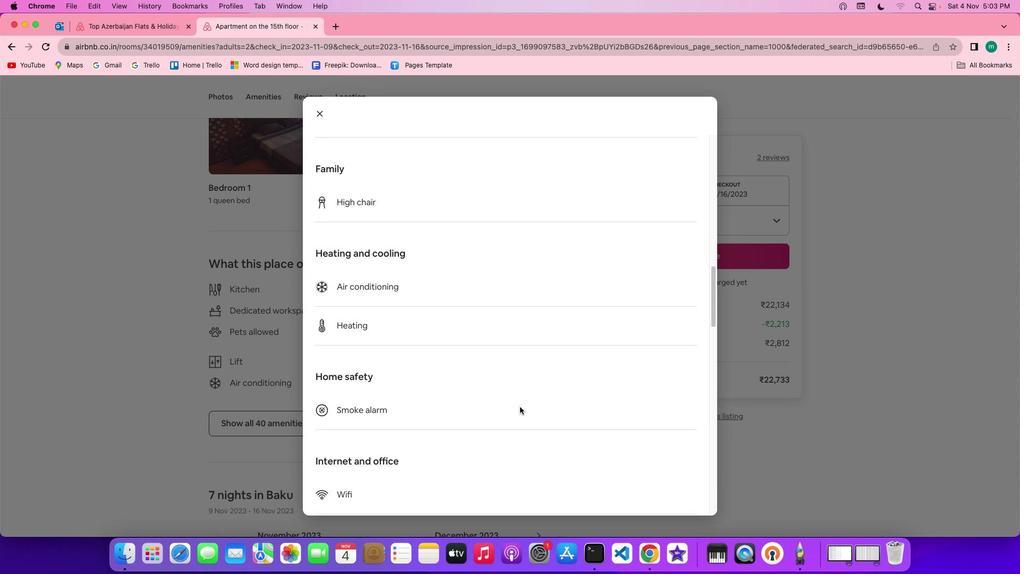 
Action: Mouse scrolled (520, 407) with delta (0, -2)
Screenshot: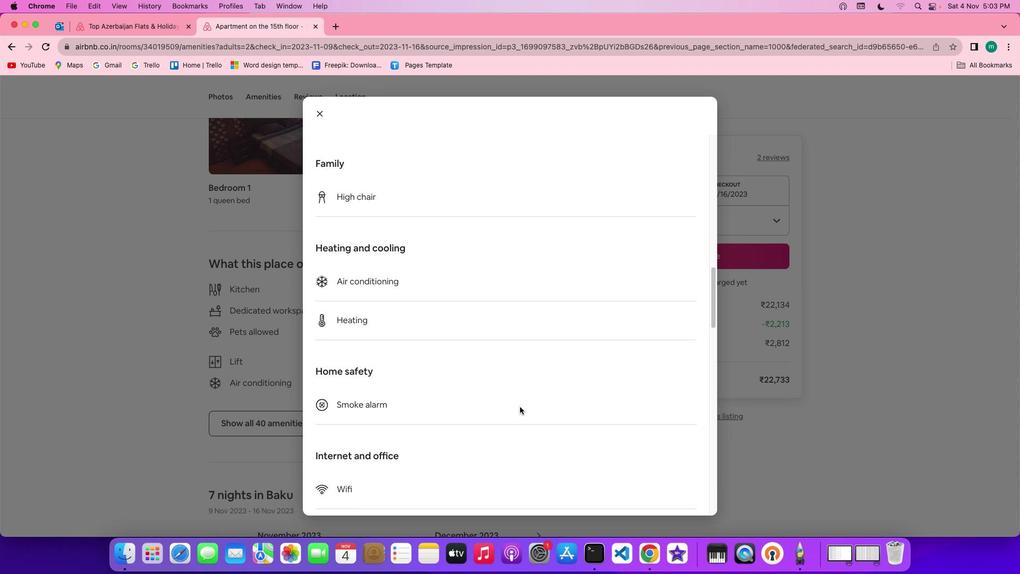 
Action: Mouse scrolled (520, 407) with delta (0, 0)
Screenshot: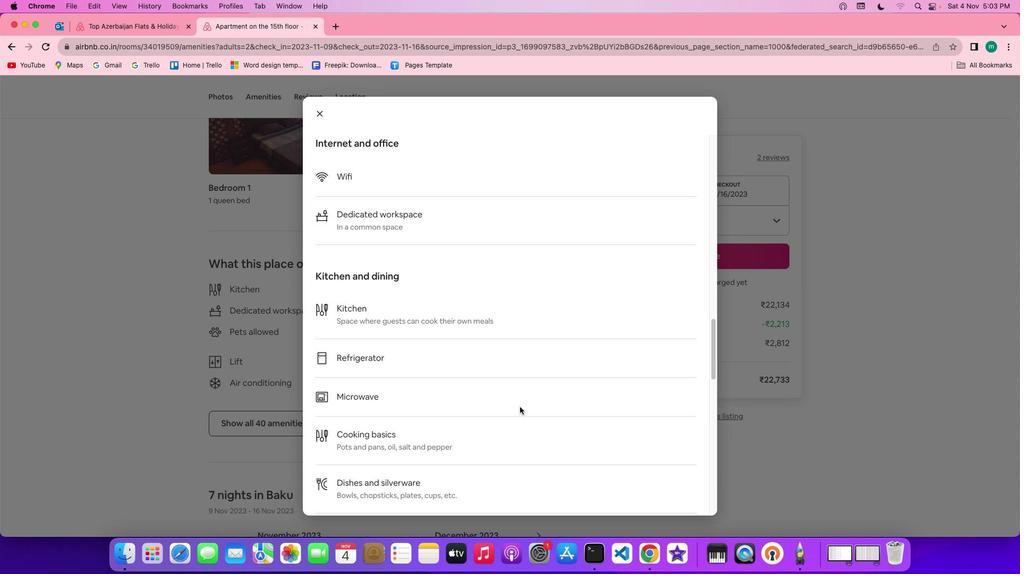 
Action: Mouse scrolled (520, 407) with delta (0, 0)
Screenshot: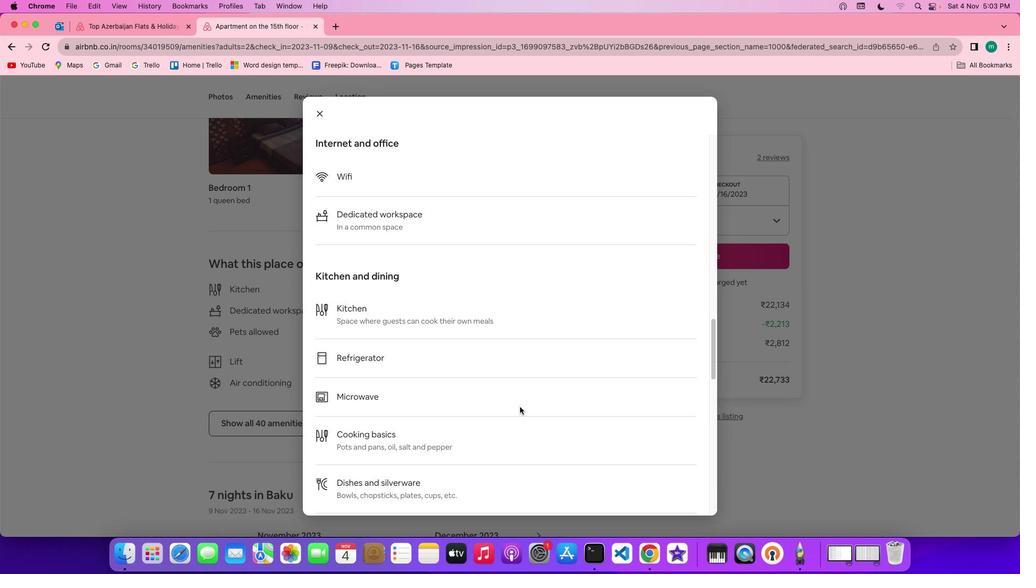
Action: Mouse scrolled (520, 407) with delta (0, -1)
Screenshot: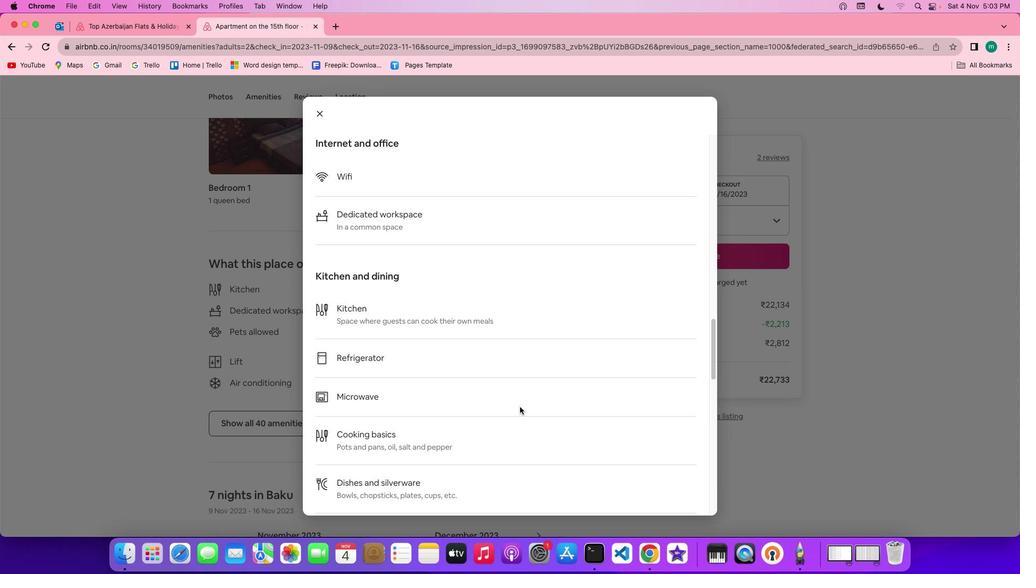 
Action: Mouse scrolled (520, 407) with delta (0, -2)
Screenshot: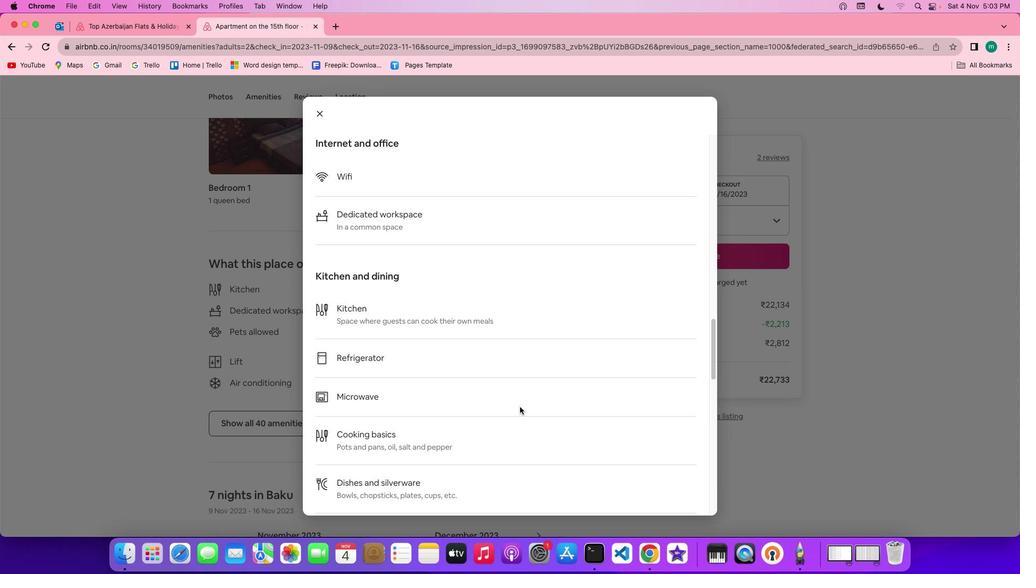 
Action: Mouse scrolled (520, 407) with delta (0, -2)
Screenshot: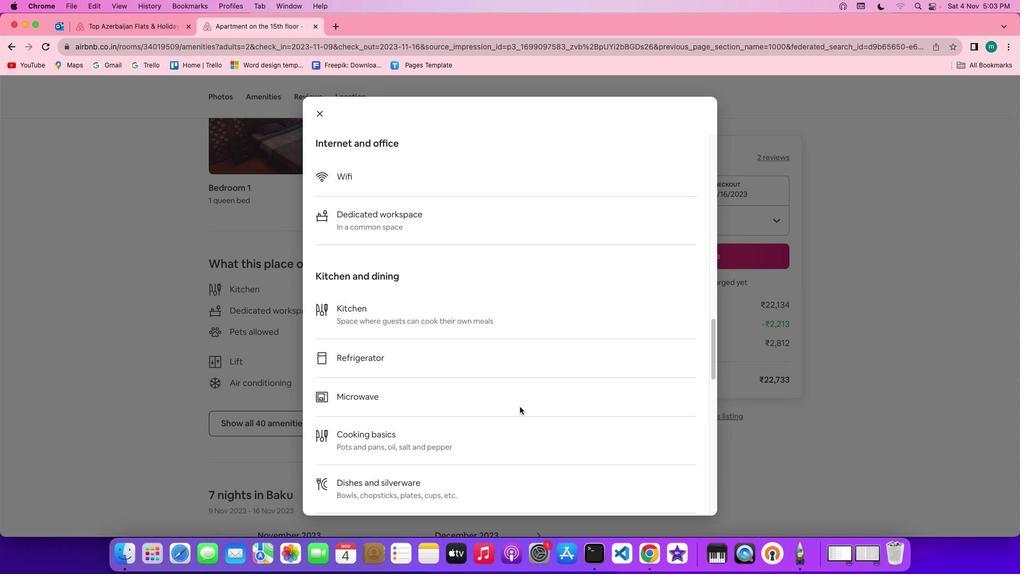 
Action: Mouse scrolled (520, 407) with delta (0, 0)
Screenshot: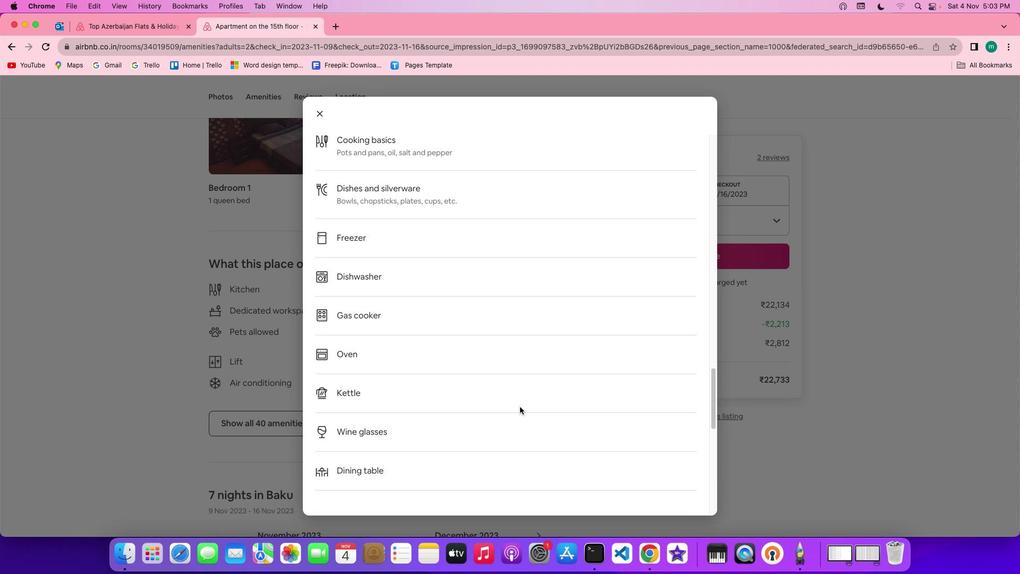 
Action: Mouse scrolled (520, 407) with delta (0, 0)
